 Task: In the  document slideshow. Add the mentioned hyperlink after first sentence in main content 'in.linkedin.com' Insert the picture of  'Dance Stage' with name   Dance Stage.png  Change shape height to 3
Action: Mouse moved to (557, 129)
Screenshot: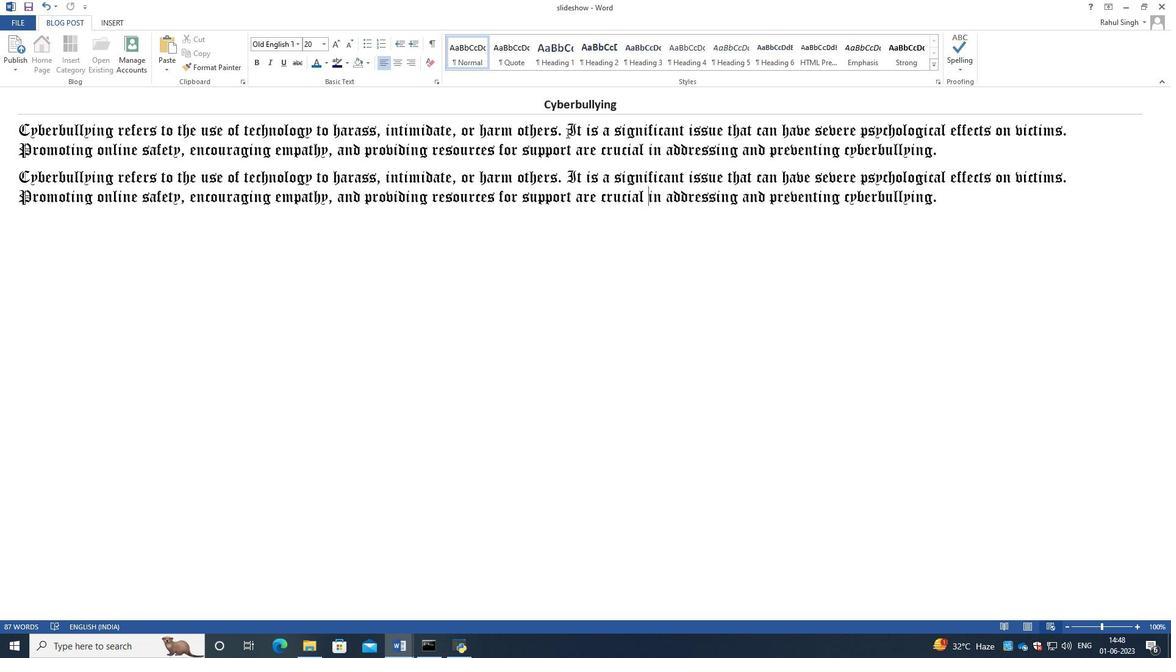 
Action: Mouse pressed left at (557, 129)
Screenshot: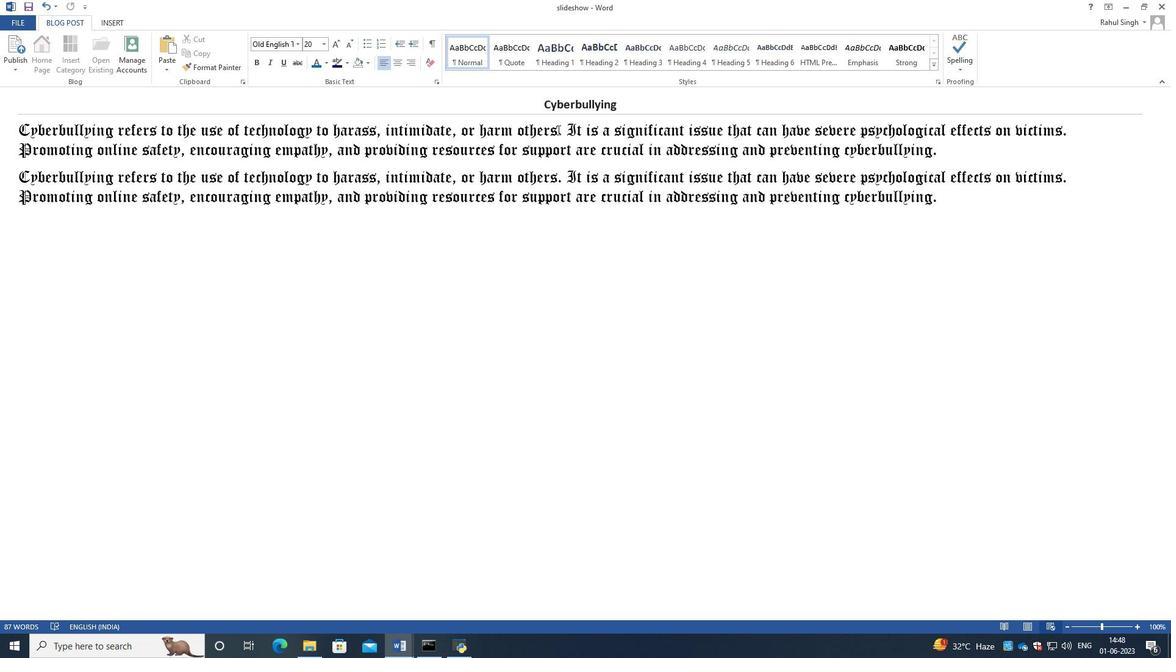 
Action: Mouse moved to (560, 131)
Screenshot: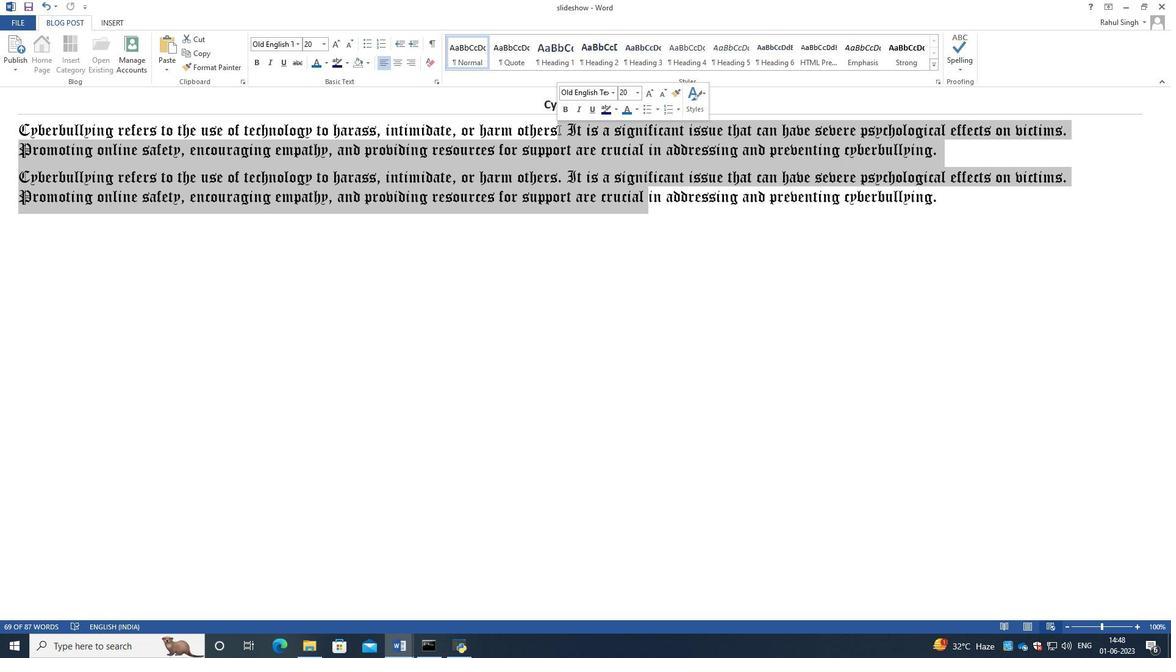 
Action: Mouse pressed left at (560, 131)
Screenshot: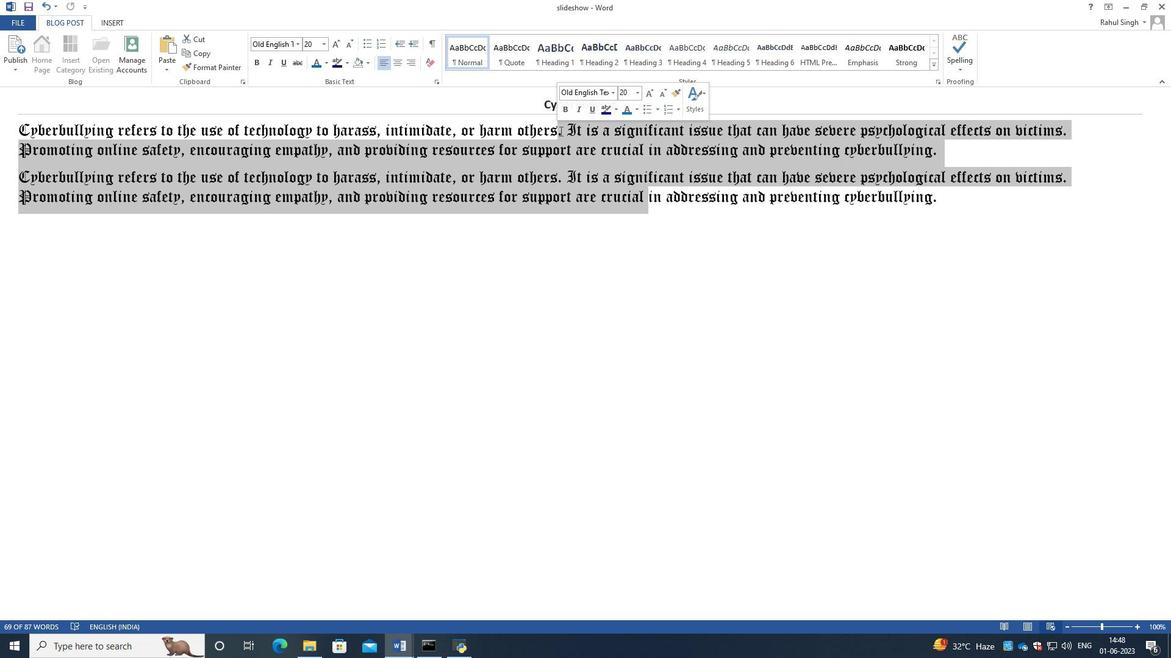 
Action: Mouse moved to (569, 243)
Screenshot: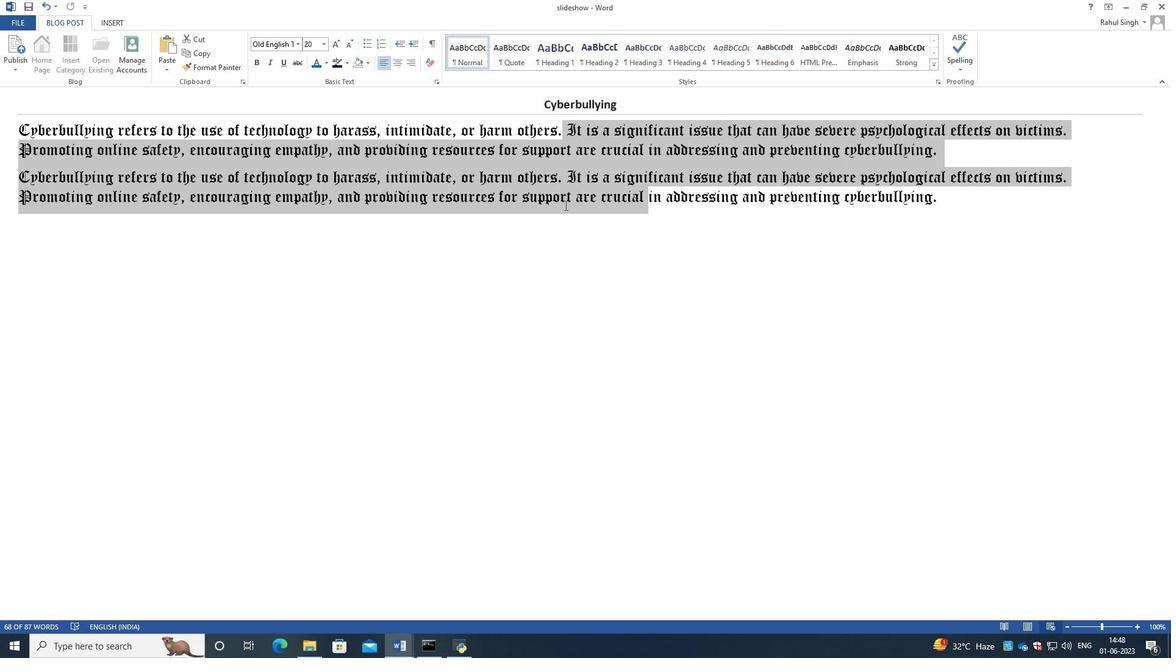 
Action: Mouse pressed left at (569, 243)
Screenshot: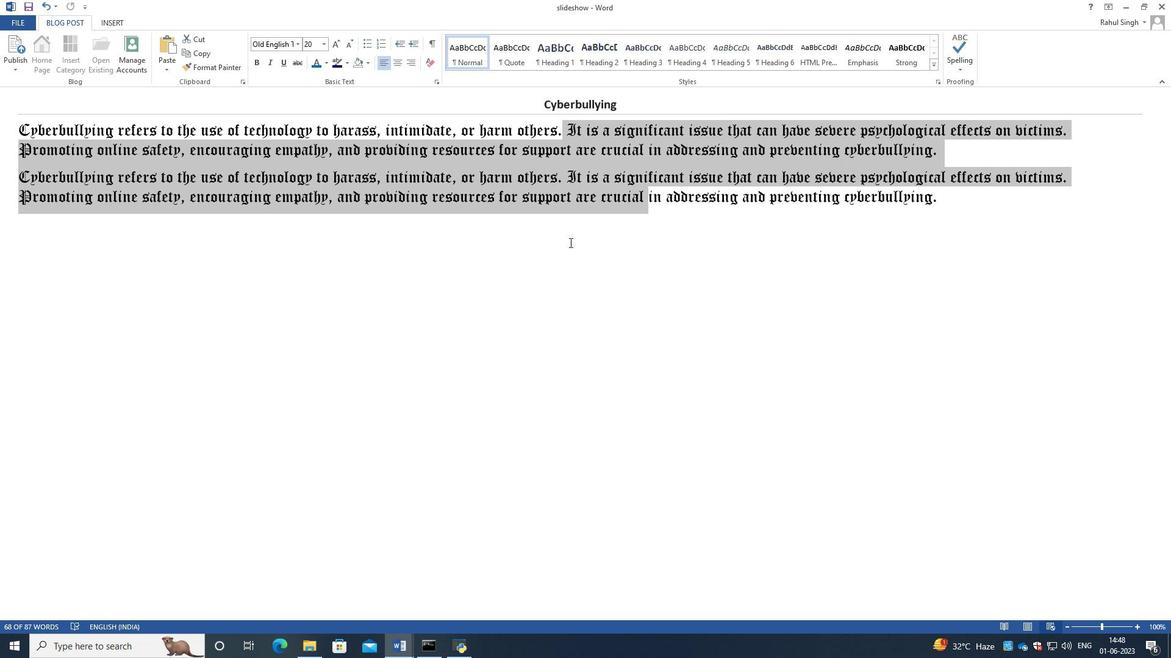 
Action: Mouse moved to (556, 128)
Screenshot: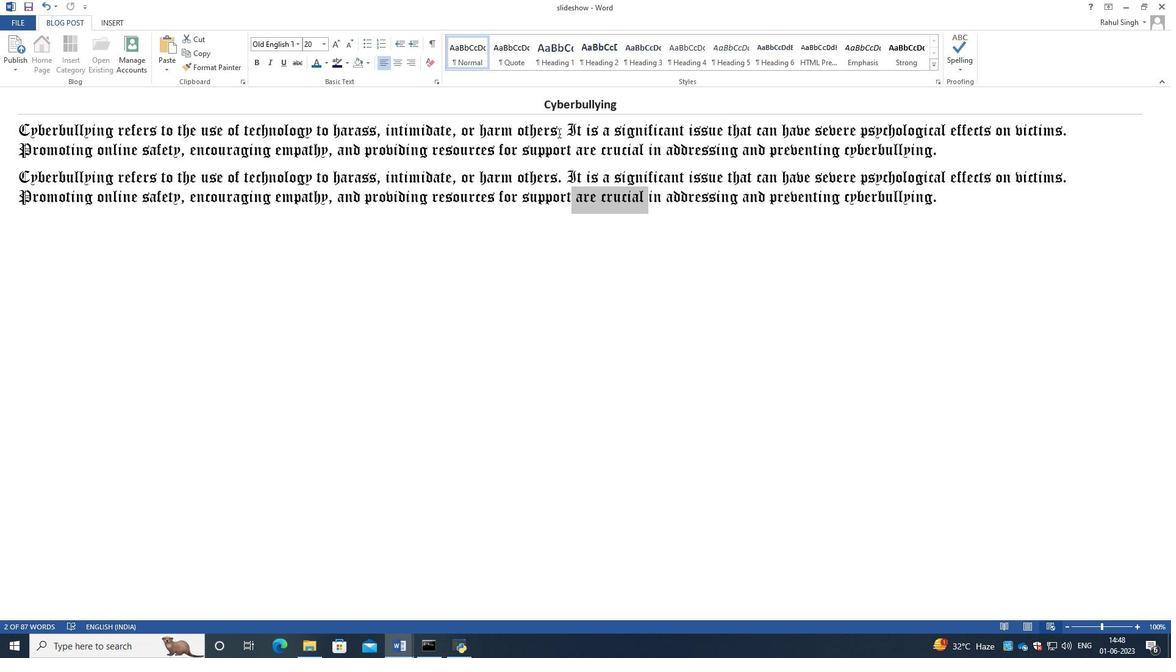 
Action: Mouse pressed left at (556, 128)
Screenshot: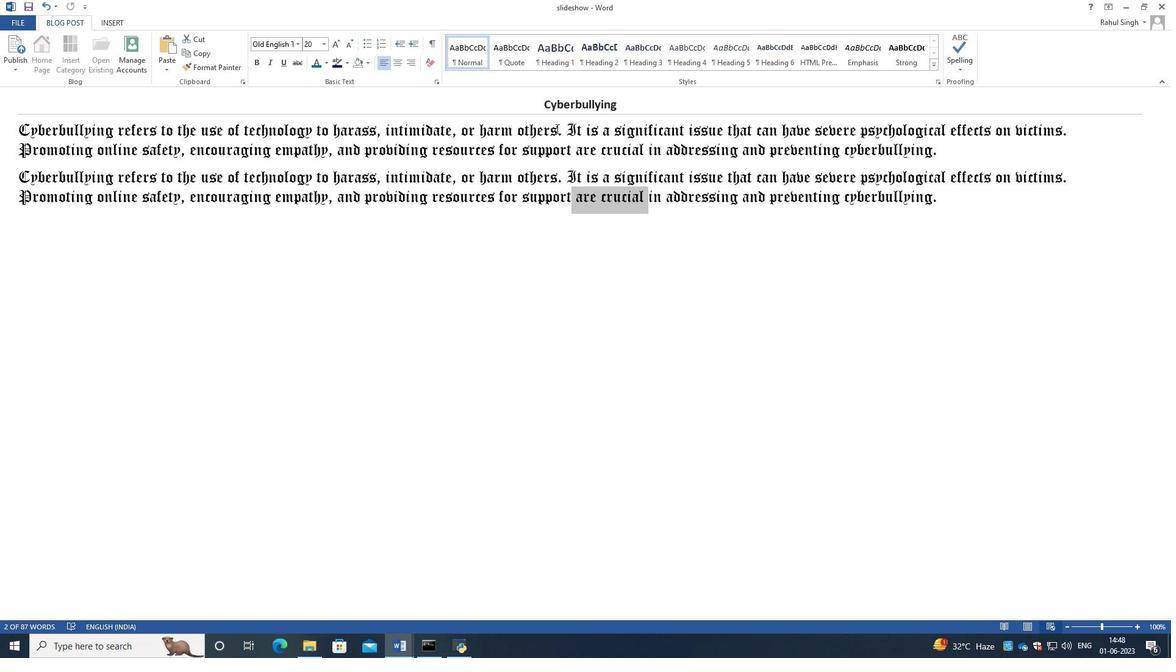 
Action: Mouse moved to (560, 129)
Screenshot: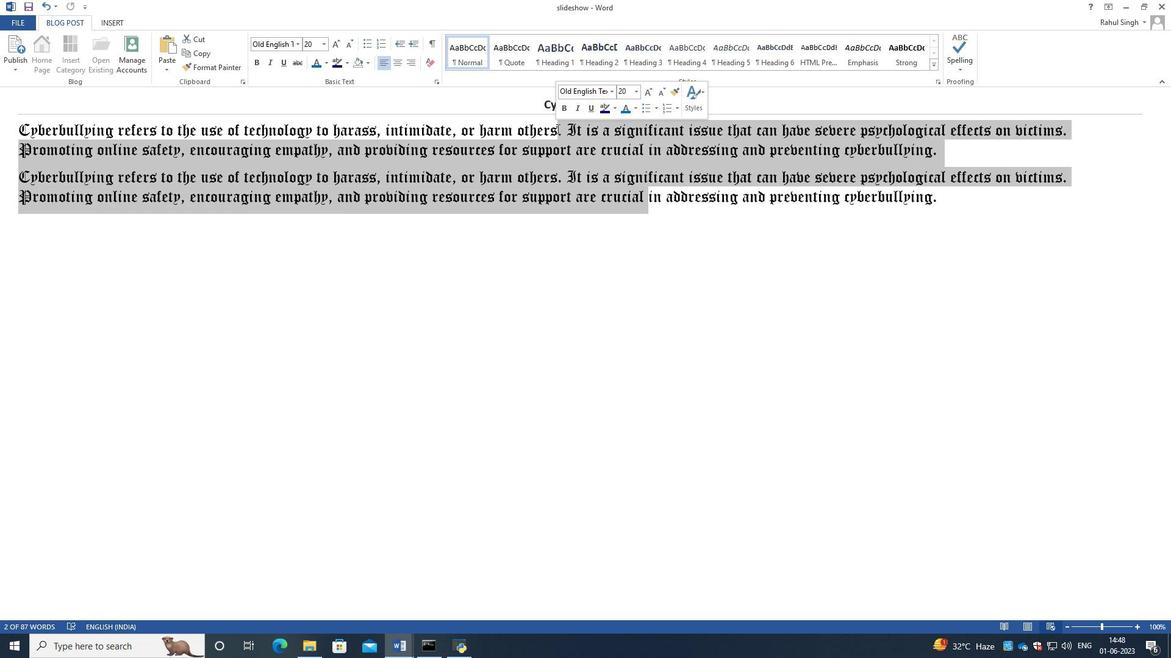 
Action: Mouse pressed left at (560, 129)
Screenshot: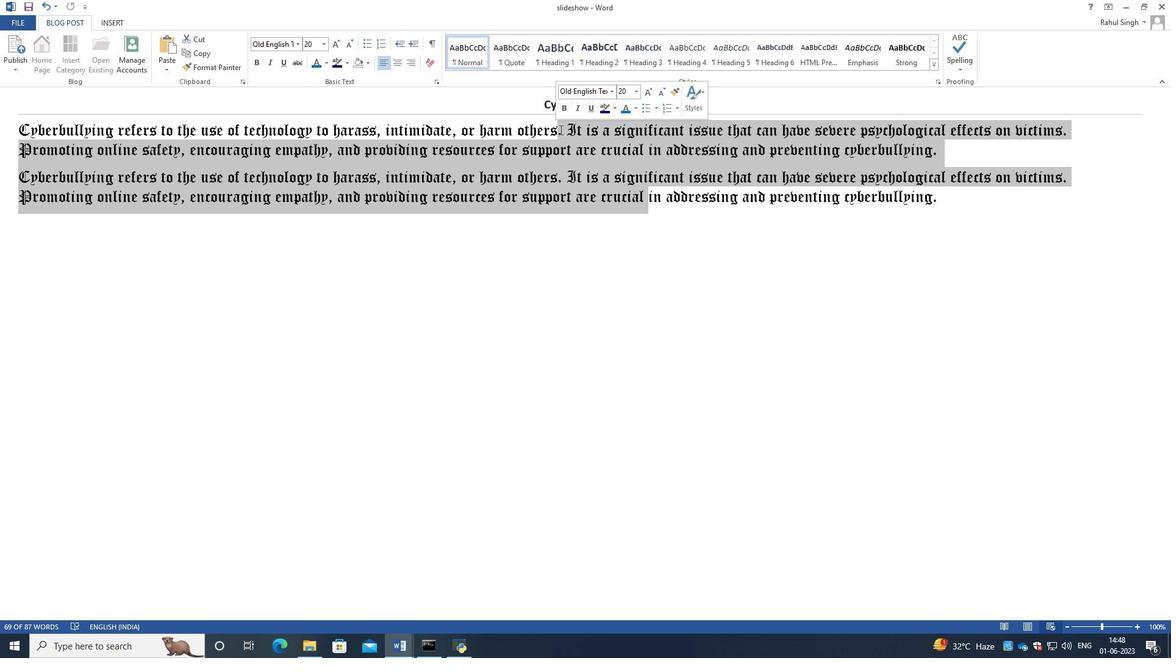 
Action: Mouse moved to (560, 130)
Screenshot: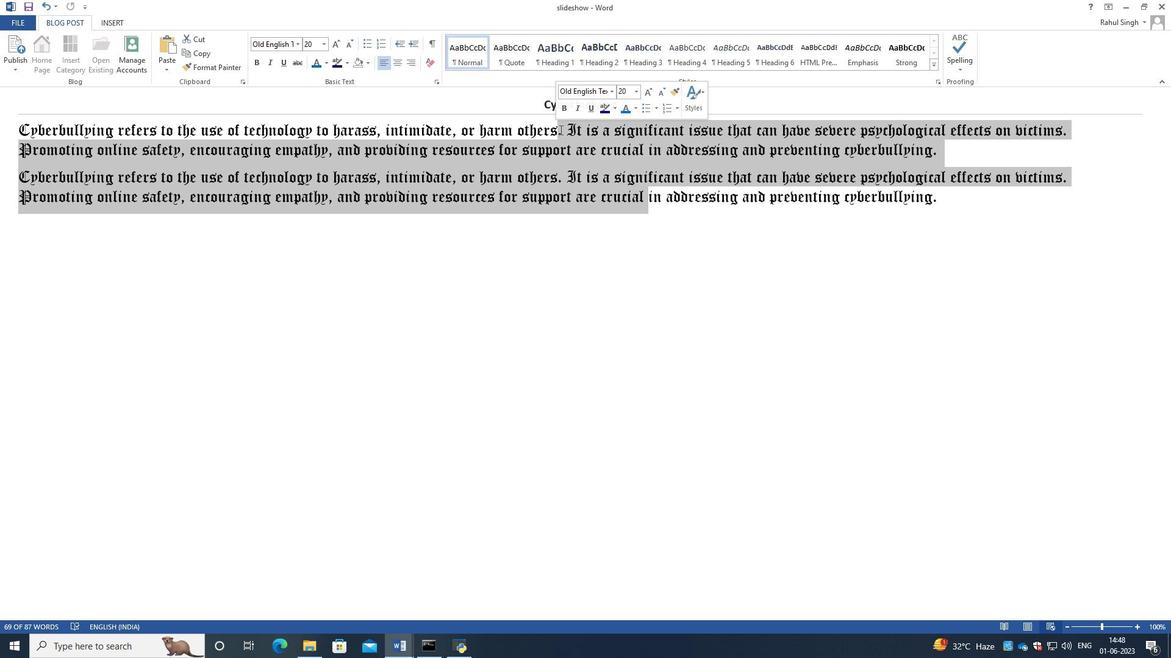 
Action: Mouse pressed left at (560, 130)
Screenshot: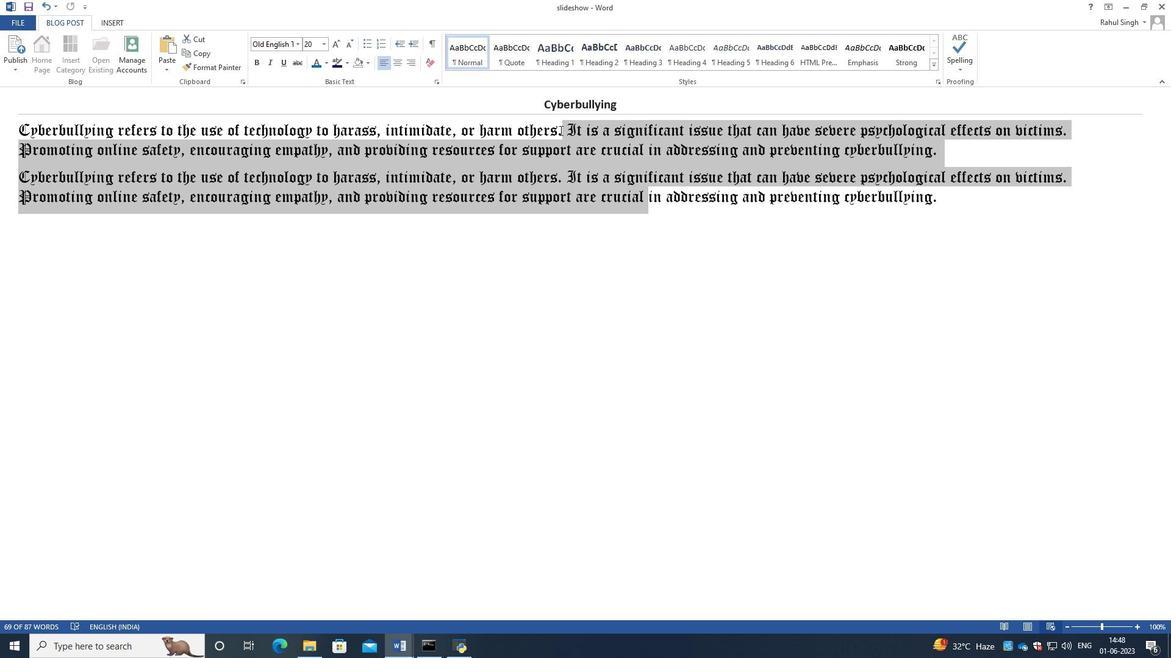 
Action: Key pressed <Key.space>
Screenshot: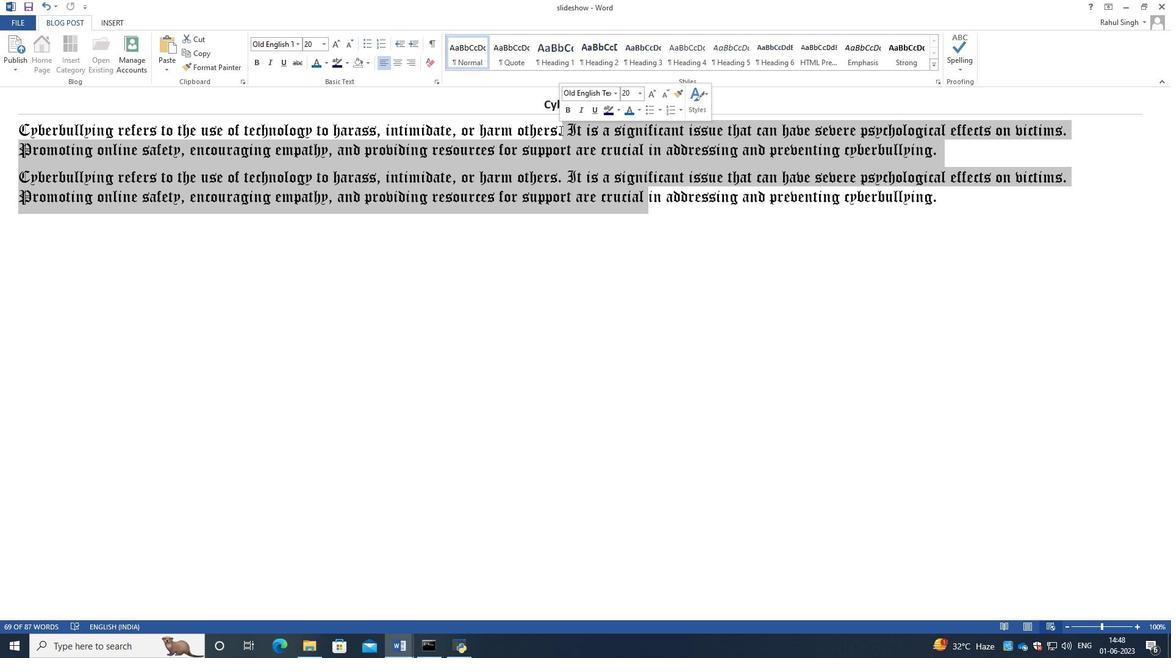 
Action: Mouse moved to (572, 126)
Screenshot: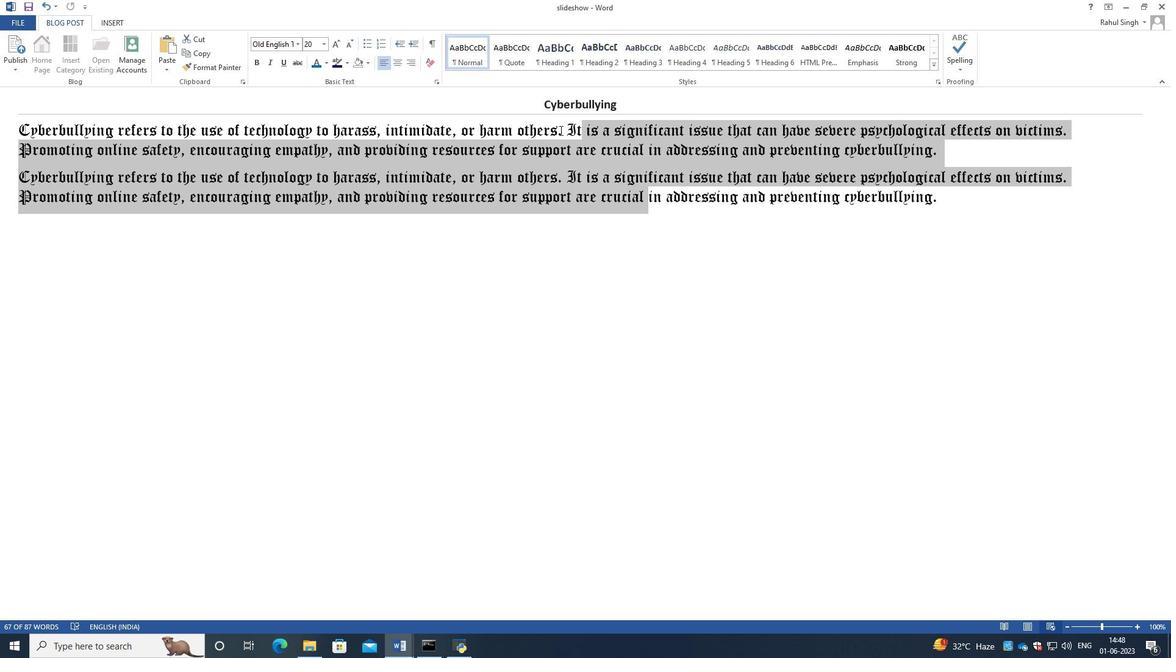 
Action: Mouse pressed left at (572, 126)
Screenshot: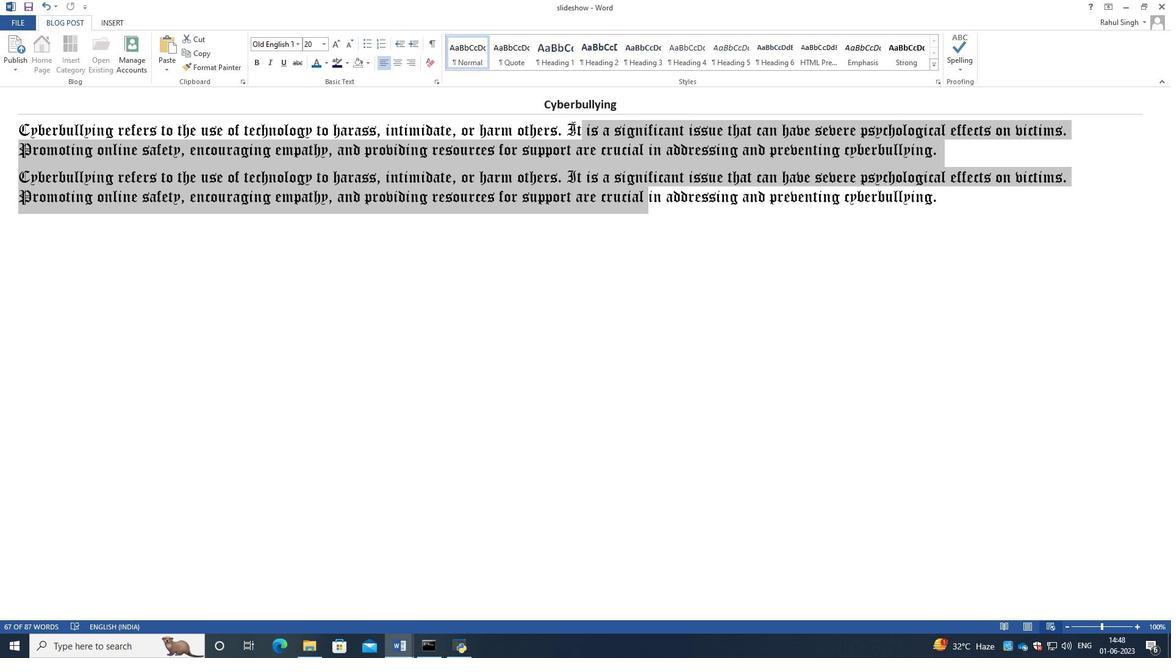 
Action: Mouse moved to (569, 129)
Screenshot: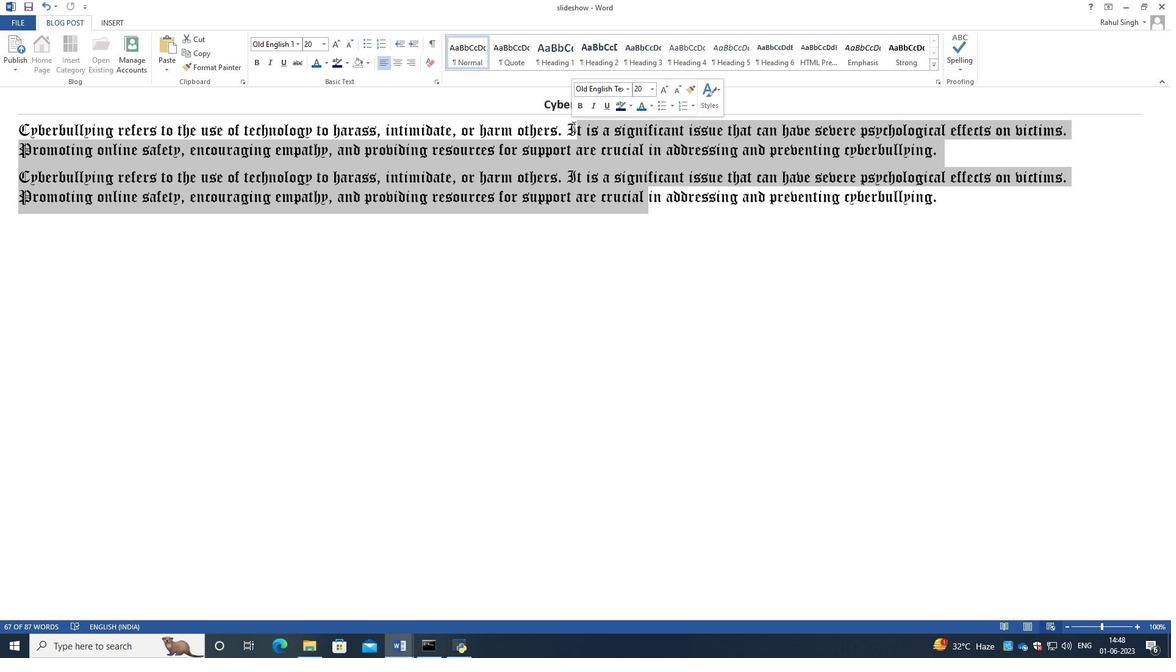 
Action: Mouse pressed left at (569, 129)
Screenshot: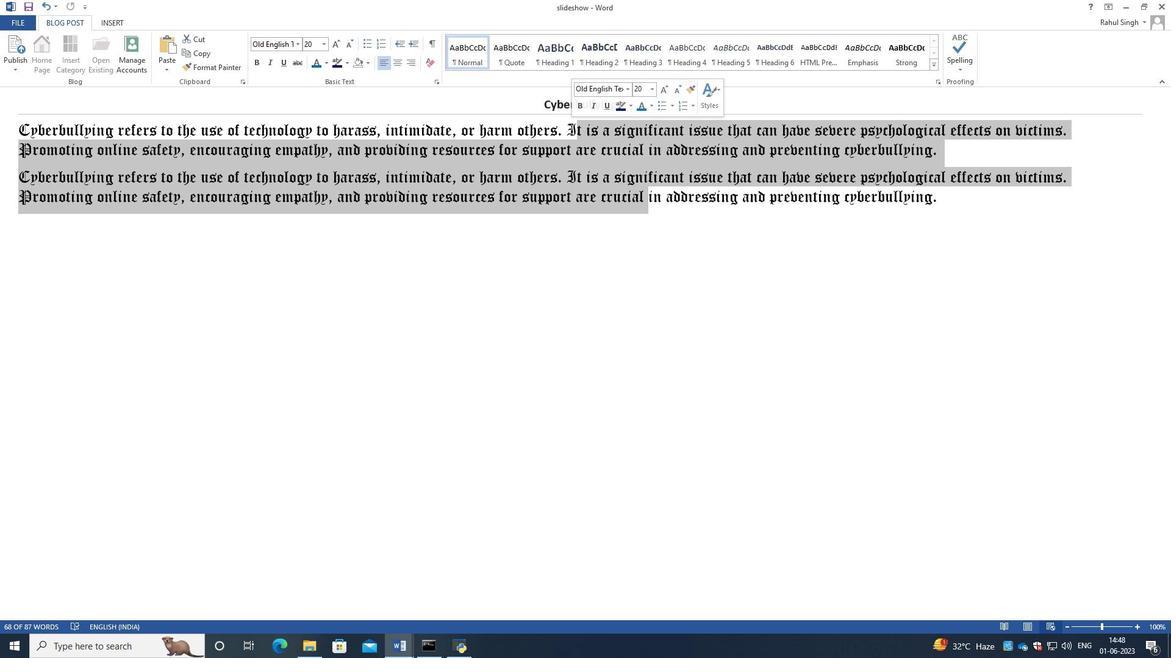 
Action: Mouse moved to (572, 273)
Screenshot: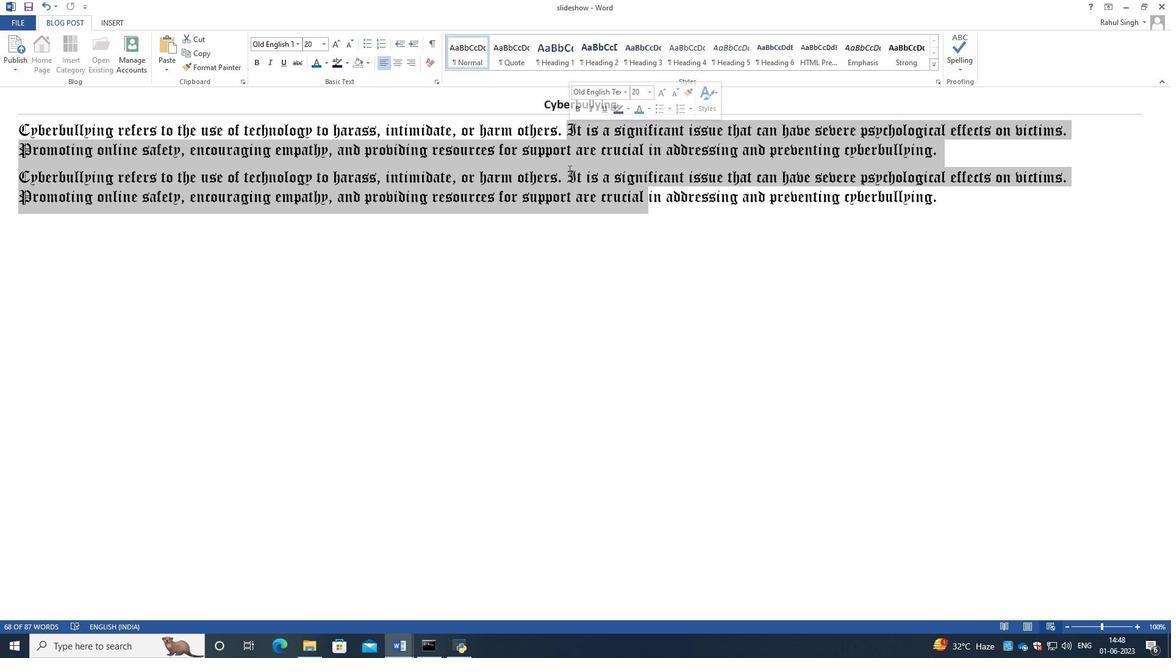 
Action: Mouse pressed left at (572, 273)
Screenshot: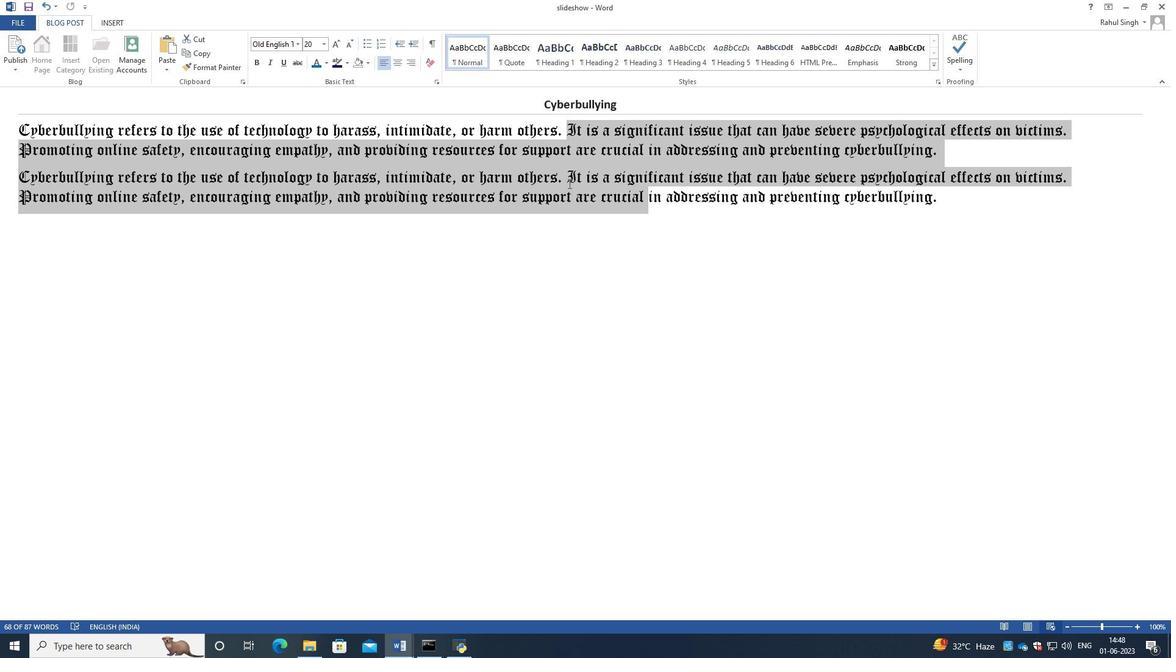 
Action: Mouse moved to (574, 273)
Screenshot: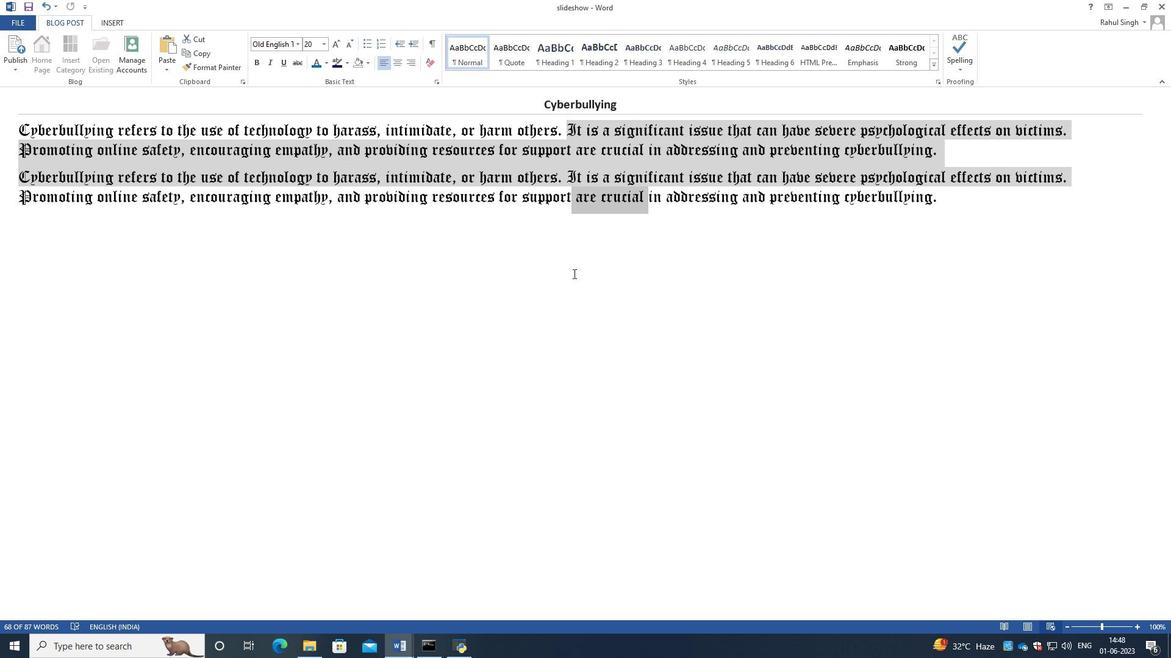 
Action: Mouse pressed left at (574, 273)
Screenshot: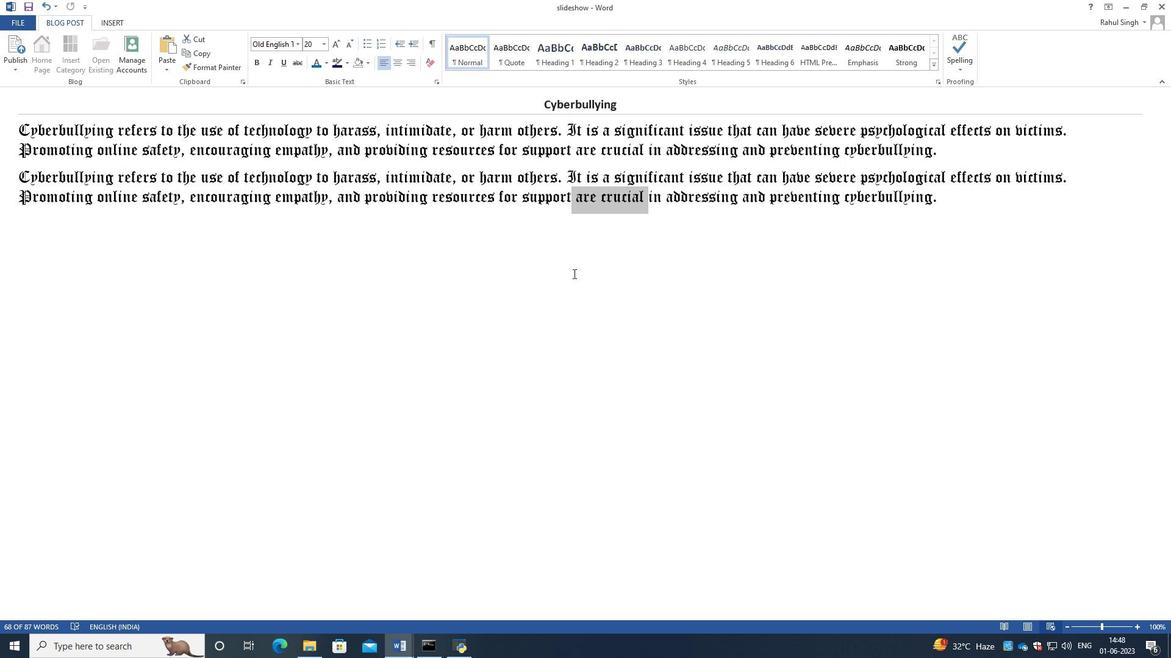 
Action: Mouse moved to (626, 280)
Screenshot: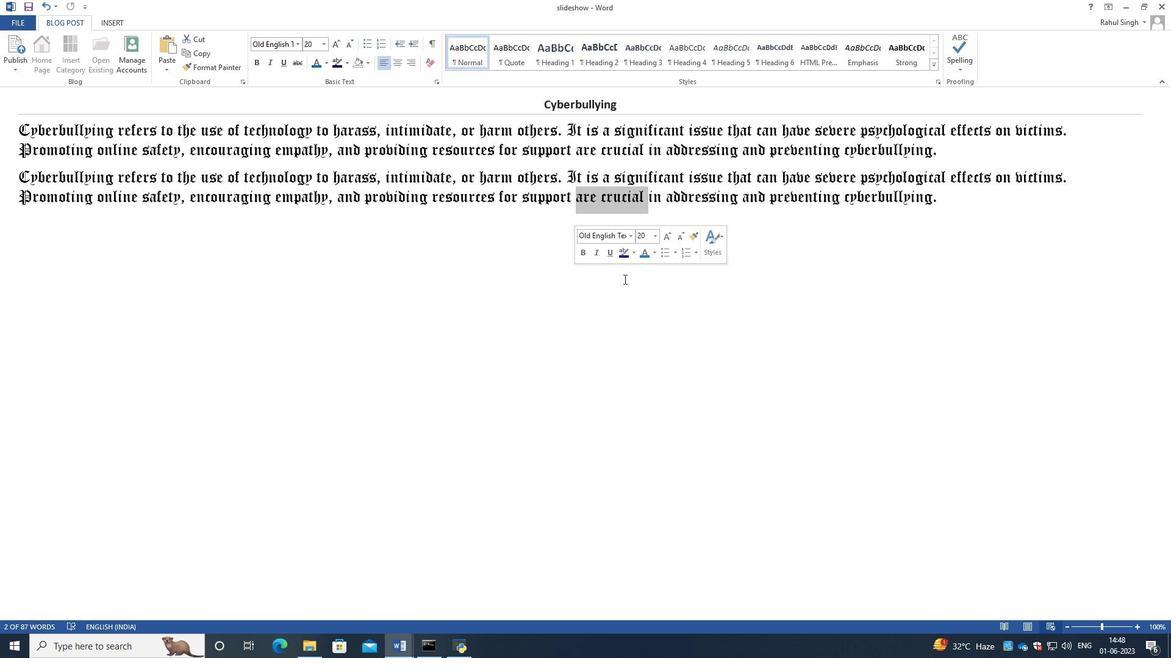 
Action: Mouse pressed right at (626, 280)
Screenshot: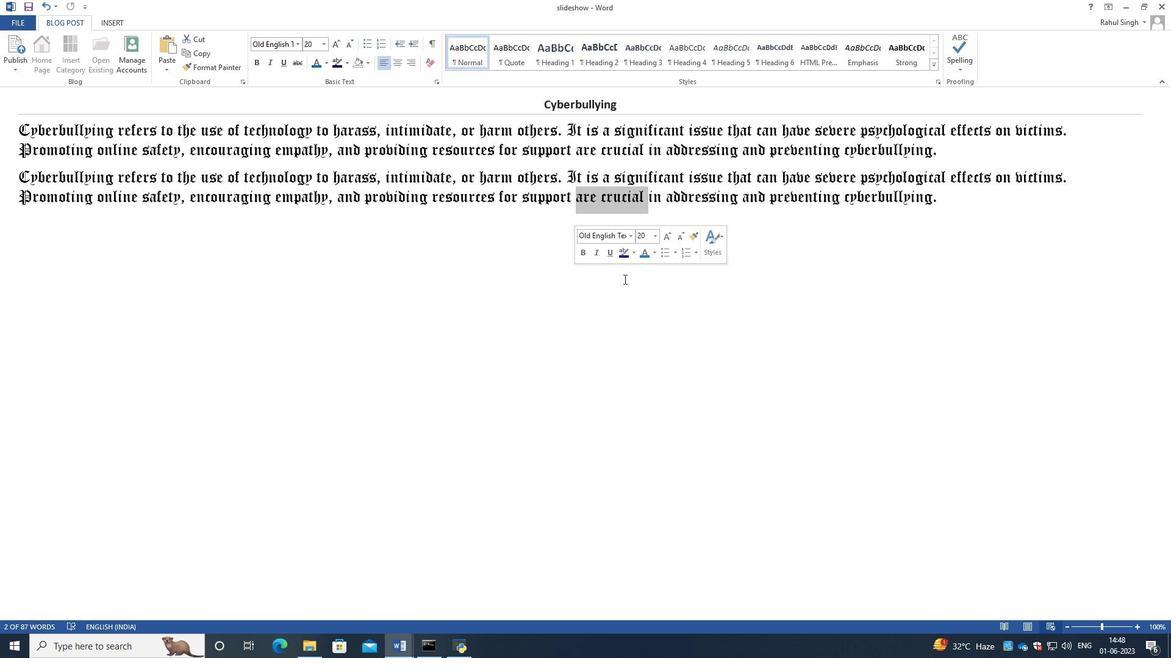 
Action: Mouse moved to (857, 296)
Screenshot: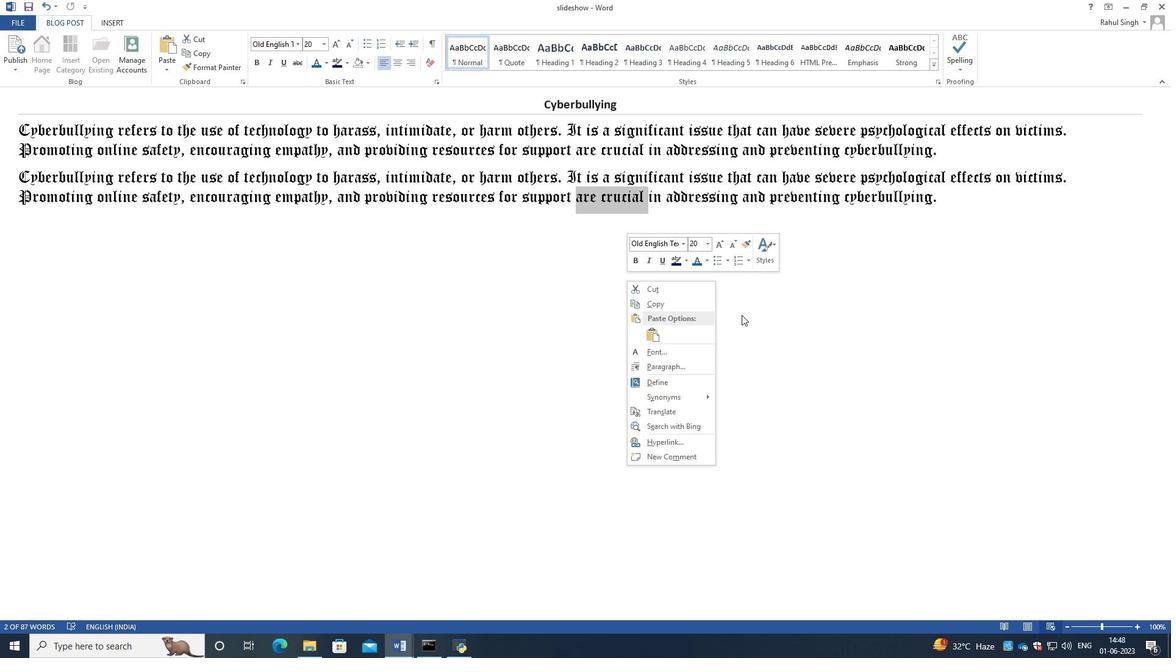 
Action: Mouse pressed left at (857, 296)
Screenshot: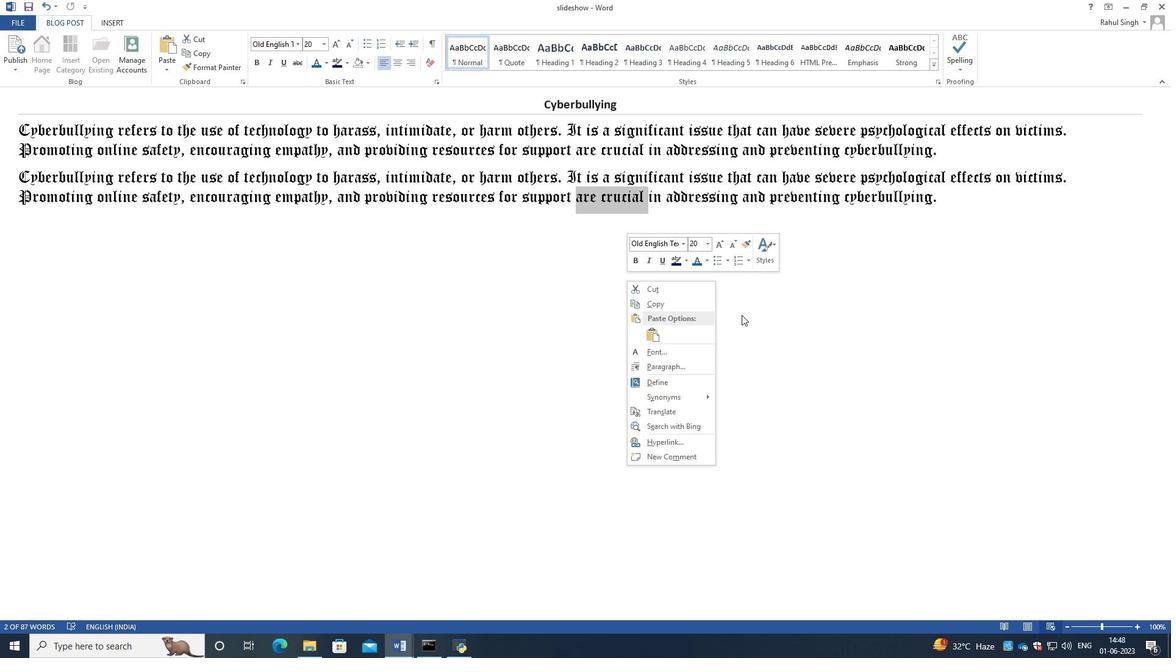 
Action: Mouse pressed left at (857, 296)
Screenshot: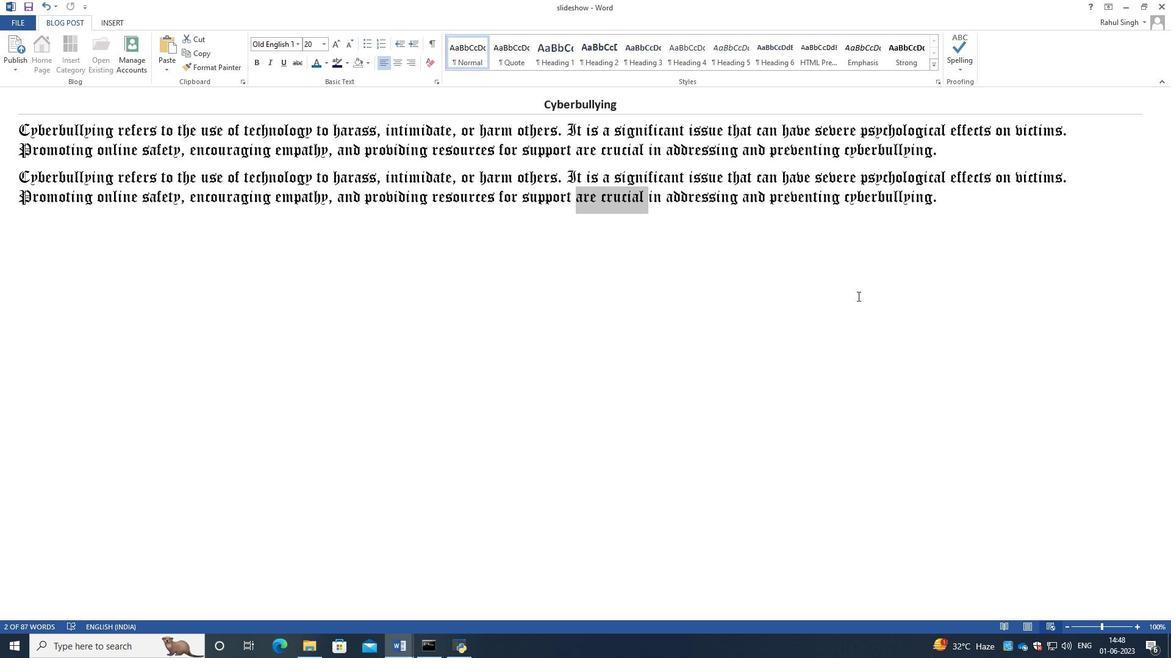 
Action: Mouse moved to (982, 206)
Screenshot: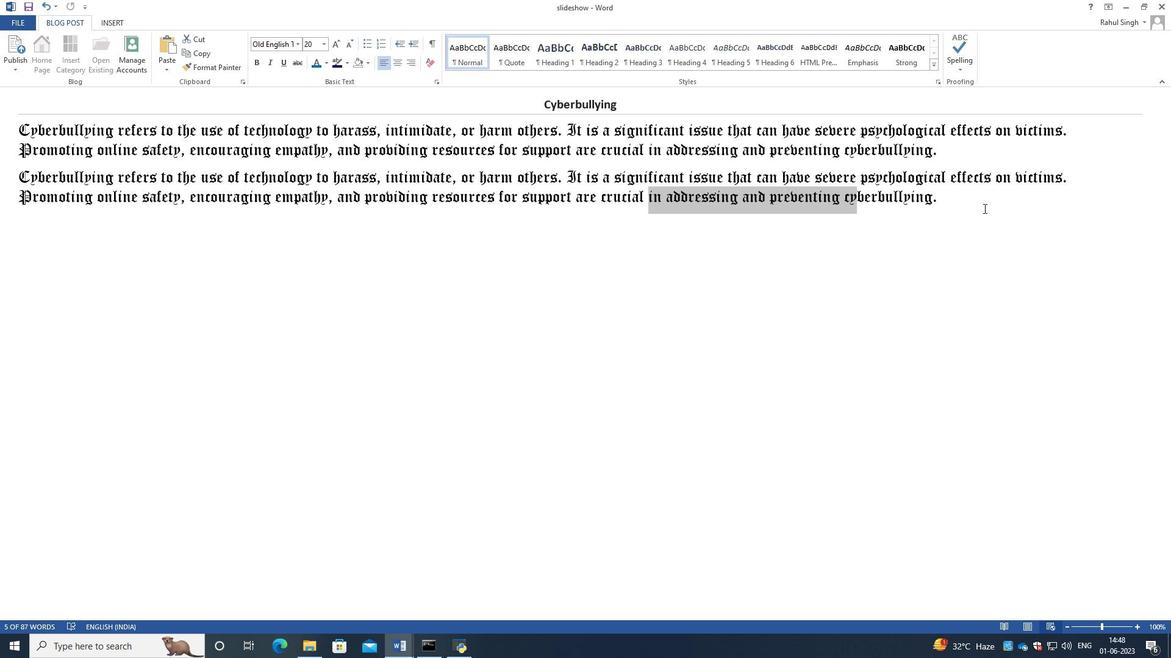 
Action: Mouse pressed left at (982, 206)
Screenshot: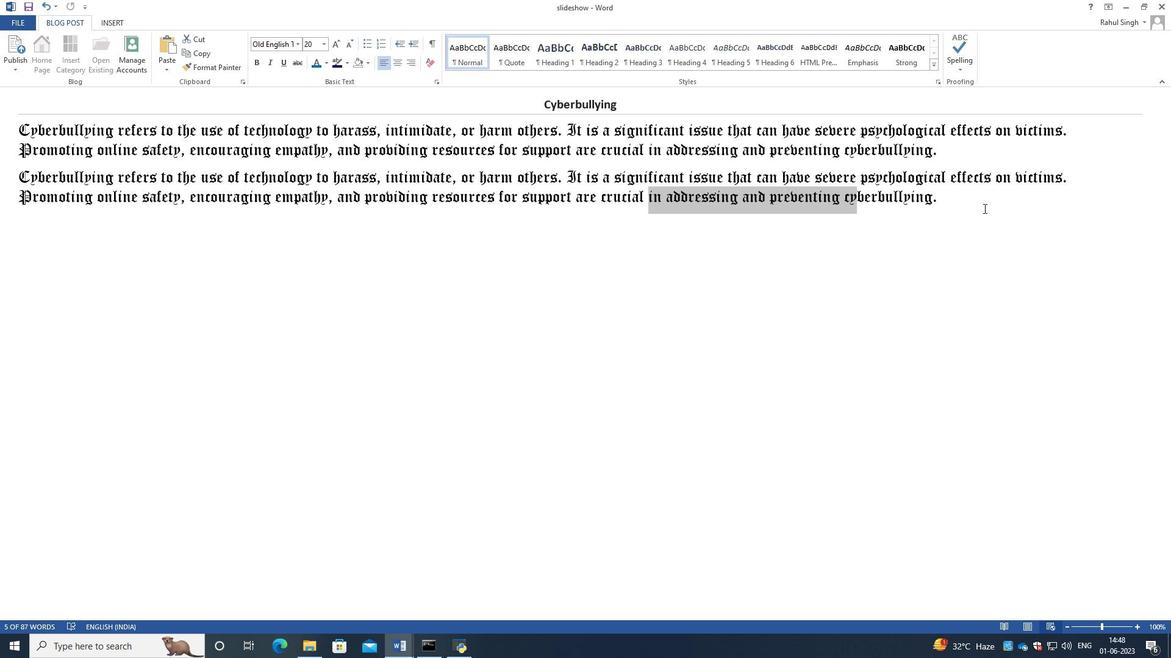 
Action: Mouse moved to (954, 205)
Screenshot: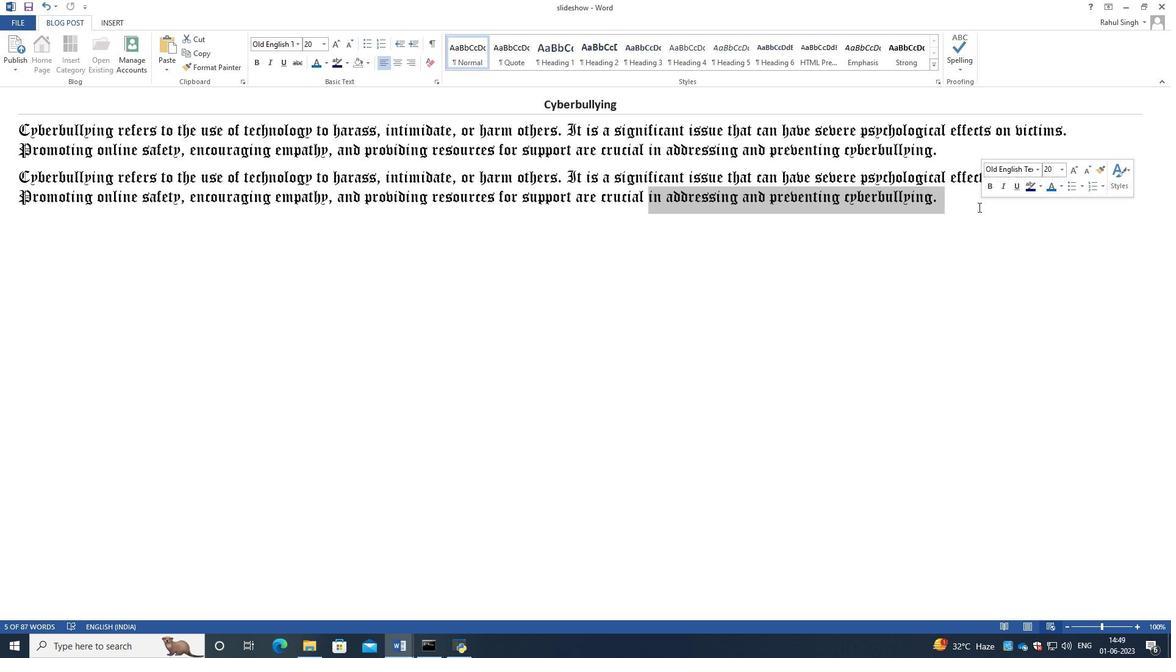 
Action: Mouse pressed left at (954, 205)
Screenshot: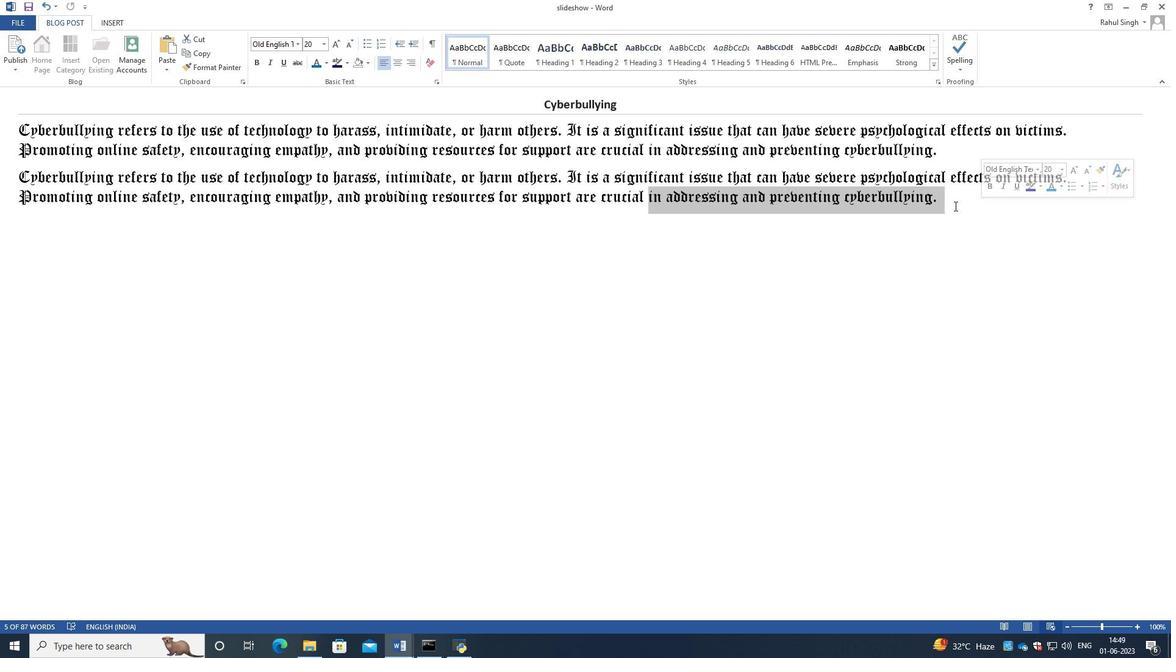 
Action: Mouse moved to (951, 198)
Screenshot: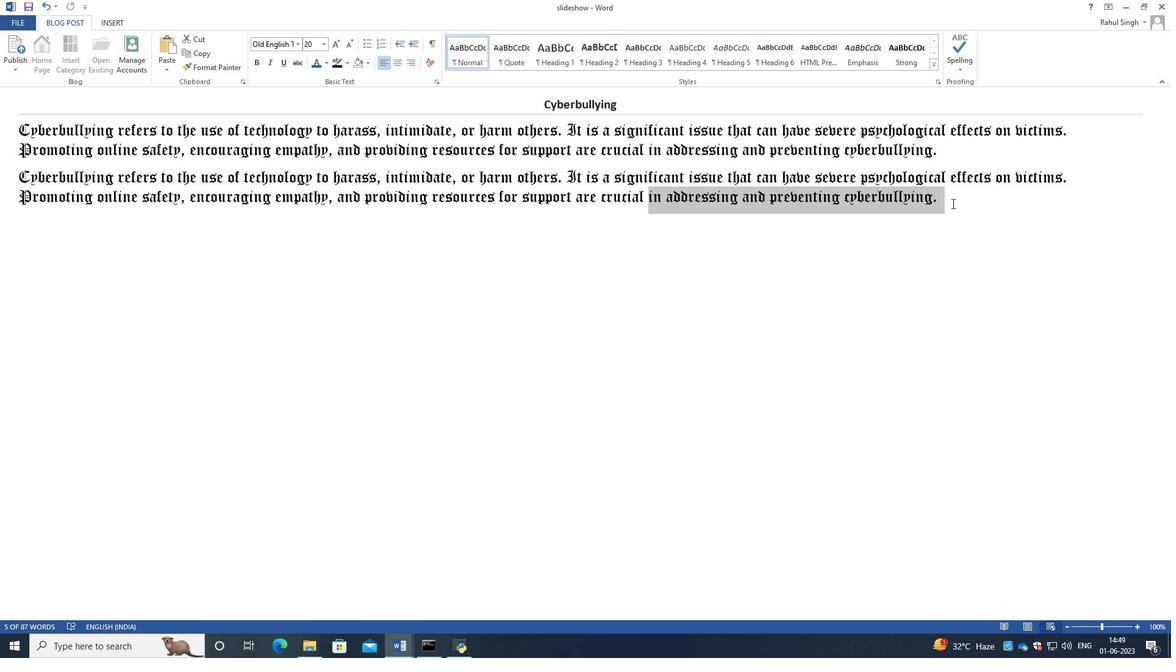 
Action: Mouse pressed left at (951, 198)
Screenshot: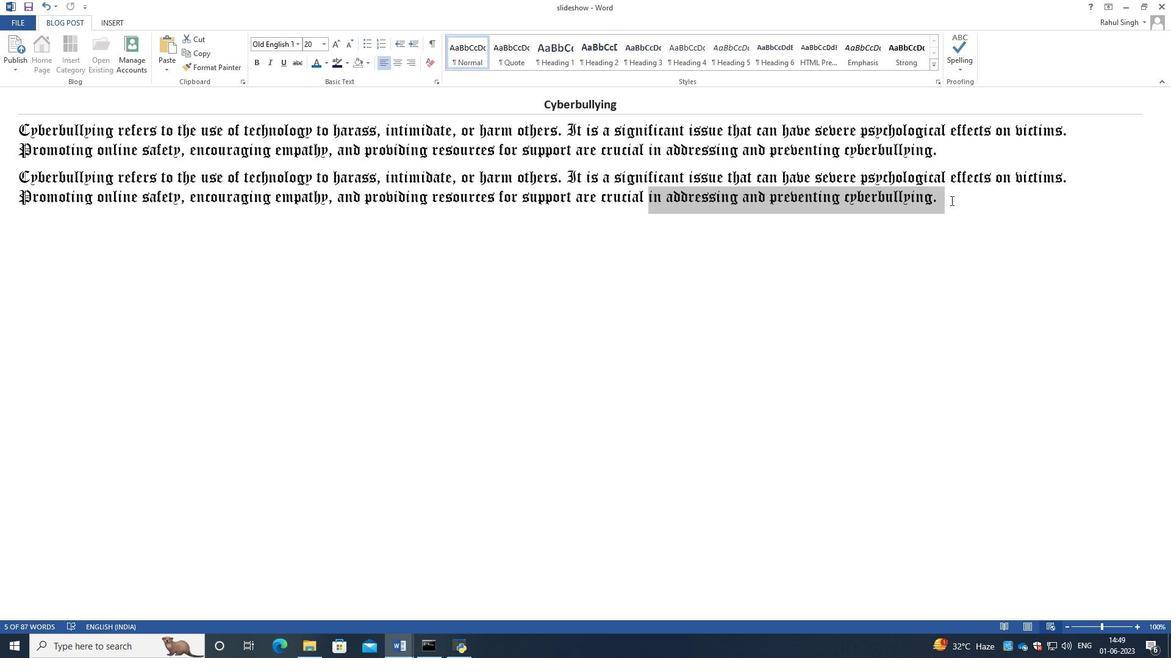 
Action: Mouse moved to (179, 292)
Screenshot: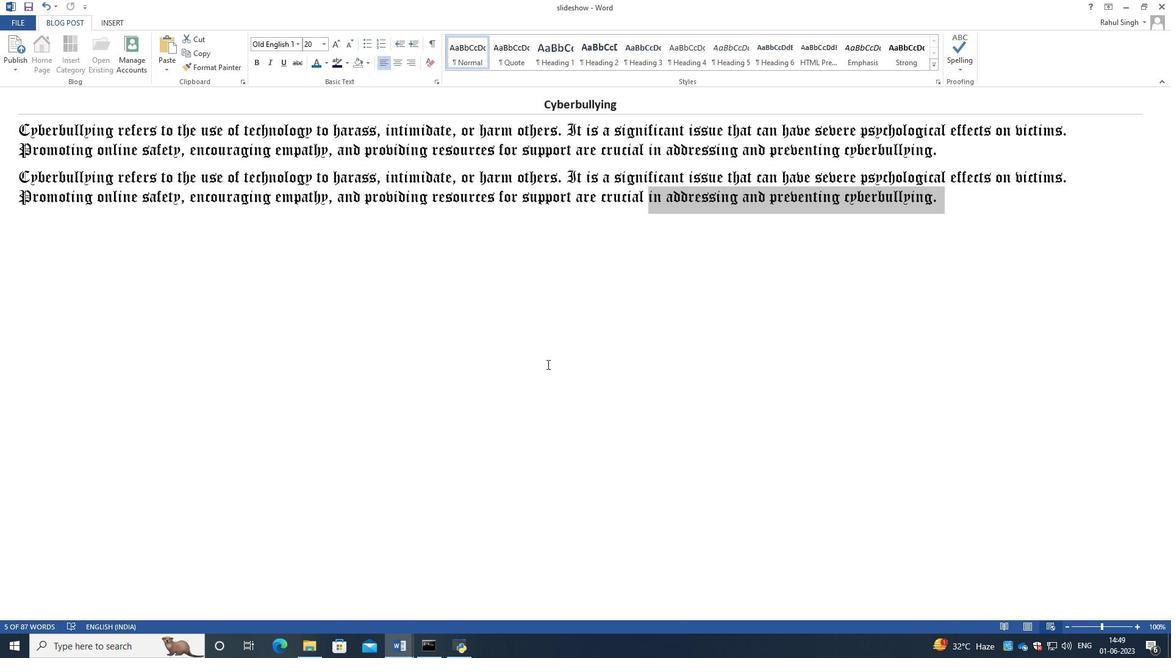 
Action: Mouse pressed left at (179, 292)
Screenshot: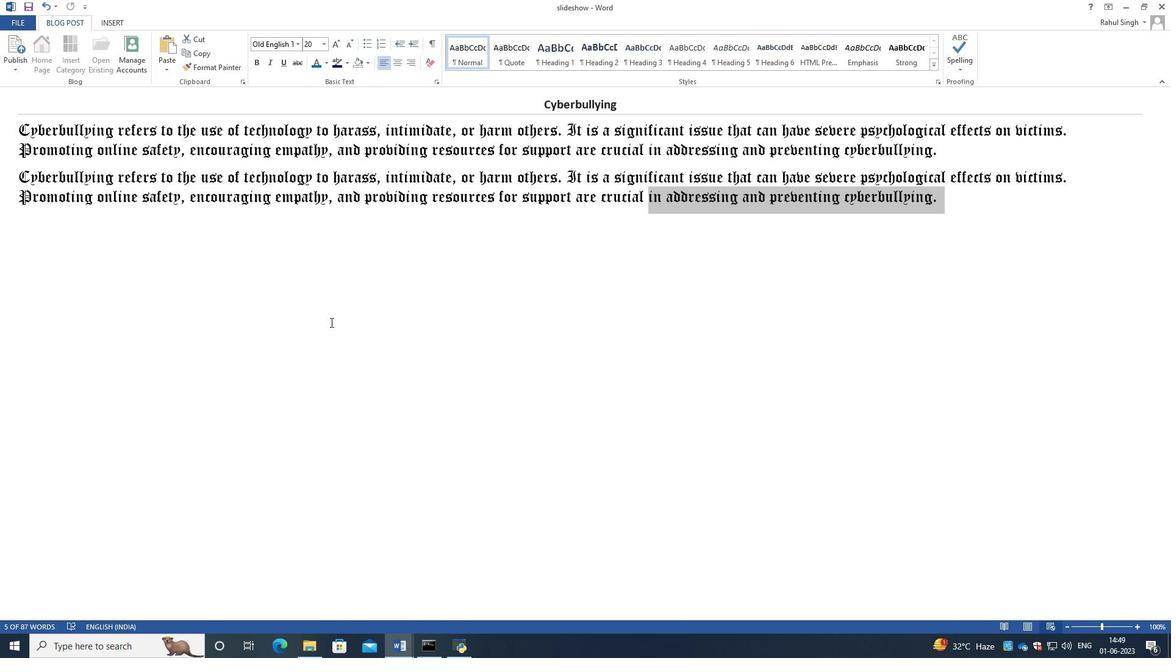 
Action: Mouse moved to (0, 324)
Screenshot: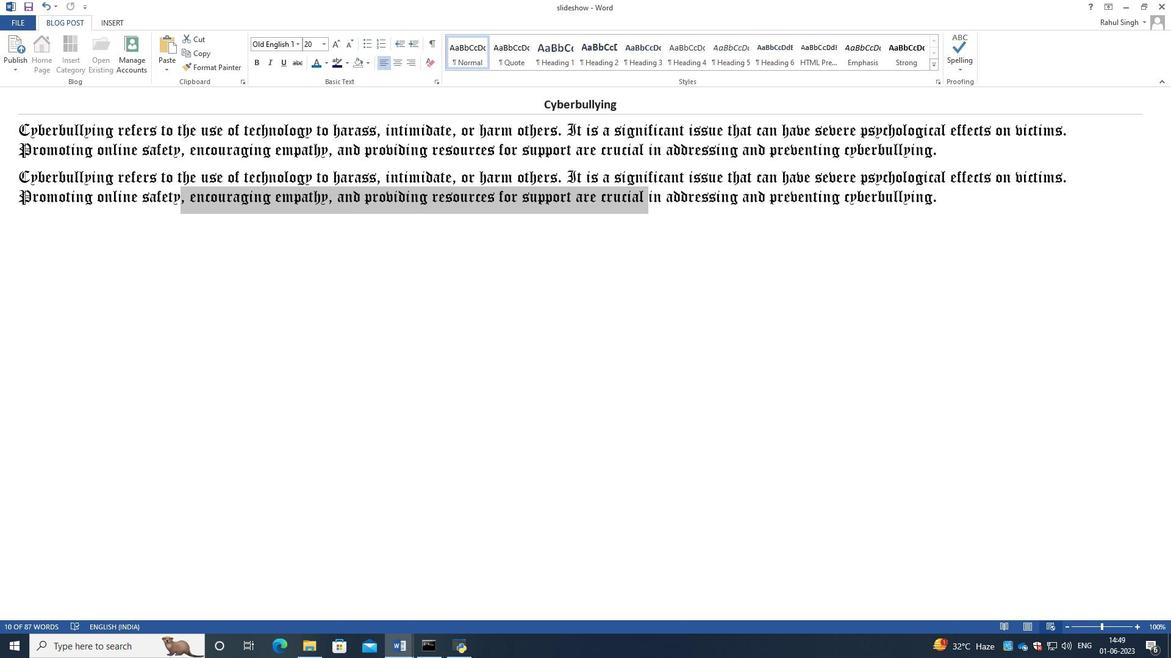 
Action: Mouse pressed left at (0, 324)
Screenshot: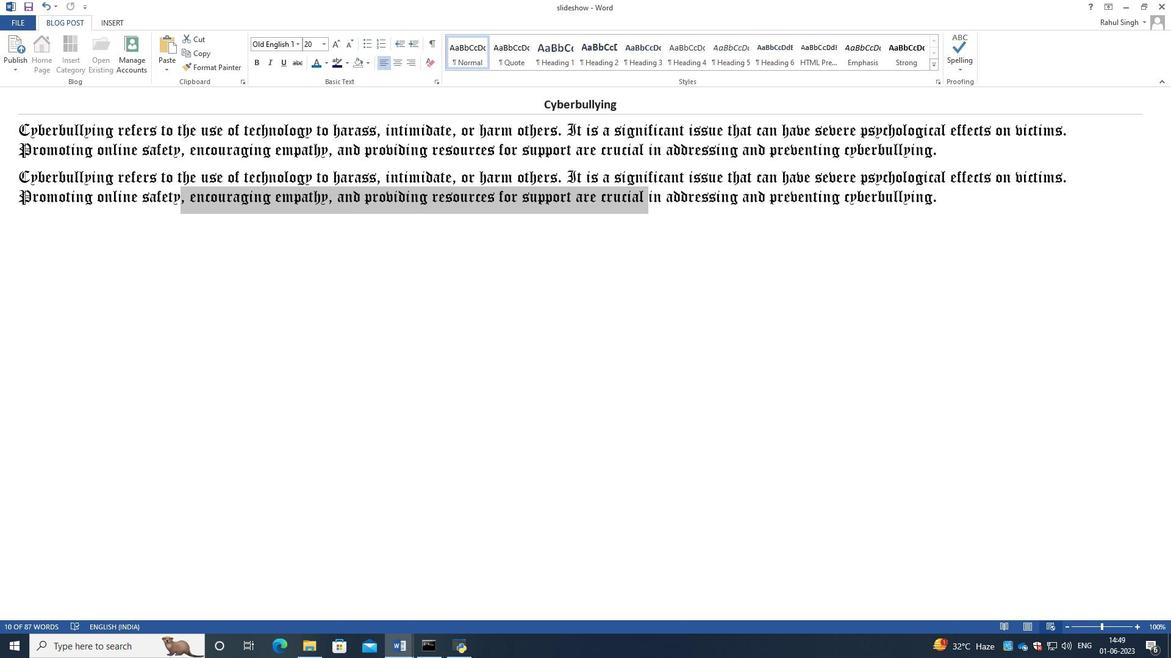 
Action: Mouse moved to (962, 197)
Screenshot: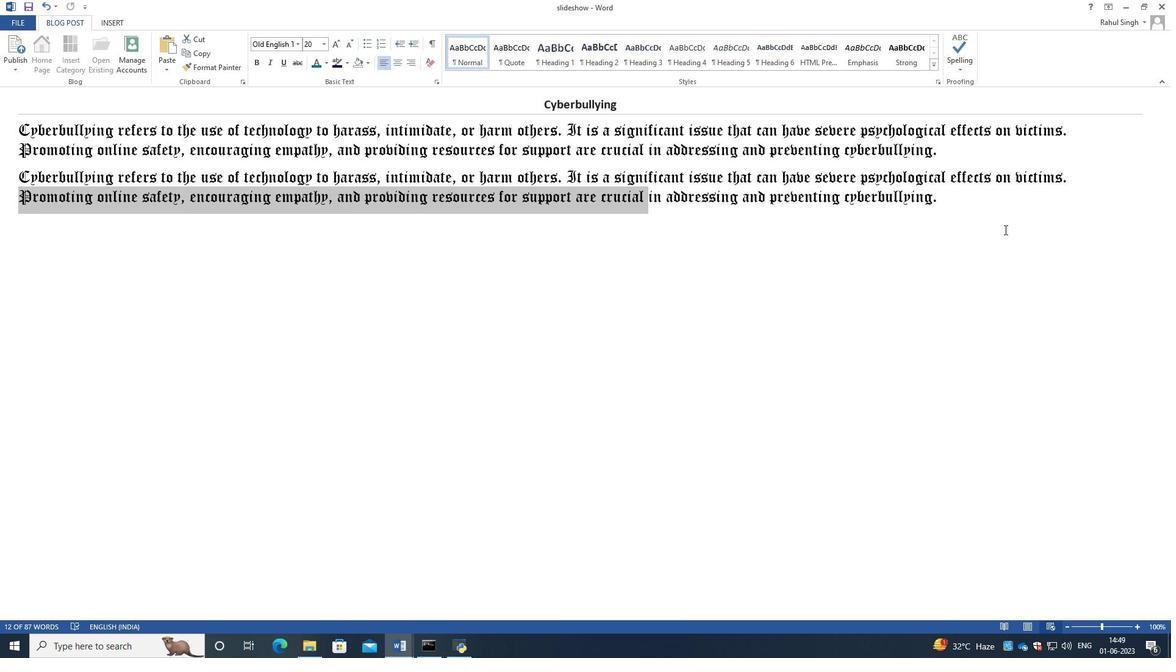 
Action: Mouse pressed left at (962, 197)
Screenshot: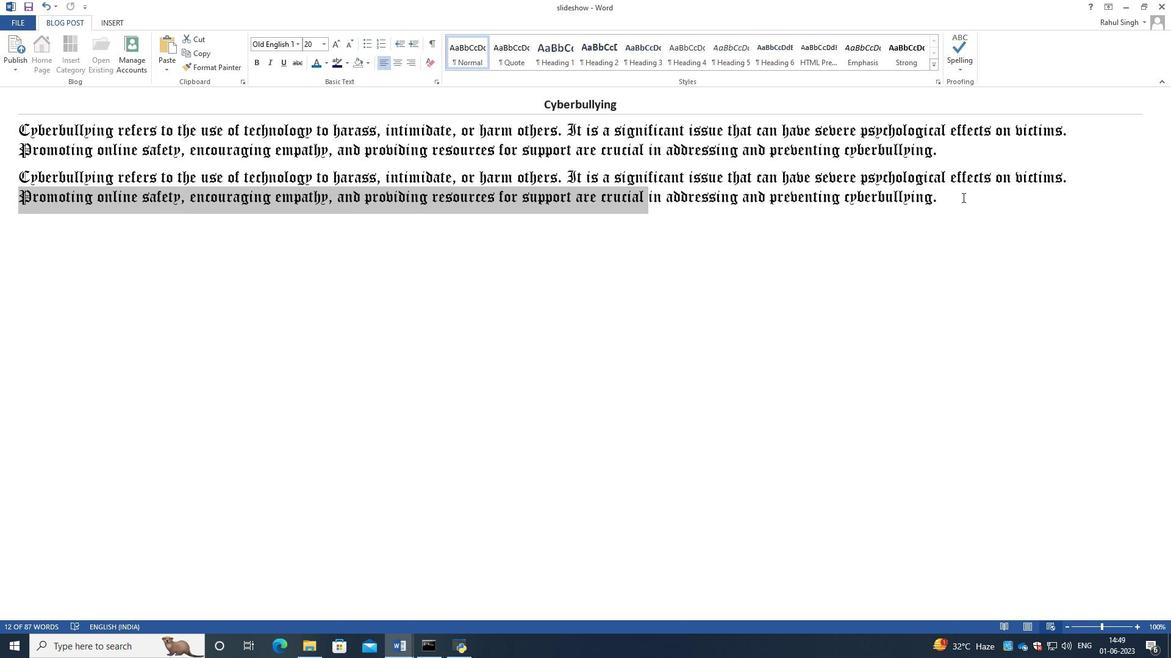 
Action: Key pressed <Key.enter><Key.enter><Key.enter><Key.enter>
Screenshot: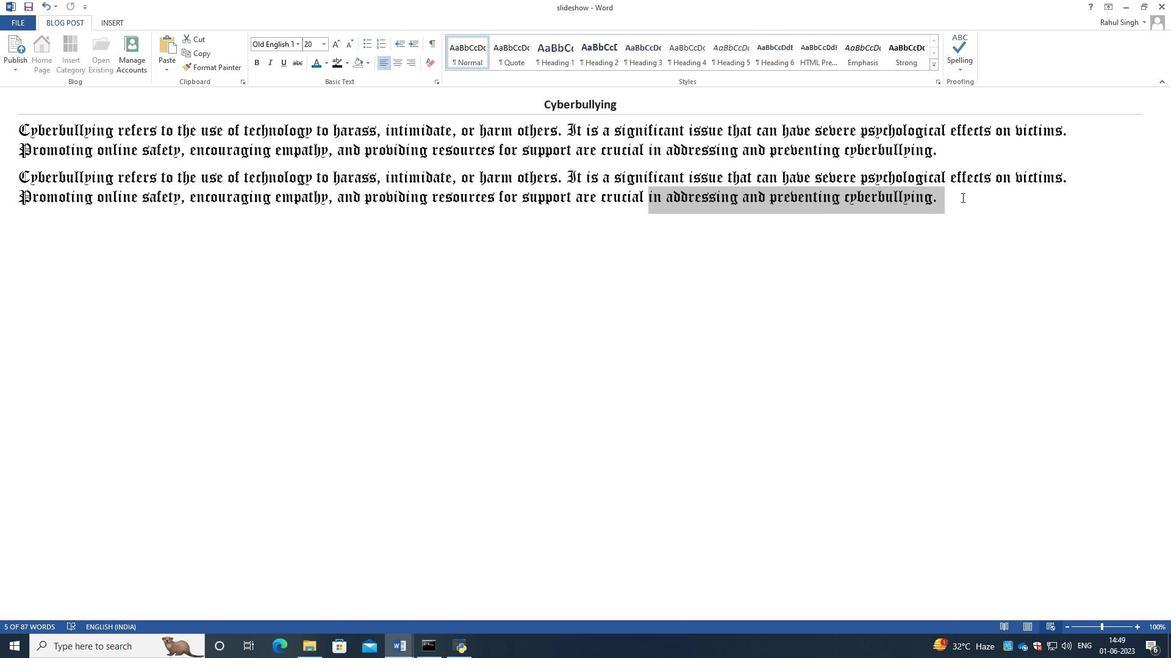 
Action: Mouse moved to (961, 201)
Screenshot: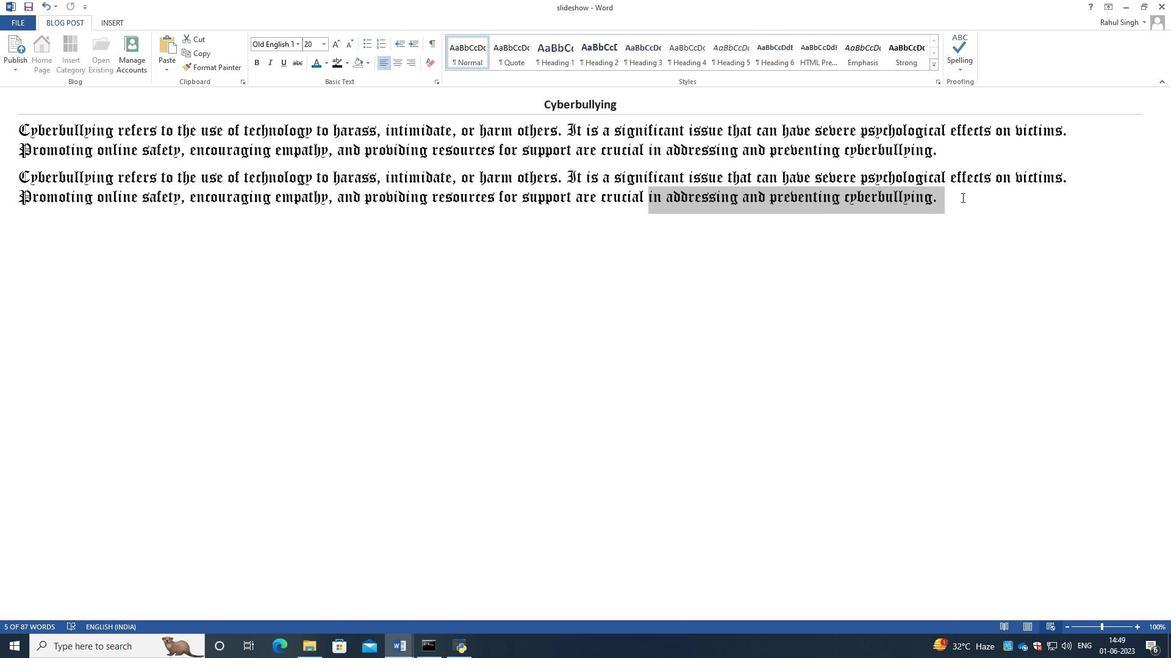 
Action: Mouse pressed left at (961, 201)
Screenshot: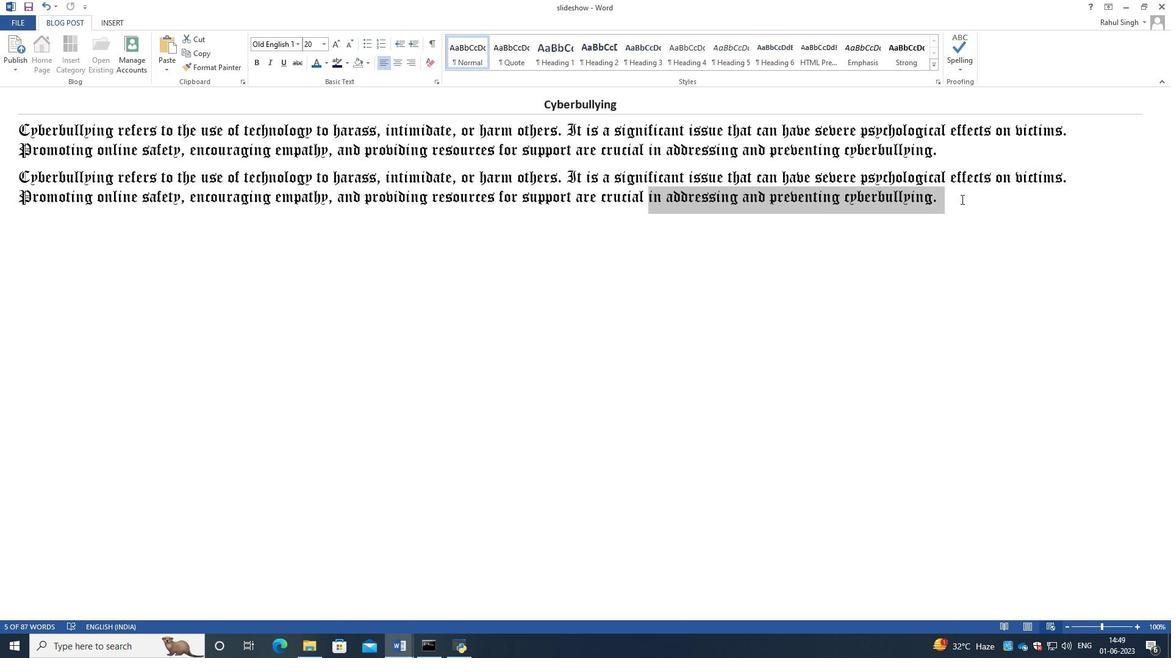 
Action: Key pressed <Key.enter>
Screenshot: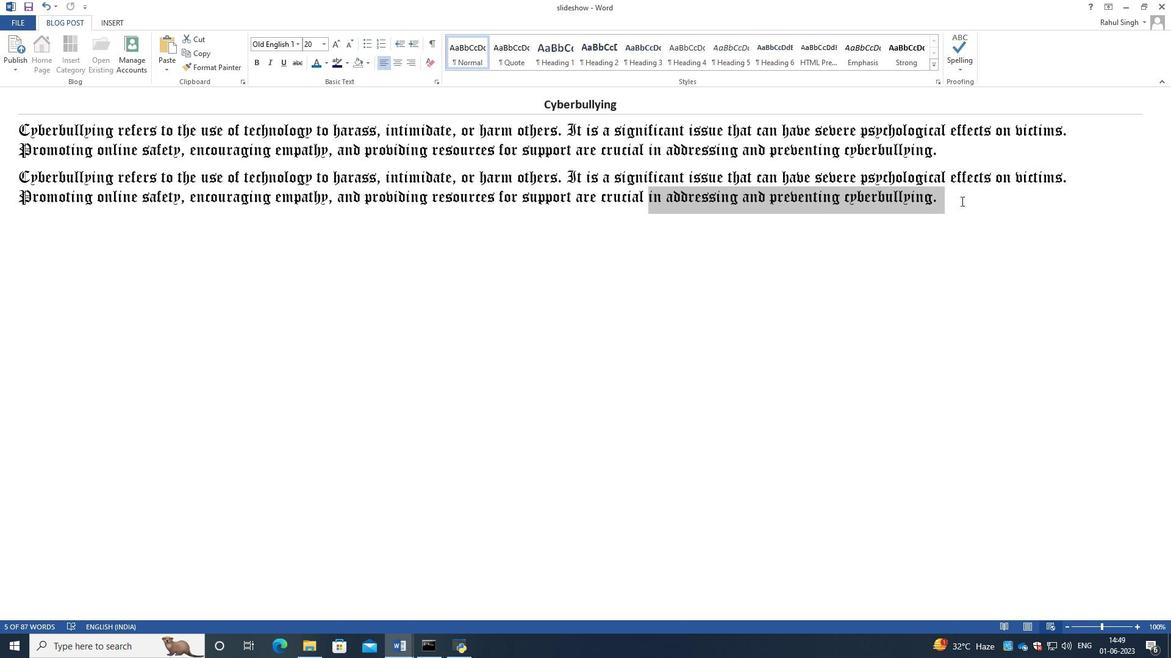 
Action: Mouse pressed left at (961, 201)
Screenshot: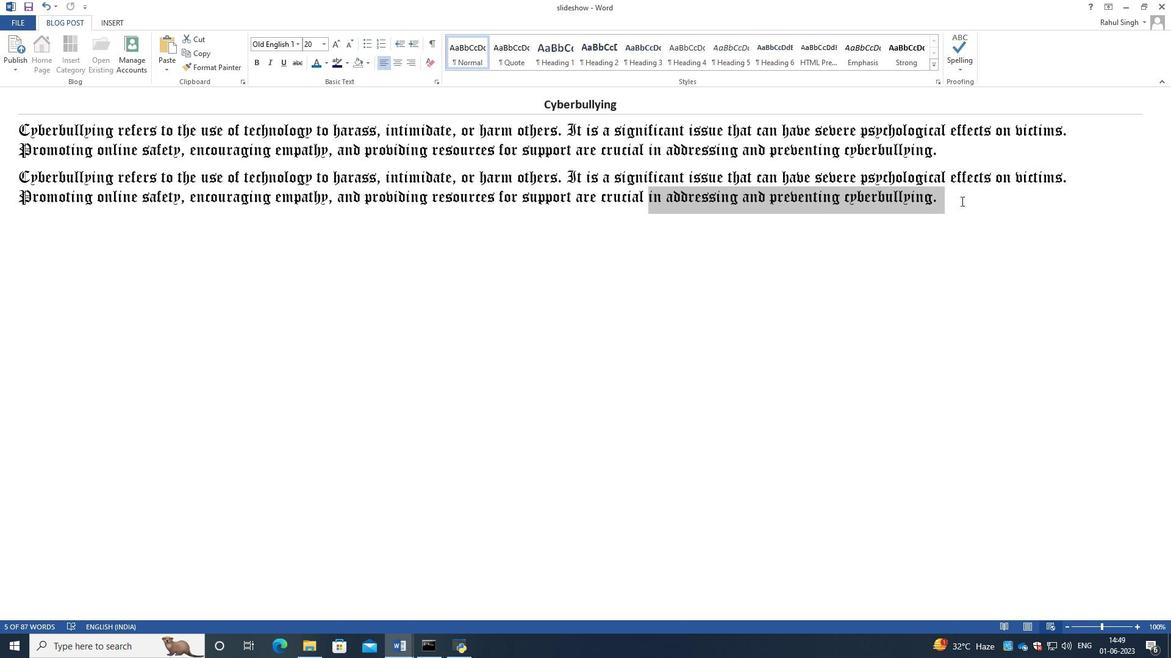 
Action: Mouse moved to (965, 199)
Screenshot: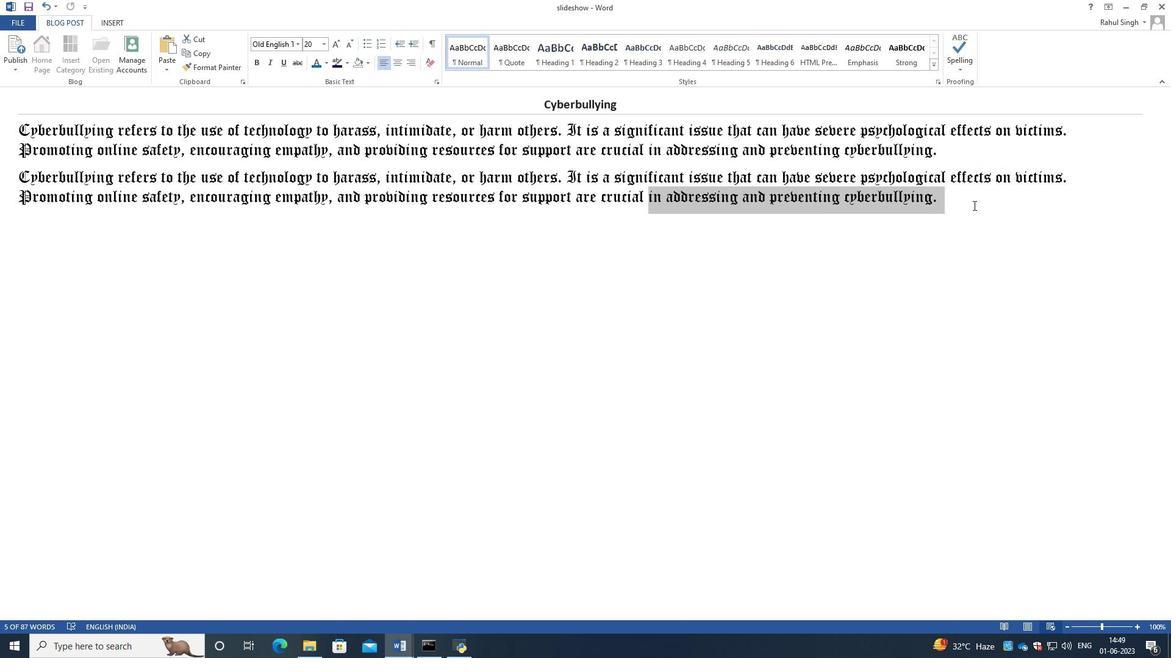 
Action: Mouse pressed left at (965, 199)
Screenshot: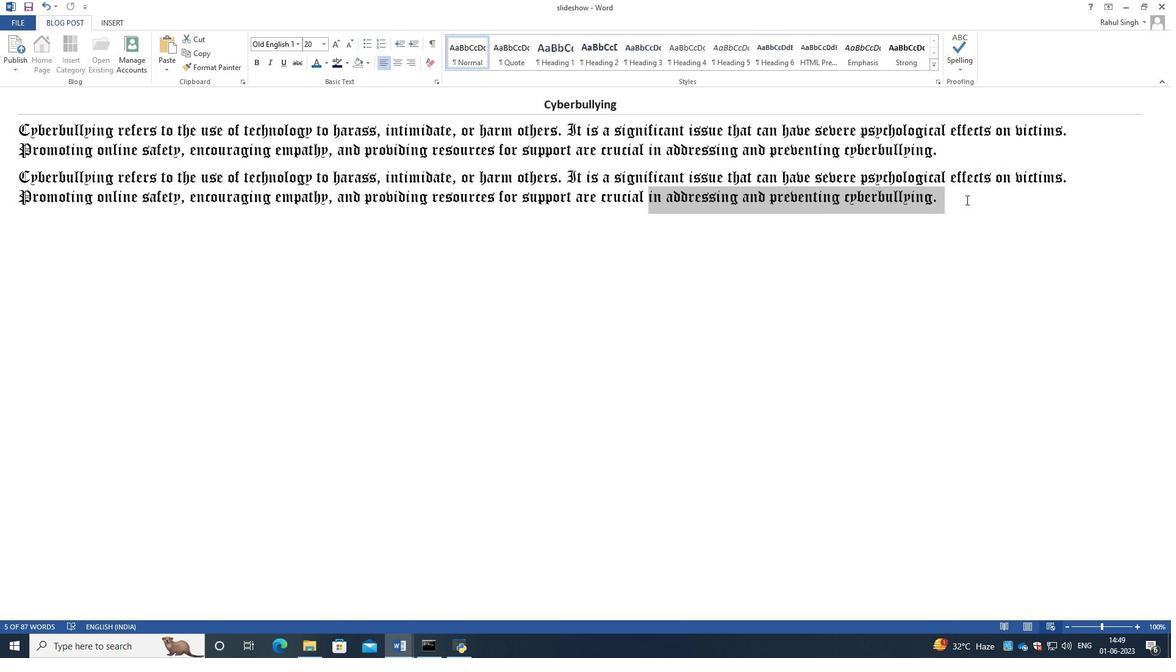 
Action: Mouse moved to (1037, 164)
Screenshot: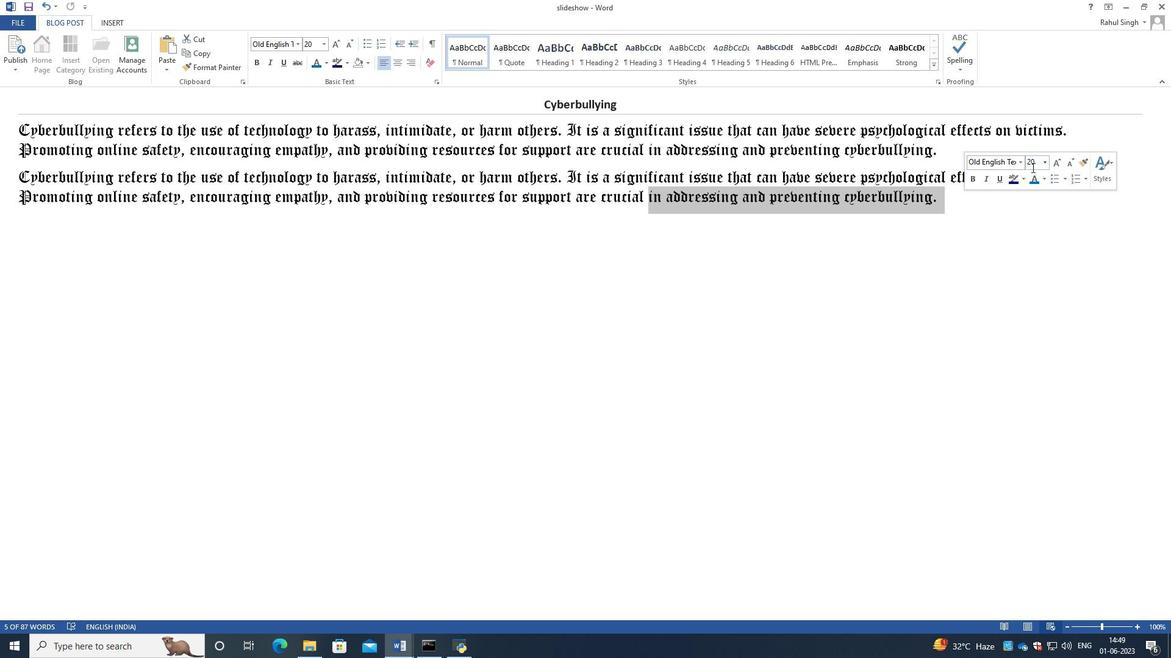 
Action: Mouse pressed left at (1037, 164)
Screenshot: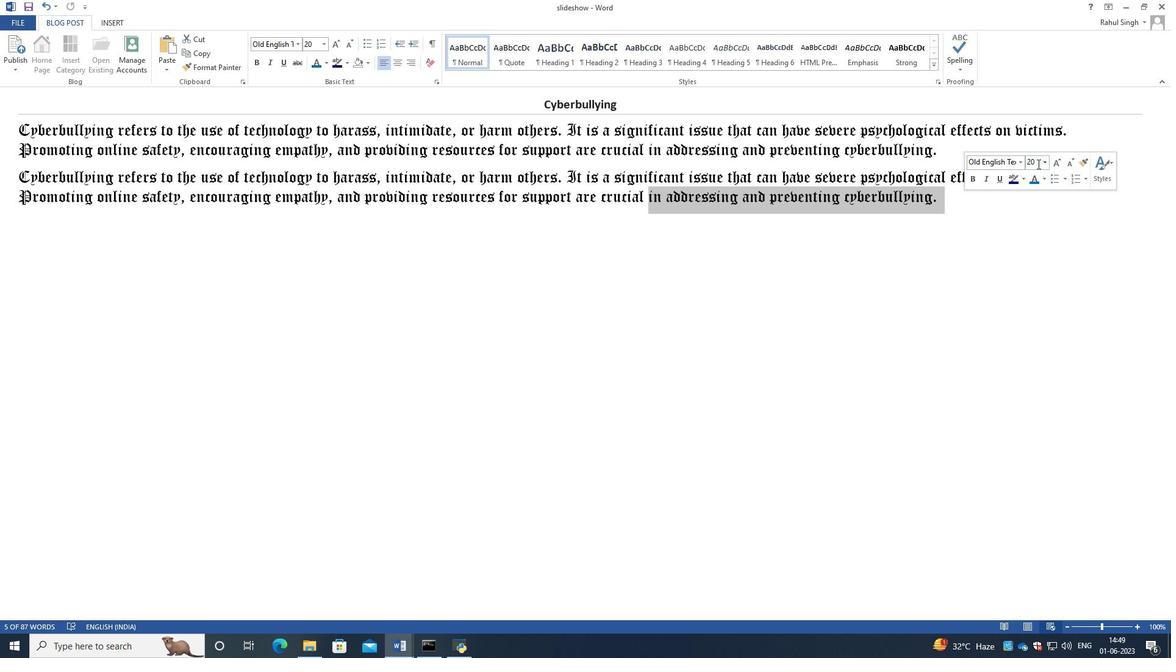 
Action: Mouse moved to (1043, 162)
Screenshot: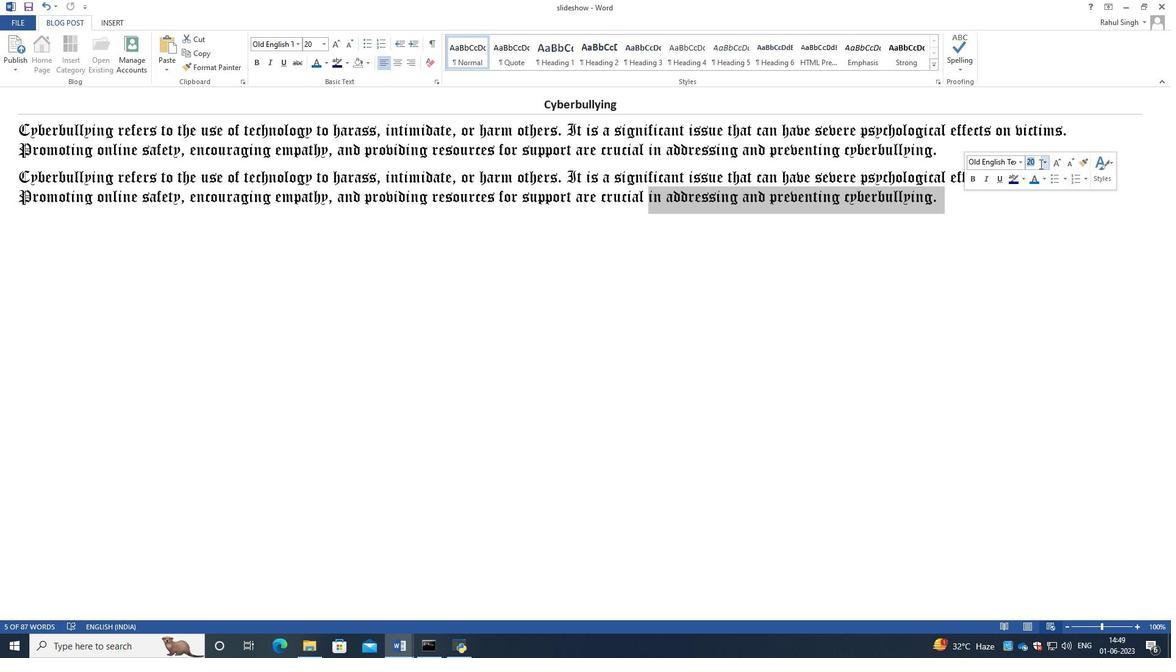 
Action: Mouse pressed left at (1043, 162)
Screenshot: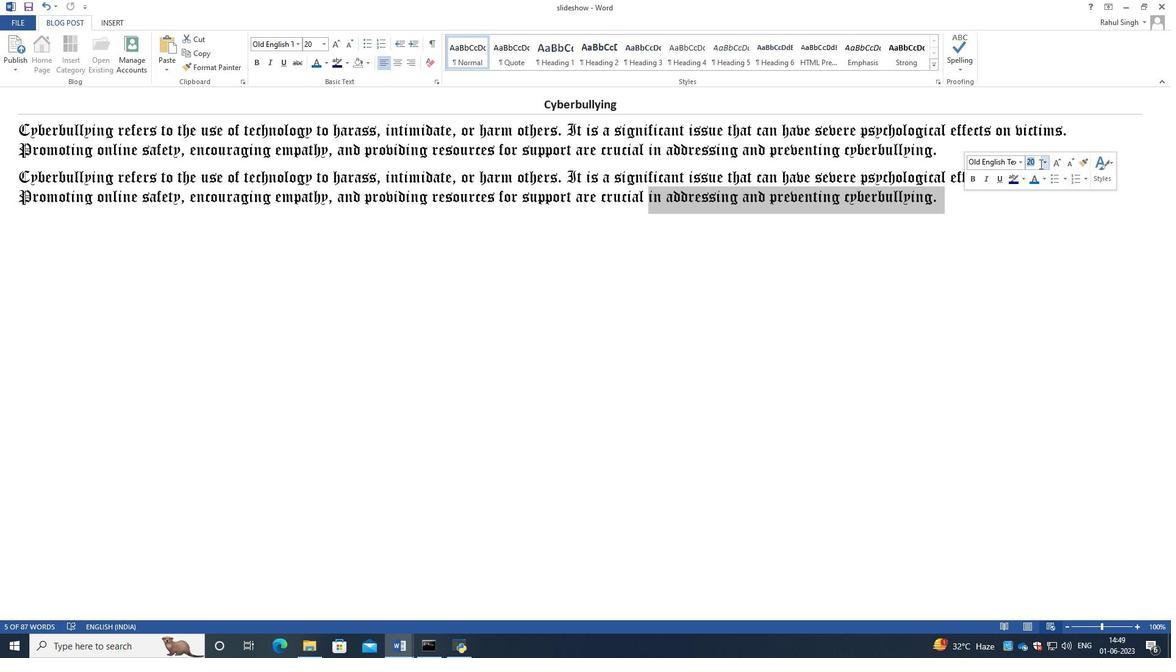 
Action: Mouse moved to (1034, 270)
Screenshot: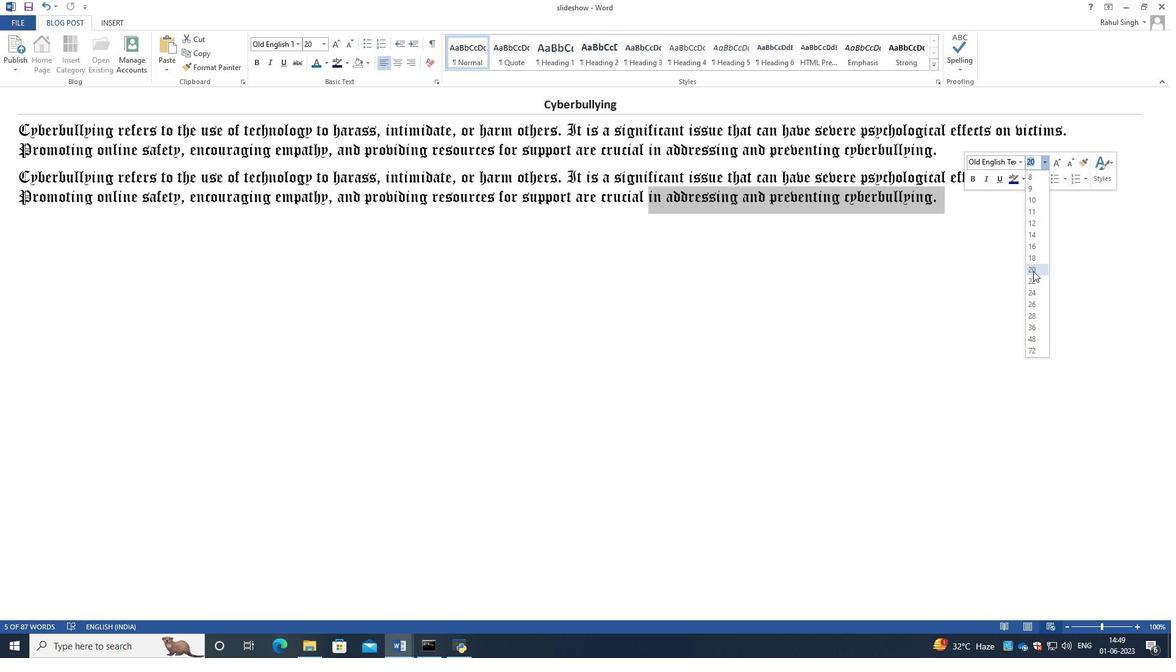 
Action: Mouse pressed left at (1034, 270)
Screenshot: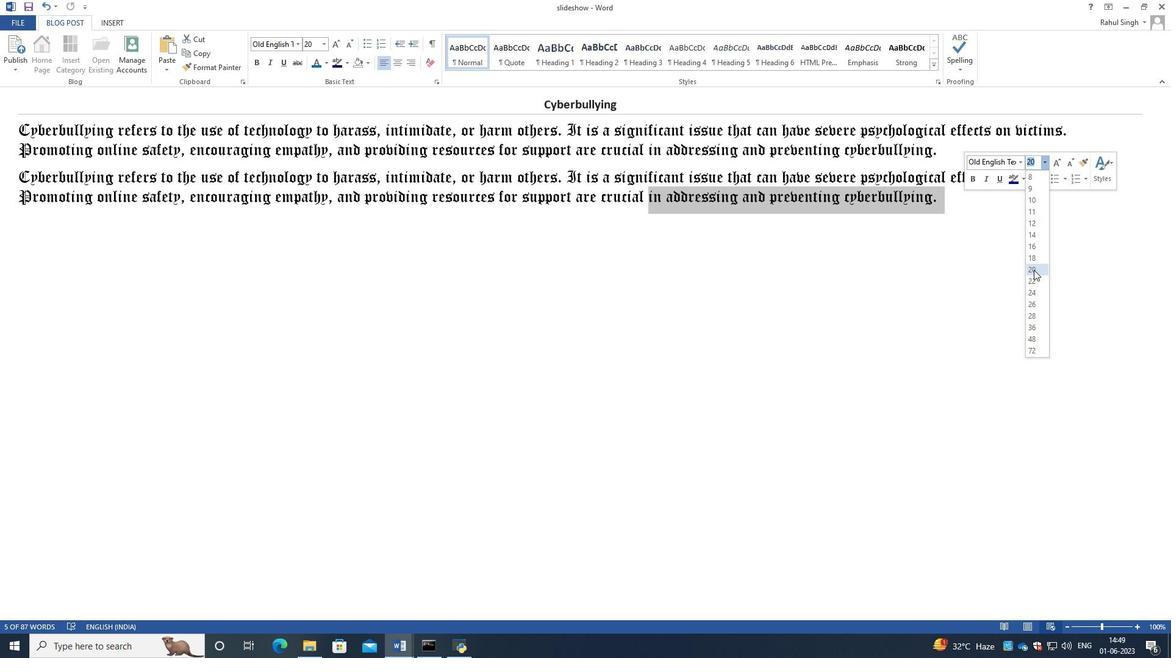 
Action: Mouse moved to (956, 269)
Screenshot: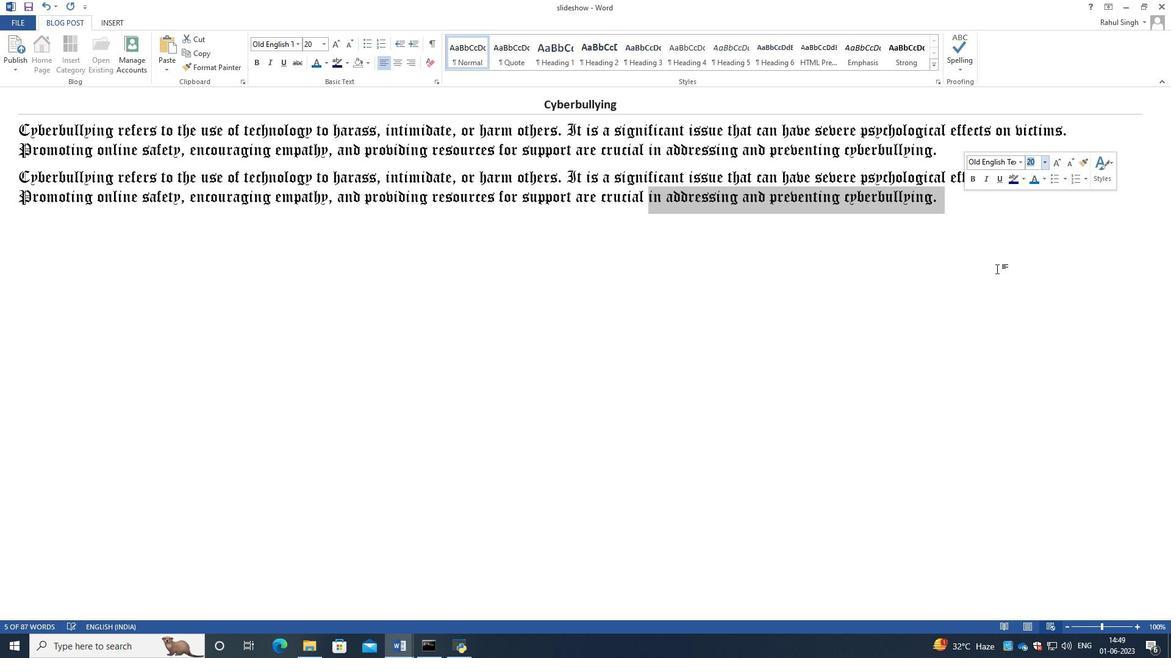
Action: Mouse pressed left at (956, 269)
Screenshot: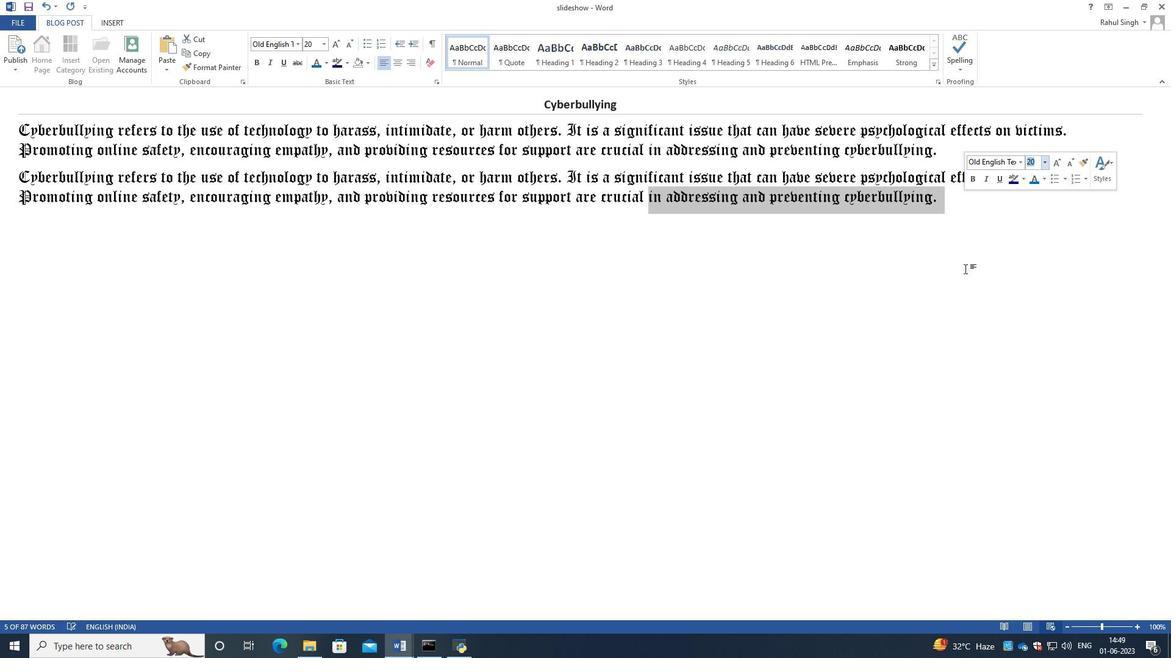 
Action: Mouse moved to (563, 127)
Screenshot: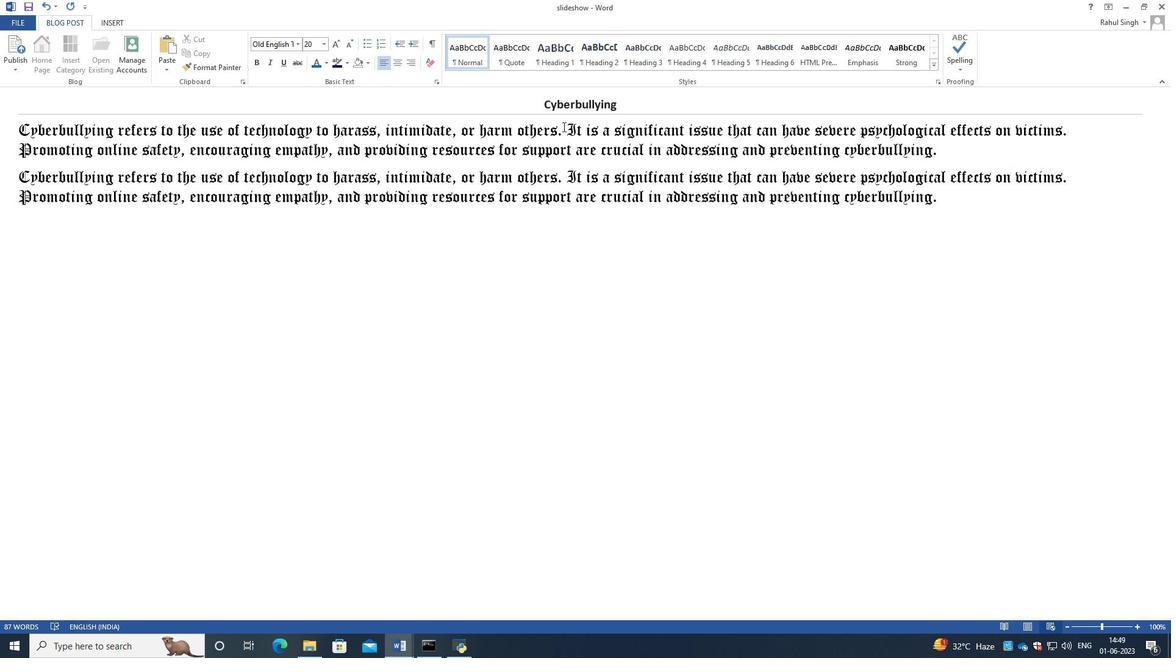 
Action: Mouse pressed left at (563, 127)
Screenshot: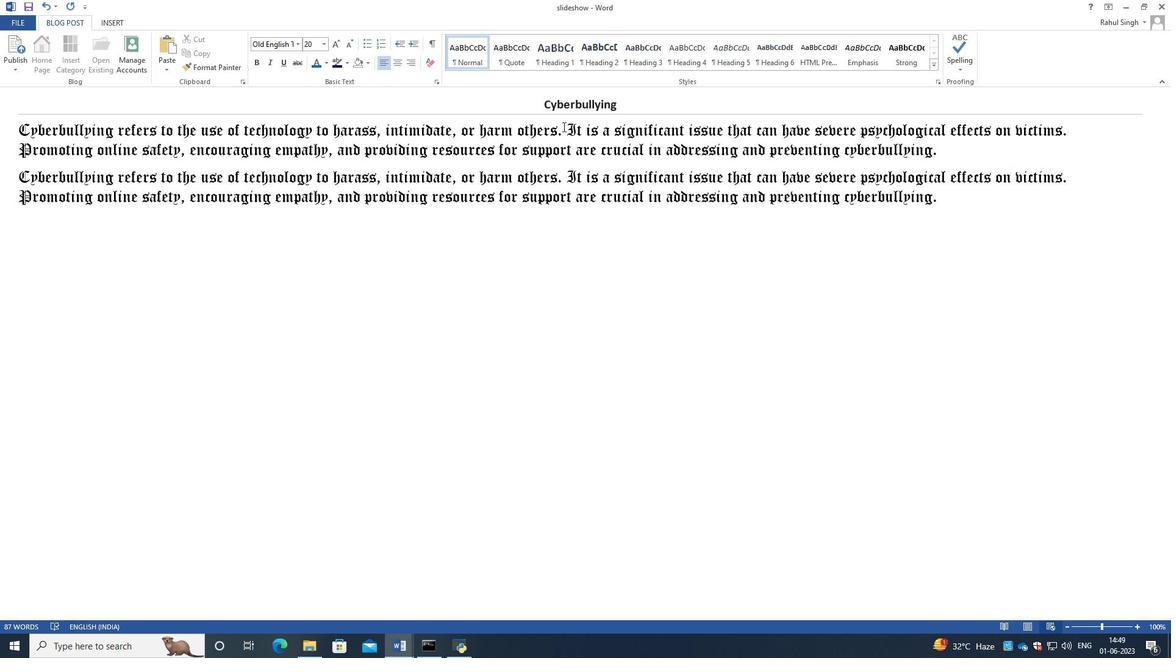 
Action: Mouse moved to (575, 156)
Screenshot: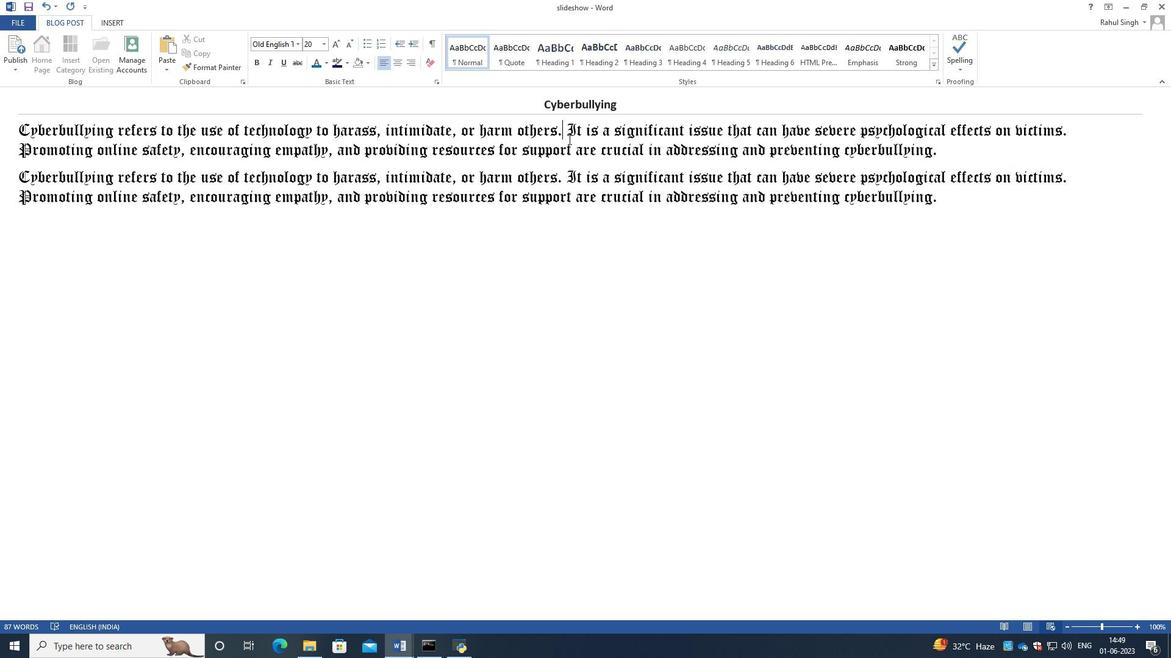 
Action: Key pressed <Key.space>
Screenshot: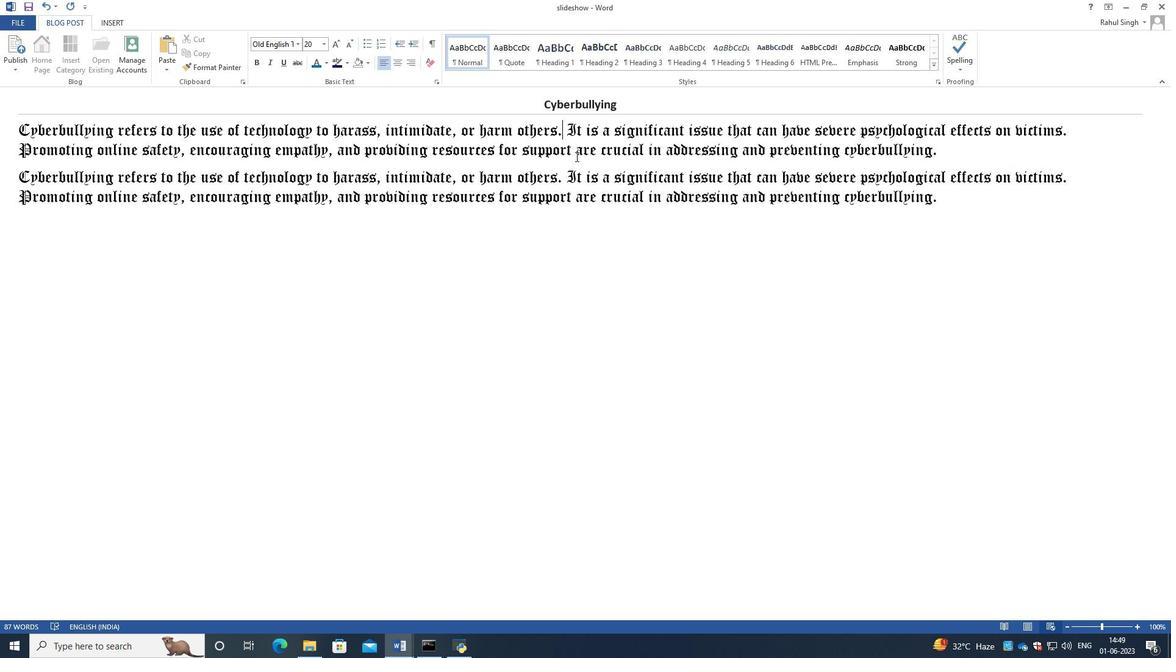 
Action: Mouse moved to (106, 20)
Screenshot: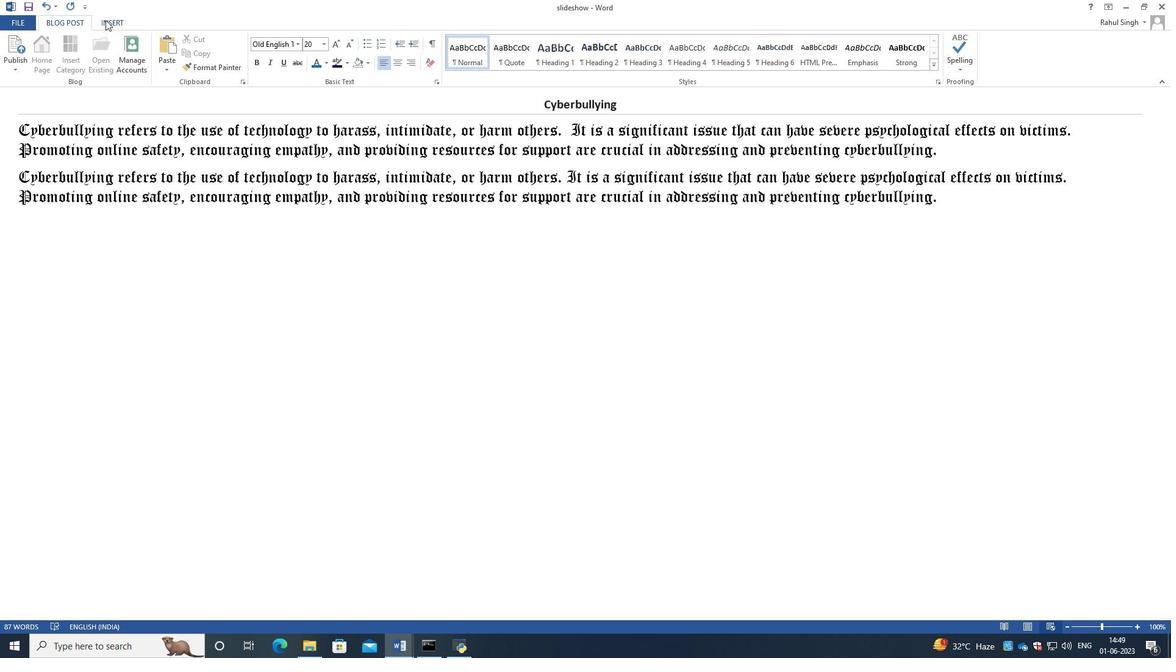 
Action: Mouse pressed left at (106, 20)
Screenshot: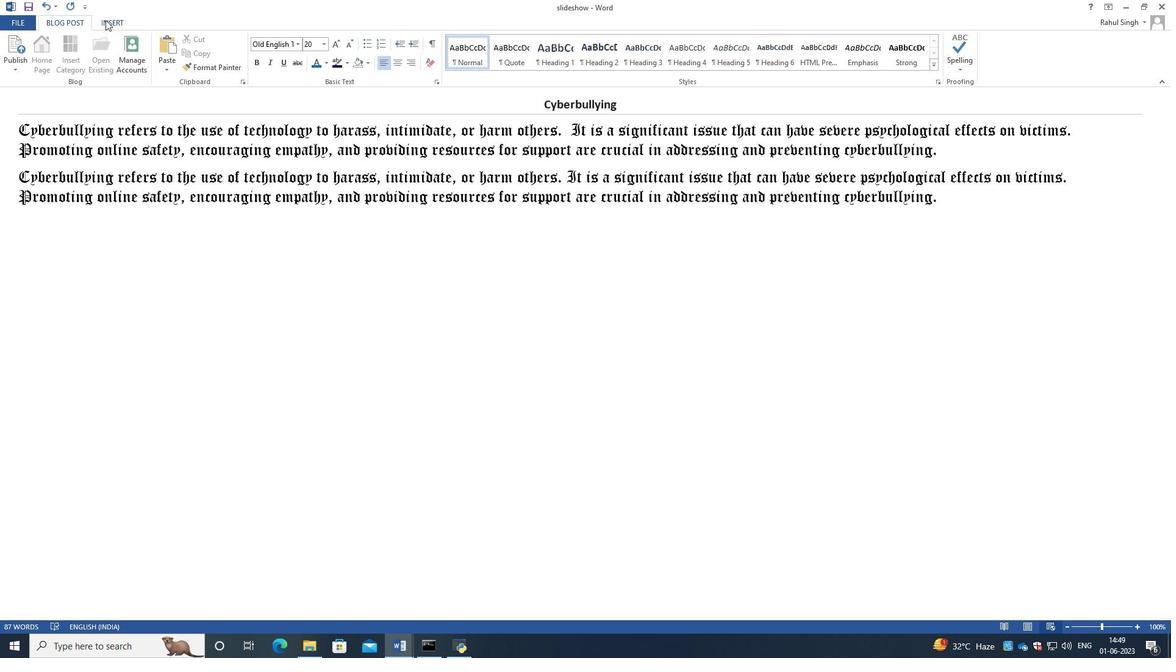 
Action: Mouse moved to (221, 50)
Screenshot: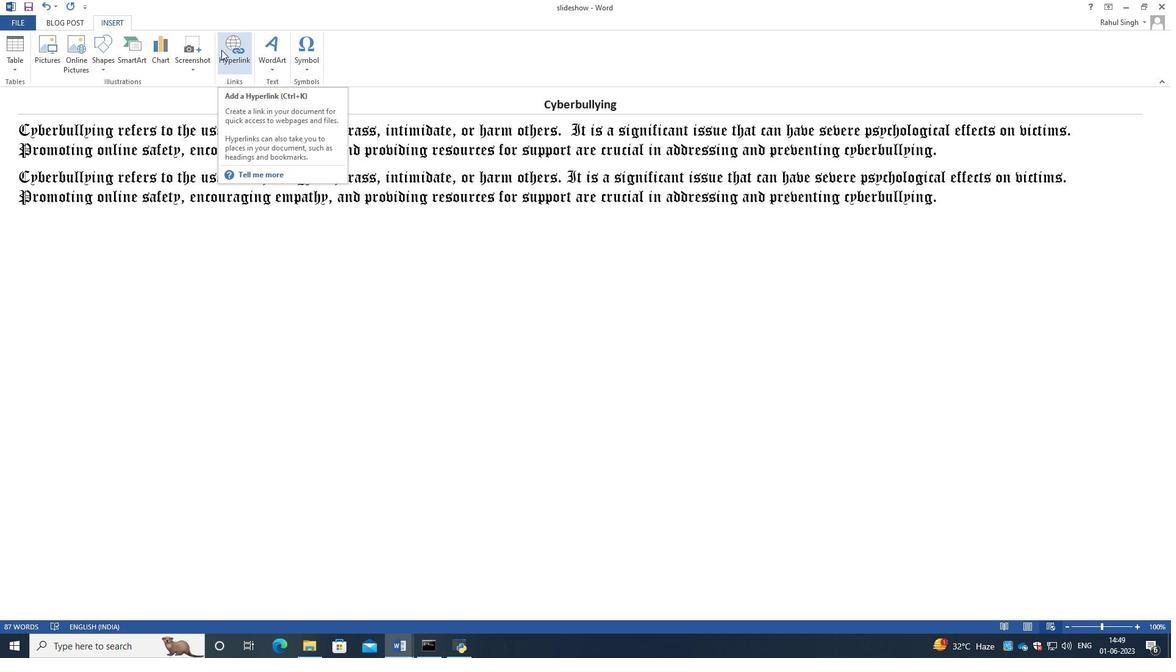 
Action: Mouse pressed left at (221, 50)
Screenshot: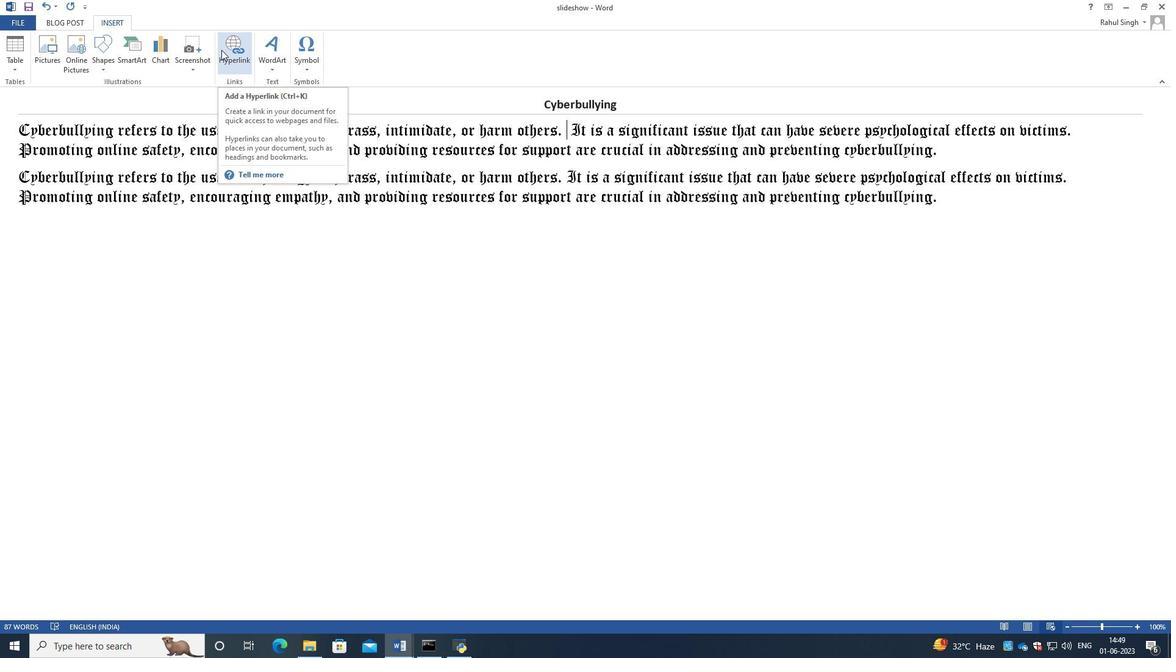 
Action: Mouse moved to (525, 370)
Screenshot: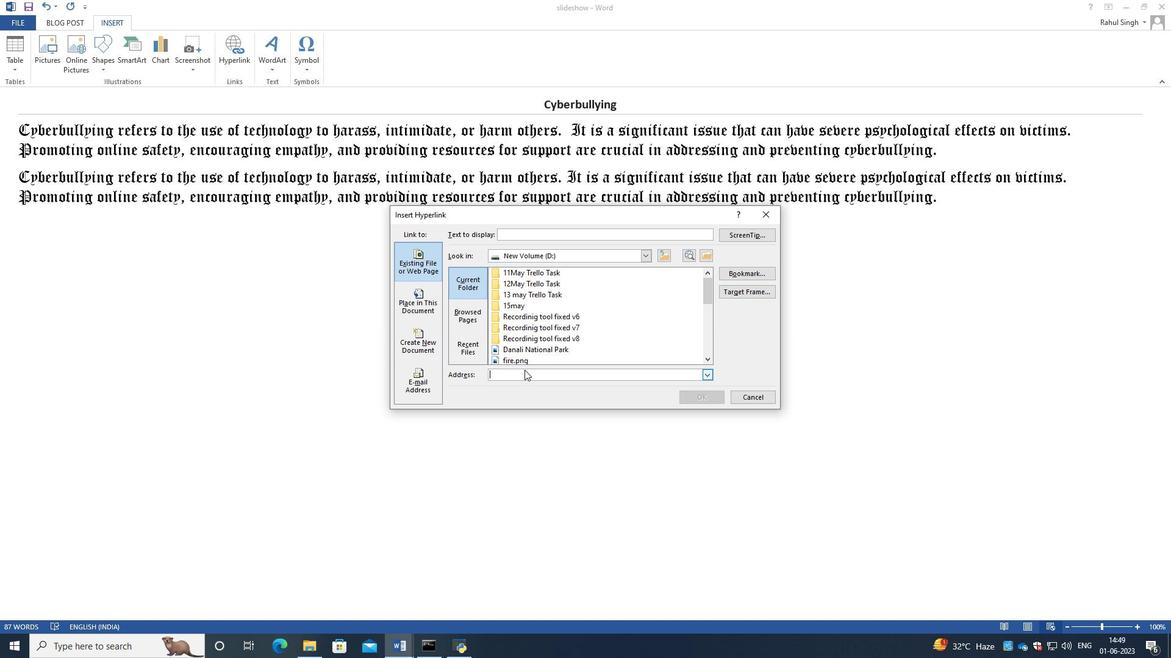 
Action: Key pressed in.linkedin.com
Screenshot: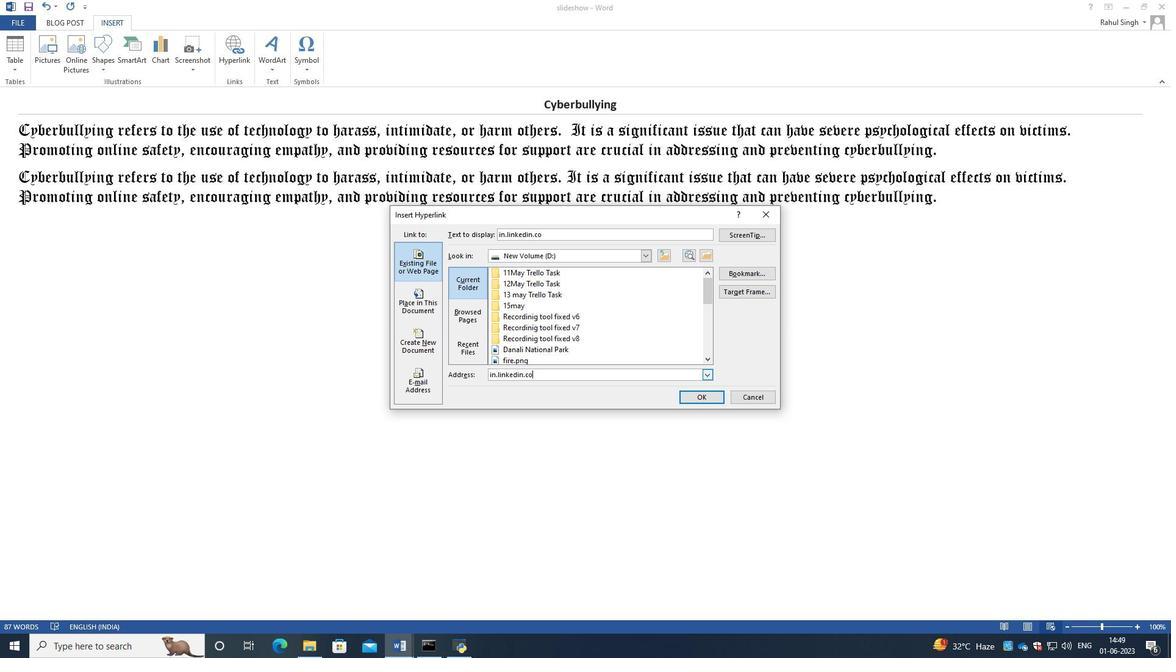 
Action: Mouse moved to (706, 397)
Screenshot: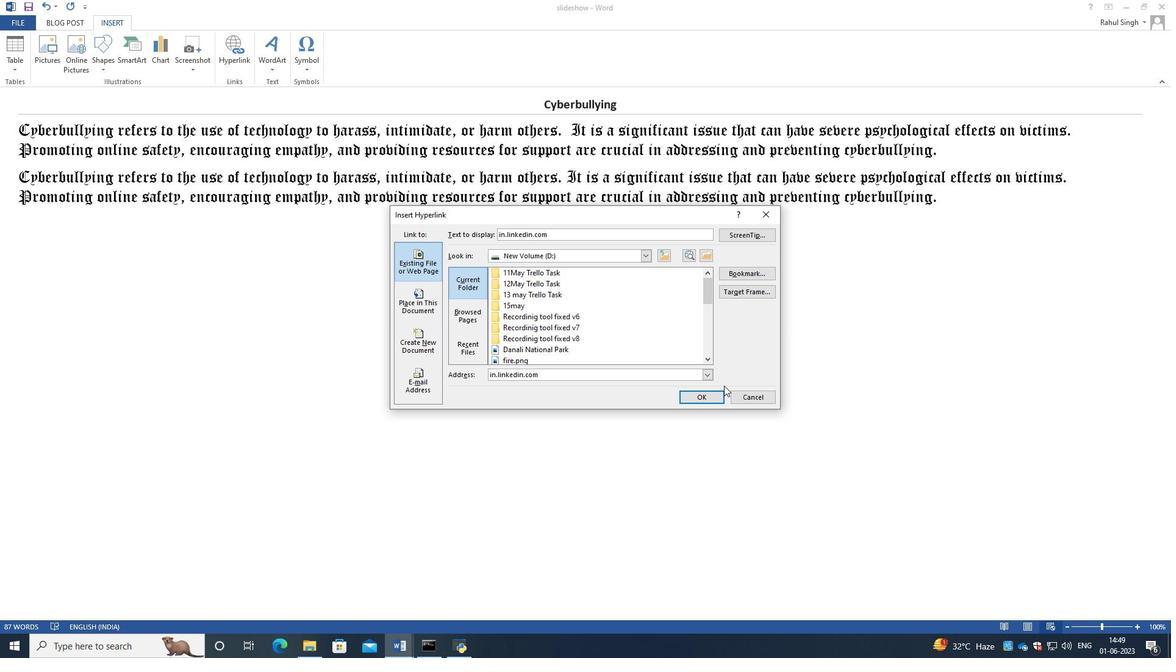
Action: Mouse pressed left at (706, 397)
Screenshot: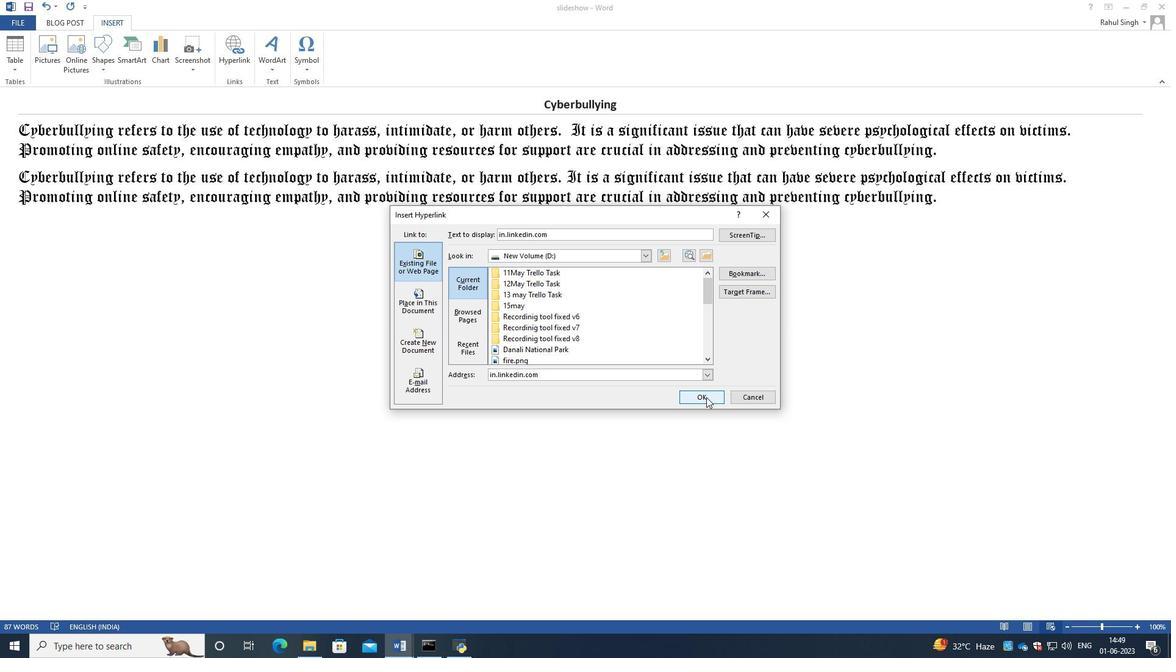 
Action: Mouse moved to (64, 48)
Screenshot: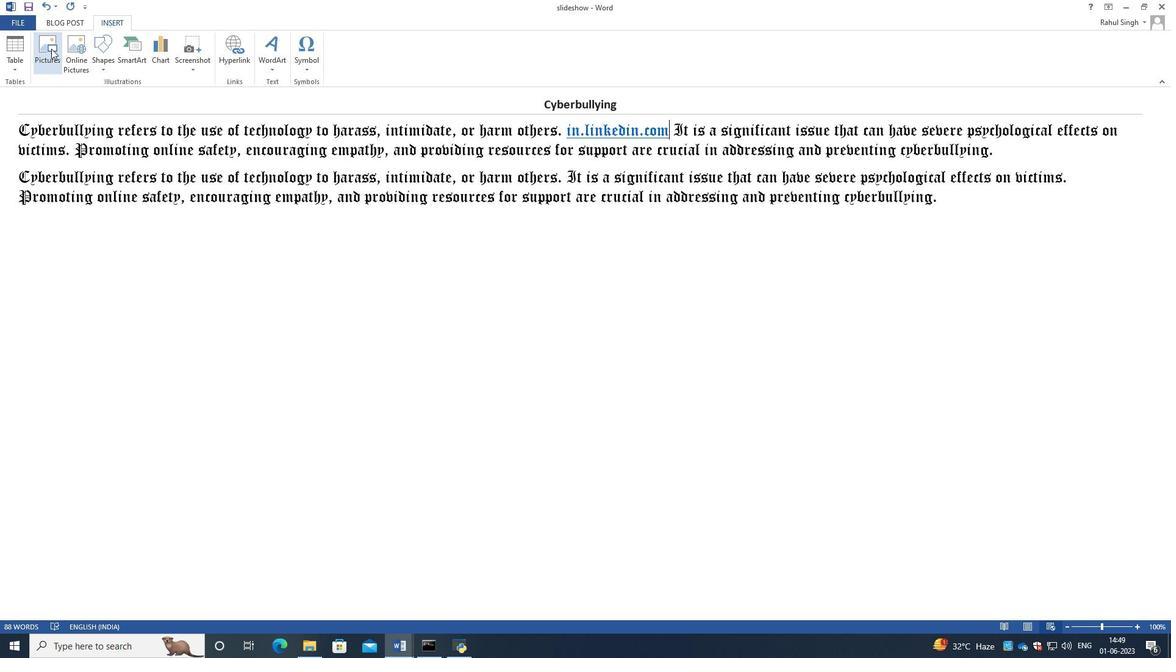 
Action: Mouse pressed left at (64, 48)
Screenshot: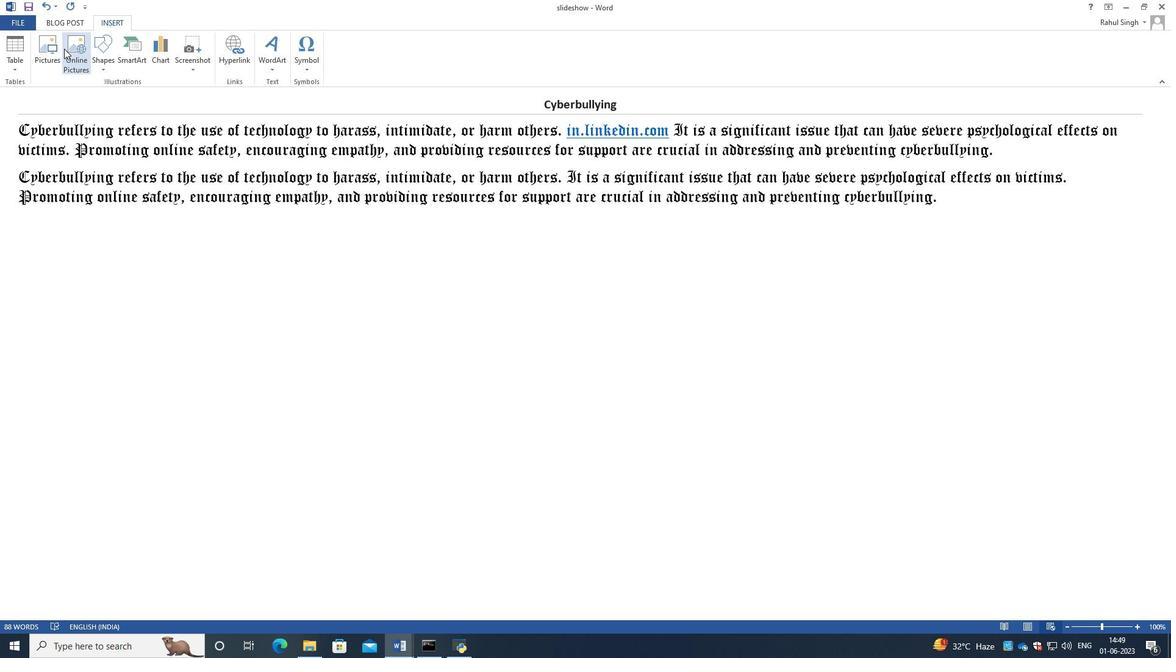 
Action: Mouse moved to (692, 256)
Screenshot: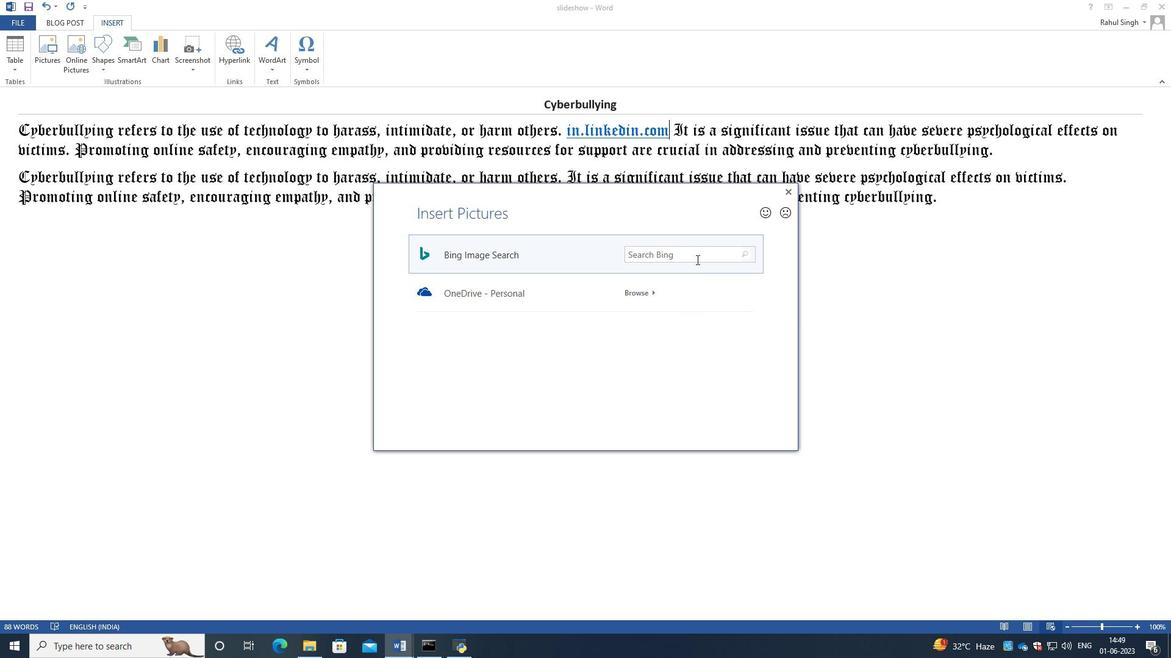 
Action: Mouse pressed left at (692, 256)
Screenshot: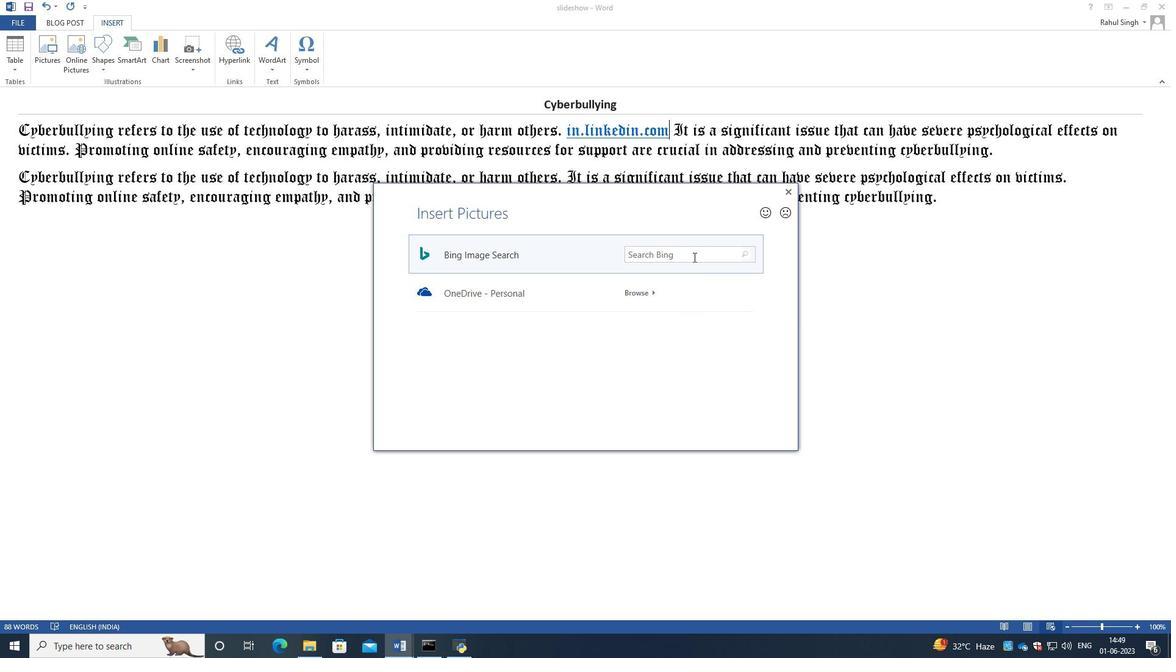 
Action: Key pressed dance<Key.space>stage<Key.enter>
Screenshot: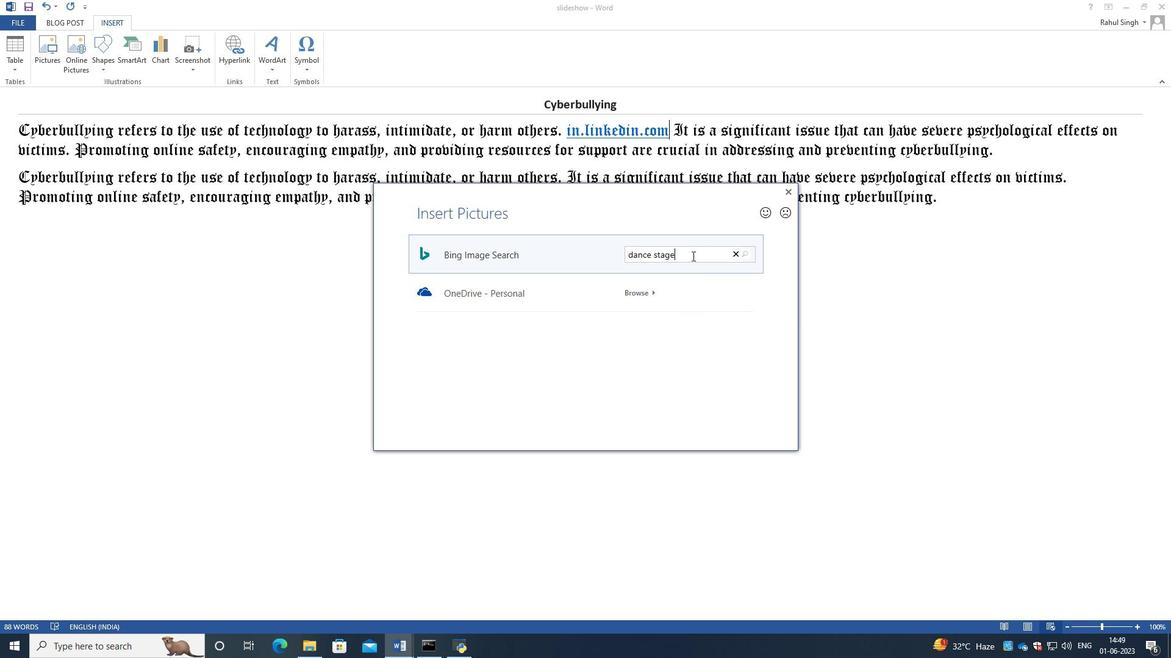 
Action: Mouse moved to (405, 239)
Screenshot: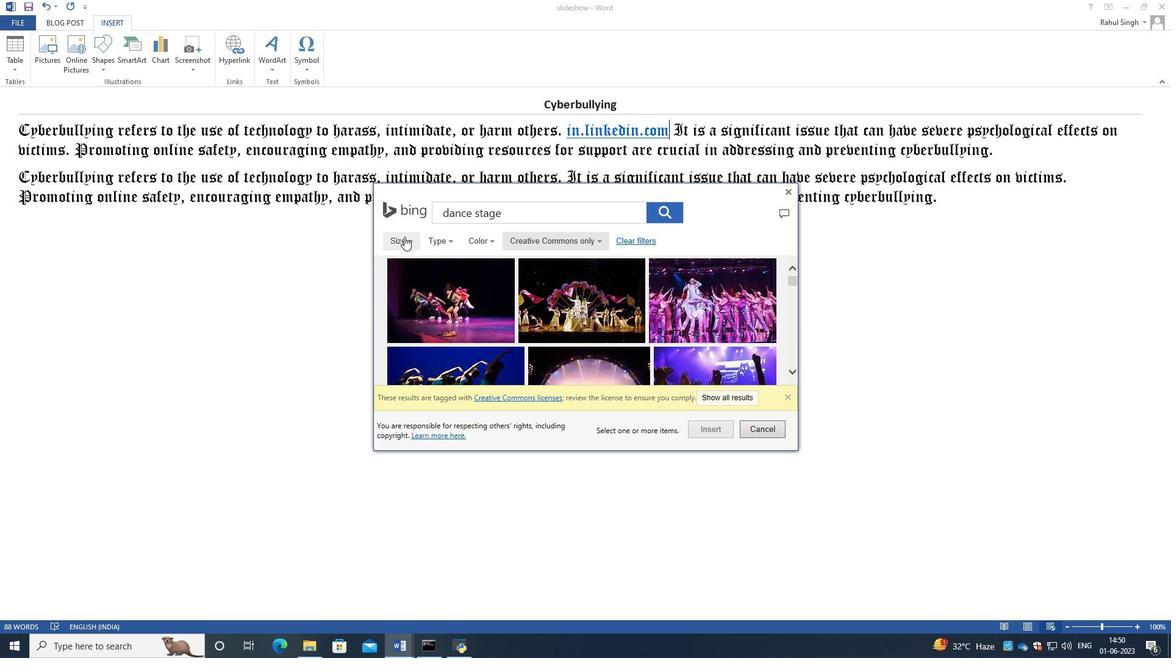 
Action: Mouse pressed left at (405, 239)
Screenshot: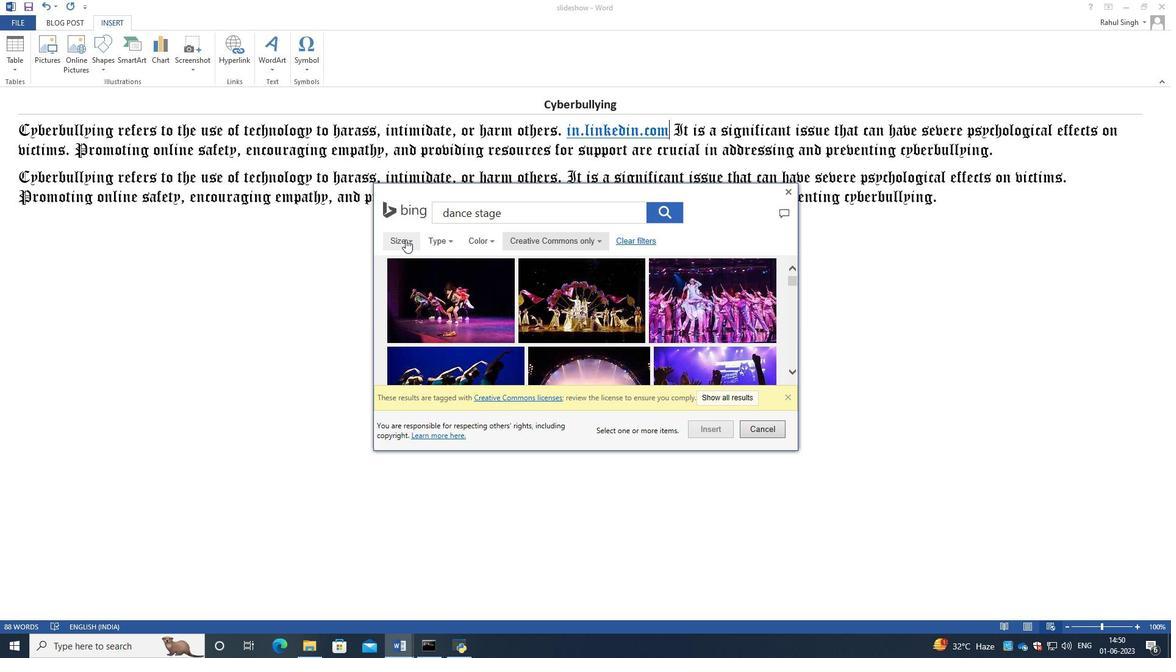 
Action: Mouse moved to (406, 253)
Screenshot: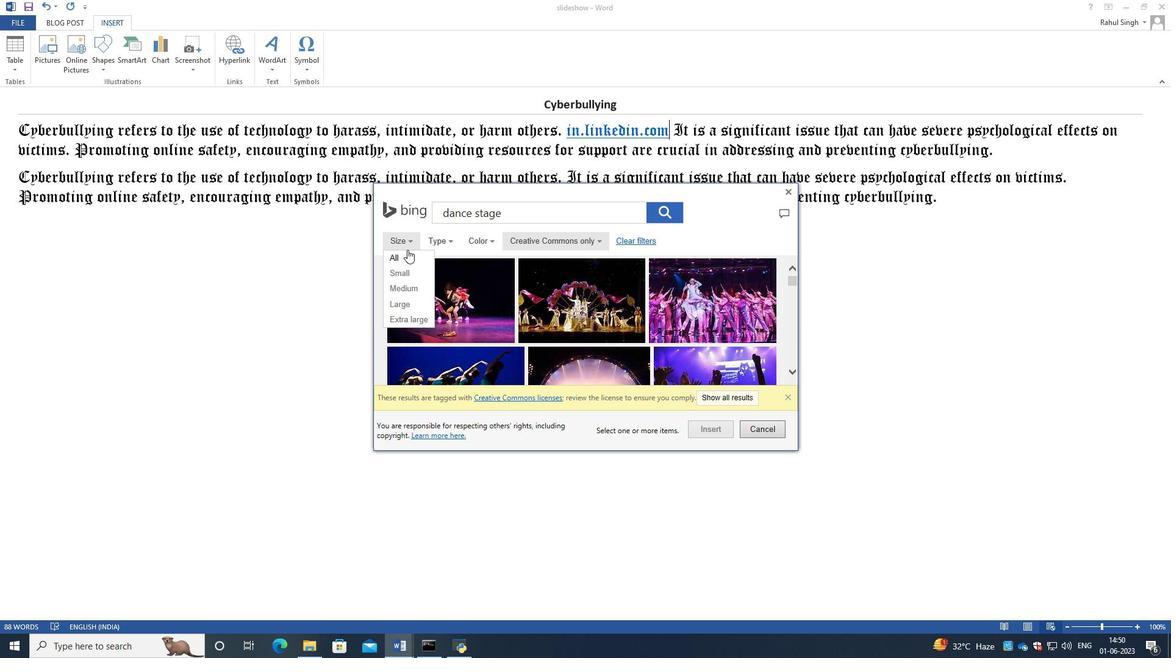 
Action: Mouse pressed left at (406, 253)
Screenshot: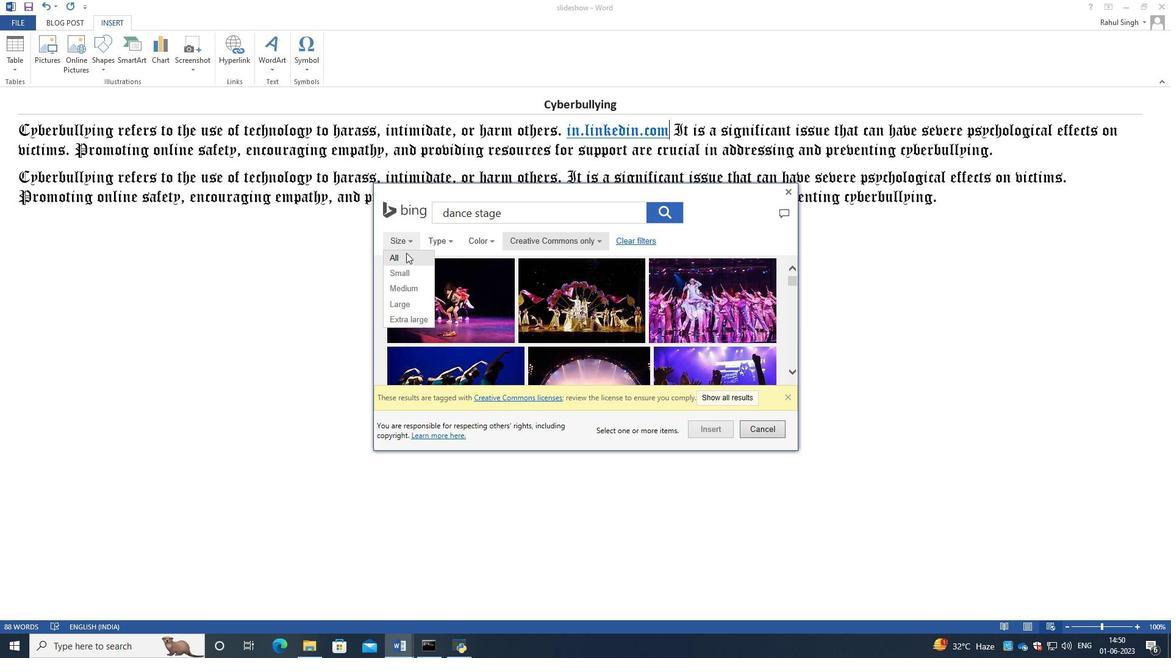 
Action: Mouse moved to (446, 241)
Screenshot: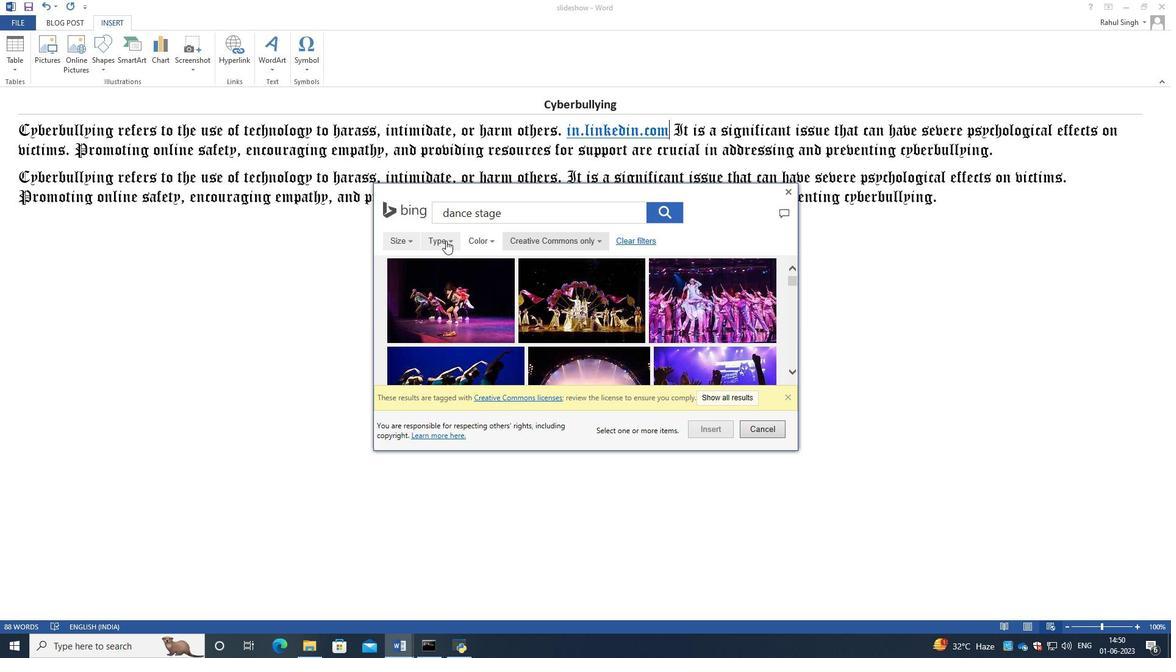 
Action: Mouse pressed left at (446, 241)
Screenshot: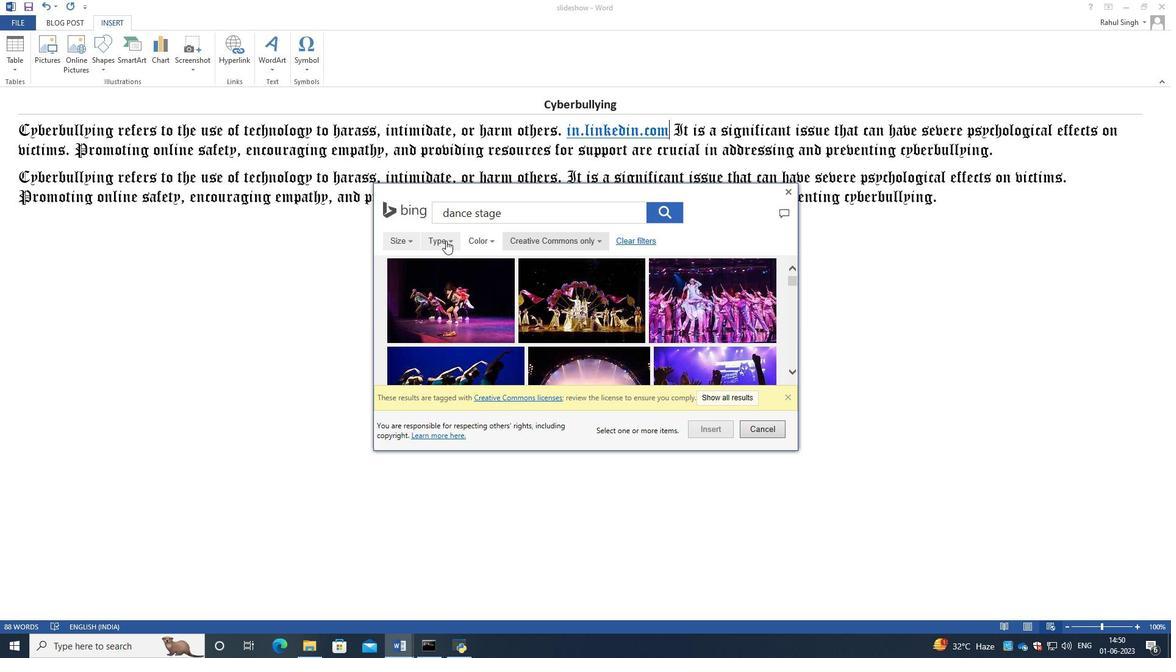 
Action: Mouse moved to (482, 242)
Screenshot: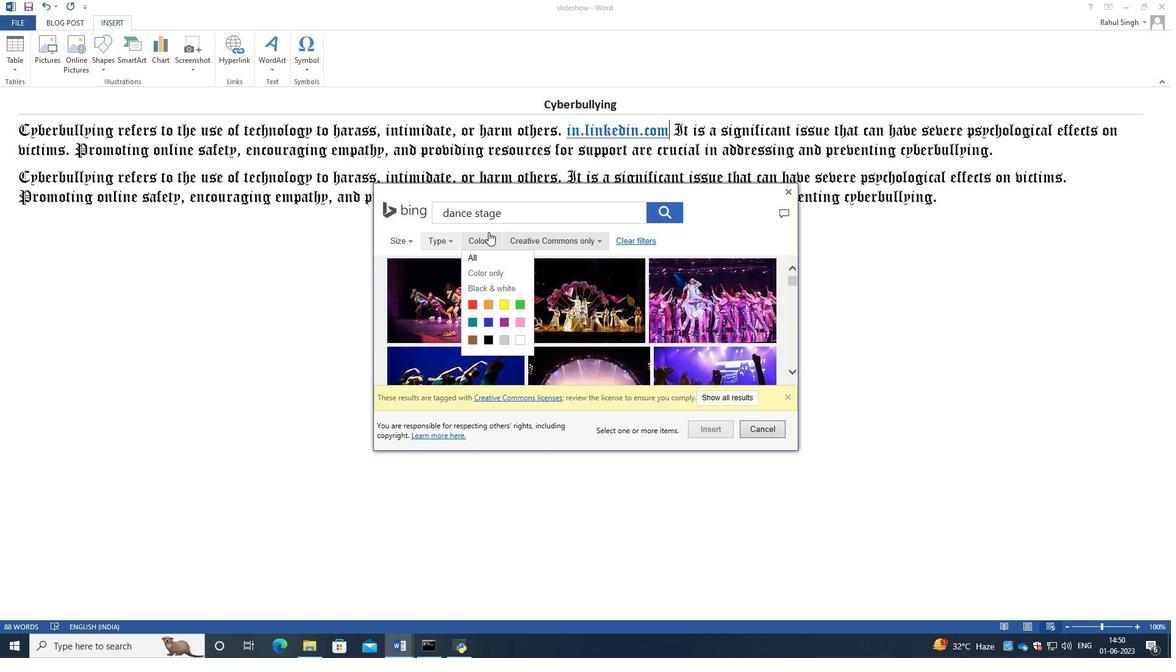 
Action: Mouse pressed left at (482, 242)
Screenshot: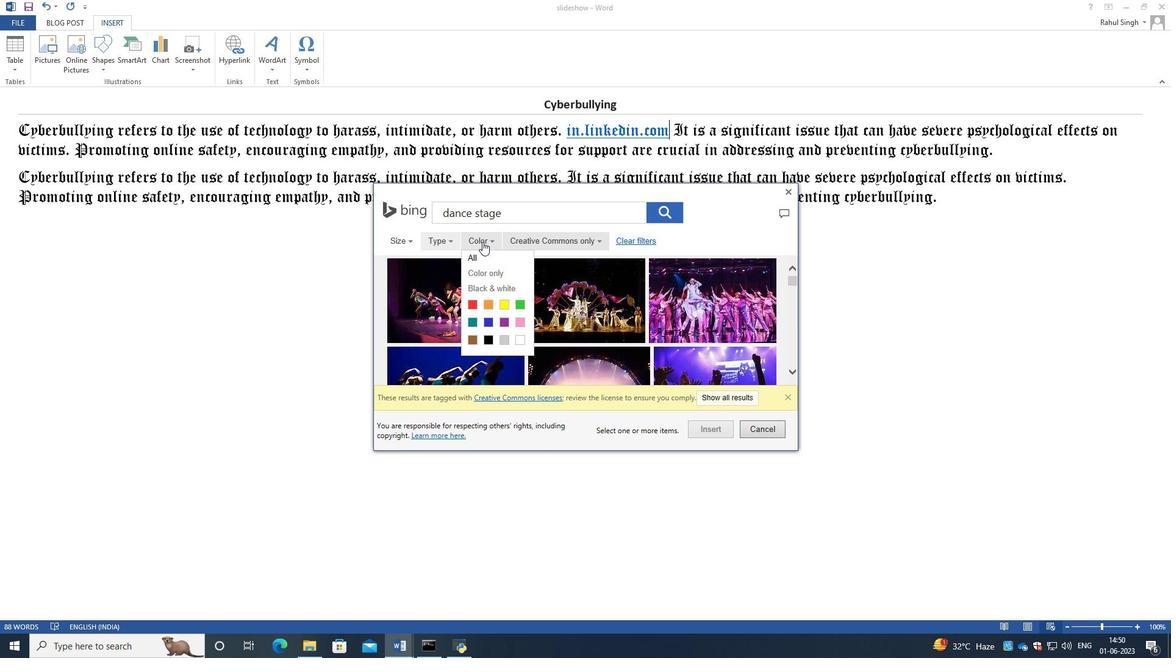 
Action: Mouse moved to (566, 242)
Screenshot: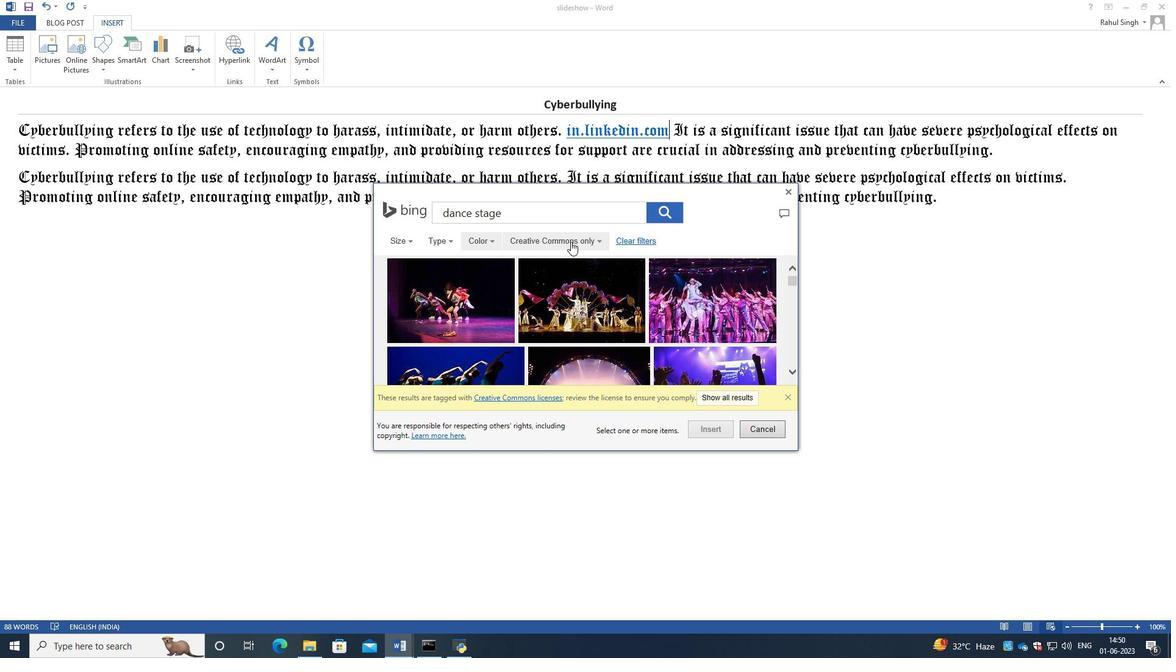 
Action: Mouse pressed left at (566, 242)
Screenshot: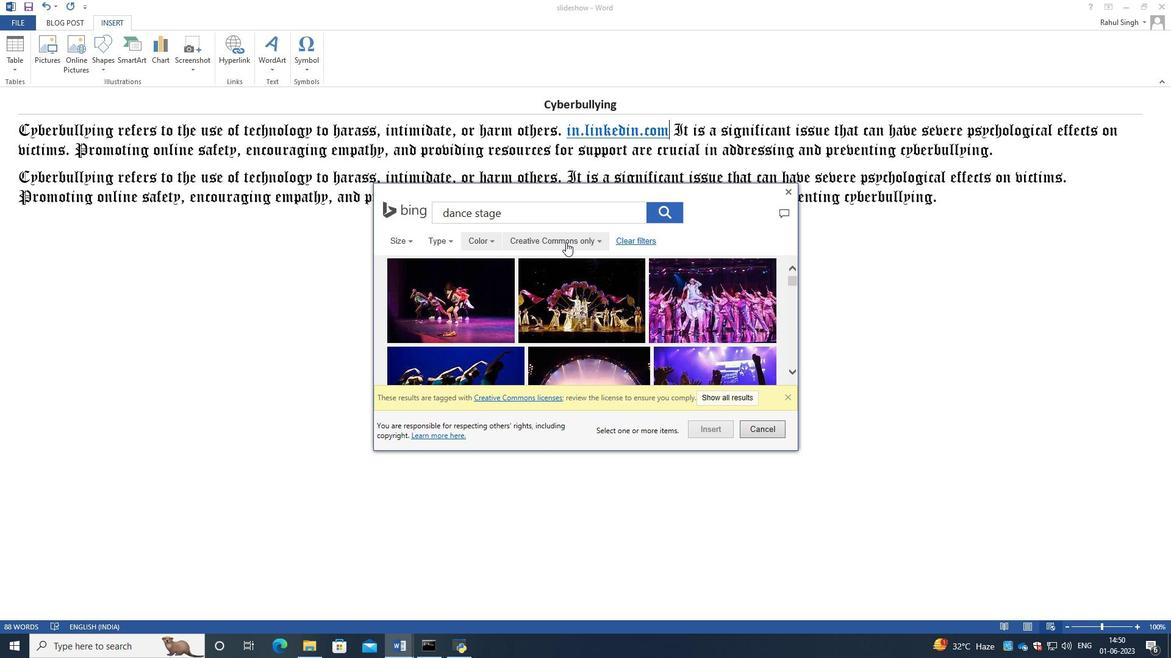 
Action: Mouse pressed left at (566, 242)
Screenshot: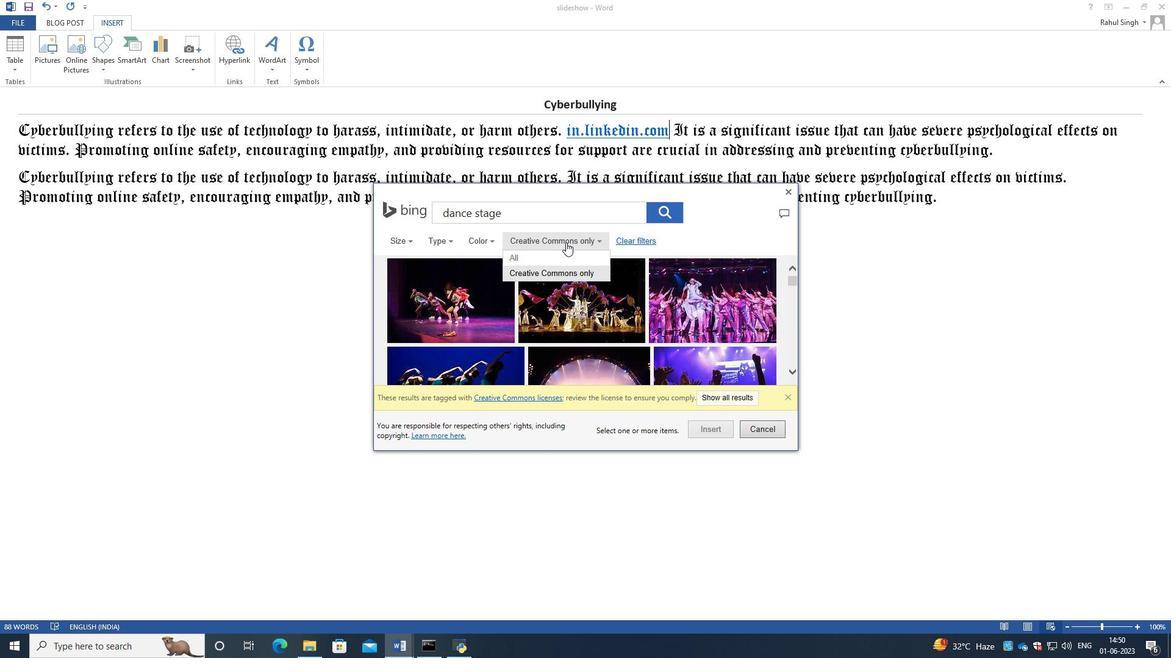 
Action: Mouse moved to (538, 305)
Screenshot: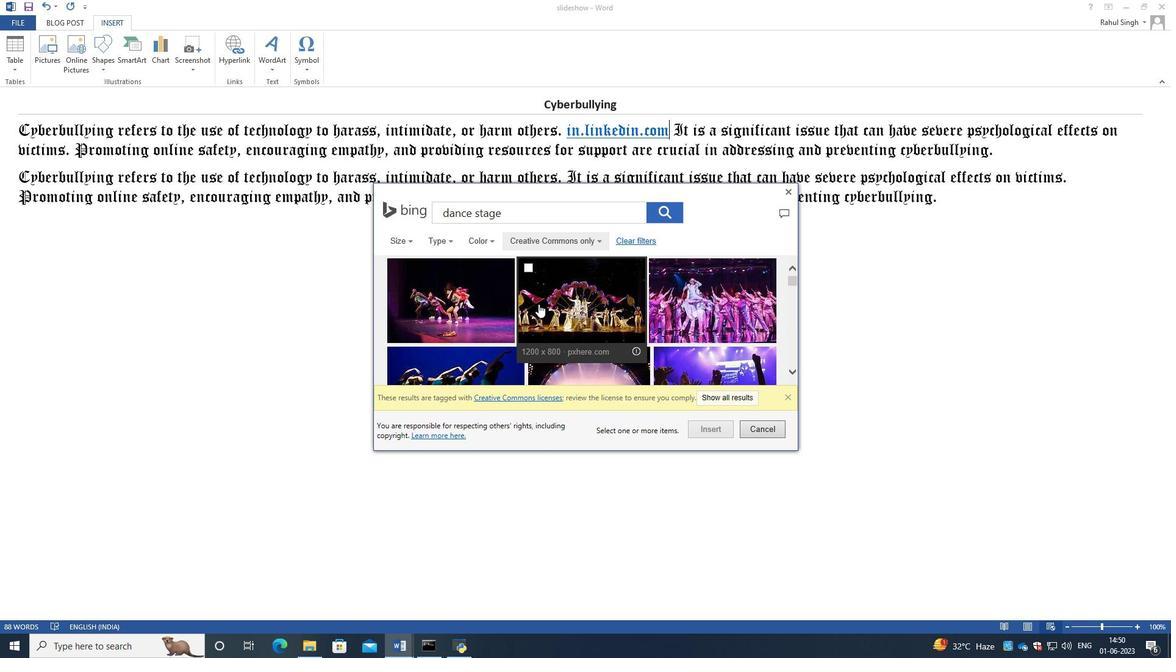 
Action: Mouse scrolled (538, 304) with delta (0, 0)
Screenshot: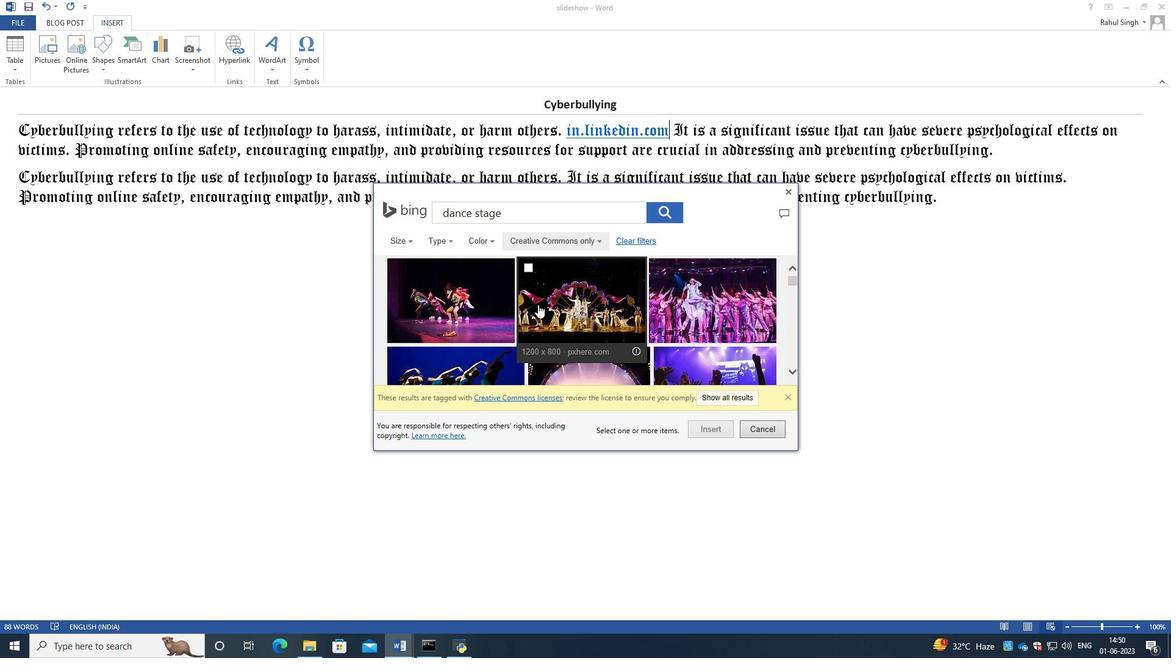 
Action: Mouse scrolled (538, 304) with delta (0, 0)
Screenshot: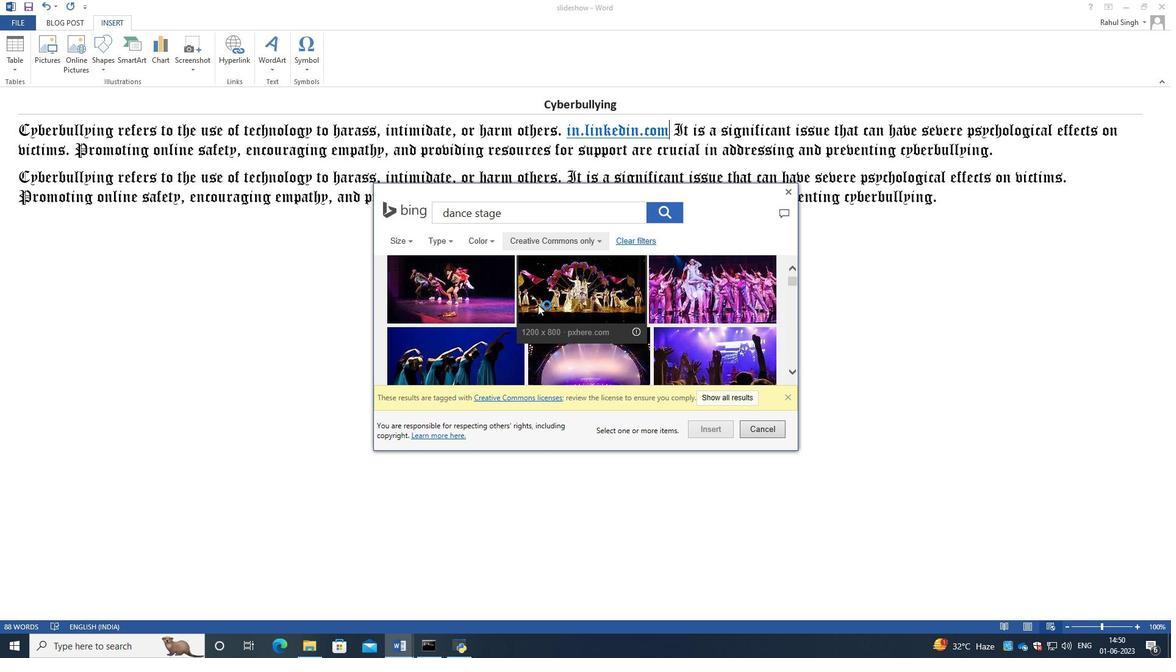 
Action: Mouse scrolled (538, 304) with delta (0, 0)
Screenshot: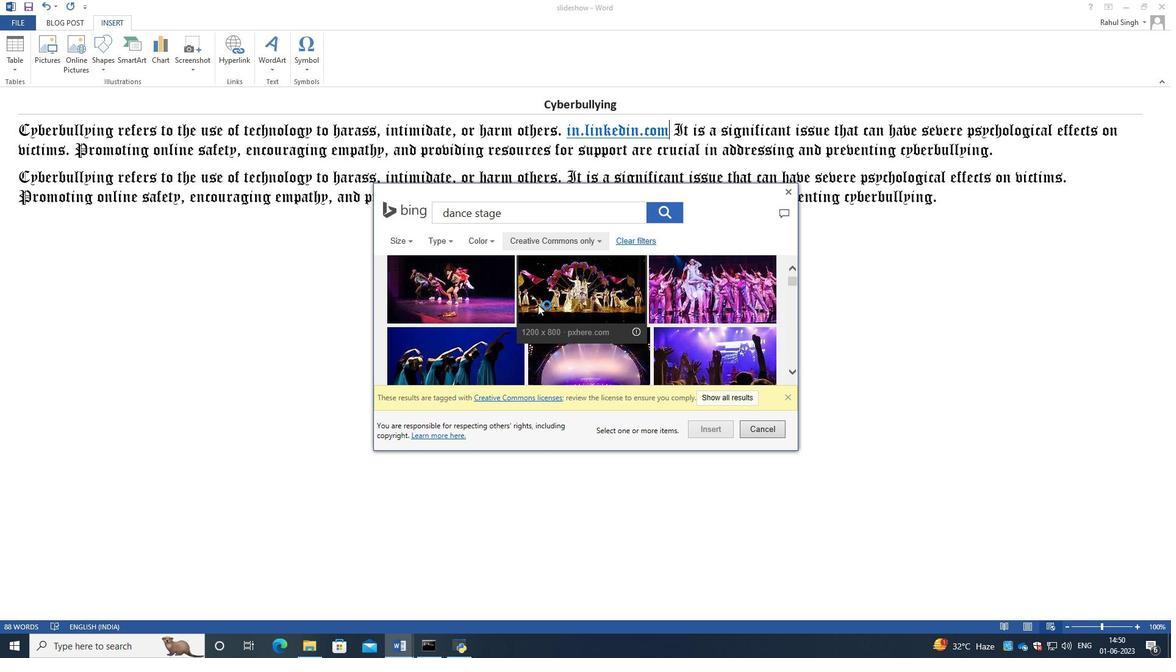 
Action: Mouse scrolled (538, 304) with delta (0, 0)
Screenshot: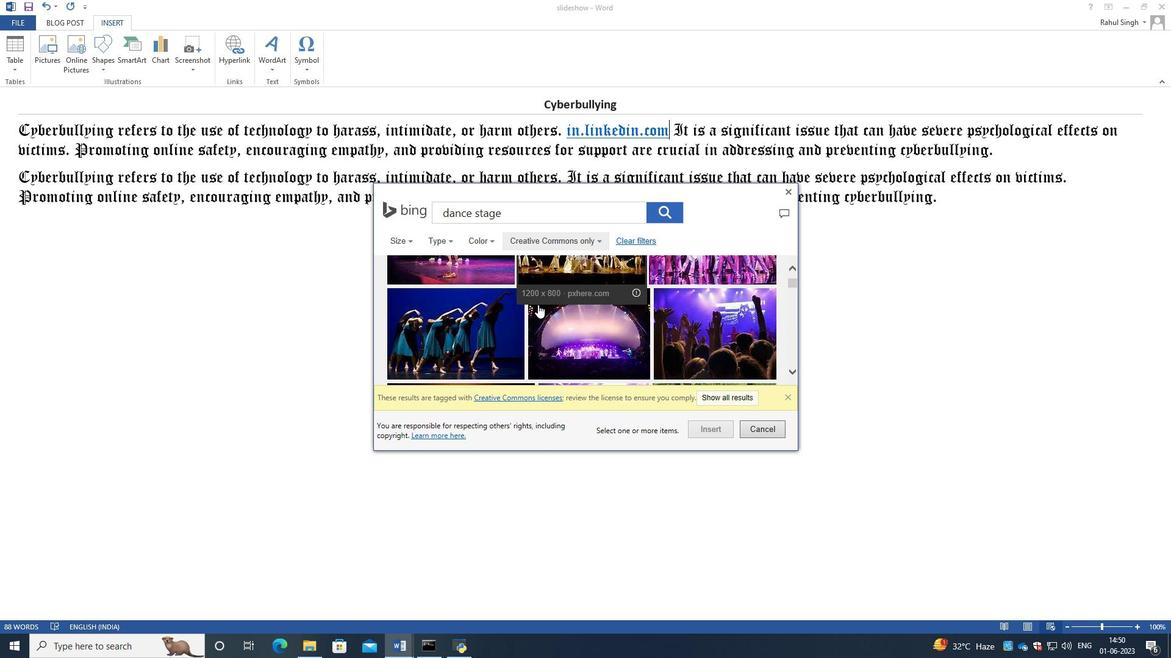 
Action: Mouse scrolled (538, 304) with delta (0, 0)
Screenshot: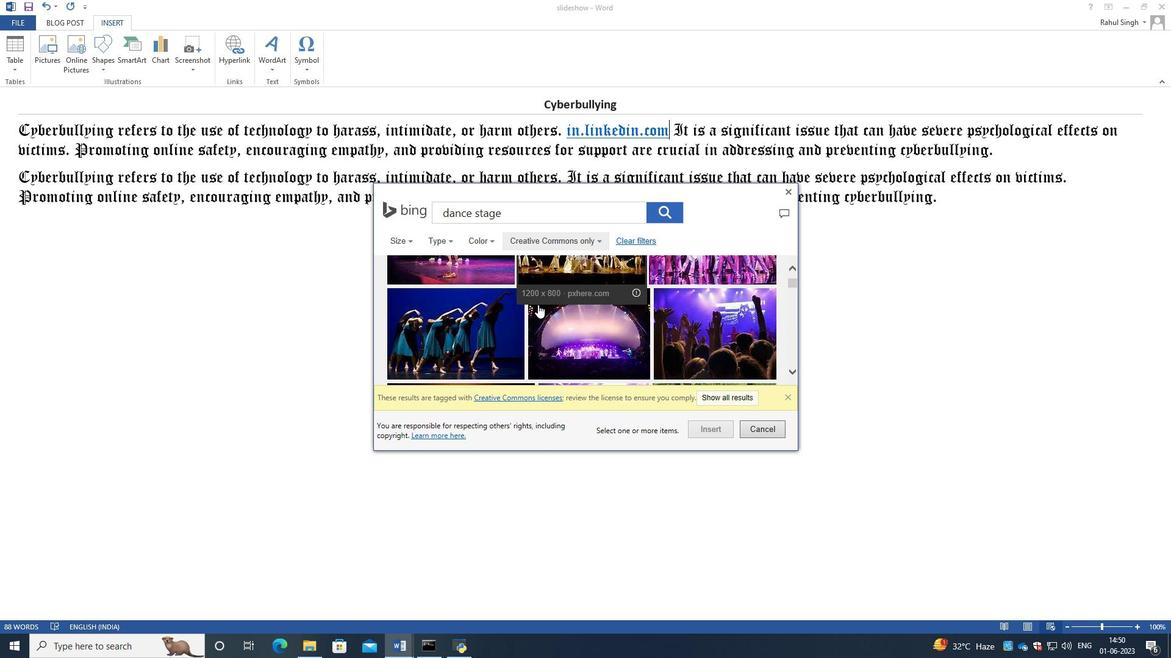 
Action: Mouse scrolled (538, 304) with delta (0, 0)
Screenshot: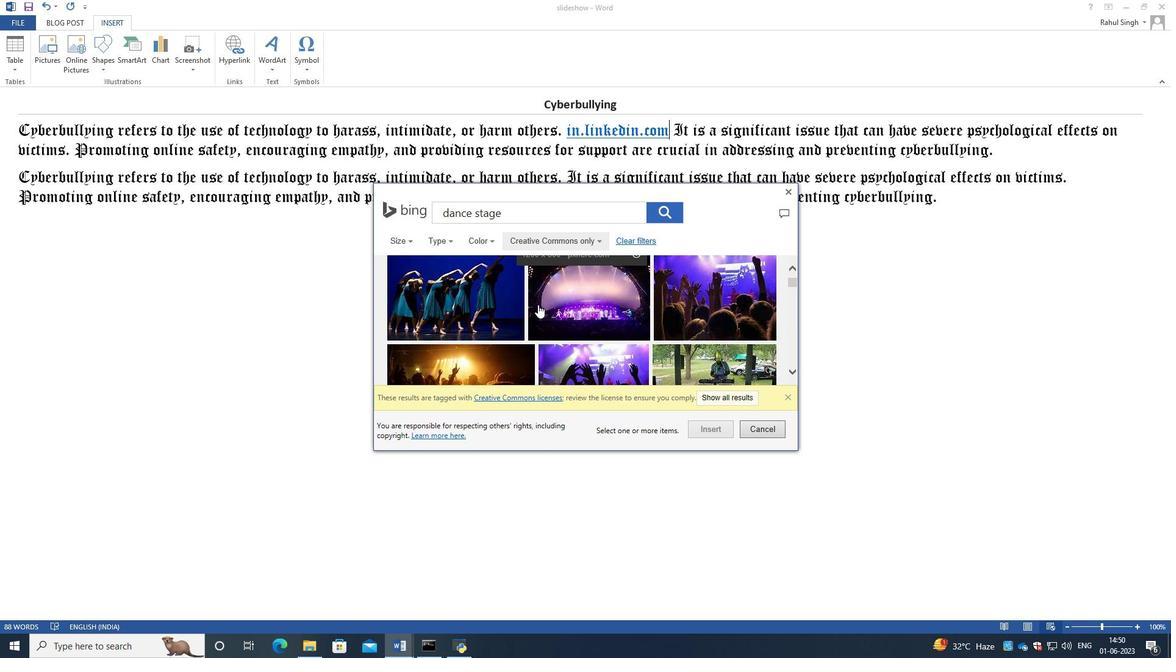 
Action: Mouse scrolled (538, 304) with delta (0, 0)
Screenshot: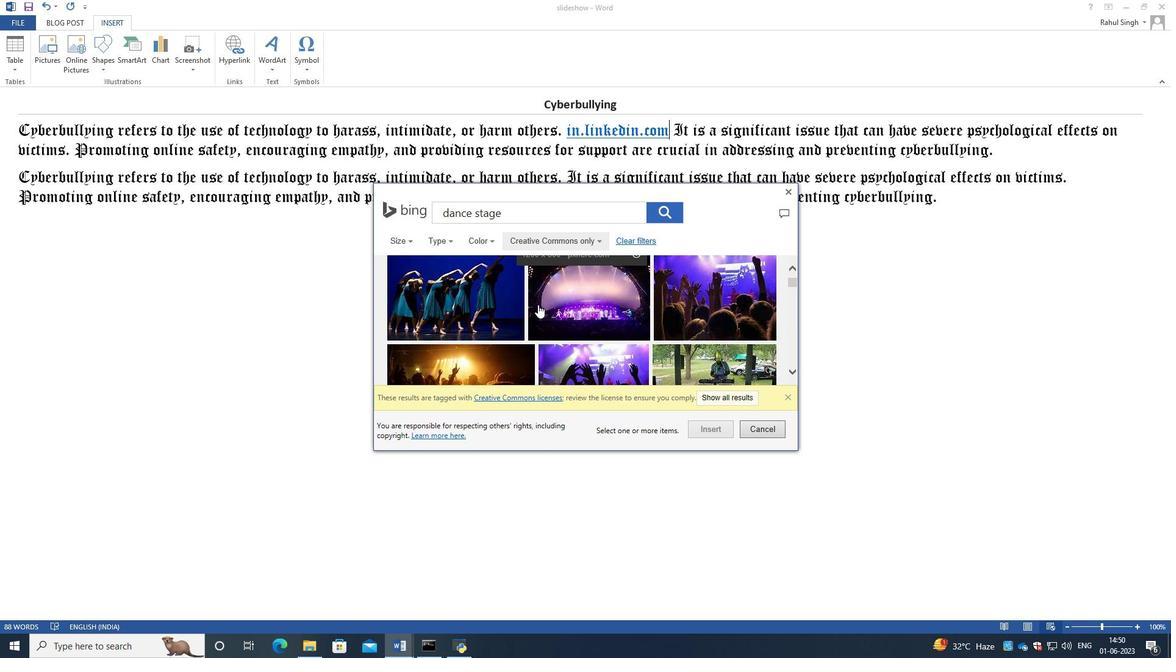 
Action: Mouse scrolled (538, 305) with delta (0, 0)
Screenshot: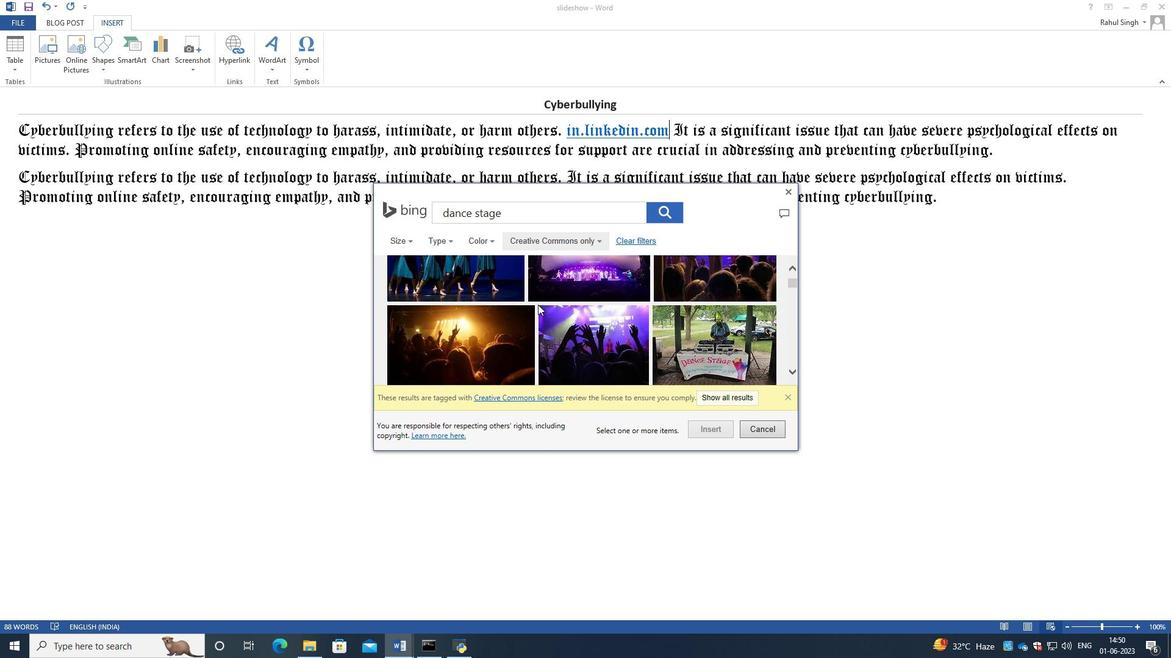 
Action: Mouse scrolled (538, 305) with delta (0, 0)
Screenshot: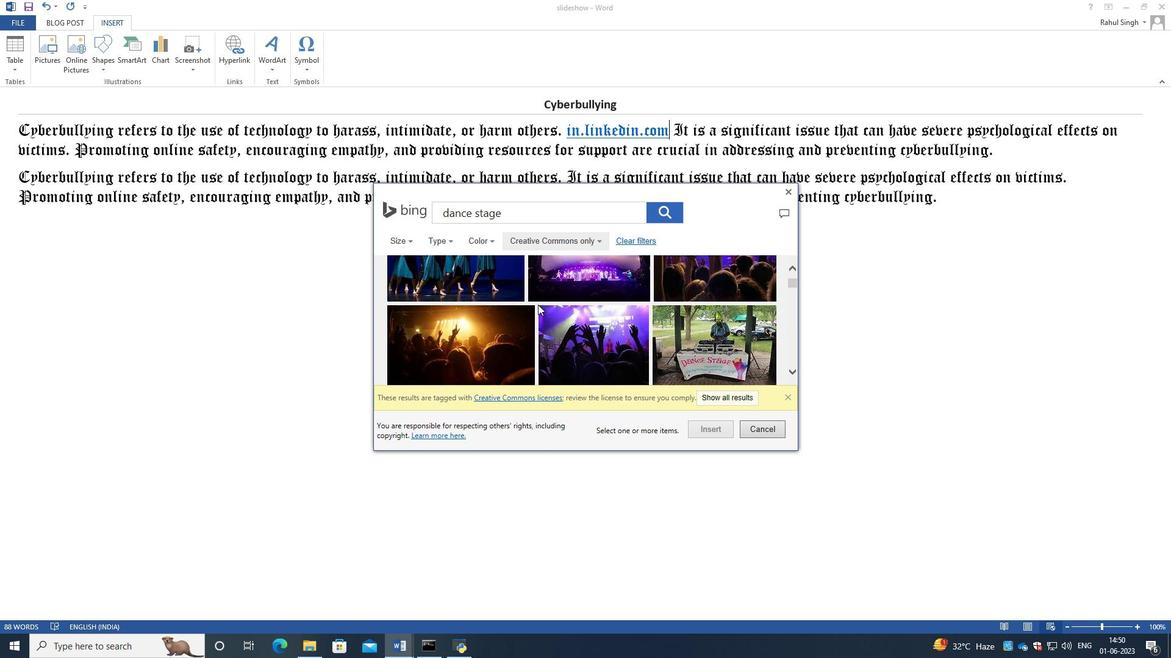 
Action: Mouse moved to (538, 305)
Screenshot: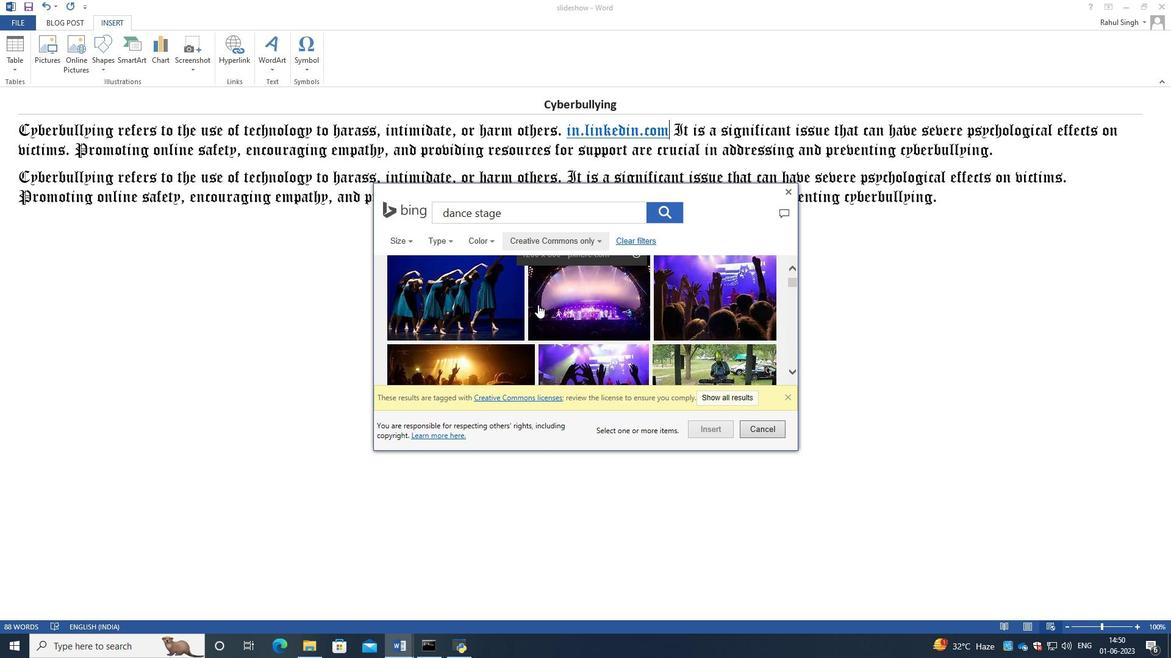 
Action: Mouse scrolled (538, 304) with delta (0, 0)
Screenshot: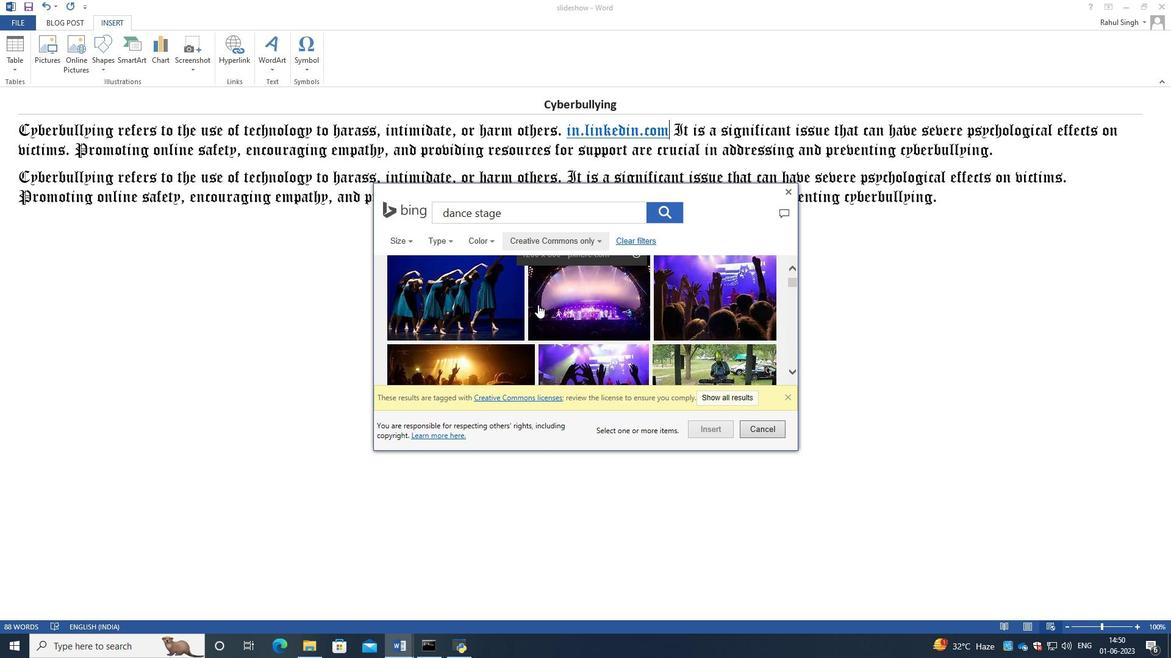
Action: Mouse moved to (539, 305)
Screenshot: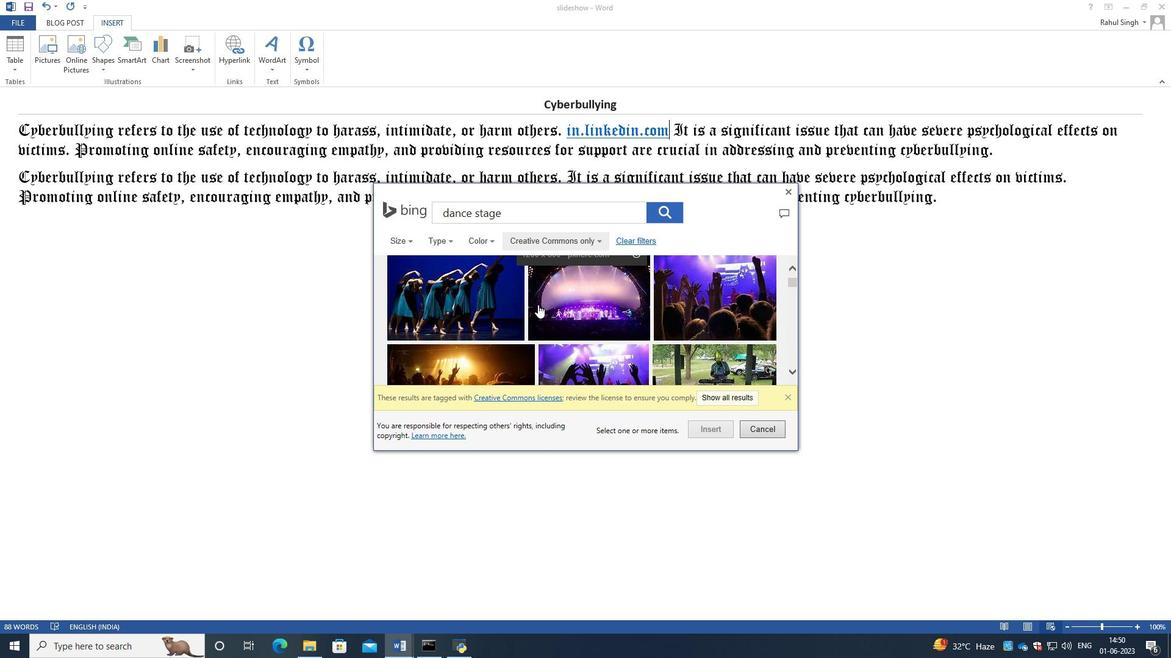 
Action: Mouse scrolled (539, 305) with delta (0, 0)
Screenshot: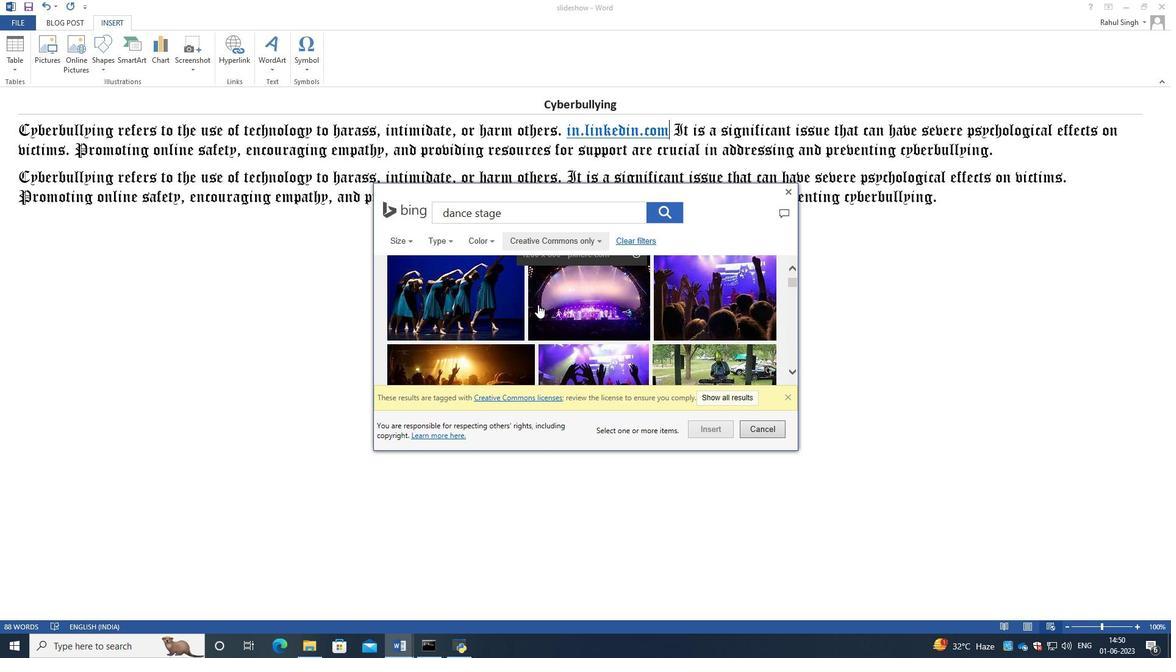 
Action: Mouse moved to (539, 305)
Screenshot: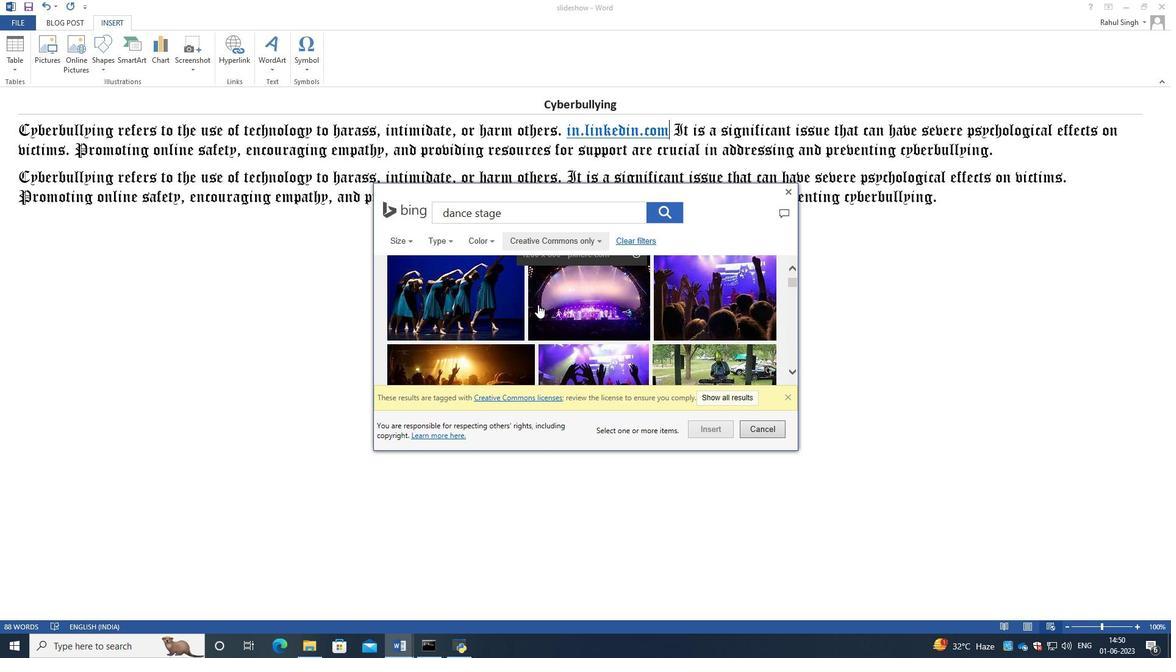 
Action: Mouse scrolled (539, 305) with delta (0, 0)
Screenshot: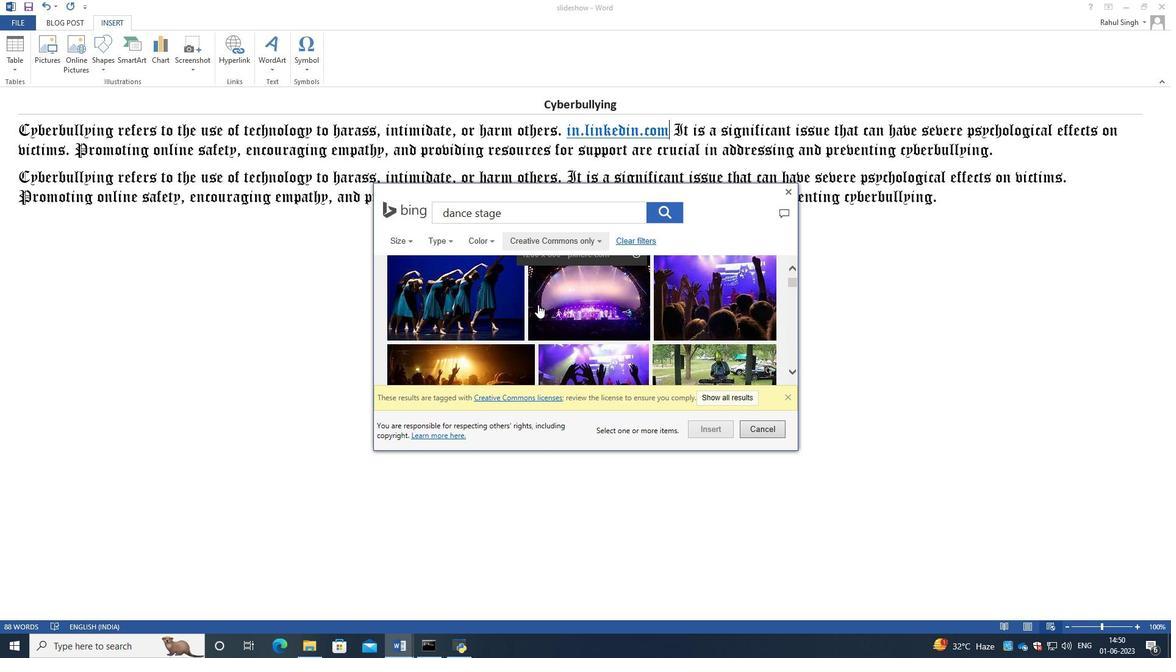 
Action: Mouse scrolled (539, 305) with delta (0, 0)
Screenshot: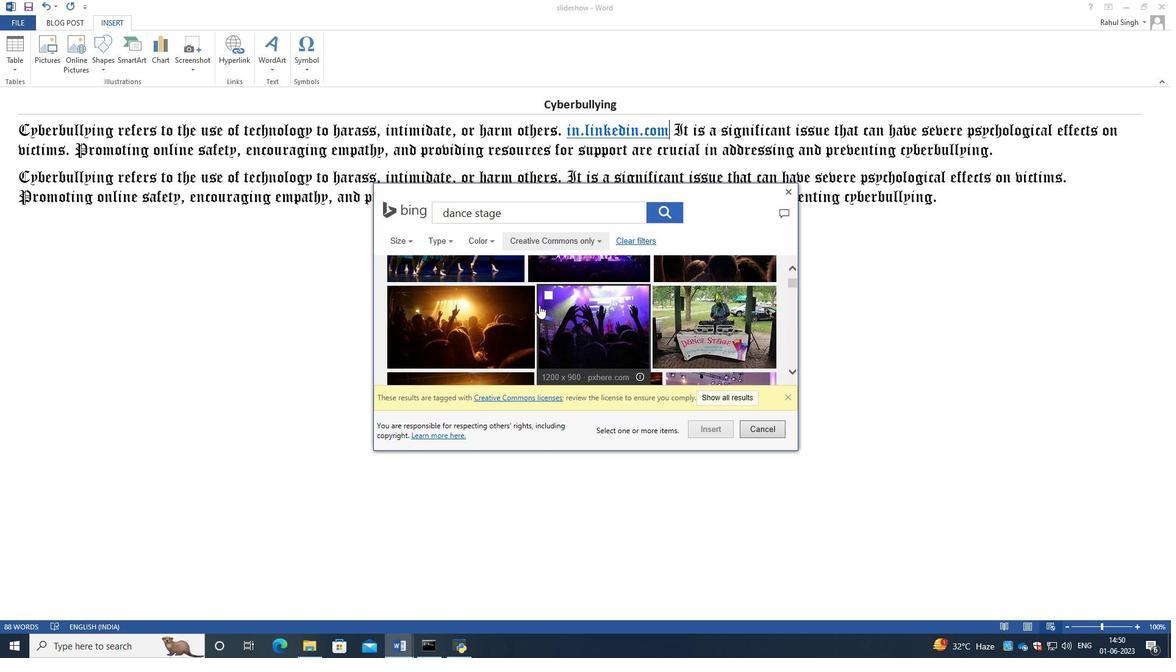 
Action: Mouse scrolled (539, 305) with delta (0, 0)
Screenshot: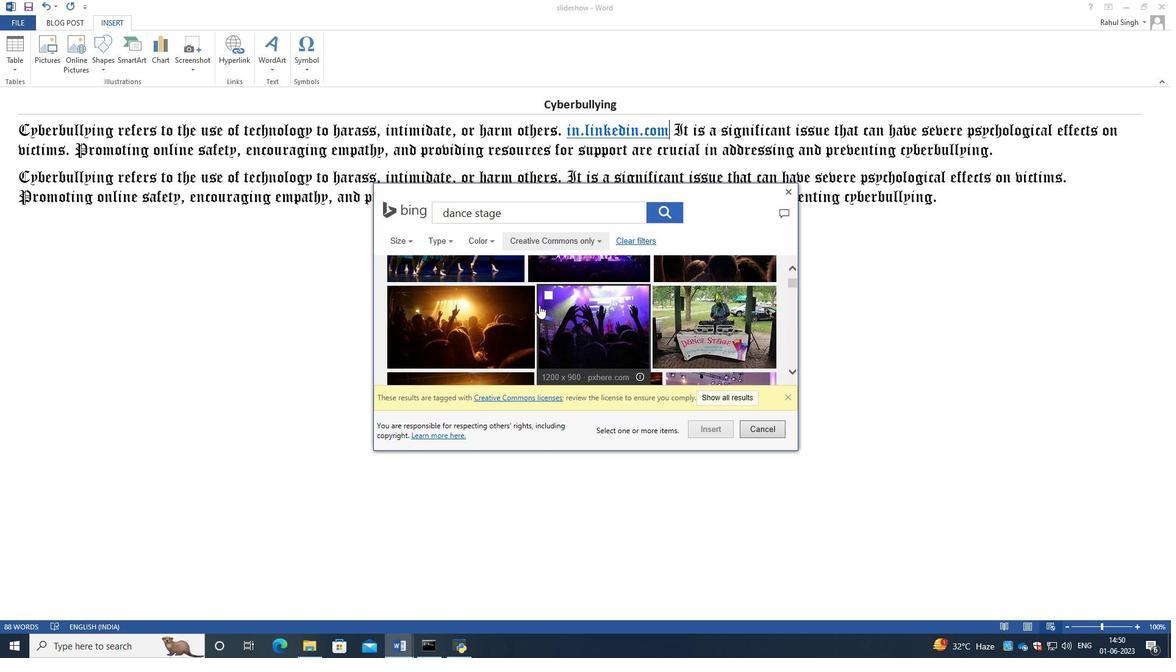 
Action: Mouse scrolled (539, 305) with delta (0, 0)
Screenshot: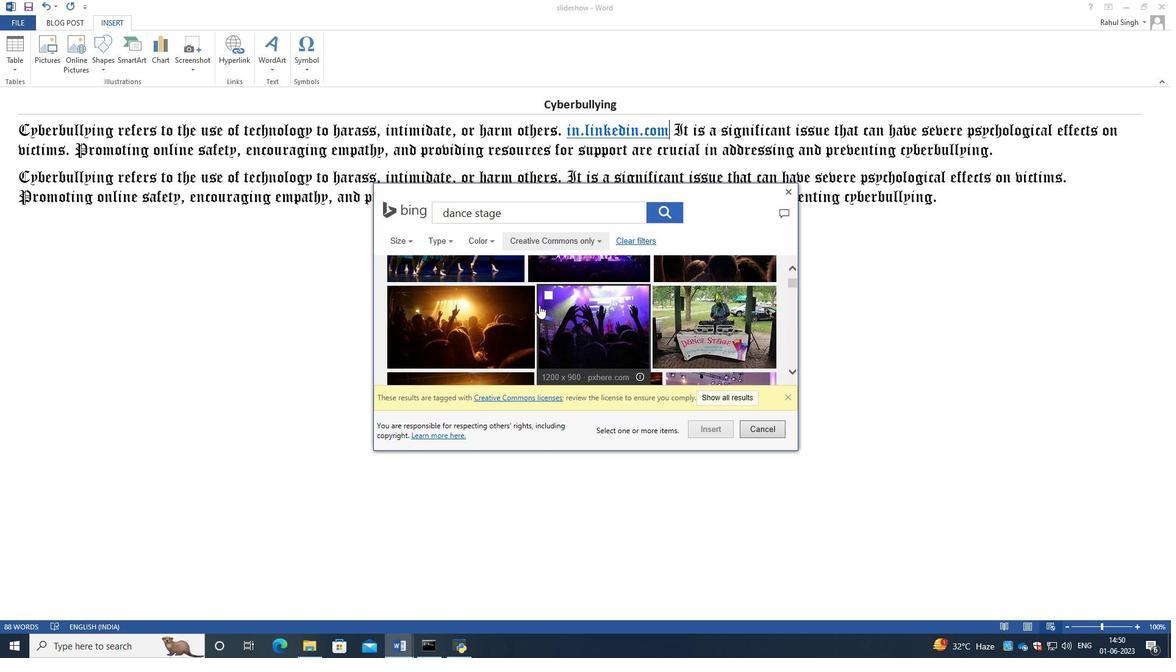 
Action: Mouse scrolled (539, 305) with delta (0, 0)
Screenshot: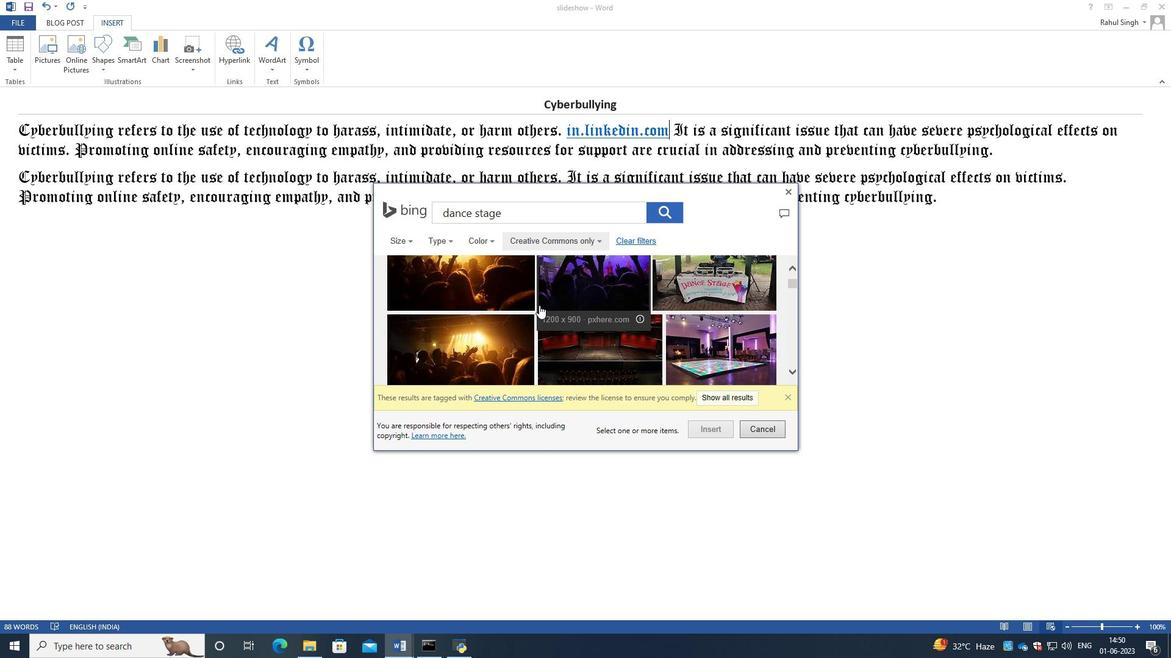 
Action: Mouse moved to (730, 331)
Screenshot: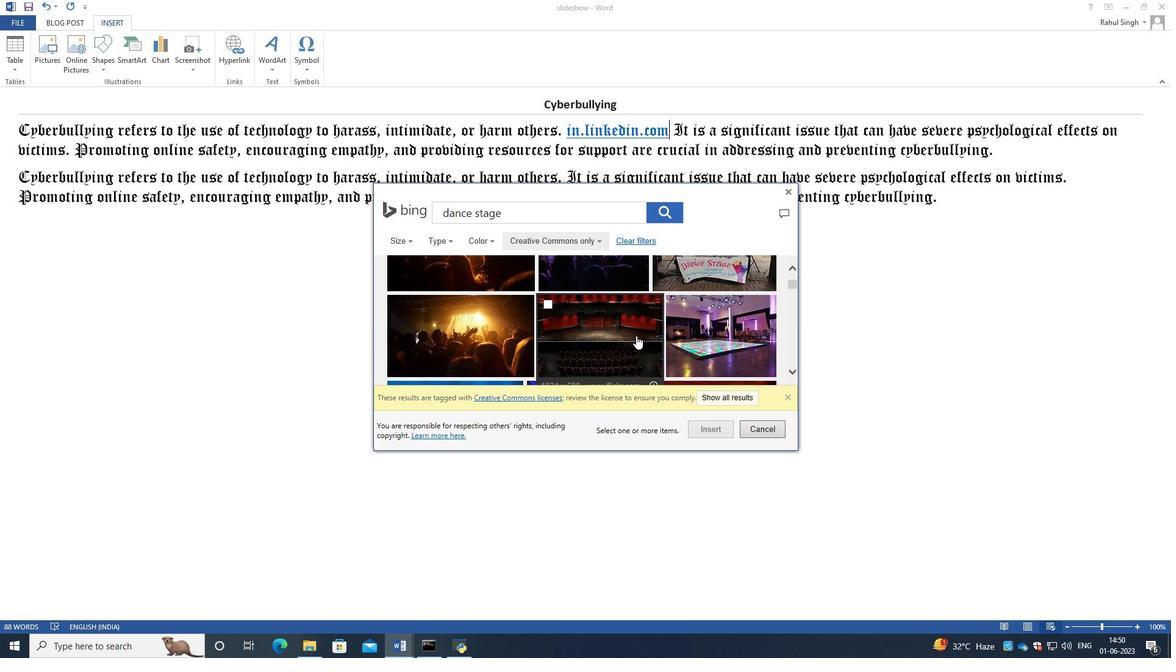 
Action: Mouse pressed left at (730, 331)
Screenshot: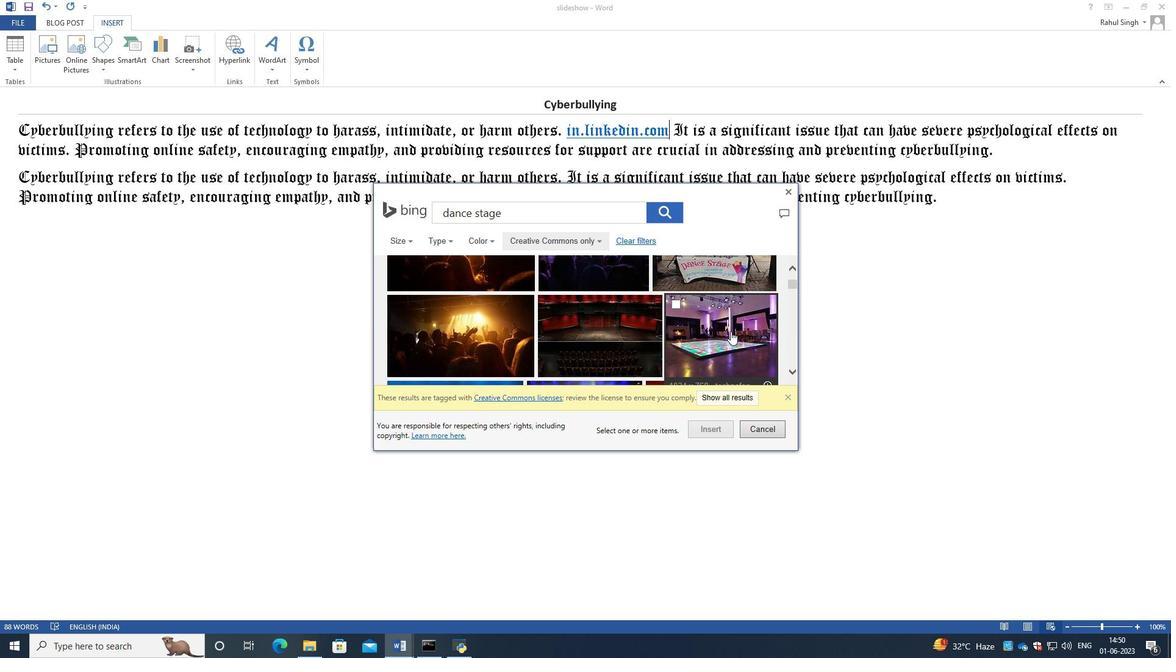 
Action: Mouse moved to (709, 430)
Screenshot: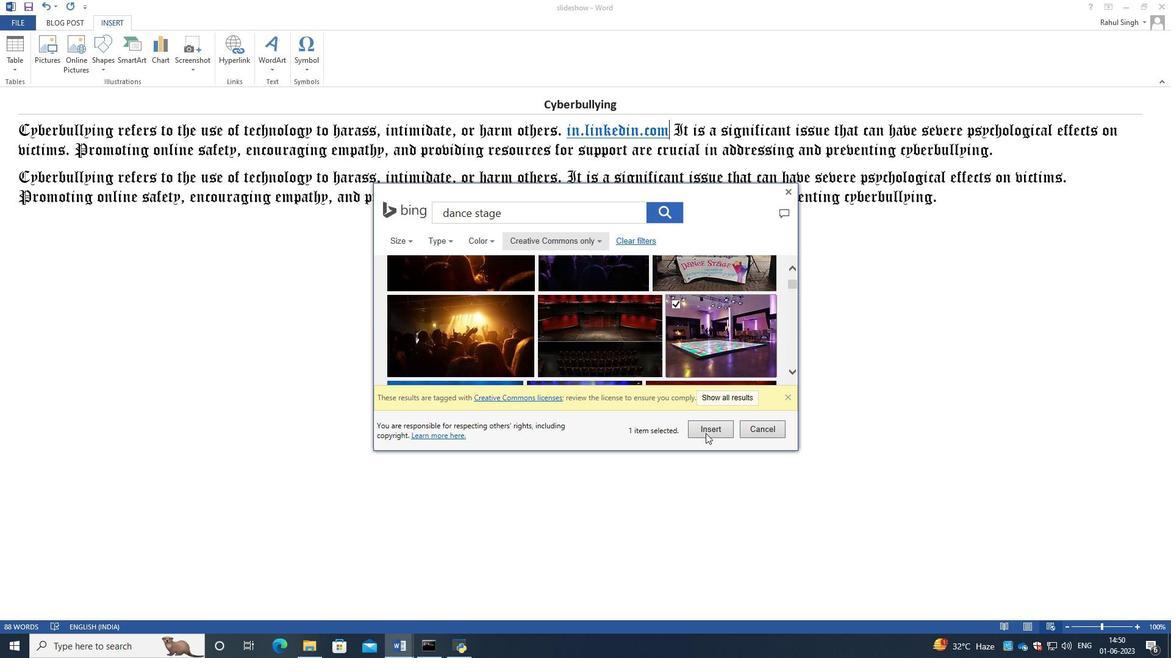 
Action: Mouse pressed left at (709, 430)
Screenshot: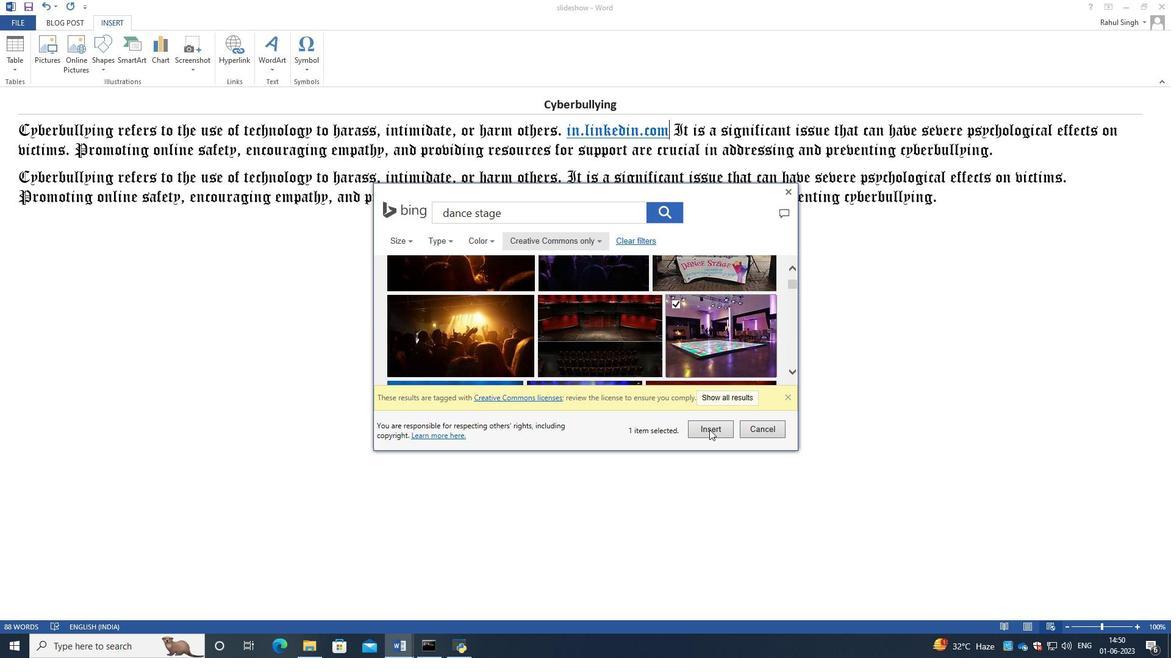 
Action: Mouse moved to (630, 306)
Screenshot: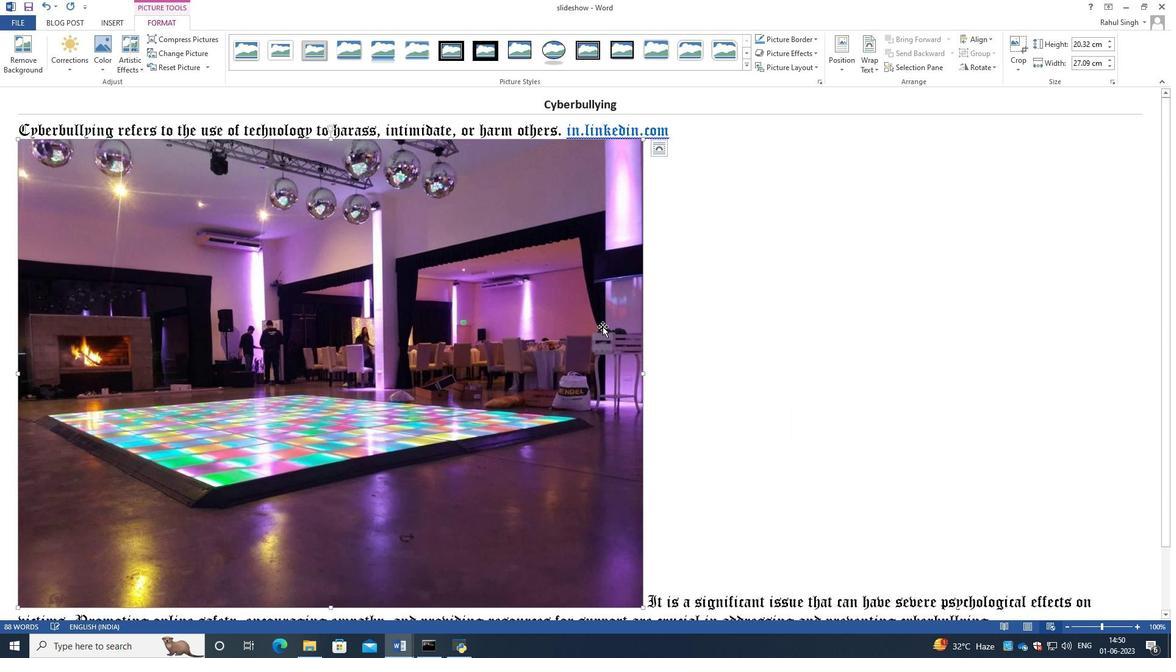 
Action: Mouse scrolled (630, 305) with delta (0, 0)
Screenshot: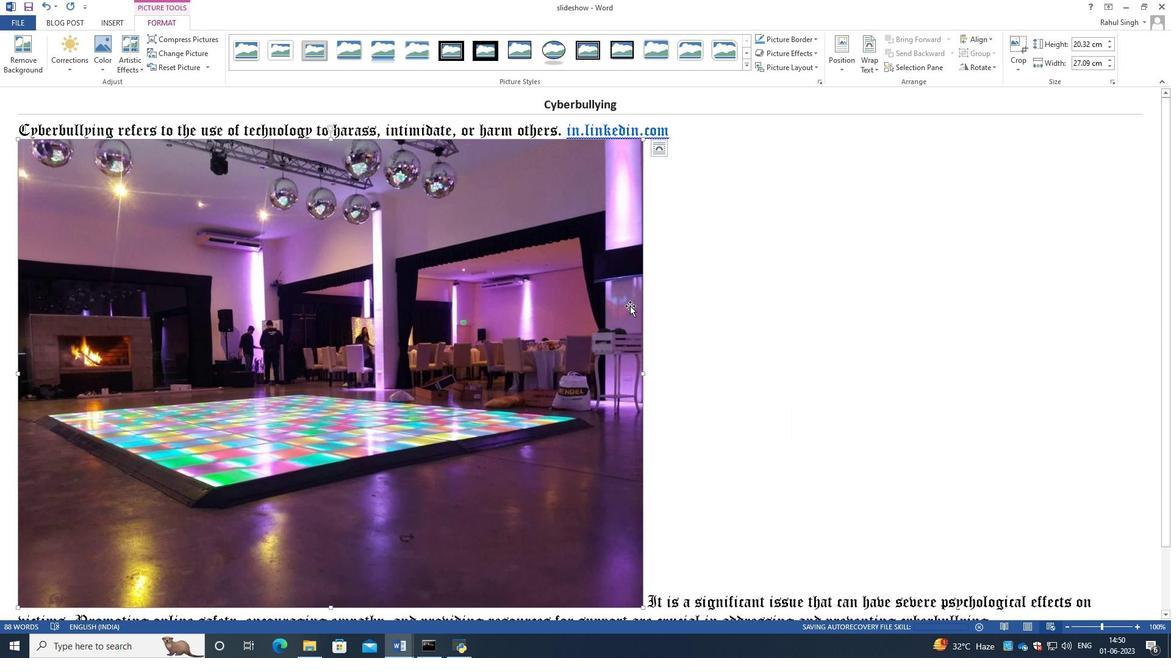
Action: Mouse moved to (1099, 42)
Screenshot: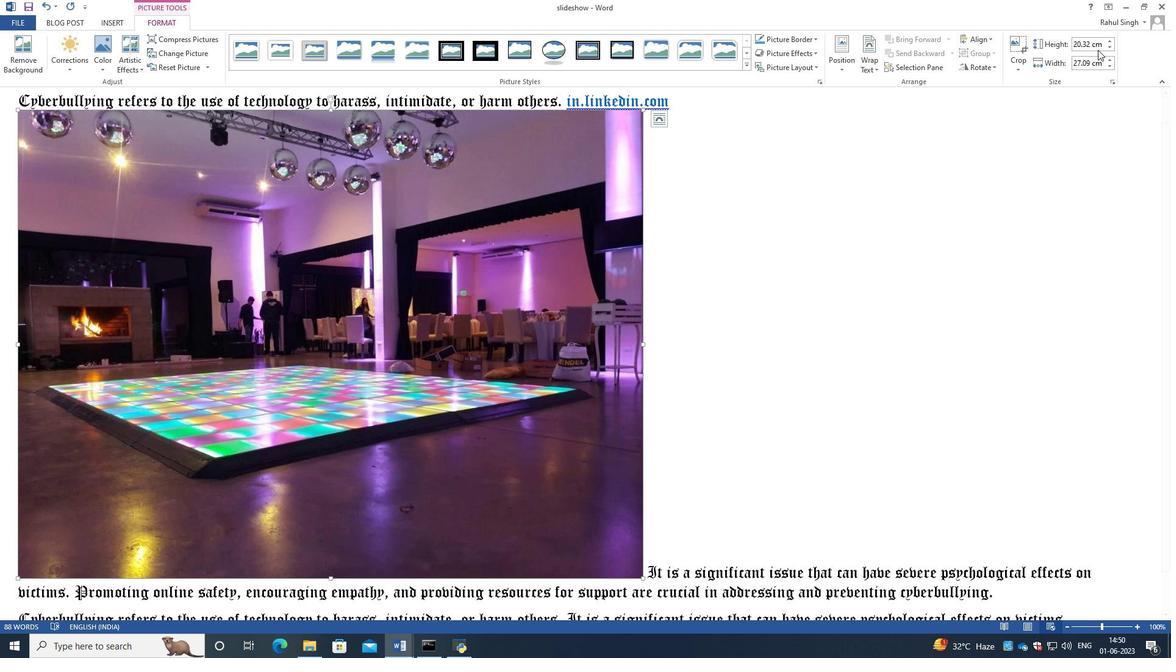 
Action: Mouse pressed left at (1099, 42)
Screenshot: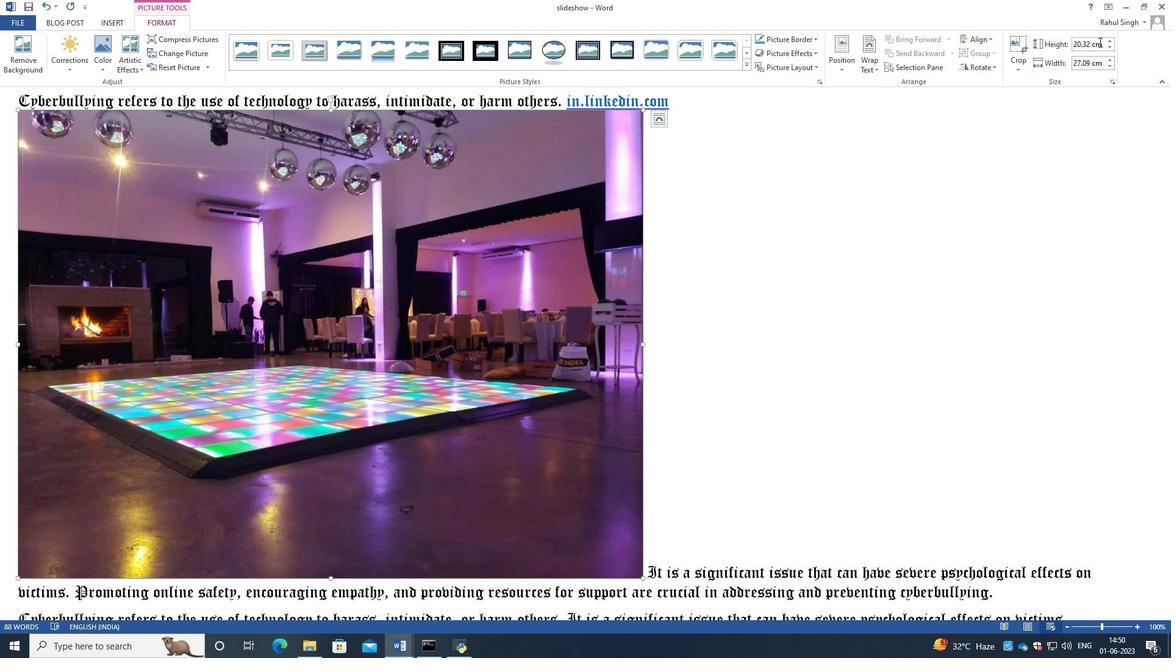 
Action: Mouse moved to (1089, 40)
Screenshot: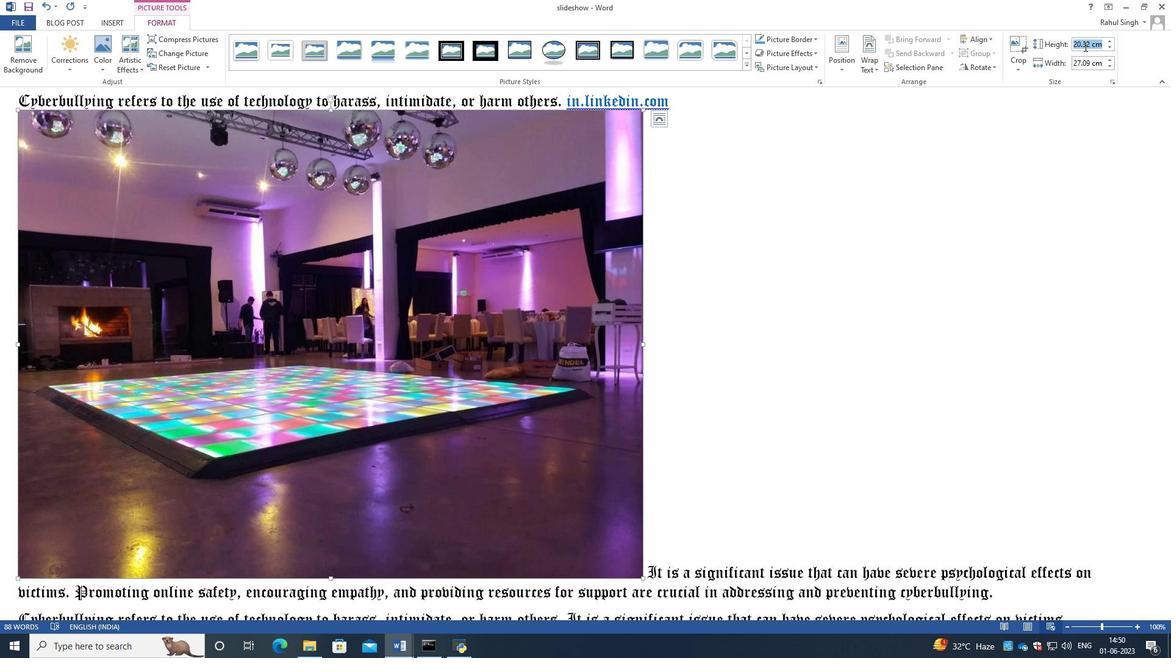 
Action: Mouse pressed left at (1089, 40)
Screenshot: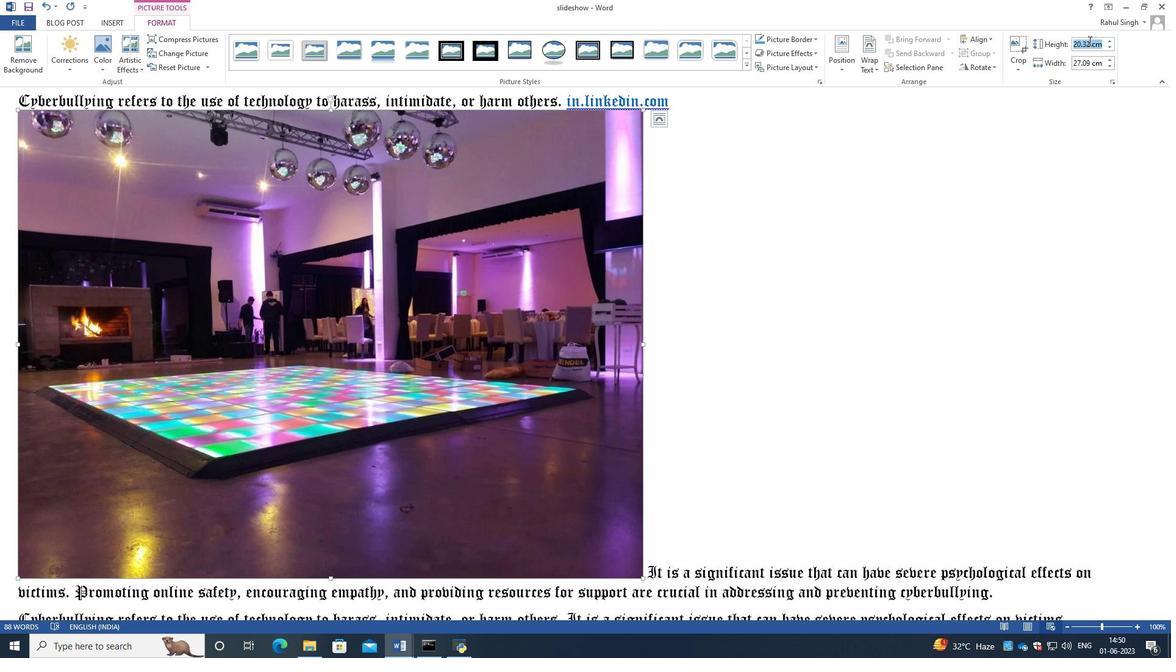 
Action: Mouse moved to (1092, 51)
Screenshot: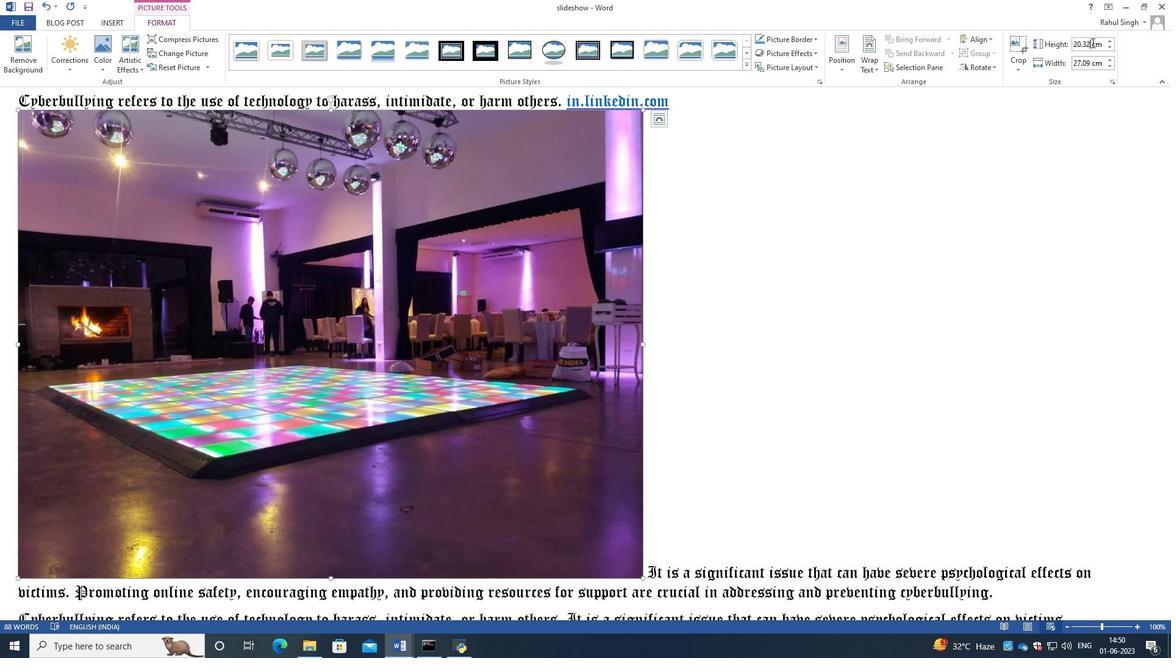 
Action: Key pressed <Key.backspace><Key.backspace><Key.backspace><Key.backspace><Key.backspace>
Screenshot: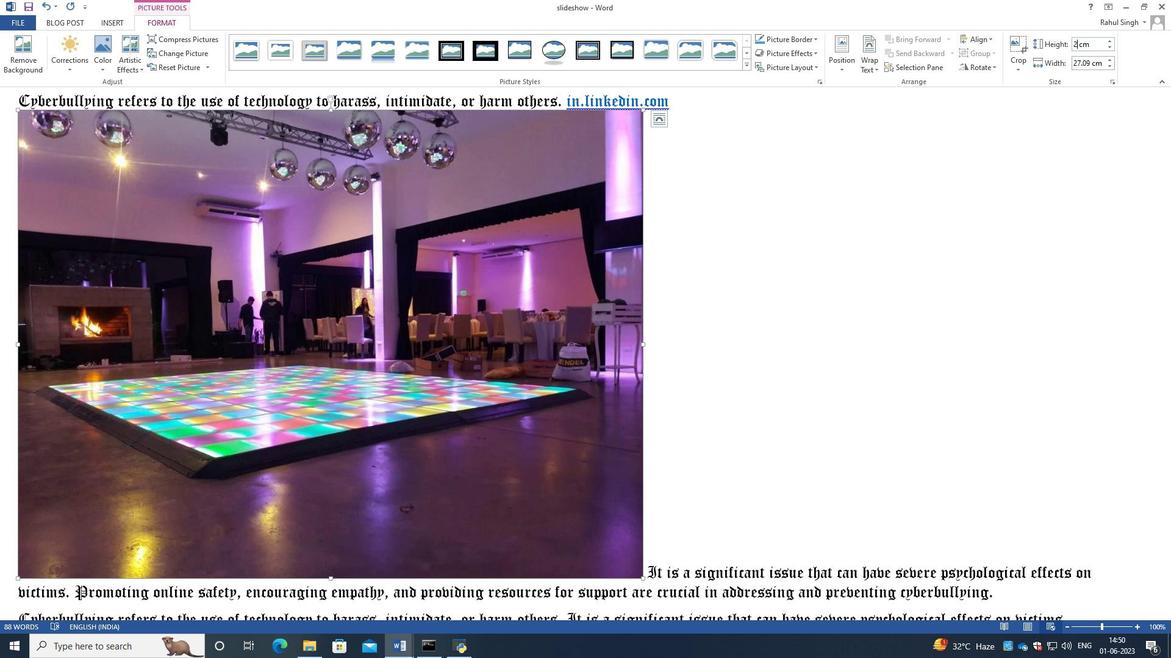 
Action: Mouse moved to (1092, 52)
Screenshot: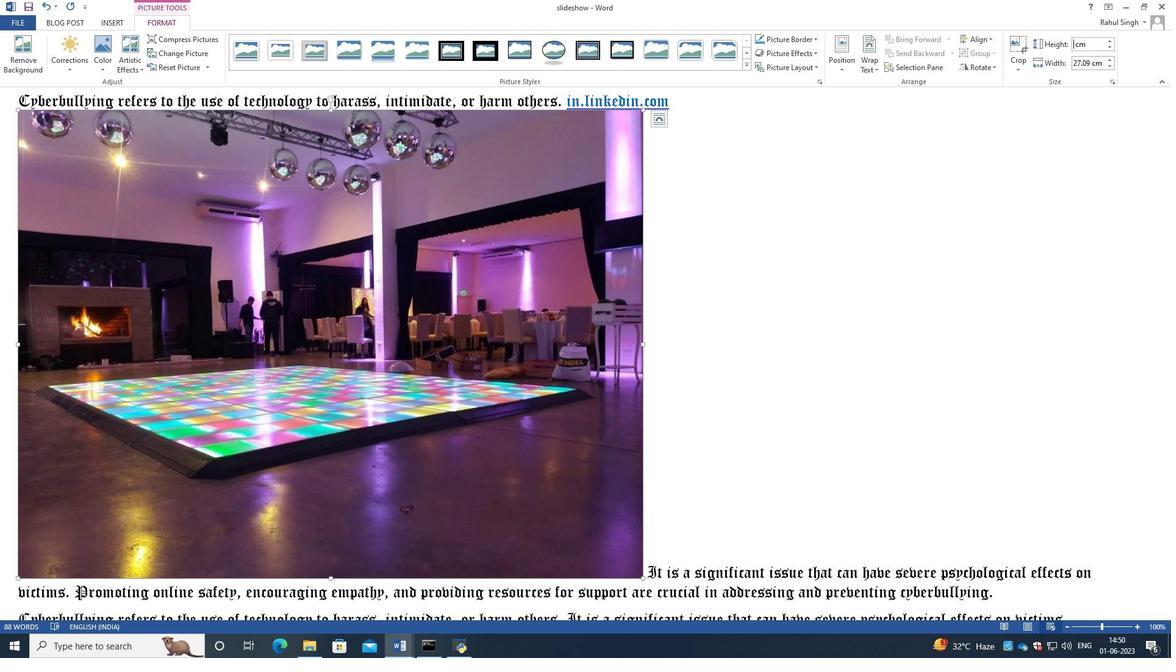 
Action: Key pressed 3<Key.enter>
Screenshot: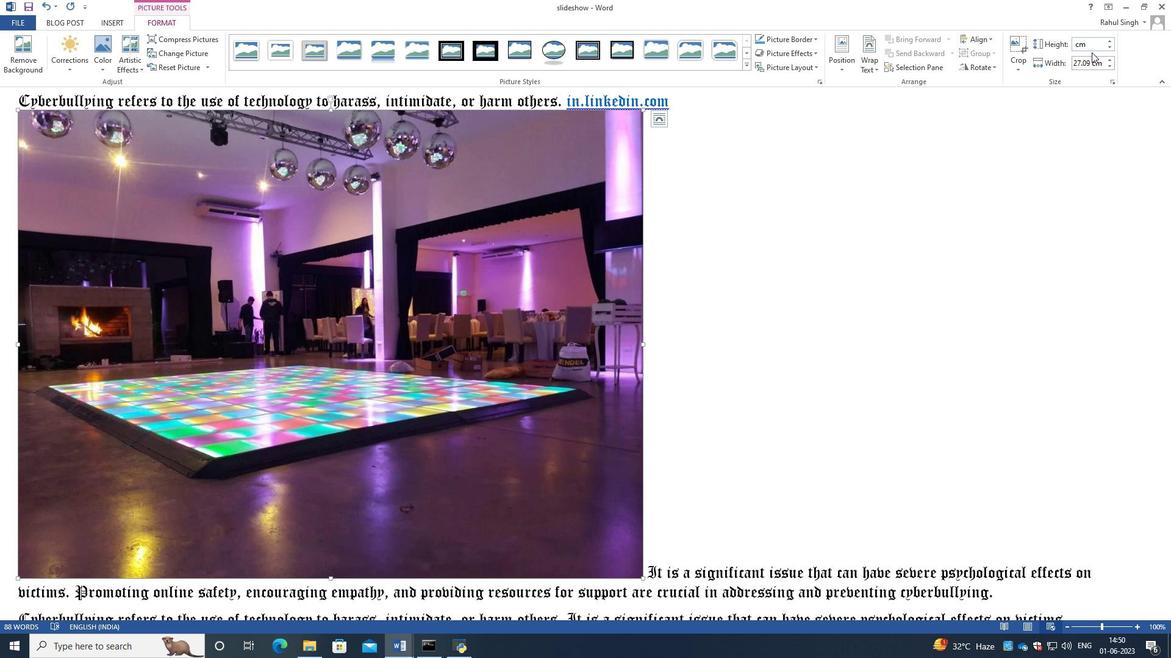 
Action: Mouse moved to (848, 265)
Screenshot: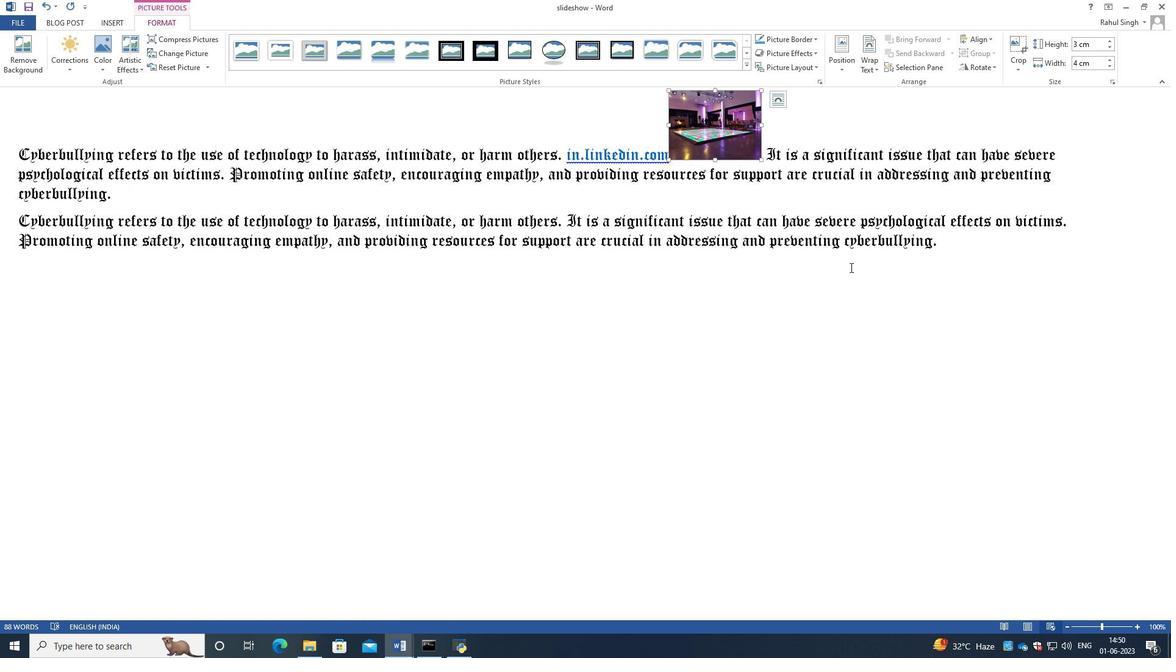 
Action: Mouse scrolled (848, 266) with delta (0, 0)
Screenshot: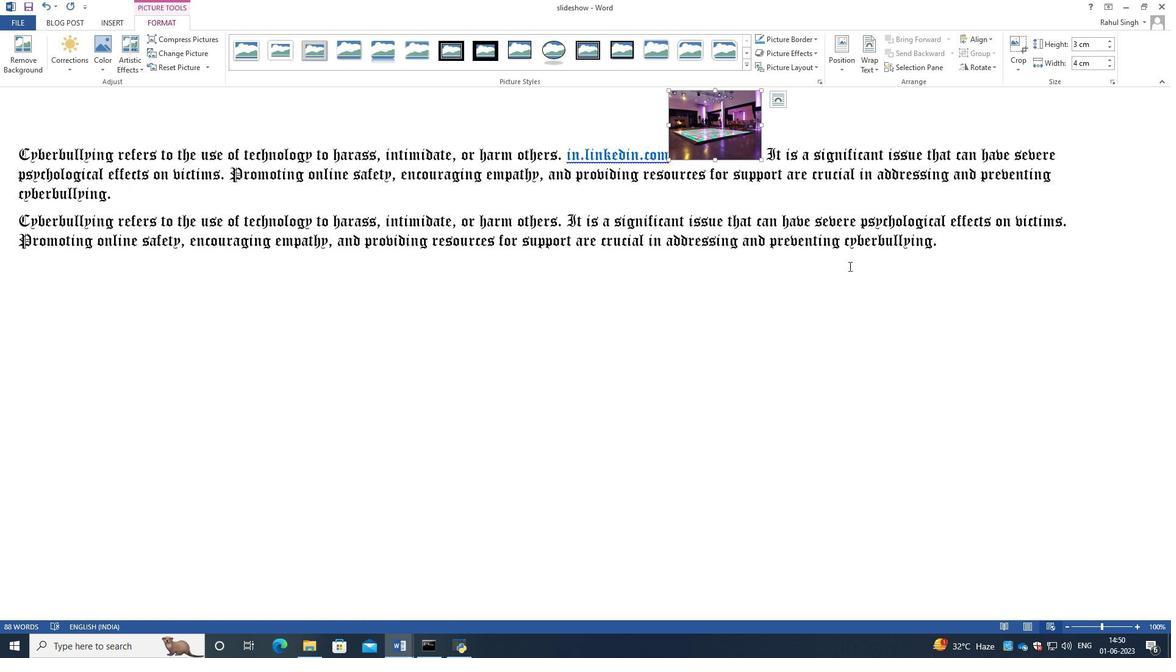 
Action: Mouse scrolled (848, 266) with delta (0, 0)
Screenshot: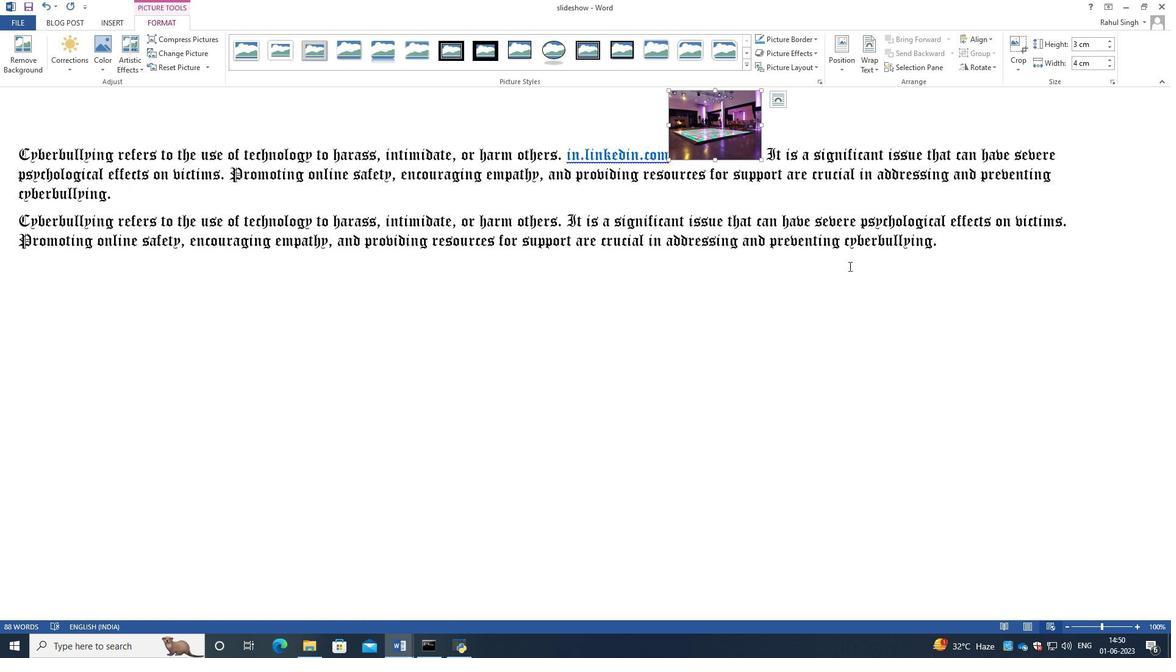 
Action: Mouse scrolled (848, 266) with delta (0, 0)
Screenshot: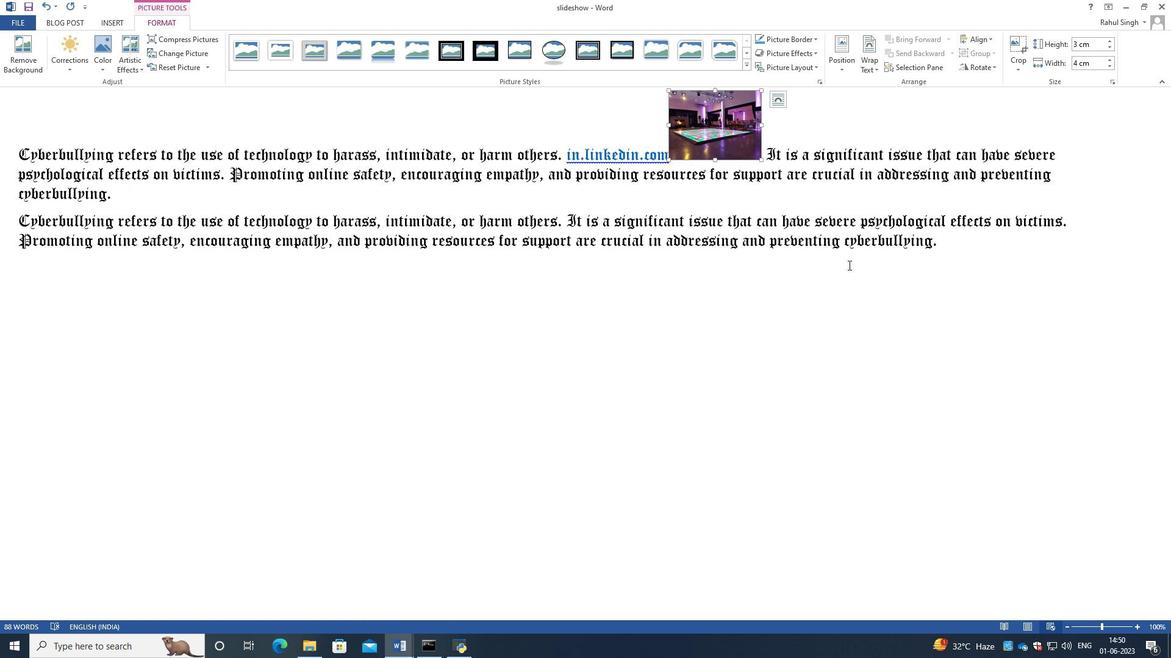 
Action: Mouse moved to (641, 383)
Screenshot: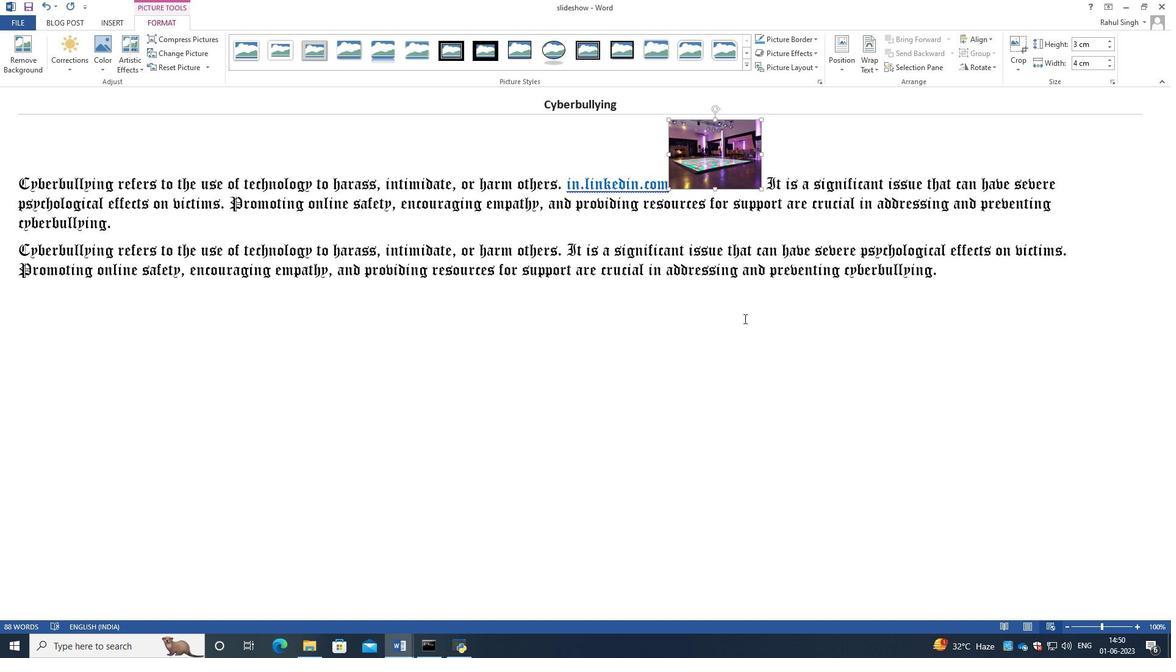 
Action: Key pressed <Key.enter>
Screenshot: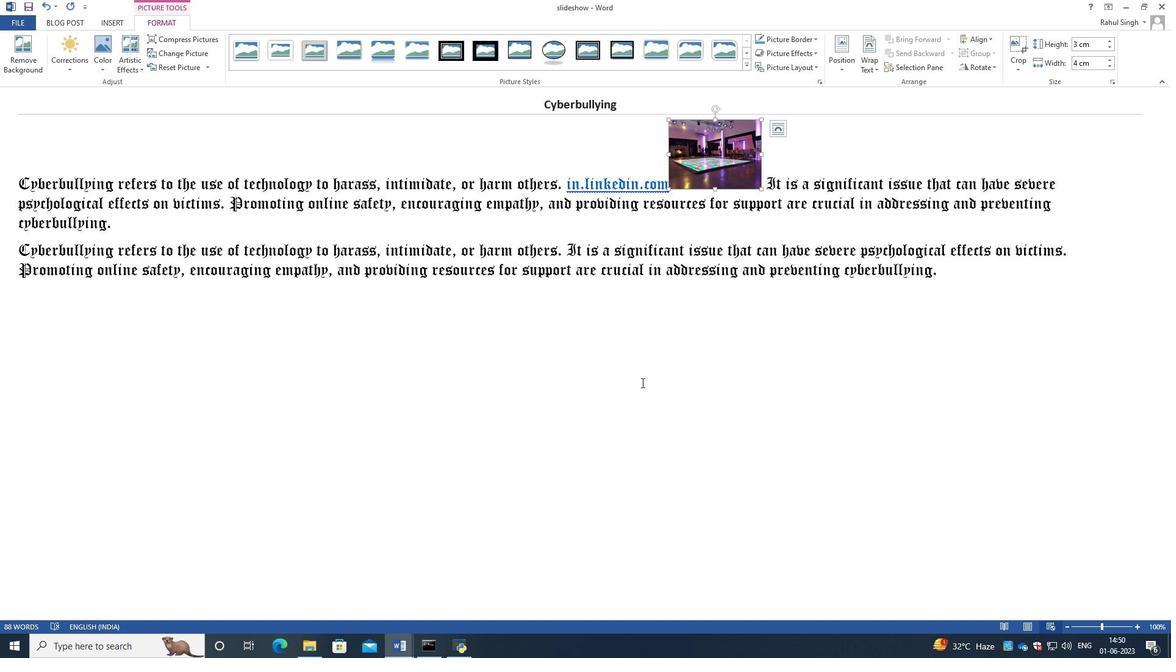 
Action: Mouse moved to (591, 284)
Screenshot: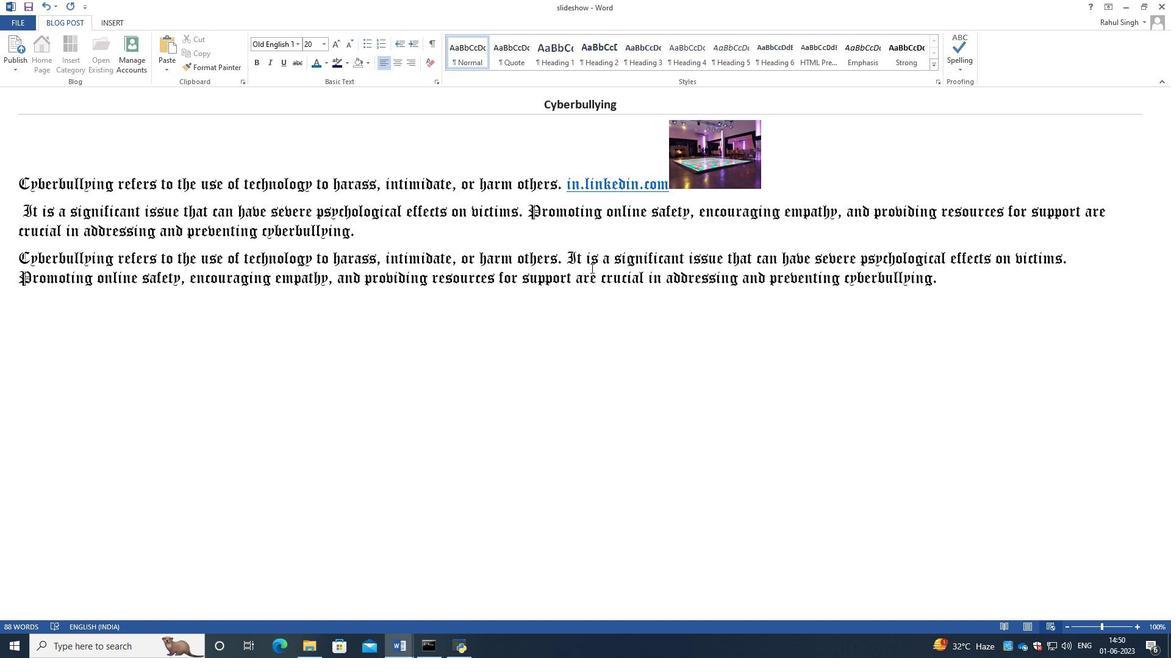 
Action: Mouse scrolled (591, 284) with delta (0, 0)
Screenshot: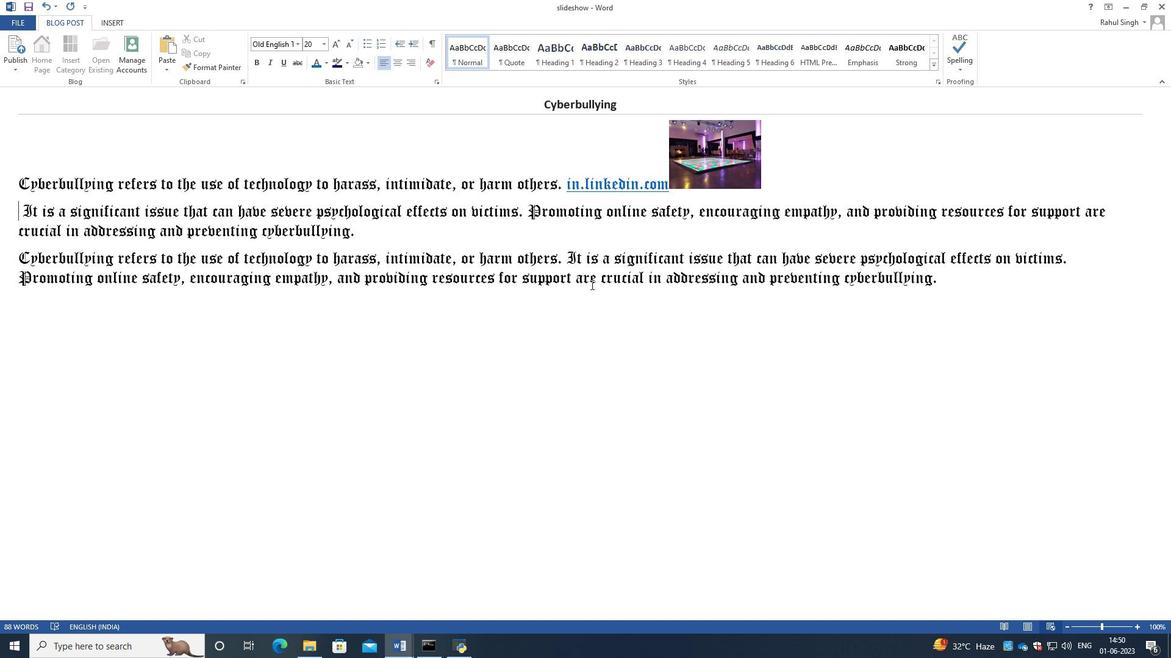 
Action: Mouse moved to (775, 158)
Screenshot: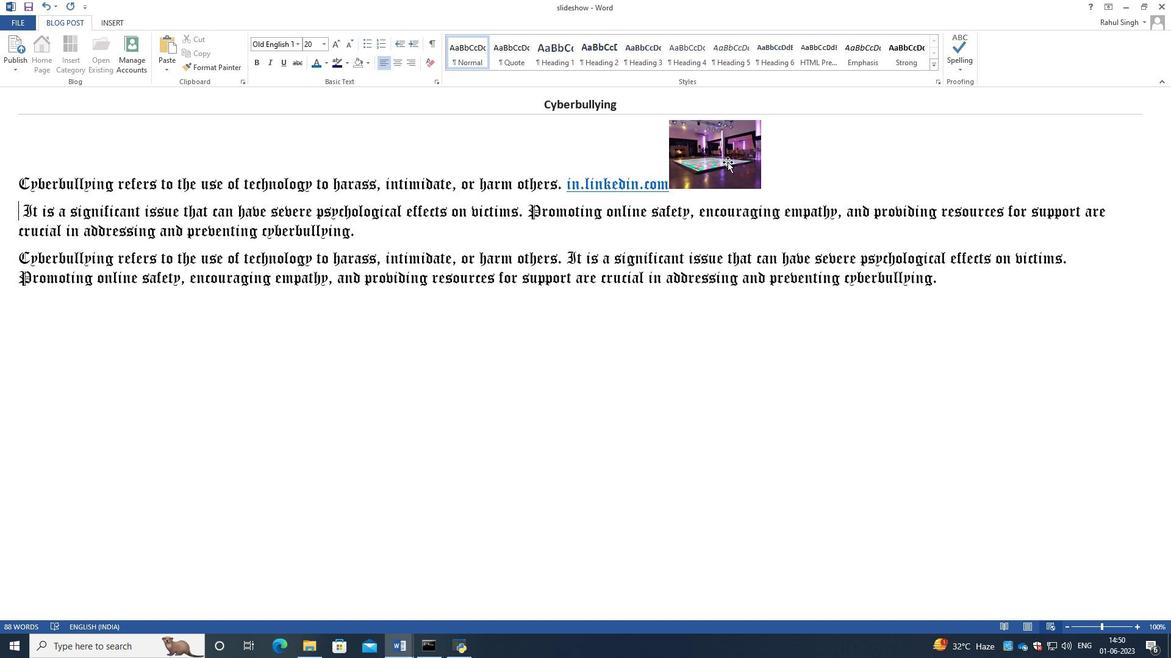 
Action: Mouse pressed left at (775, 158)
Screenshot: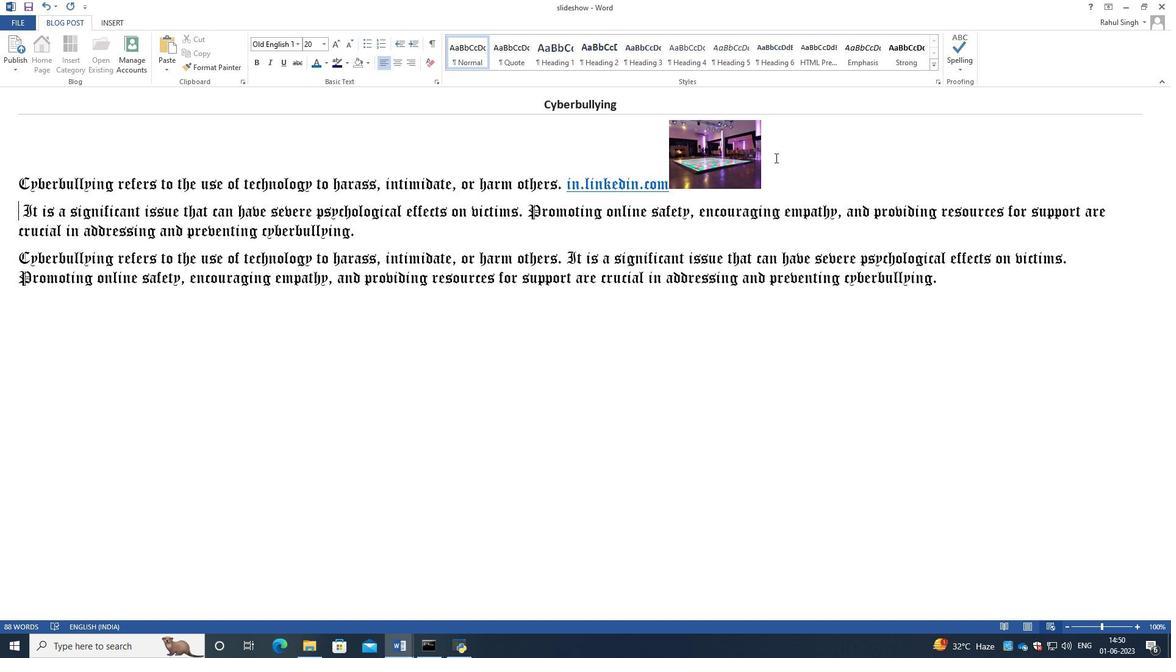 
Action: Mouse moved to (40, 0)
Screenshot: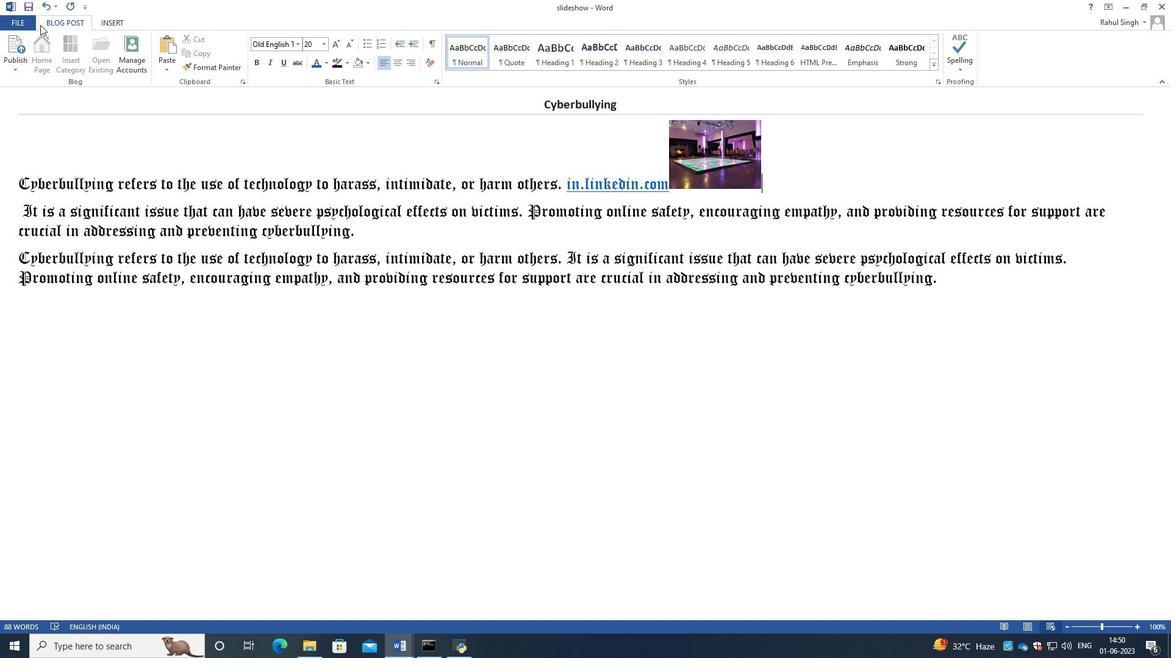 
Action: Mouse pressed left at (40, 0)
Screenshot: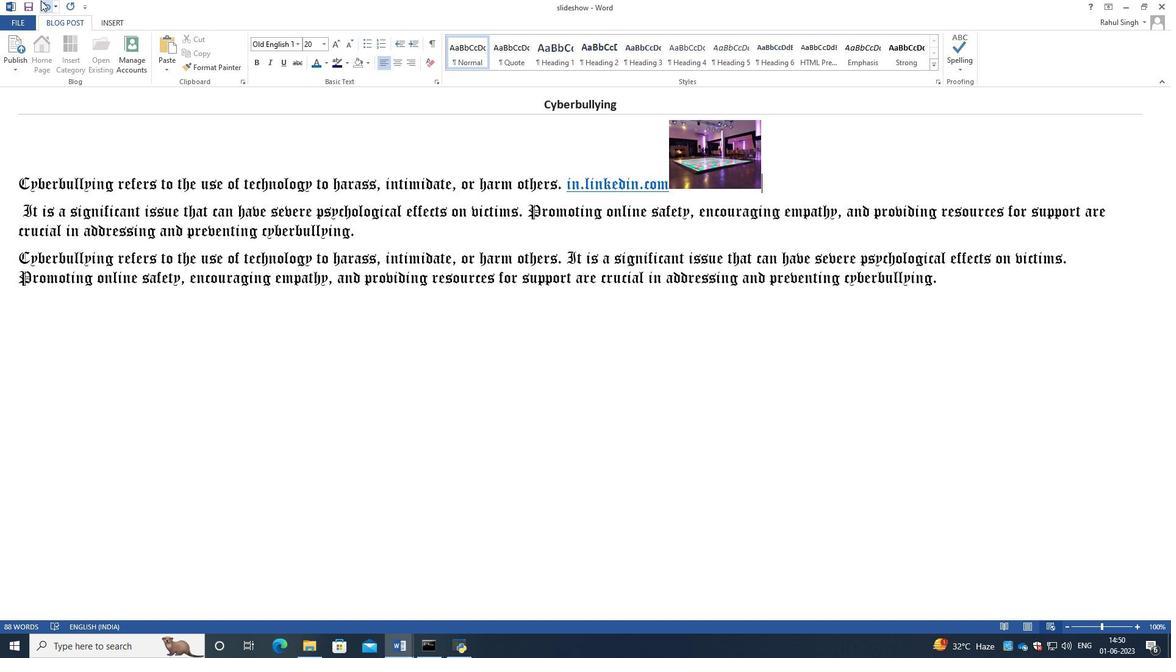 
Action: Mouse moved to (39, 4)
Screenshot: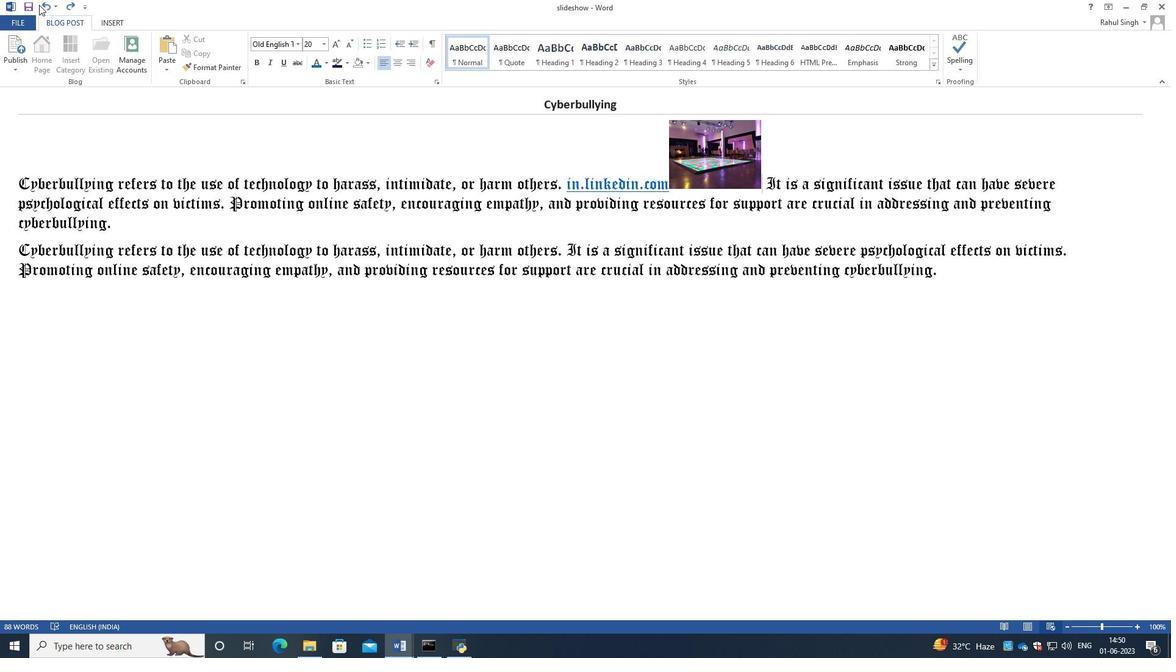 
Action: Mouse pressed left at (39, 4)
Screenshot: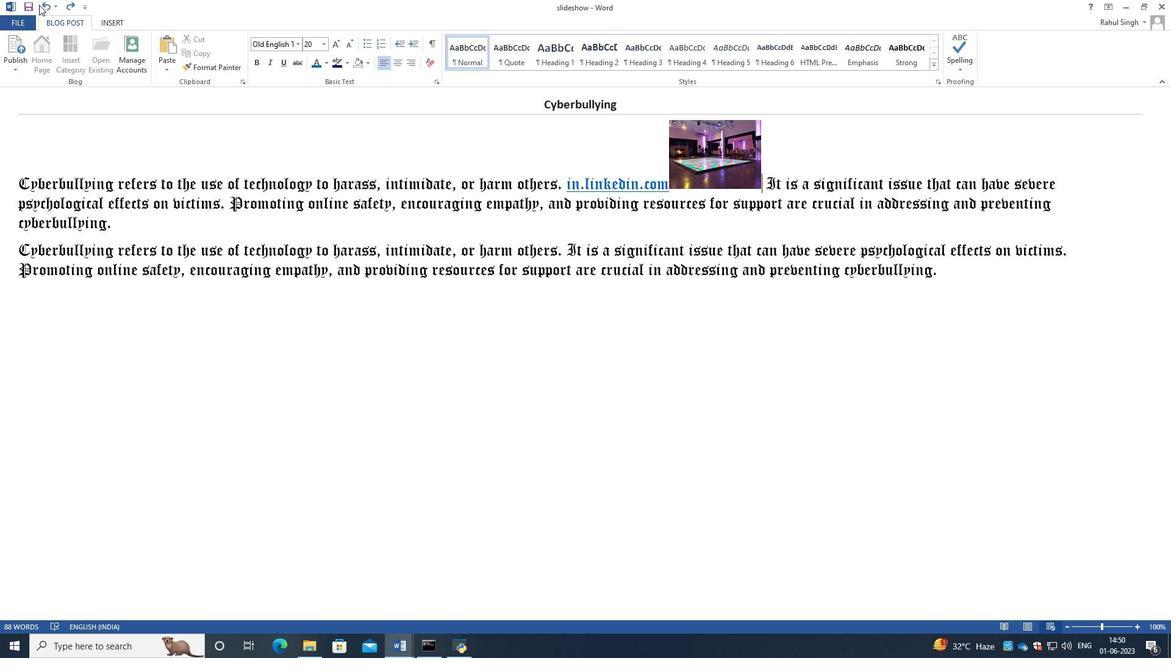 
Action: Mouse moved to (45, 3)
Screenshot: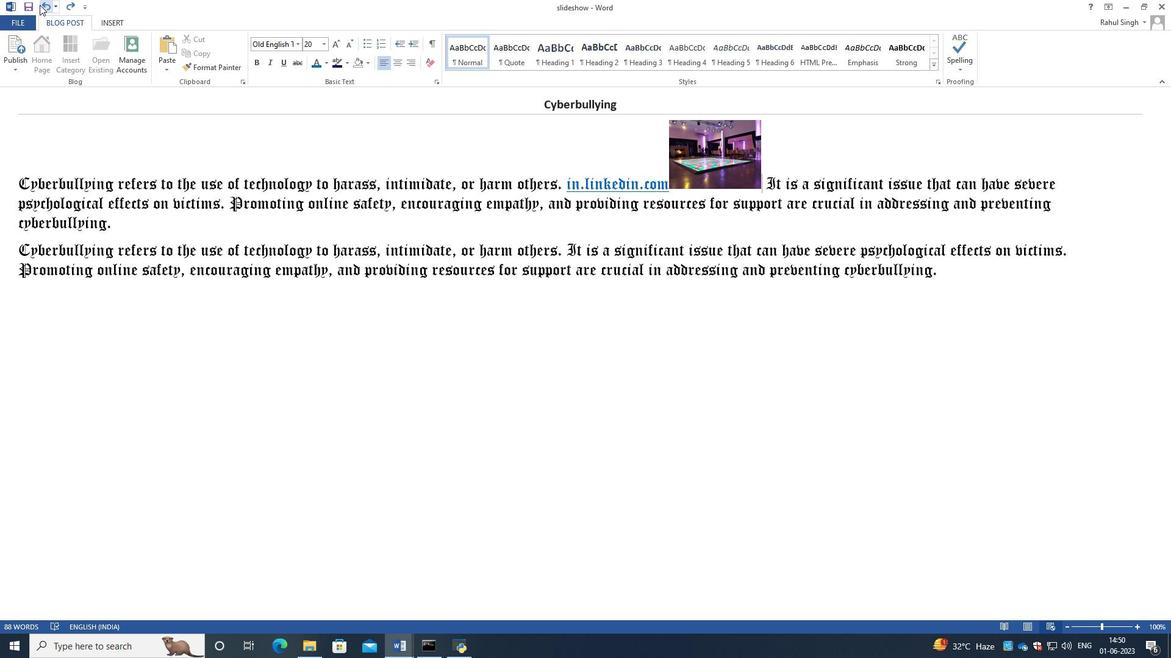 
Action: Mouse pressed left at (45, 3)
Screenshot: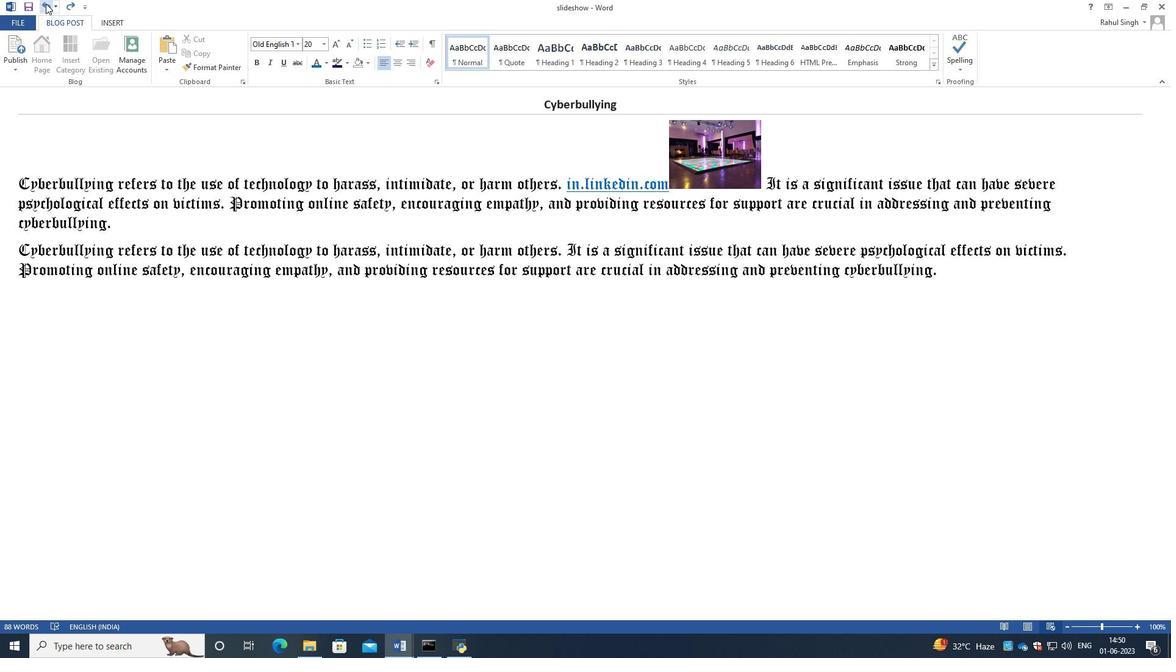 
Action: Mouse moved to (472, 234)
Screenshot: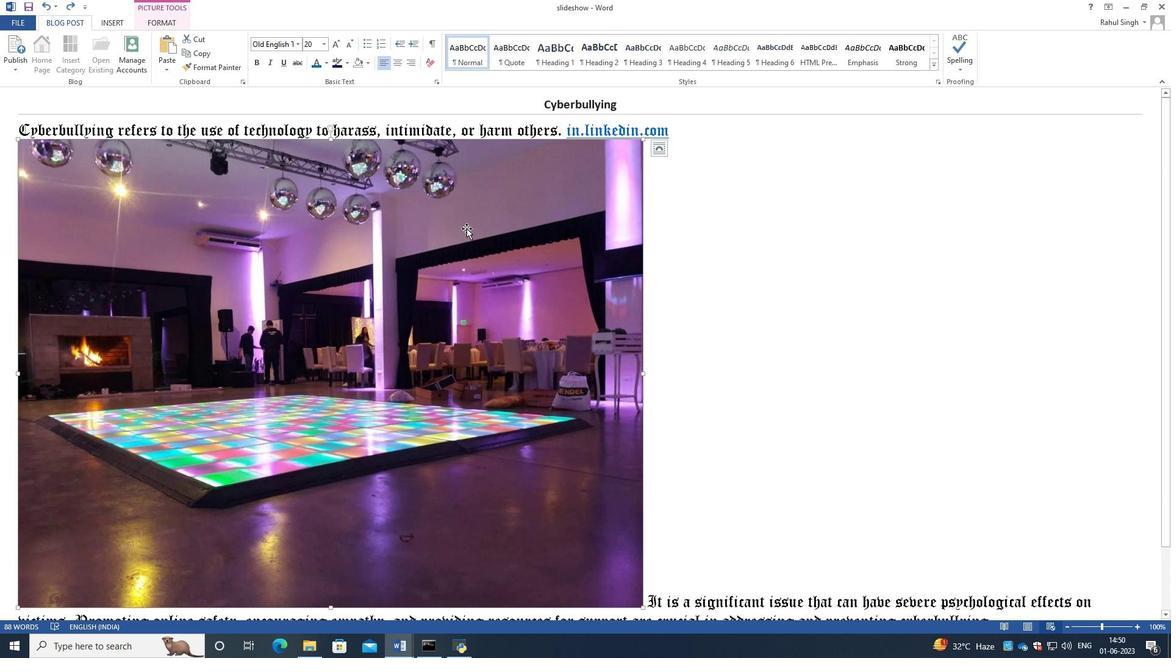 
Action: Mouse scrolled (472, 234) with delta (0, 0)
Screenshot: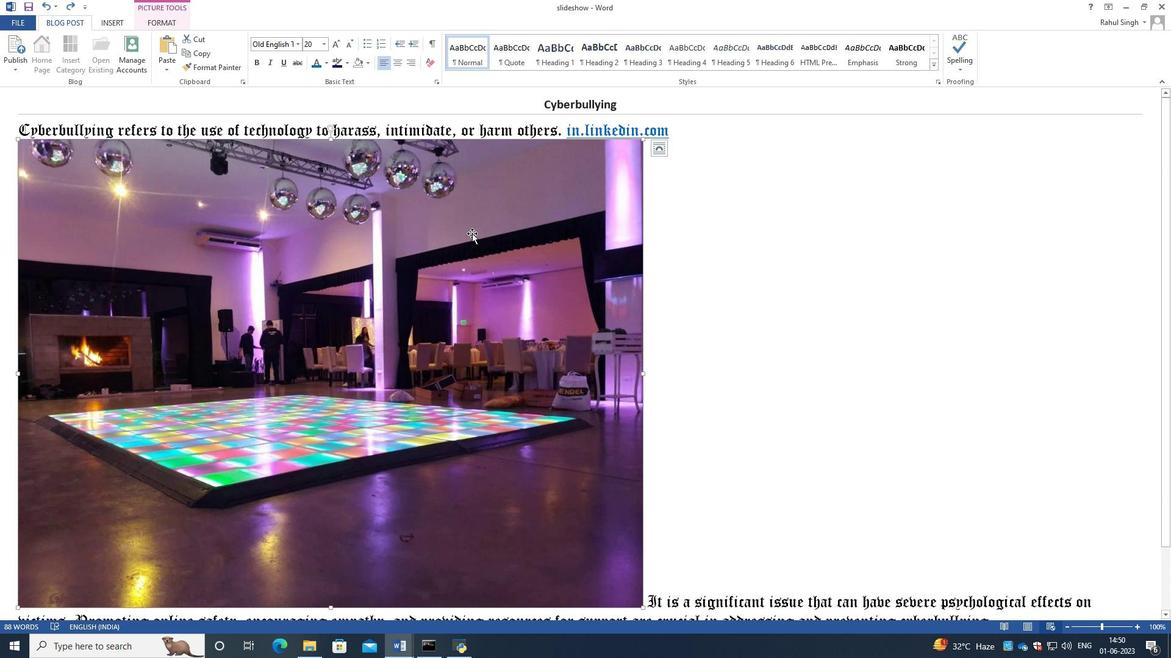 
Action: Mouse moved to (474, 236)
Screenshot: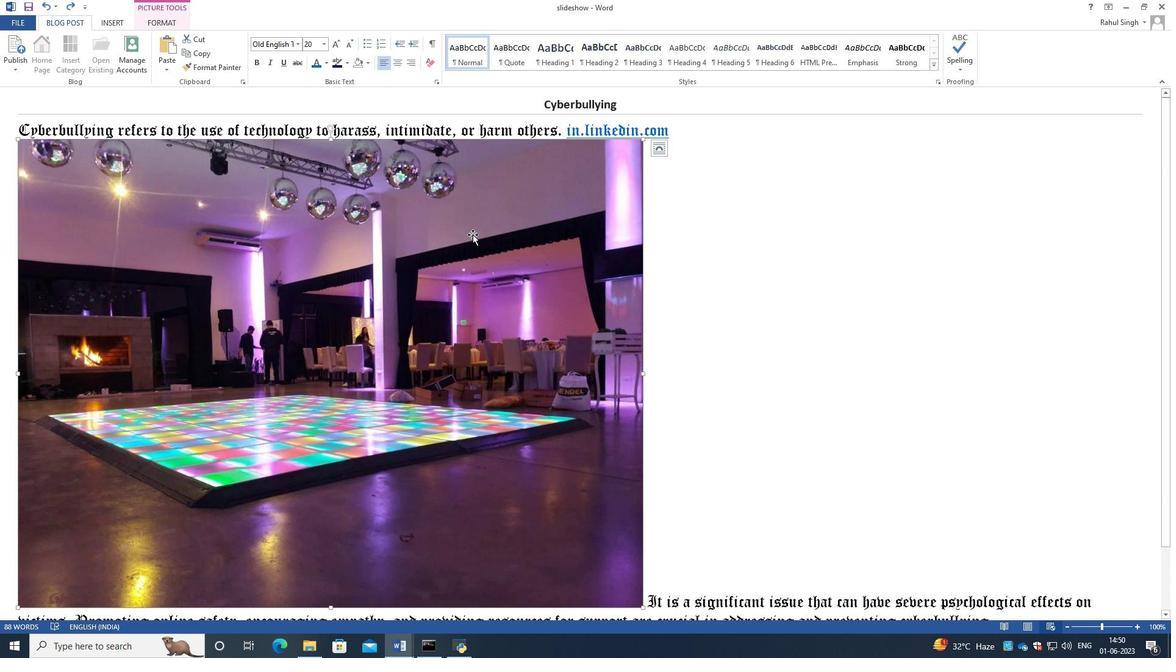 
Action: Mouse scrolled (474, 235) with delta (0, 0)
Screenshot: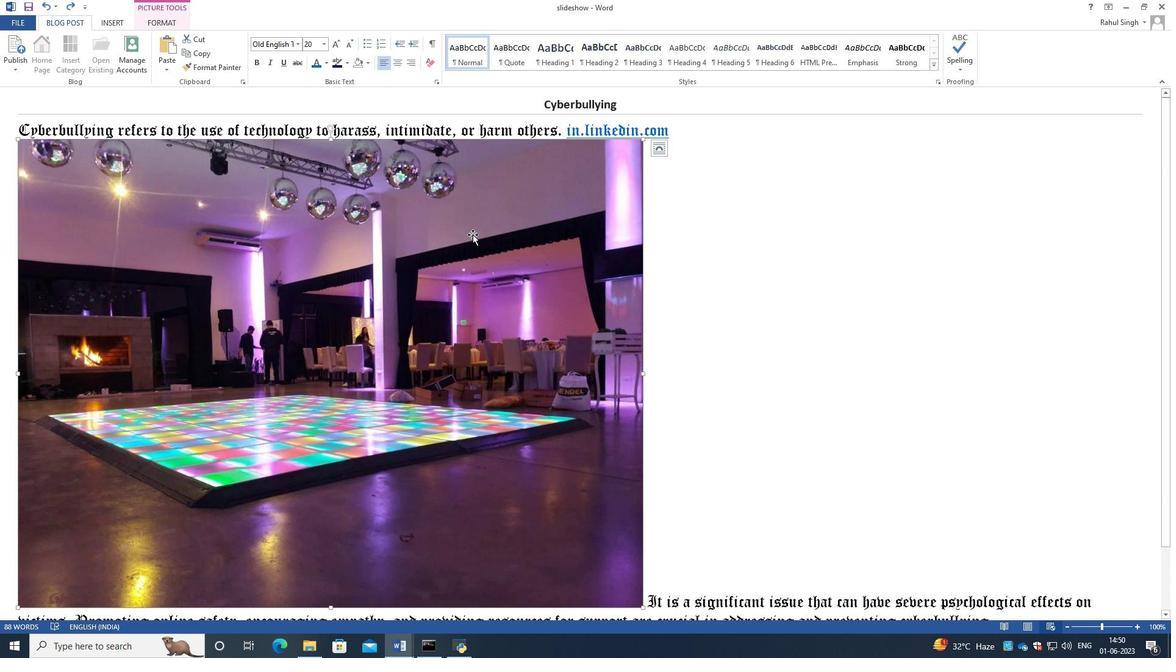 
Action: Mouse scrolled (474, 235) with delta (0, 0)
Screenshot: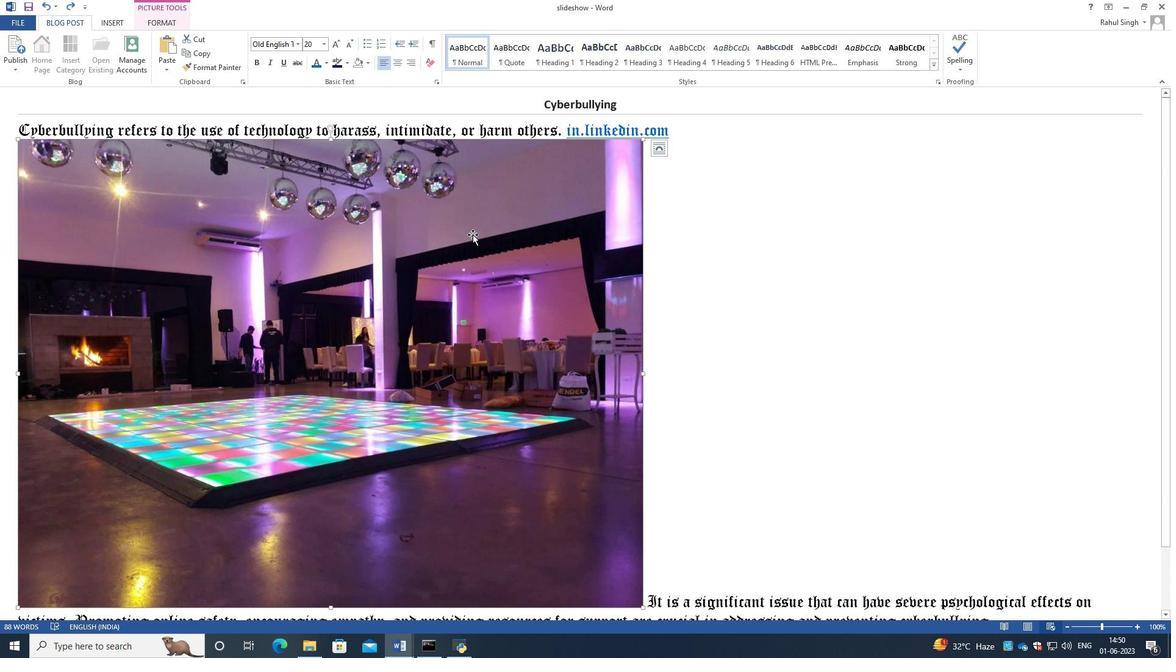 
Action: Mouse moved to (54, 3)
Screenshot: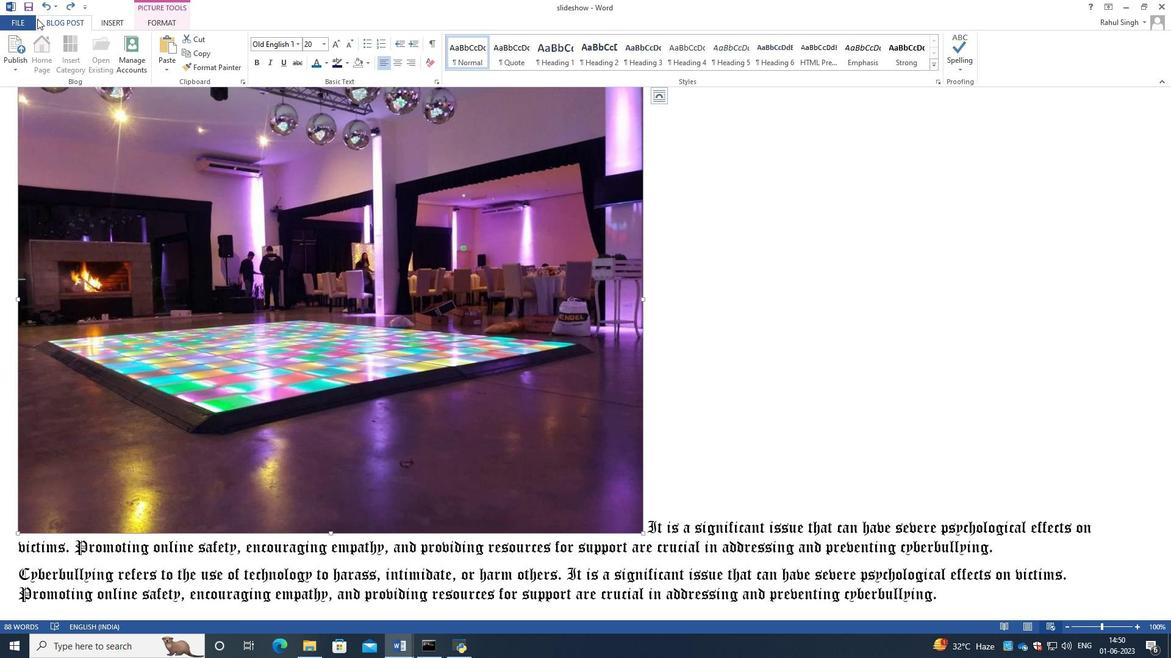 
Action: Mouse pressed left at (54, 3)
Screenshot: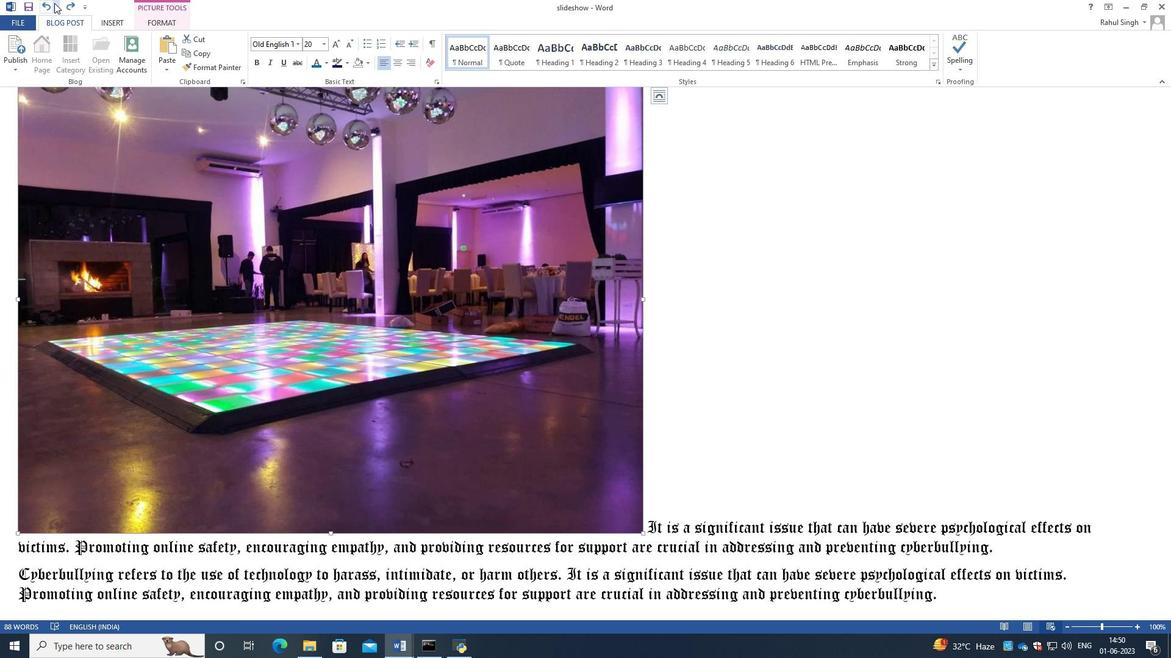 
Action: Mouse moved to (317, 7)
Screenshot: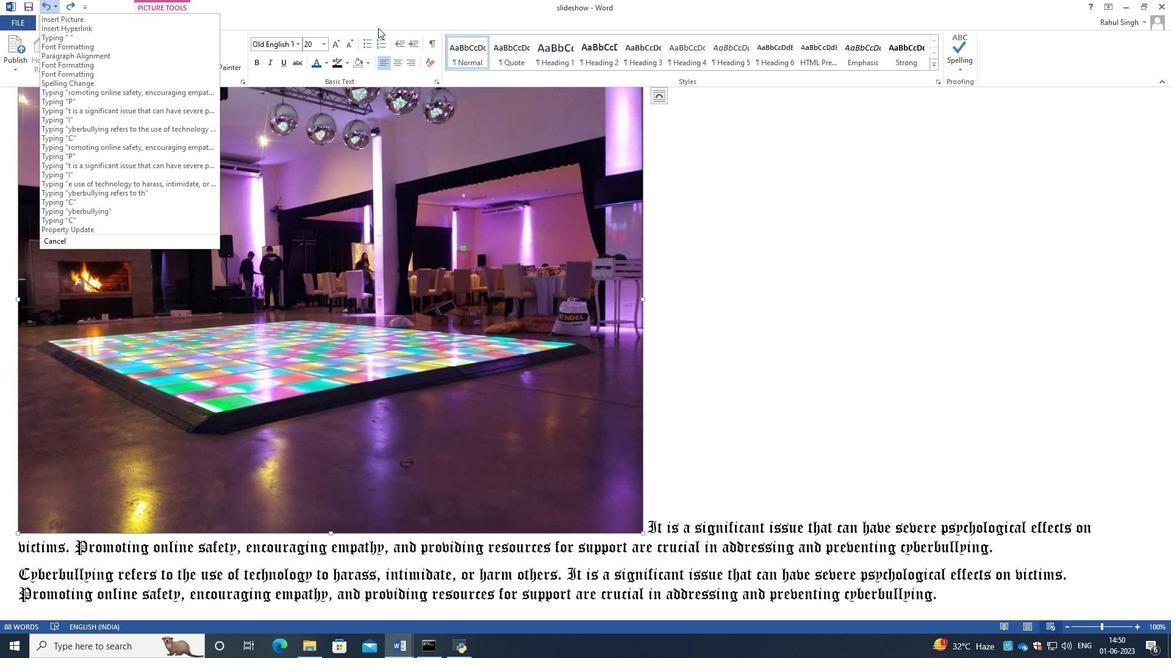 
Action: Mouse pressed left at (317, 7)
Screenshot: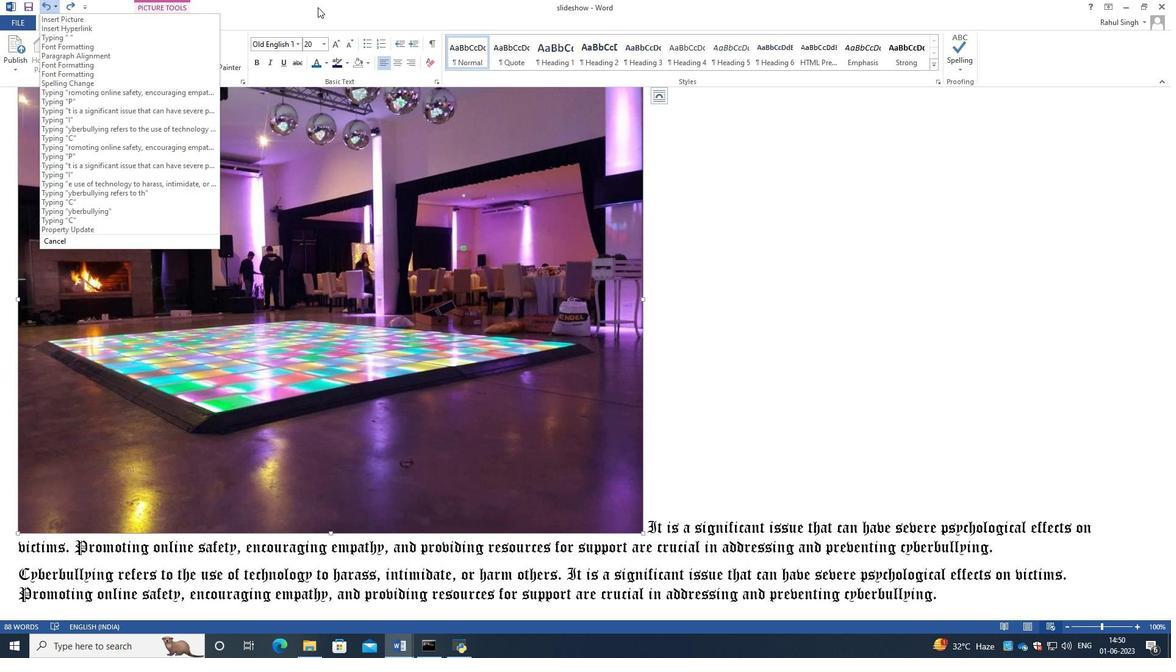 
Action: Mouse moved to (39, 3)
Screenshot: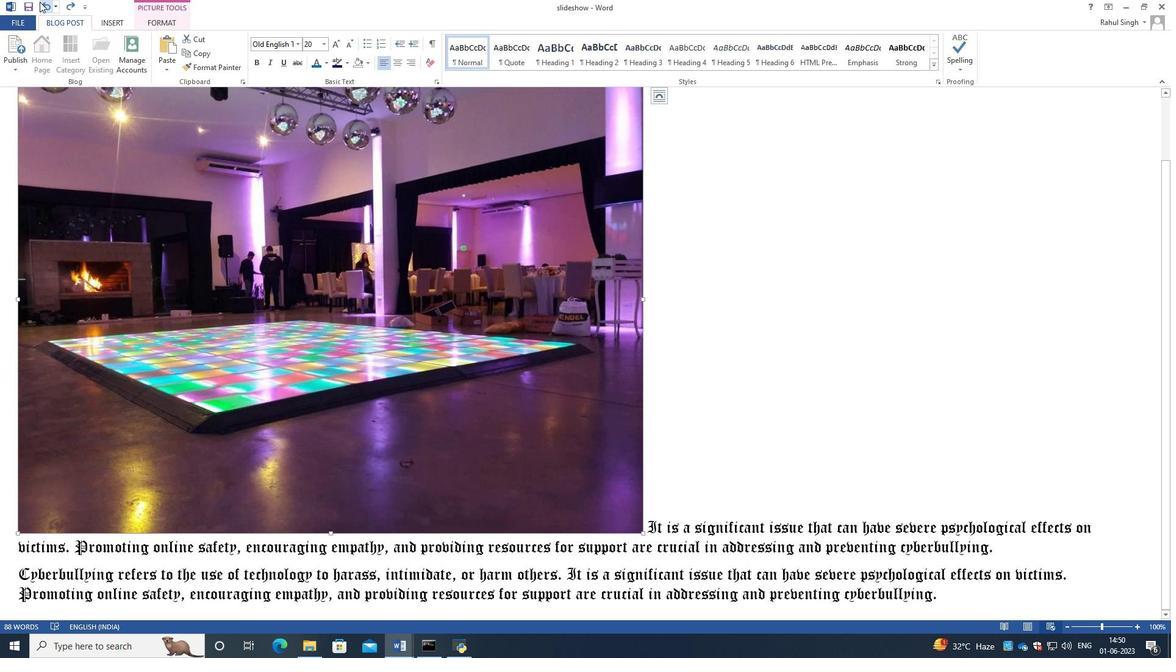 
Action: Mouse pressed left at (39, 3)
Screenshot: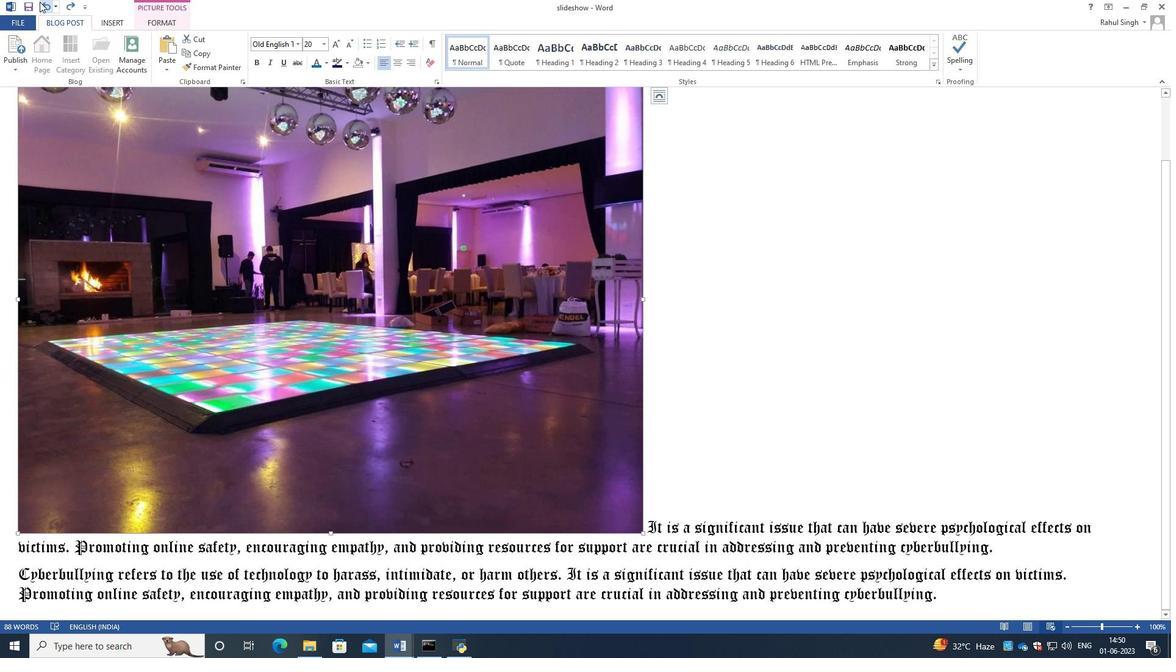 
Action: Mouse moved to (973, 200)
Screenshot: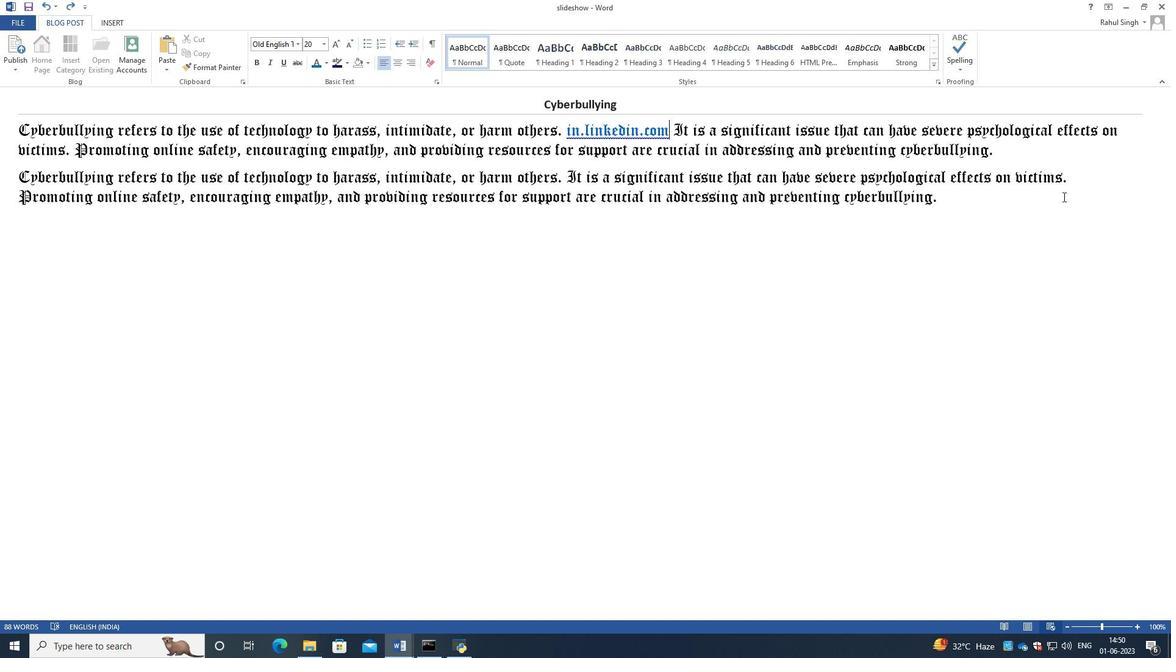 
Action: Mouse pressed left at (973, 200)
Screenshot: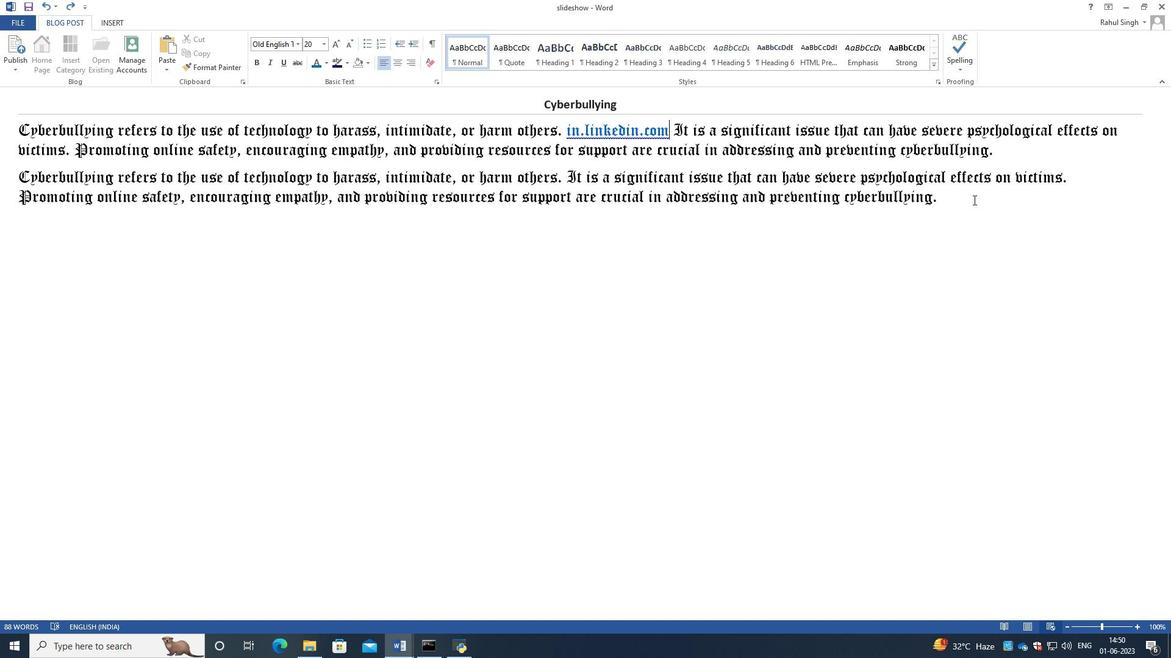 
Action: Key pressed <Key.enter><Key.enter>
Screenshot: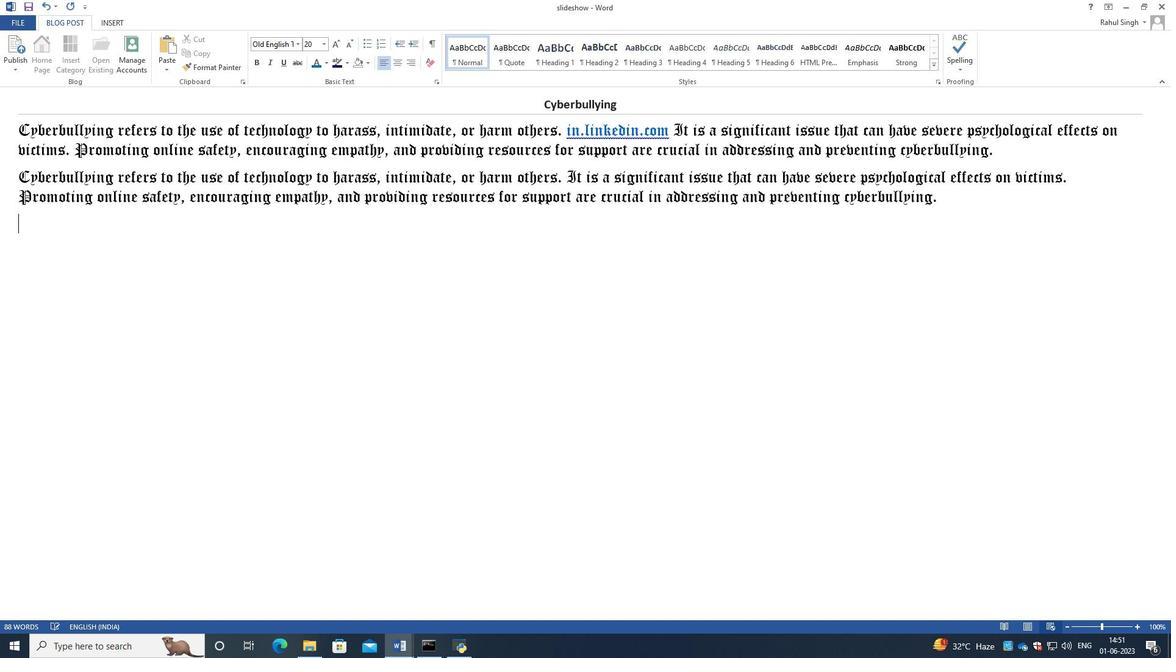 
Action: Mouse moved to (215, 250)
Screenshot: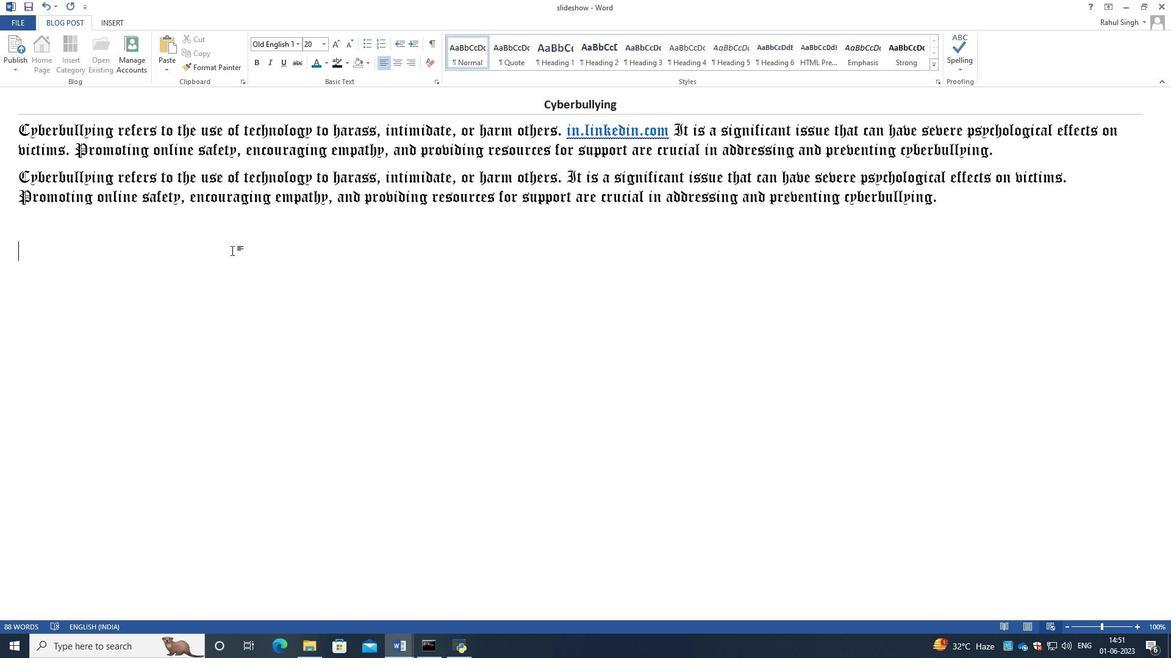 
Action: Key pressed <Key.space>
Screenshot: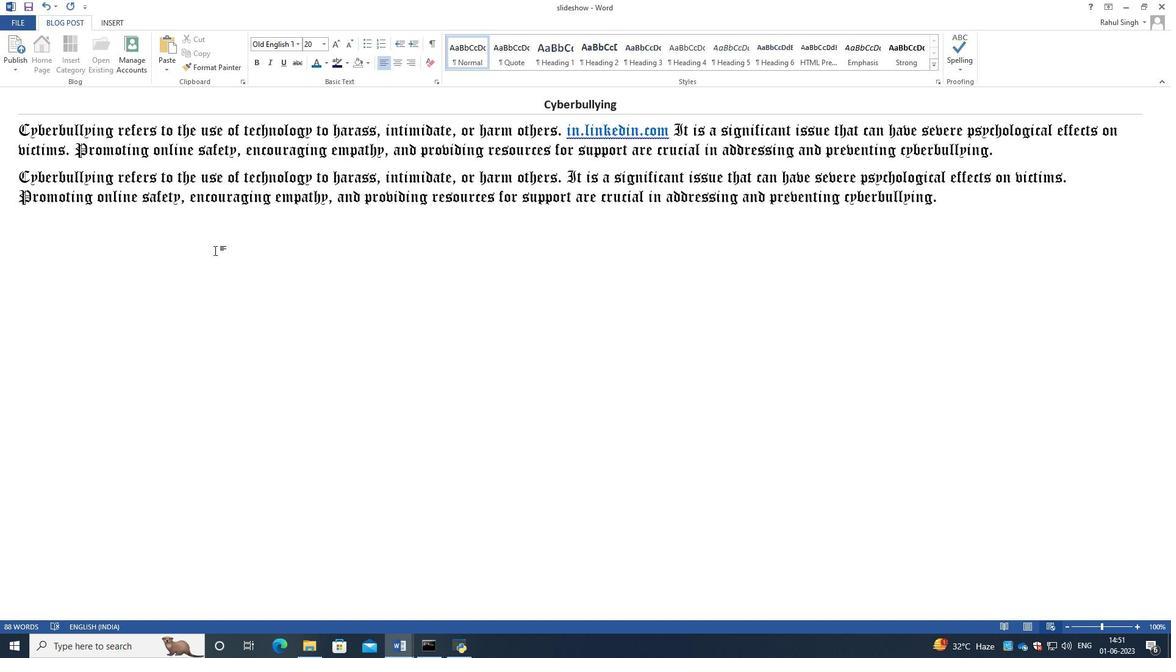 
Action: Mouse moved to (215, 250)
Screenshot: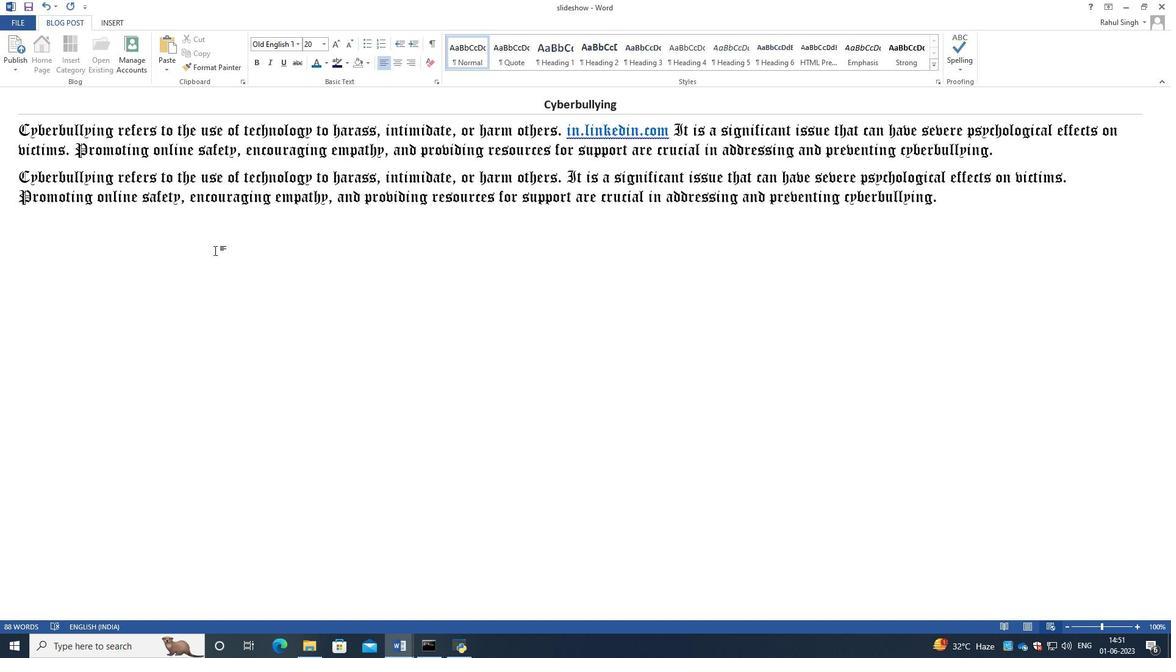 
Action: Key pressed <Key.space><Key.space><Key.space><Key.space><Key.space><Key.space><Key.space><Key.space><Key.space><Key.space><Key.space><Key.space><Key.space><Key.space><Key.space><Key.space><Key.space><Key.space><Key.space><Key.space><Key.space><Key.space><Key.space><Key.space><Key.space><Key.space><Key.space><Key.space><Key.space><Key.space><Key.space><Key.space><Key.space><Key.space><Key.space><Key.space><Key.space><Key.space><Key.space>
Screenshot: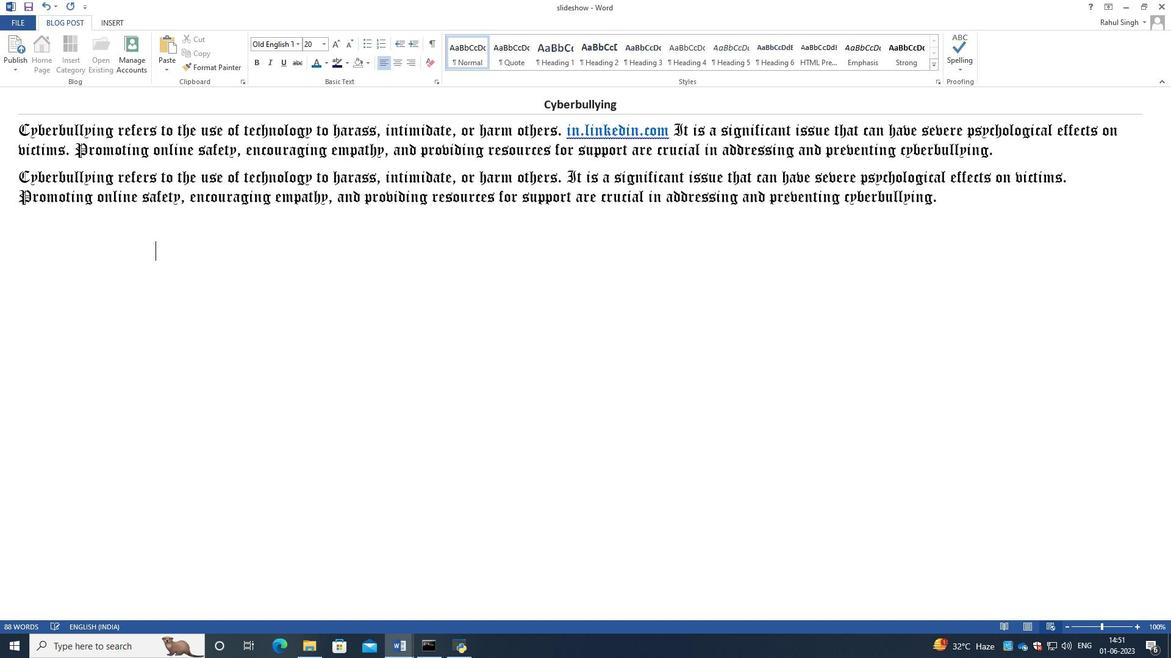 
Action: Mouse moved to (226, 247)
Screenshot: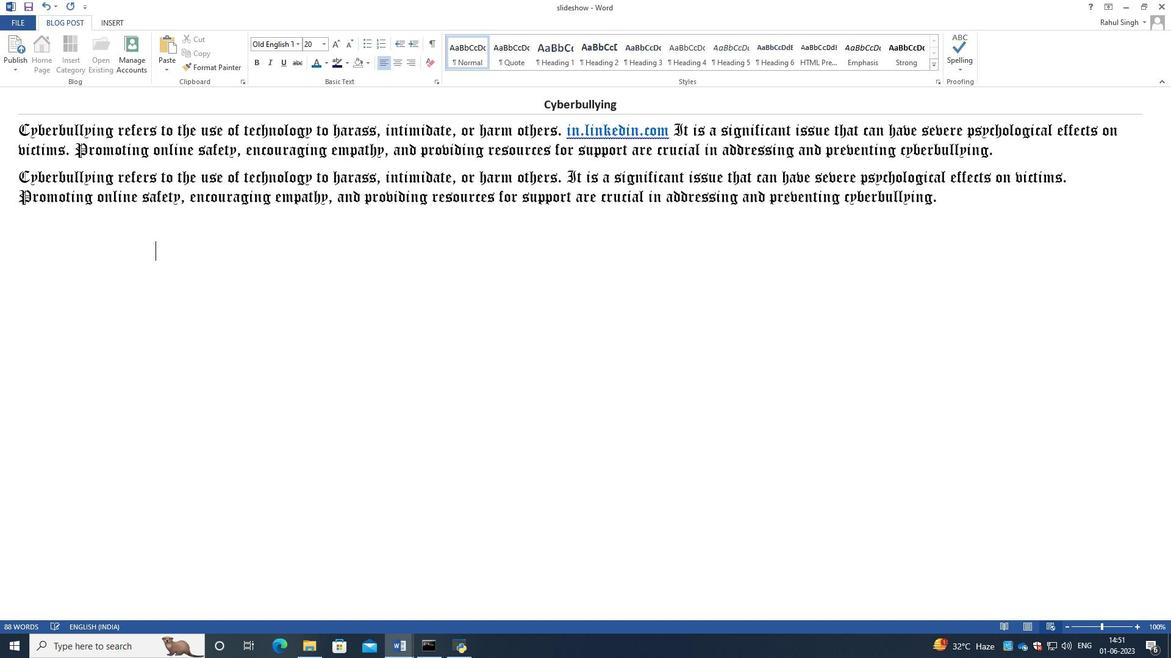 
Action: Key pressed <Key.space>
Screenshot: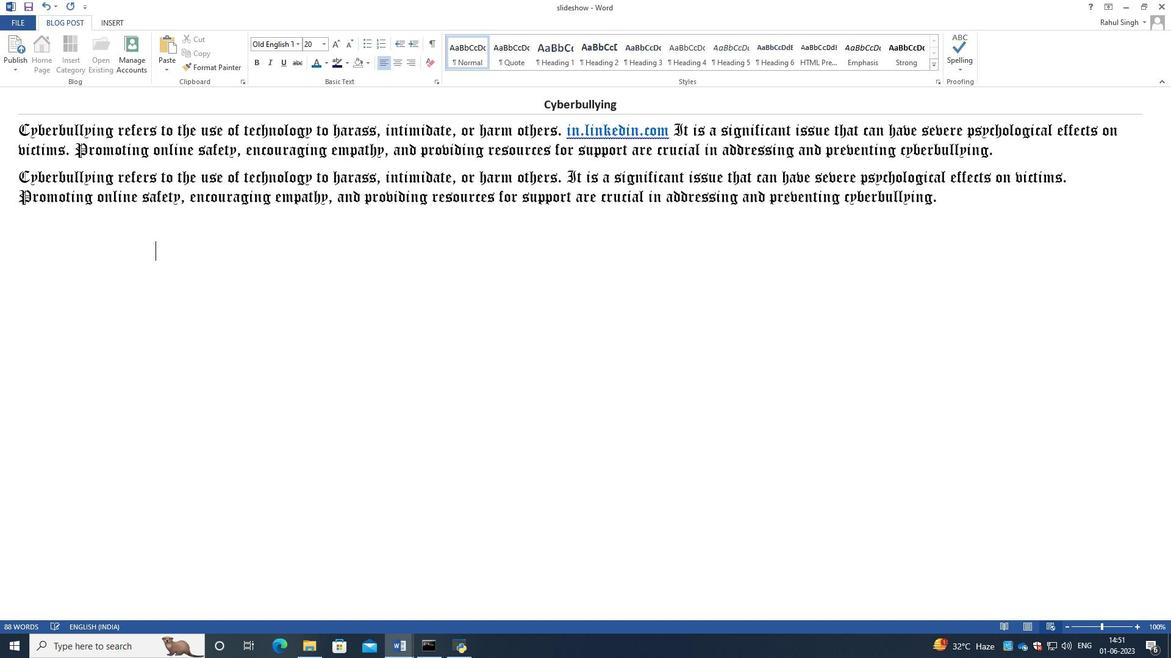 
Action: Mouse moved to (275, 236)
Screenshot: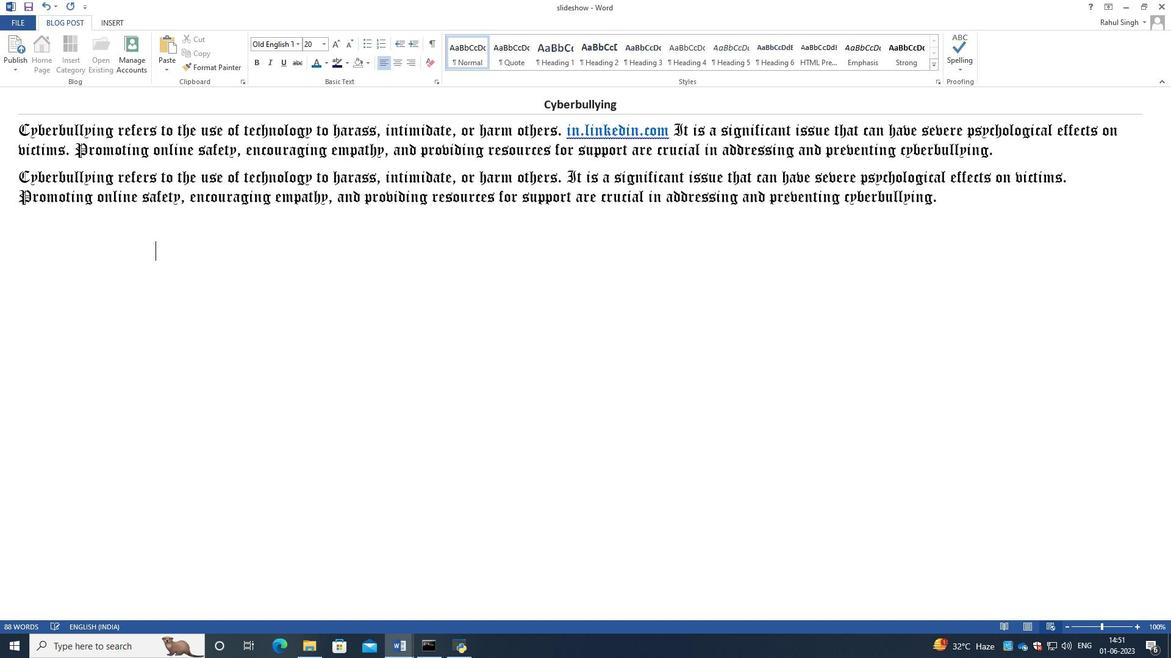 
Action: Key pressed <Key.space>
Screenshot: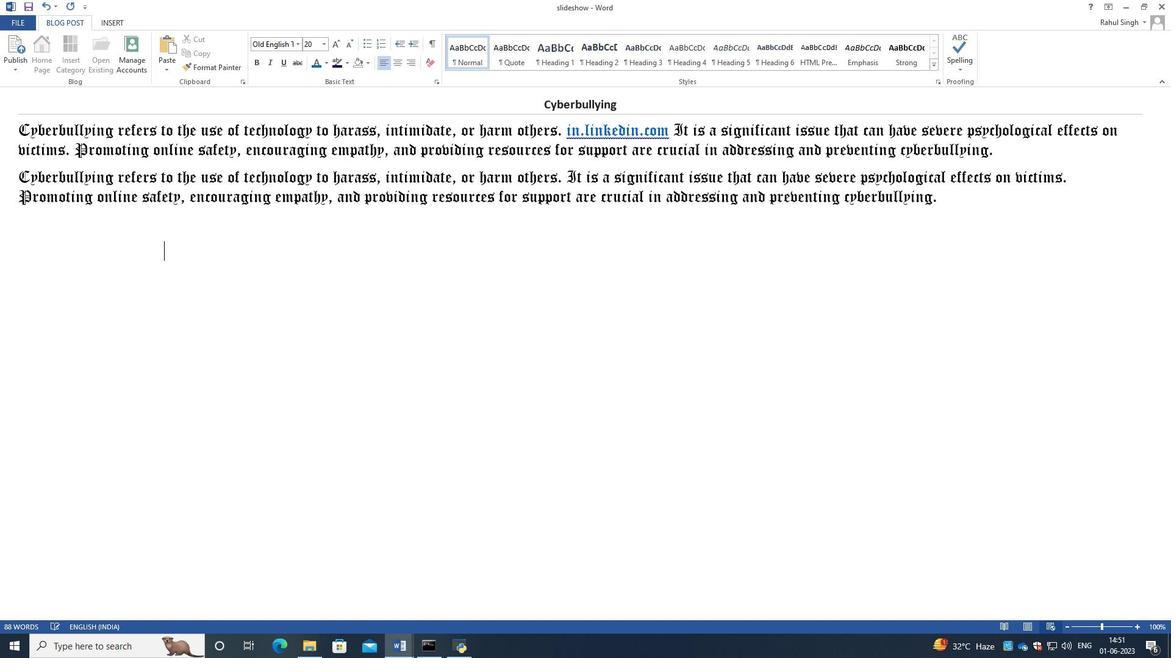 
Action: Mouse moved to (333, 227)
Screenshot: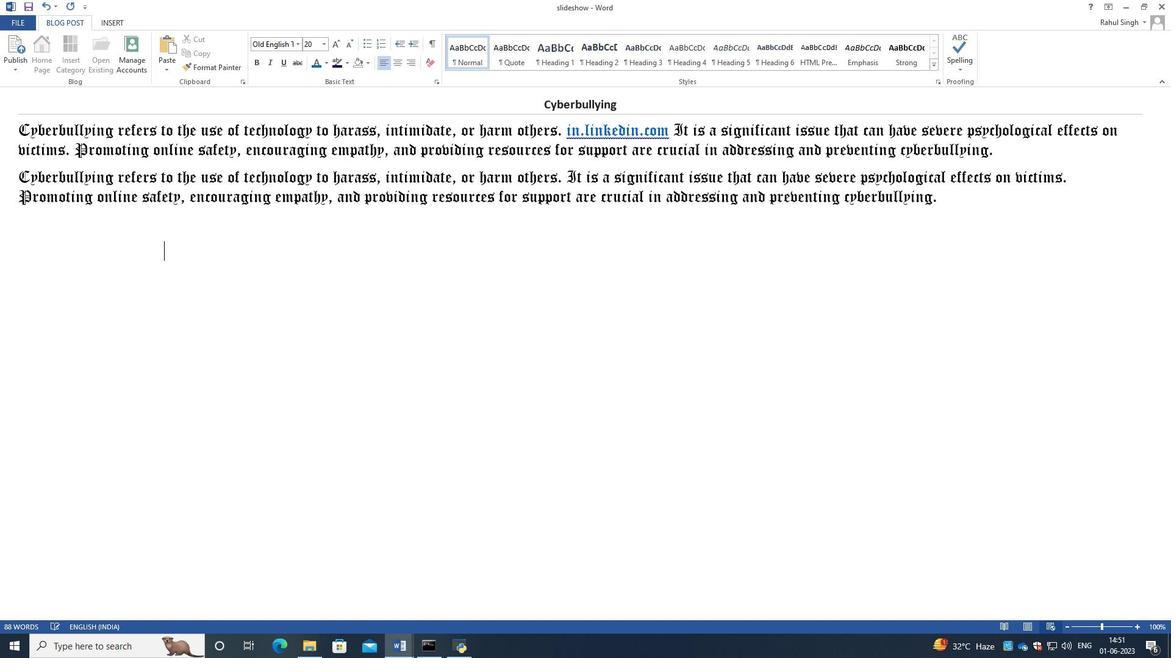 
Action: Key pressed <Key.space>
Screenshot: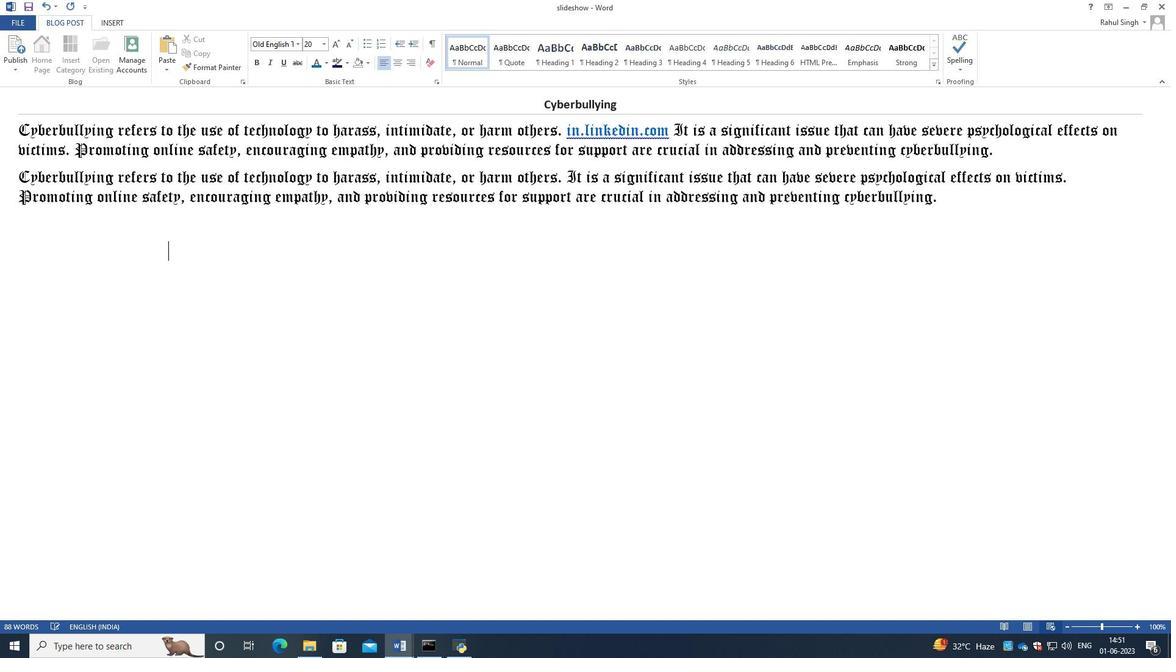 
Action: Mouse moved to (388, 219)
Screenshot: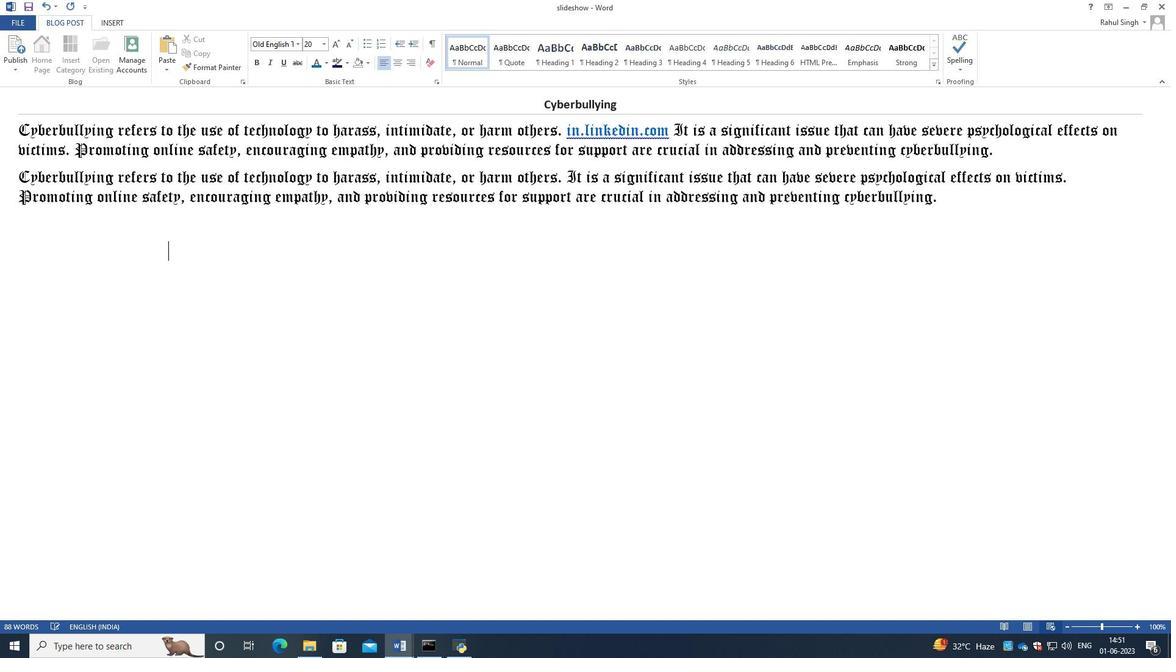 
Action: Key pressed <Key.space>
Screenshot: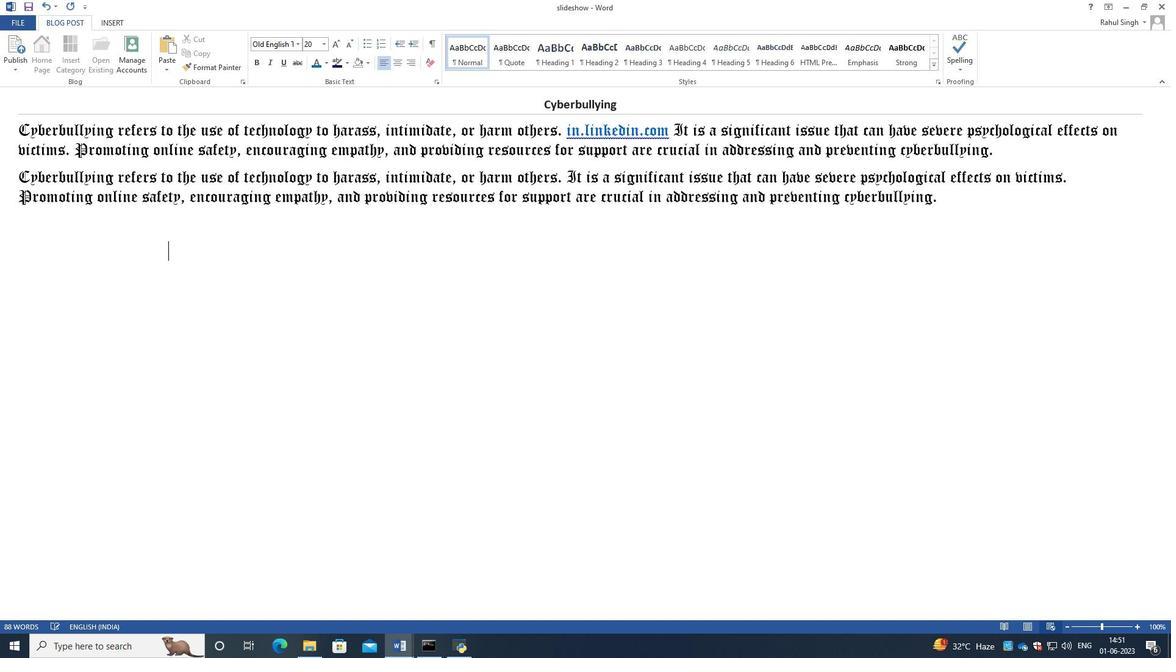 
Action: Mouse moved to (420, 212)
Screenshot: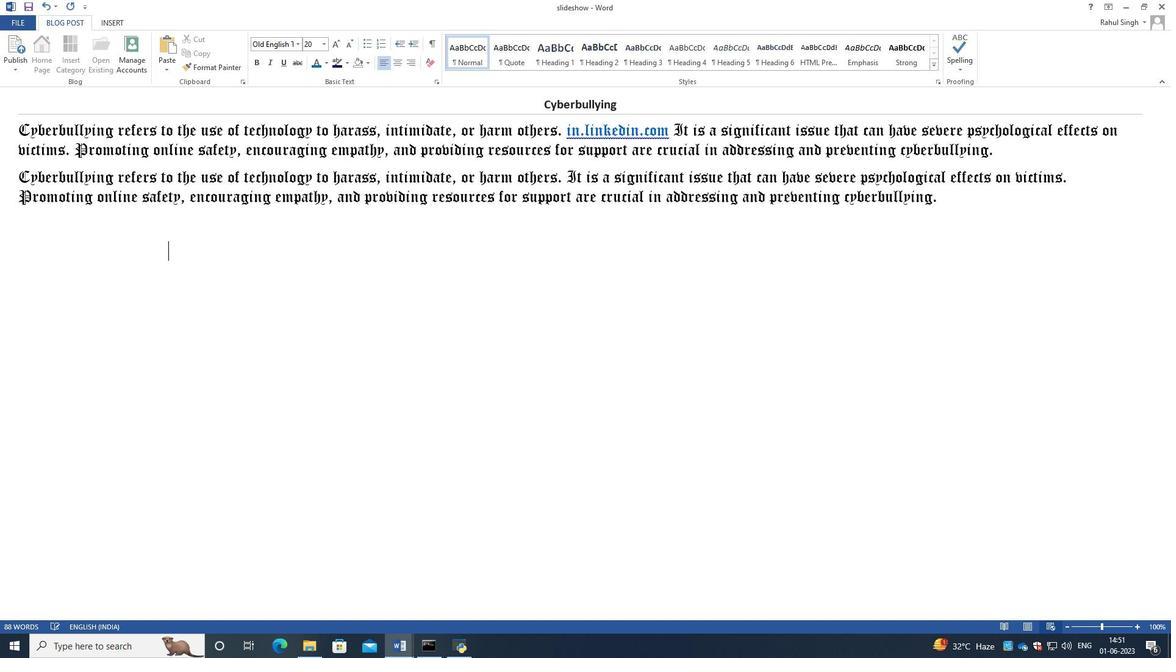 
Action: Key pressed <Key.space>
Screenshot: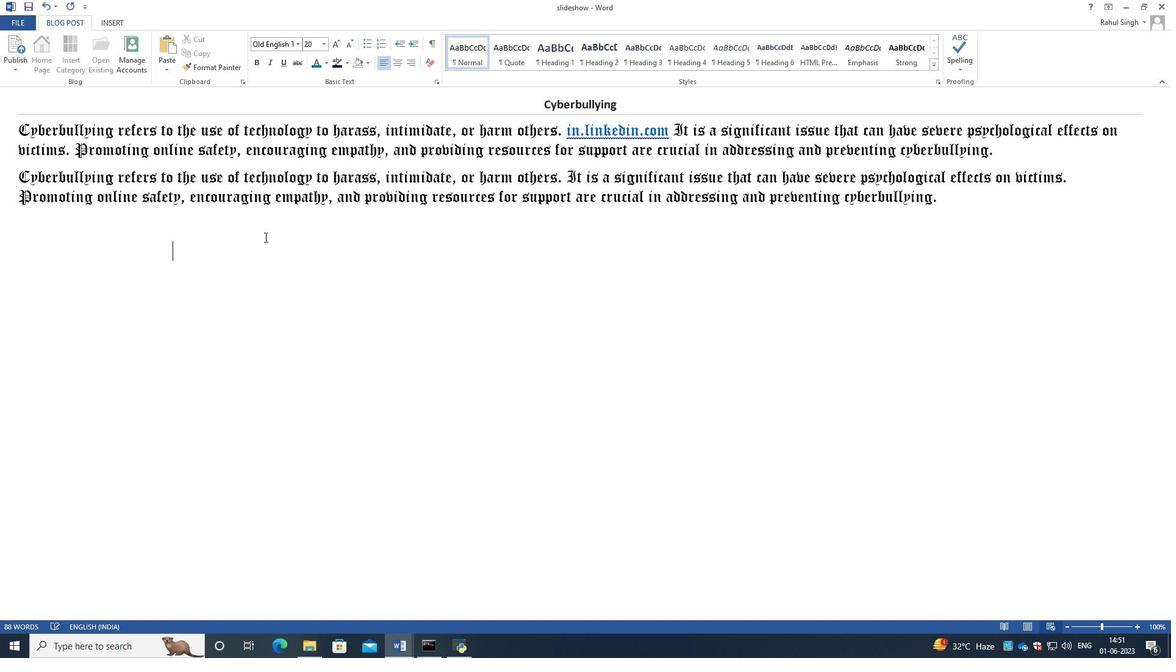 
Action: Mouse moved to (436, 206)
Screenshot: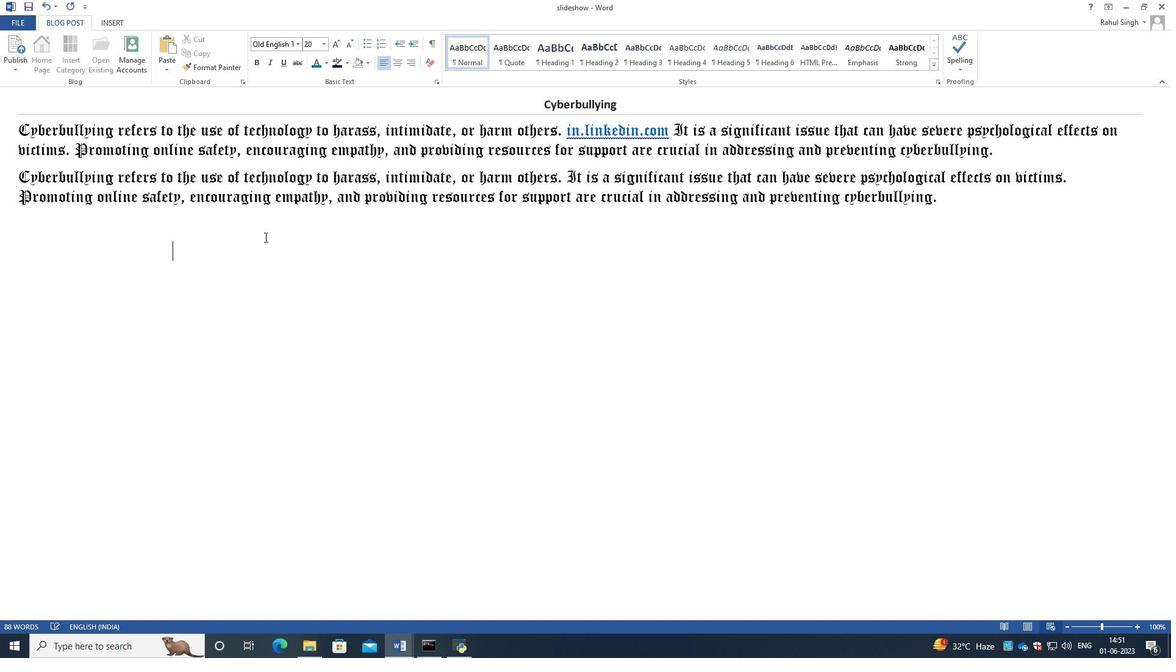 
Action: Key pressed <Key.space>
Screenshot: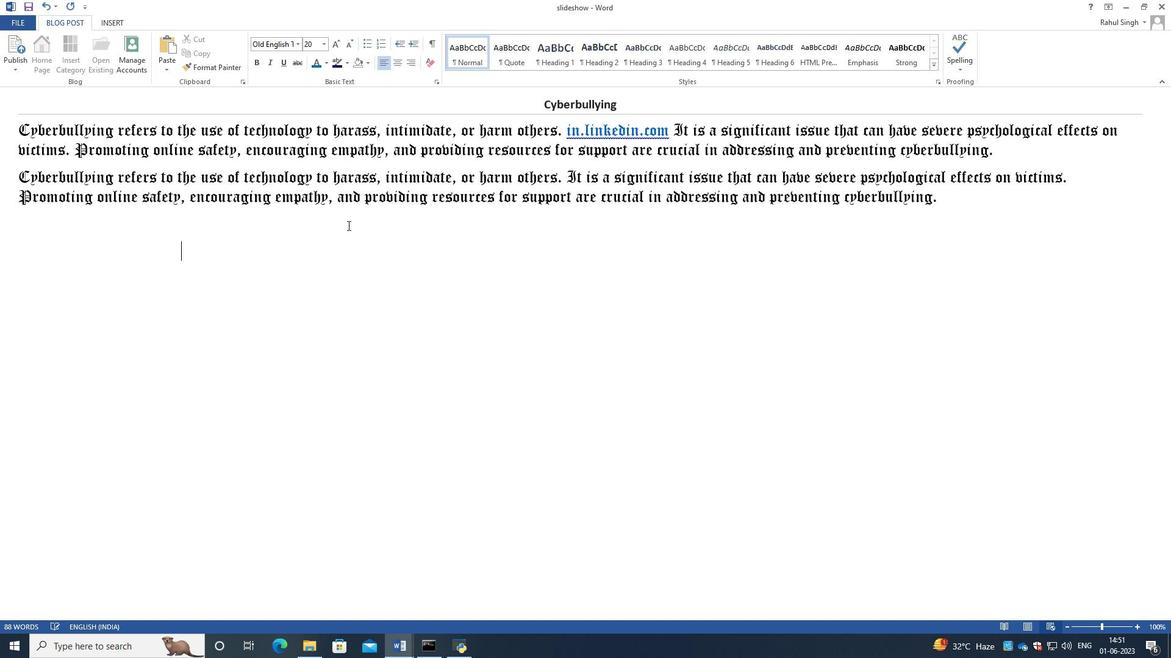 
Action: Mouse moved to (439, 205)
Screenshot: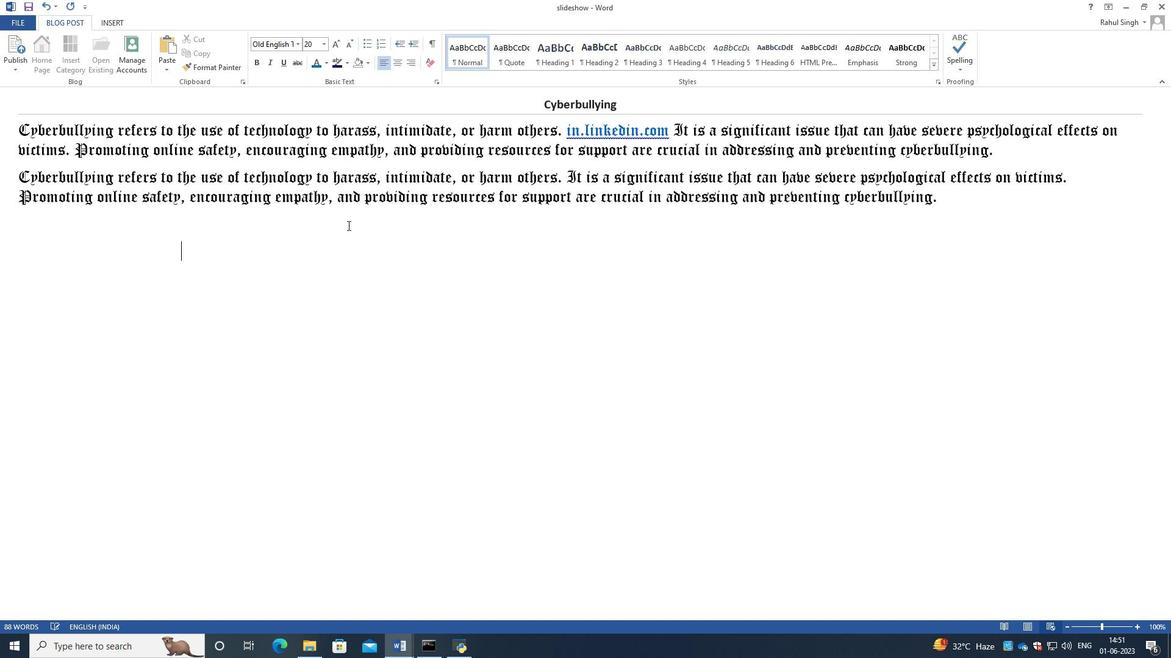 
Action: Key pressed <Key.space><Key.space><Key.space><Key.space><Key.space><Key.space><Key.space>
Screenshot: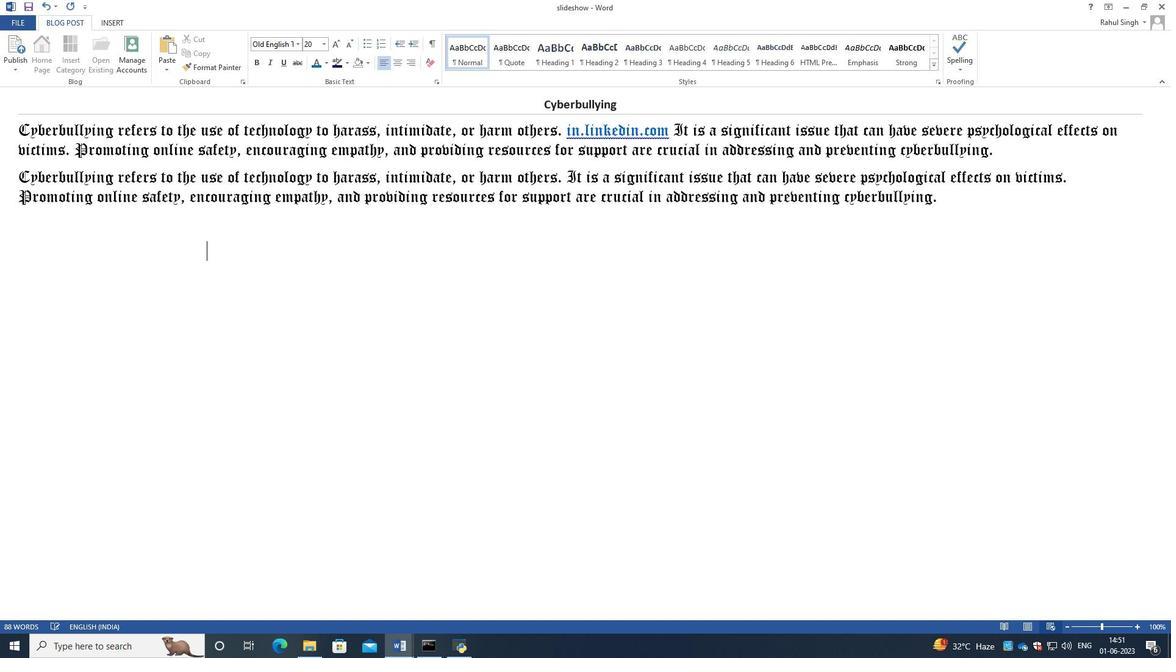 
Action: Mouse moved to (439, 205)
Screenshot: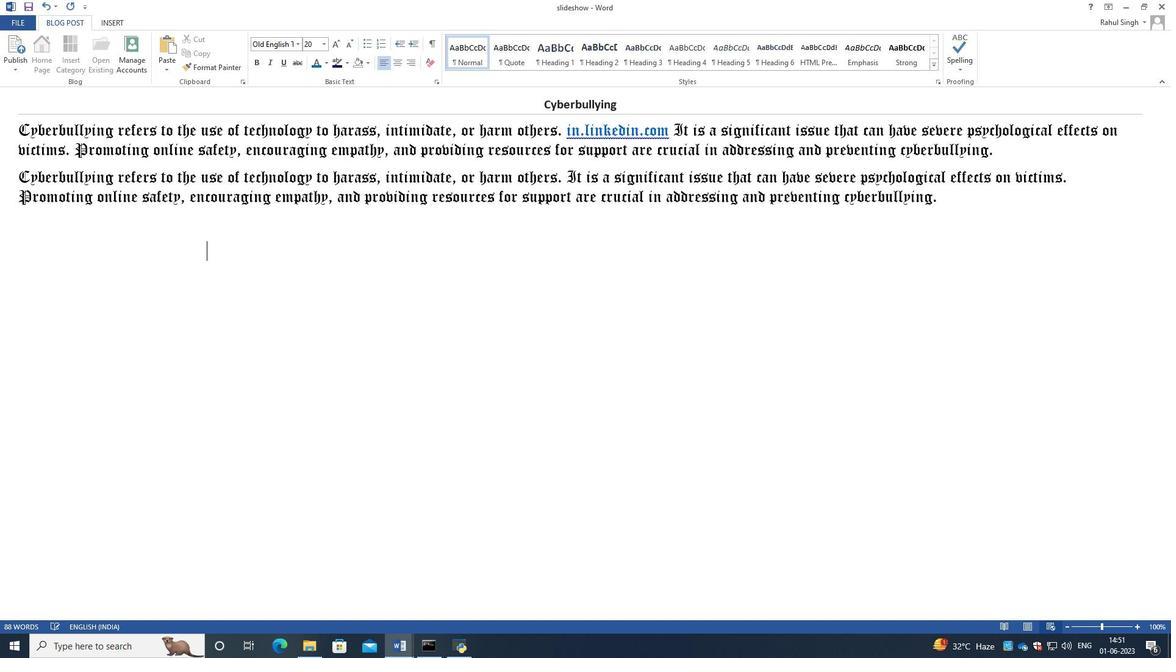 
Action: Key pressed <Key.space>
Screenshot: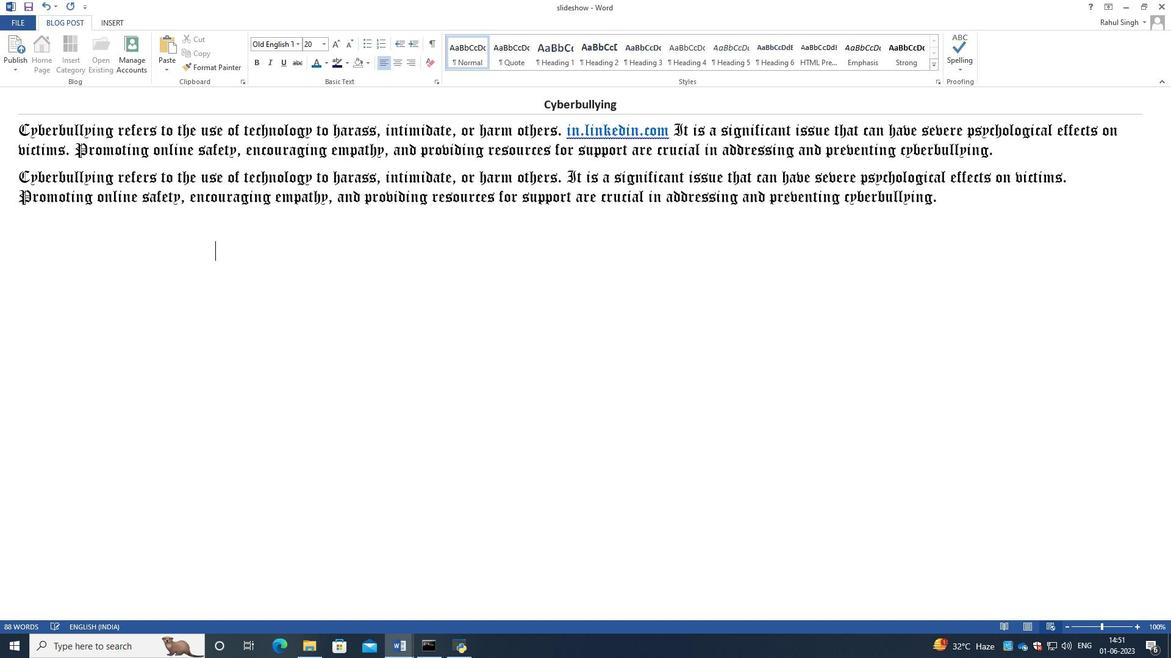 
Action: Mouse moved to (439, 206)
Screenshot: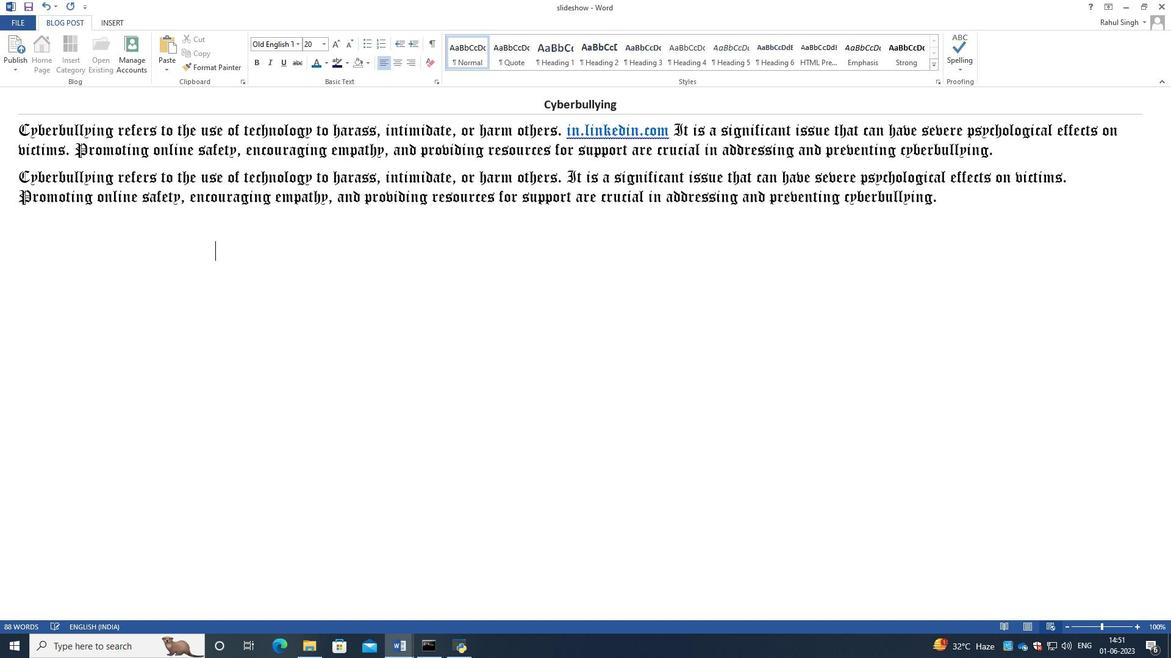 
Action: Key pressed <Key.space>
Screenshot: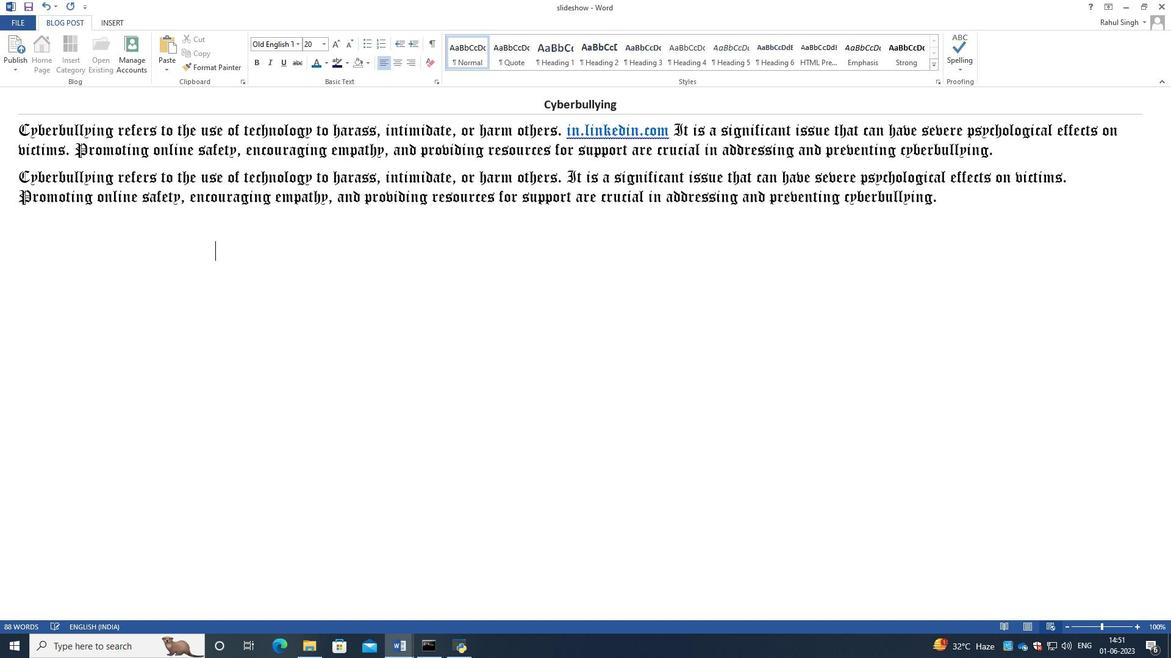 
Action: Mouse moved to (439, 207)
Screenshot: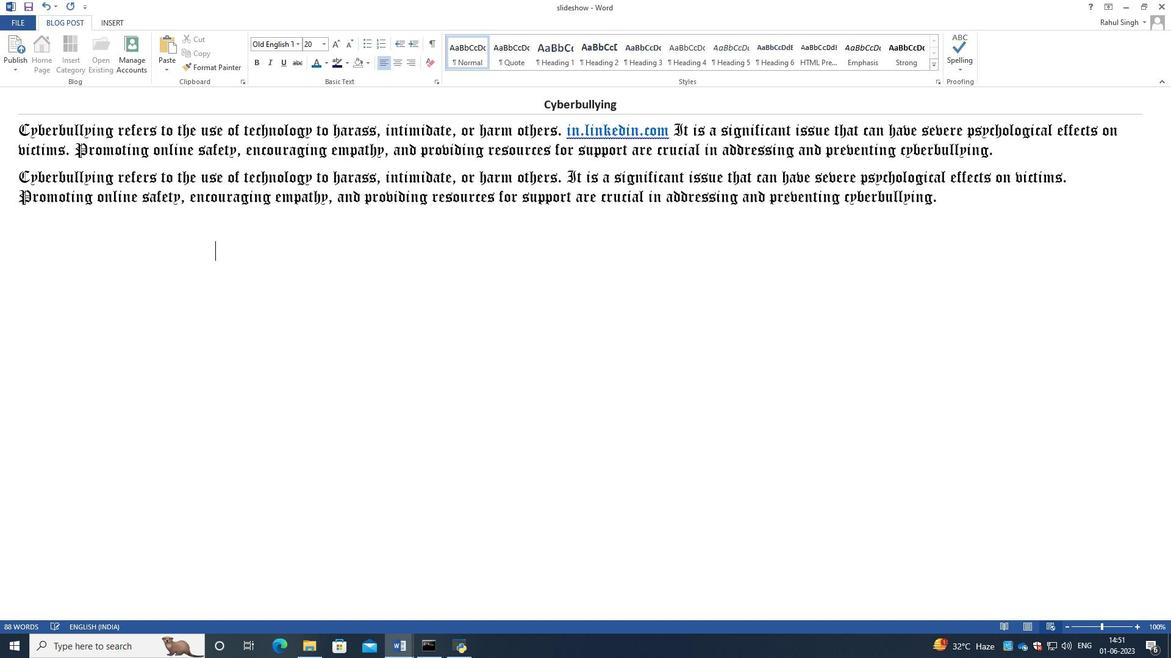 
Action: Key pressed <Key.space><Key.space><Key.space>
Screenshot: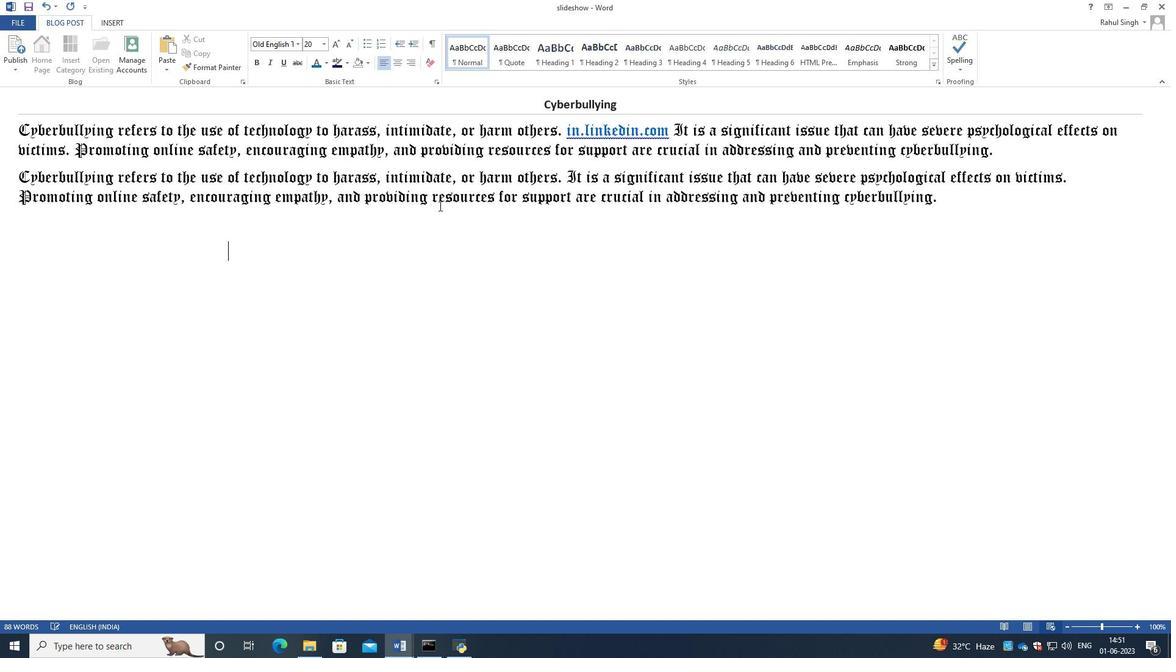 
Action: Mouse moved to (439, 208)
Screenshot: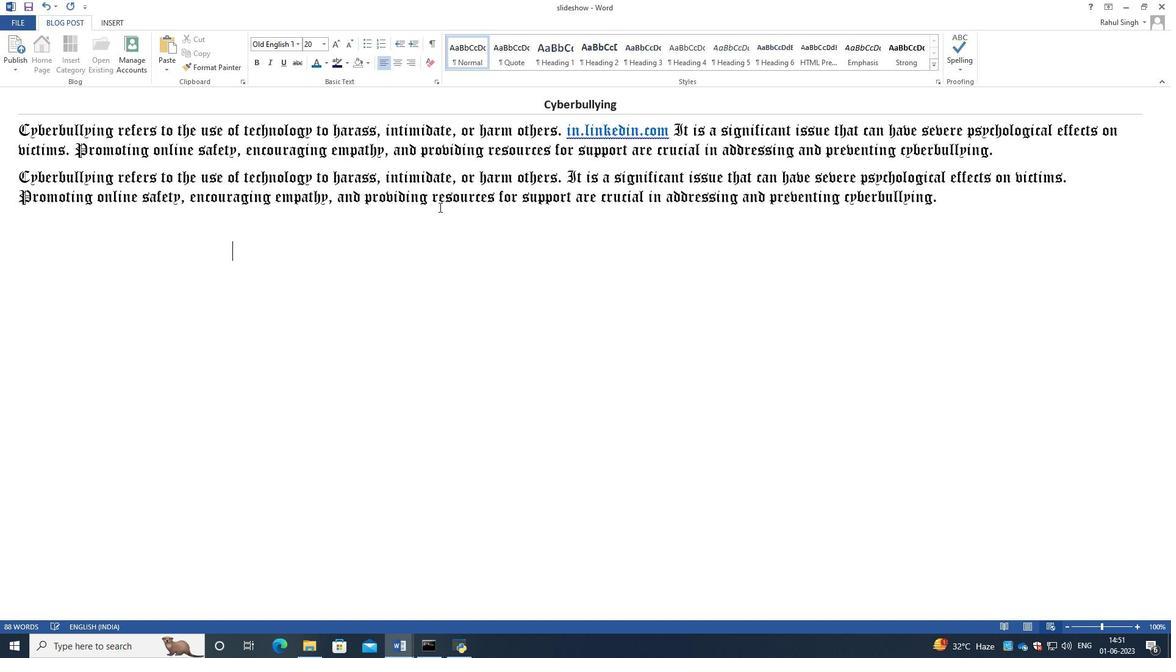 
Action: Key pressed <Key.space>
Screenshot: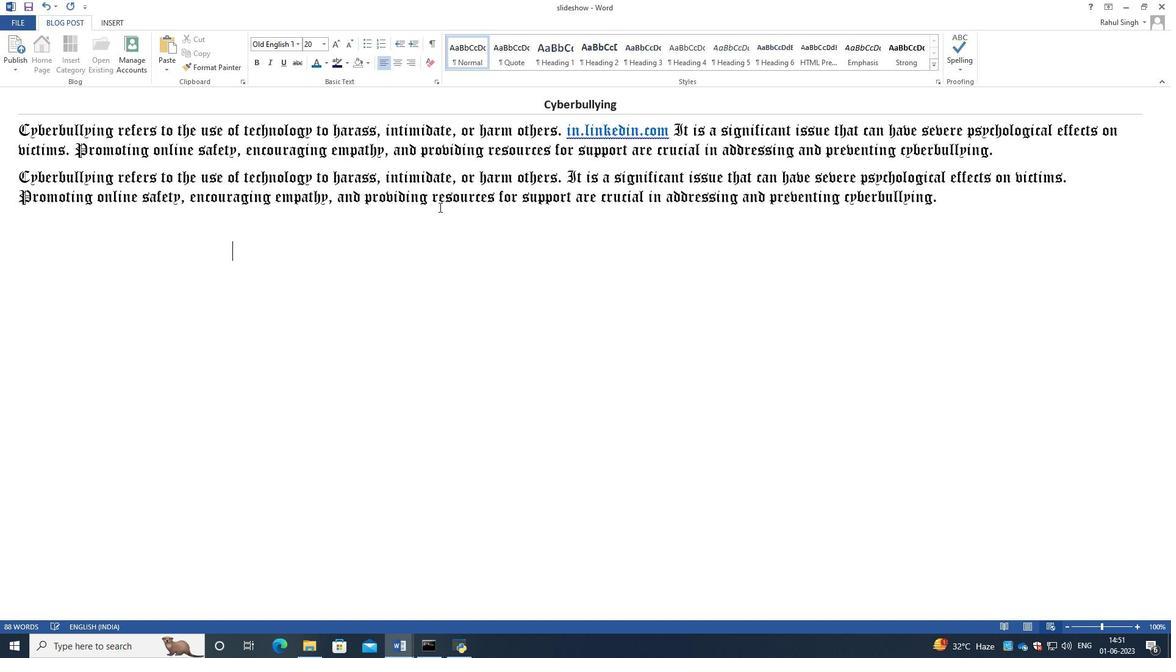 
Action: Mouse moved to (439, 212)
Screenshot: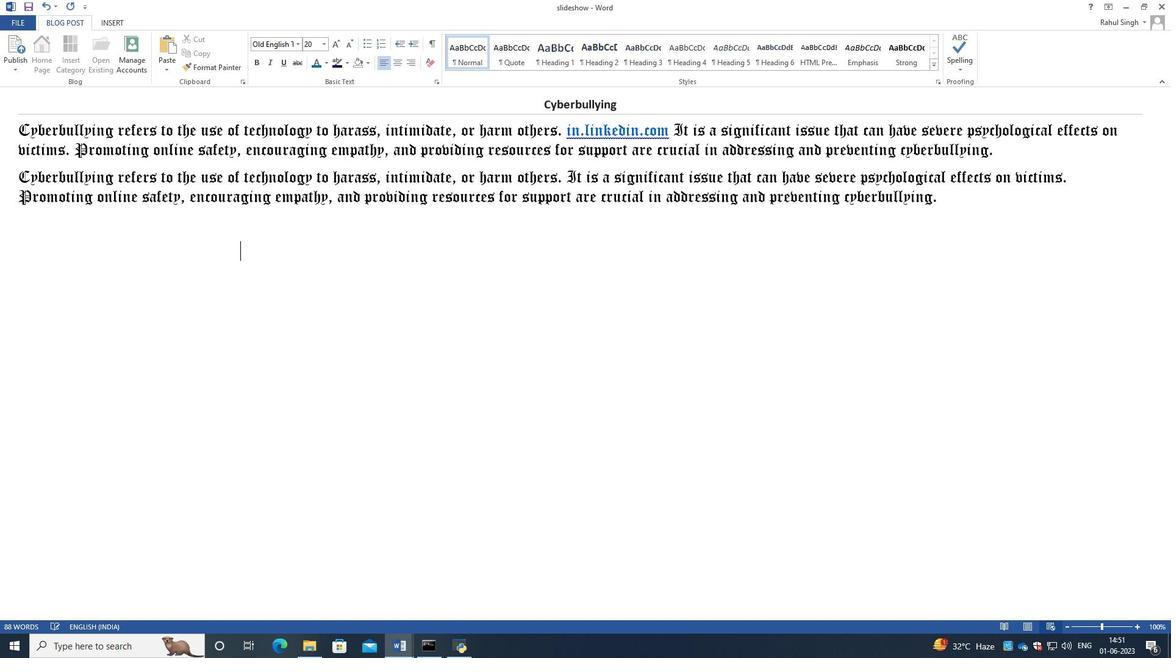 
Action: Key pressed <Key.space>
Screenshot: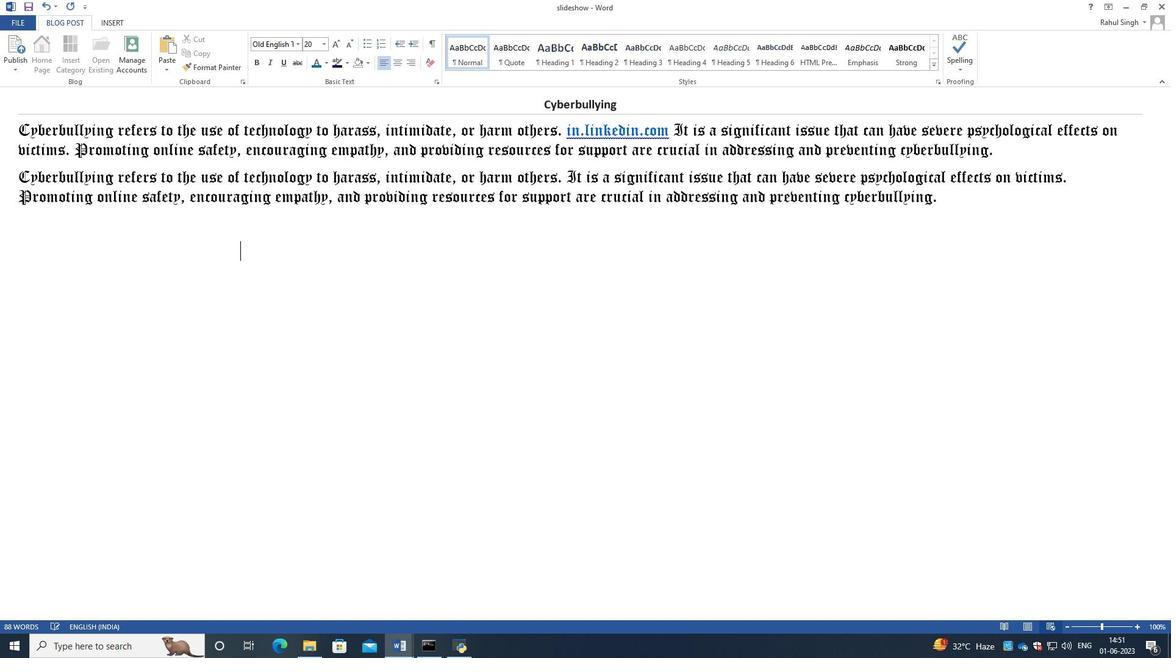 
Action: Mouse moved to (439, 214)
Screenshot: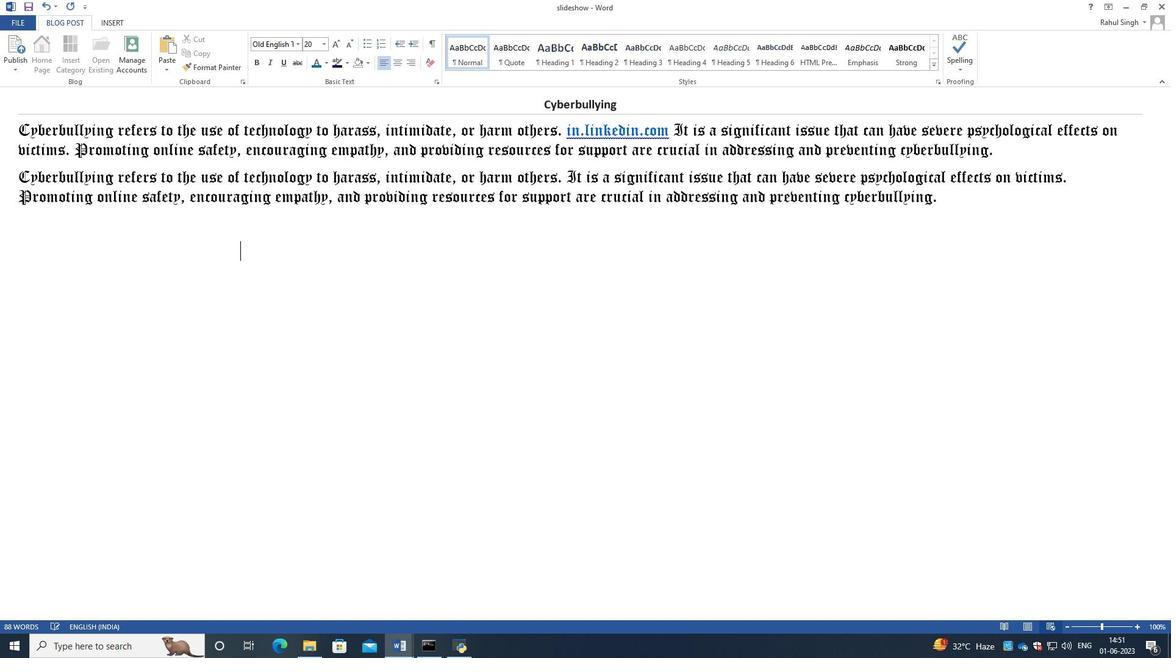 
Action: Key pressed <Key.space>
Screenshot: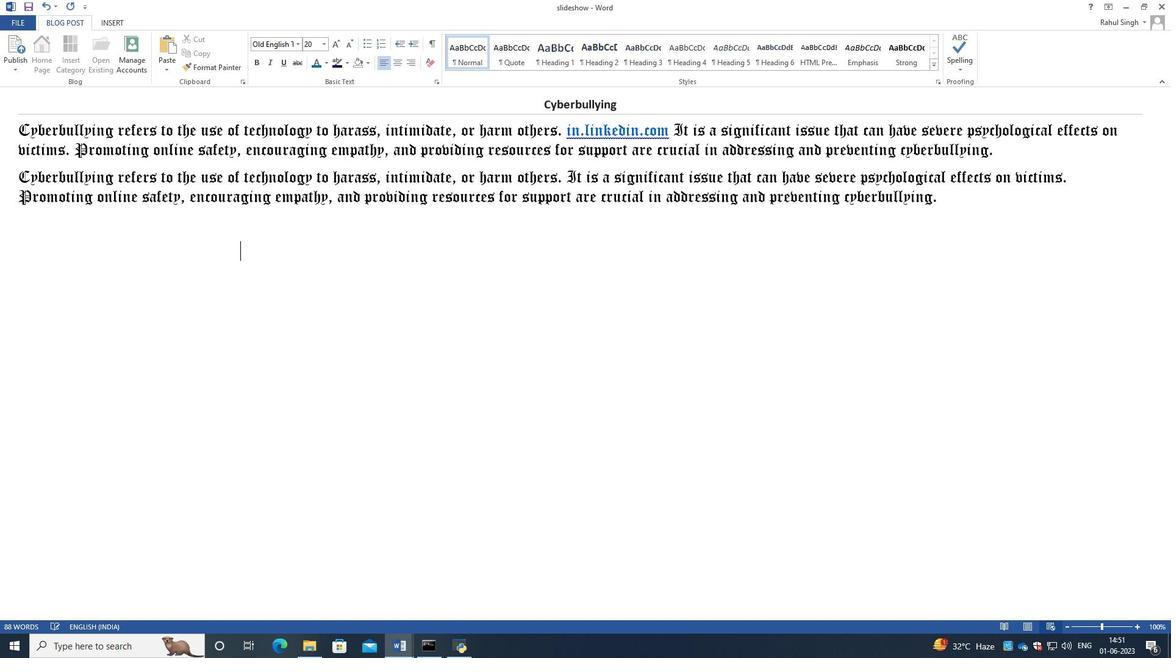 
Action: Mouse moved to (439, 215)
Screenshot: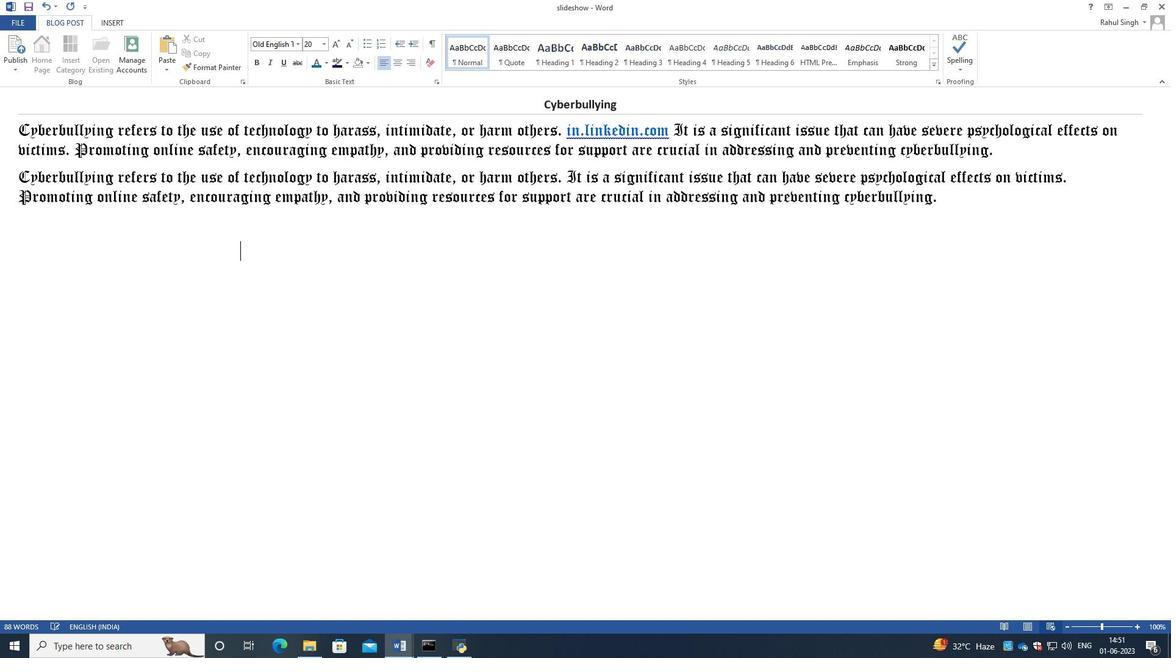 
Action: Key pressed <Key.space>
Screenshot: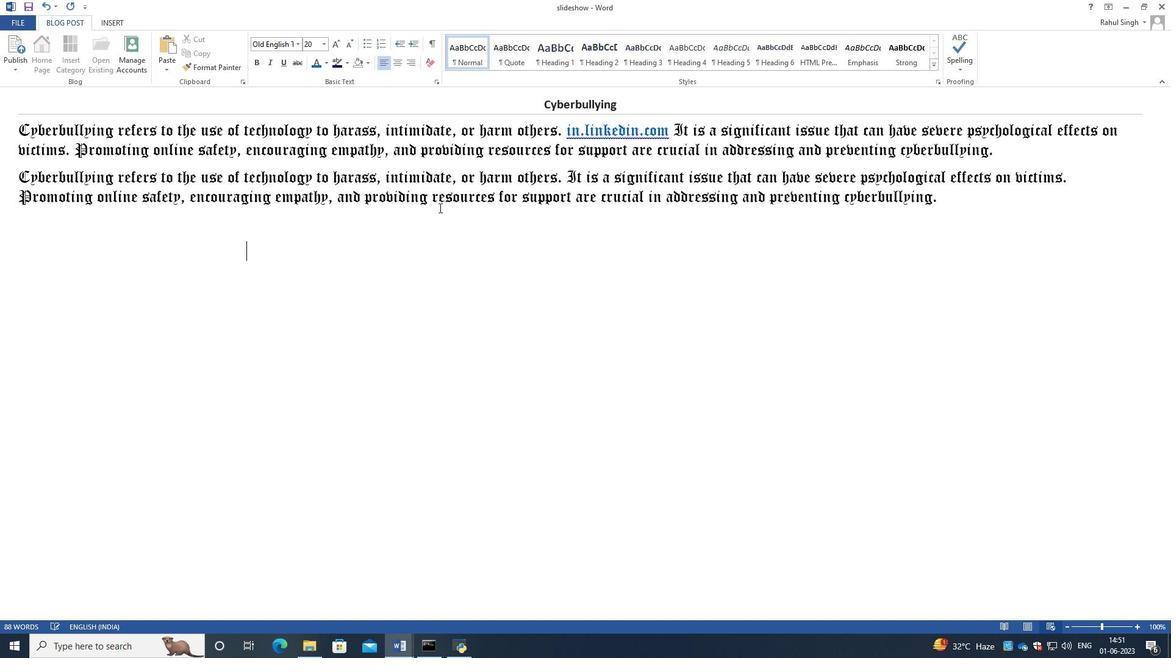 
Action: Mouse moved to (438, 220)
Screenshot: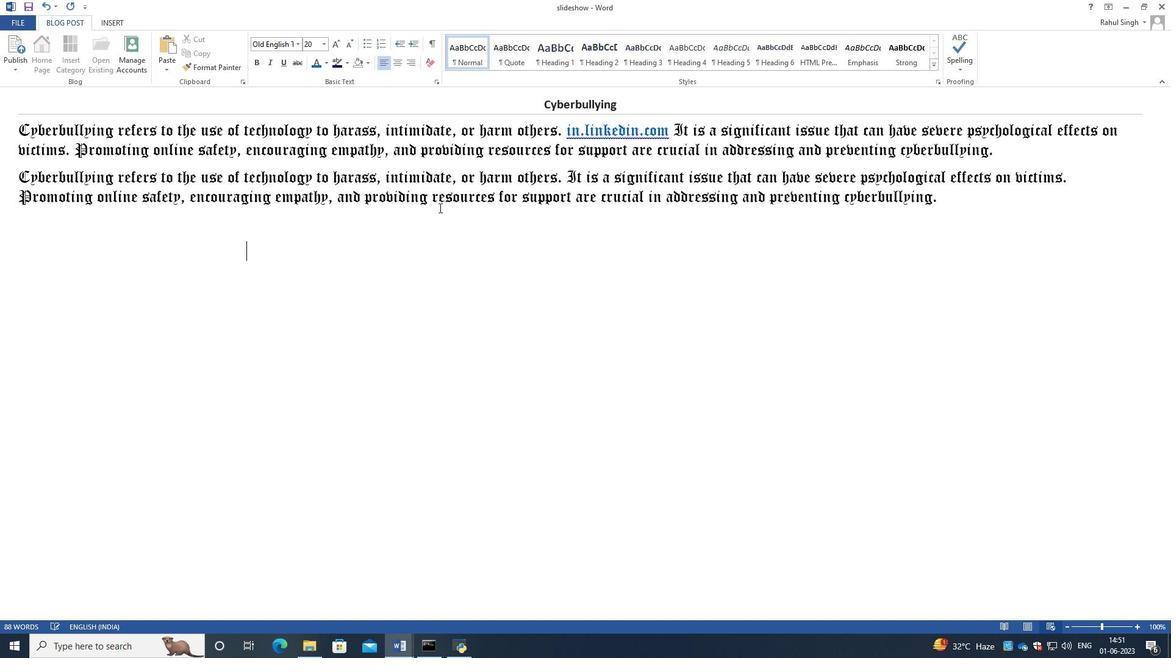 
Action: Key pressed <Key.space>
Screenshot: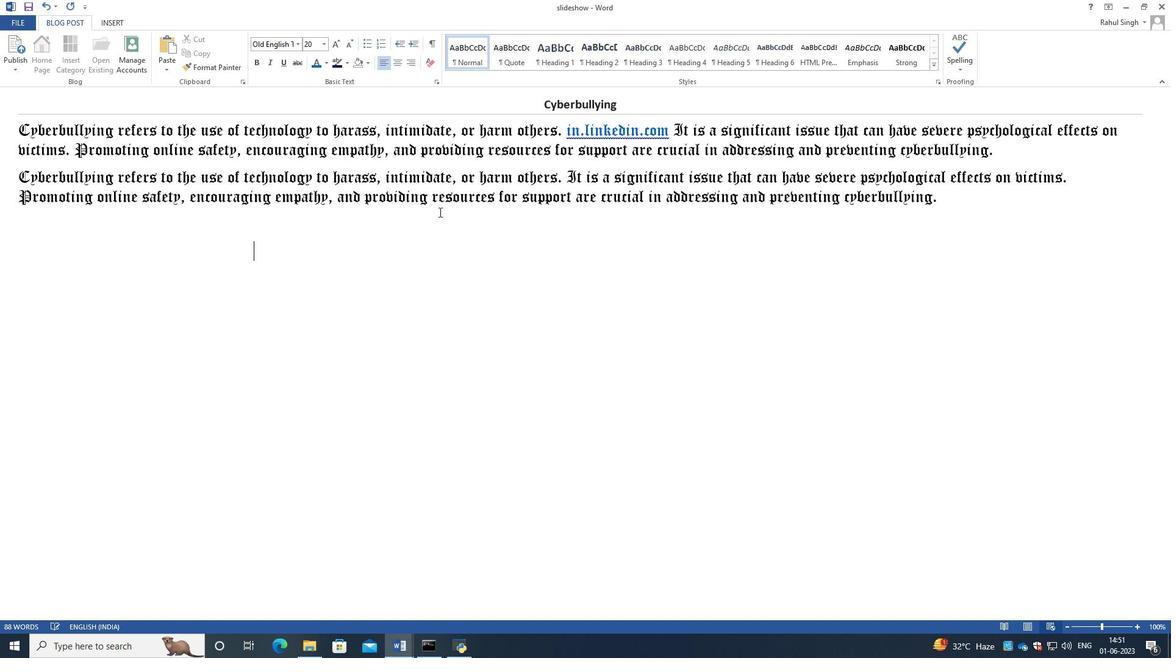 
Action: Mouse moved to (438, 226)
Screenshot: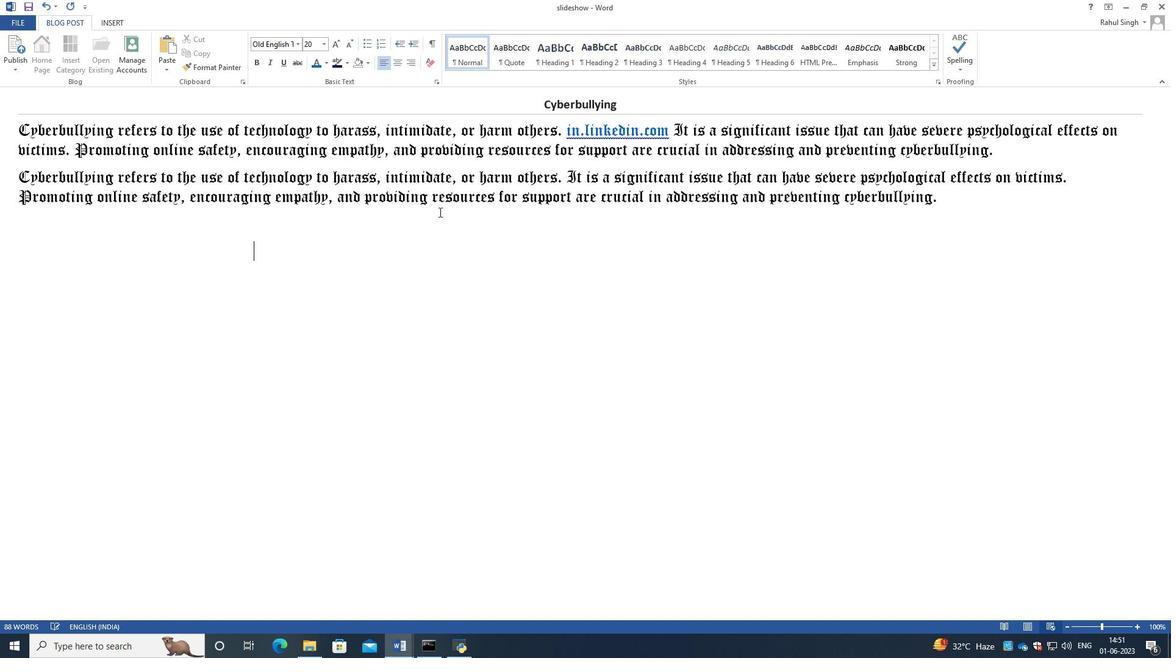 
Action: Key pressed <Key.space>
Screenshot: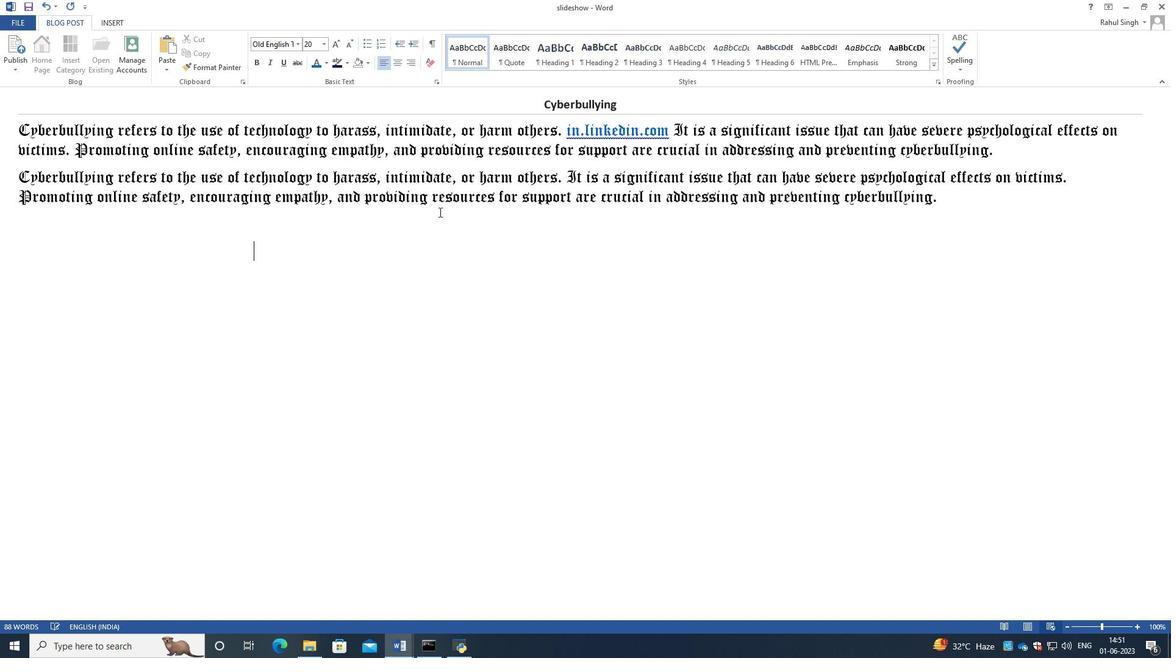 
Action: Mouse moved to (436, 232)
Screenshot: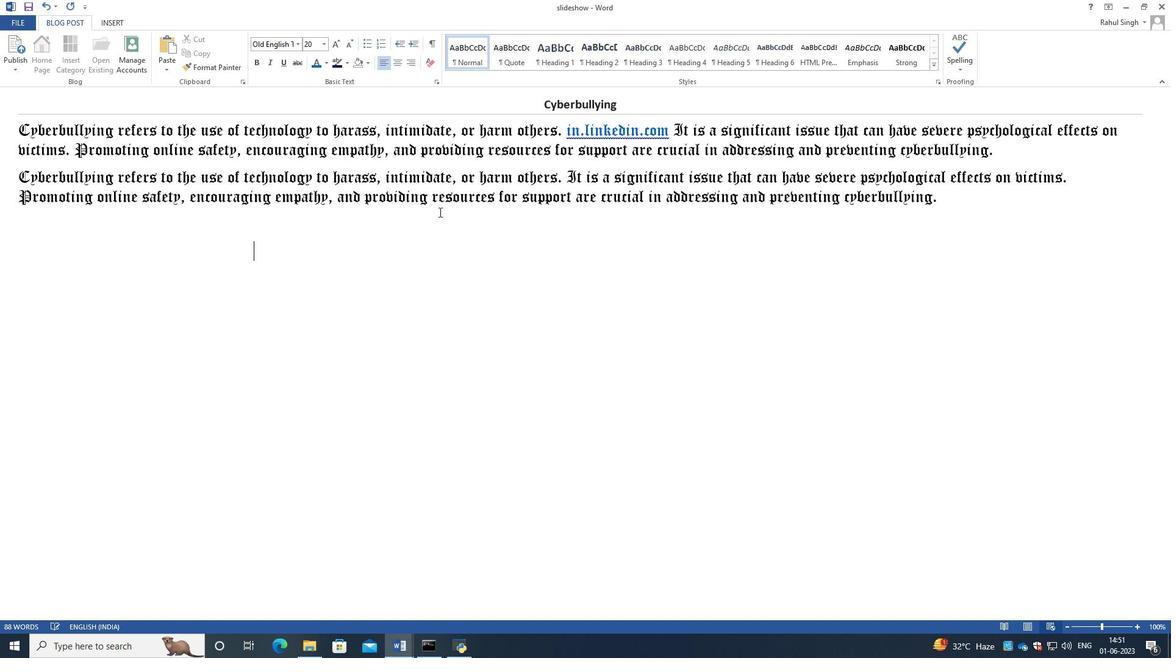 
Action: Key pressed <Key.space>
Screenshot: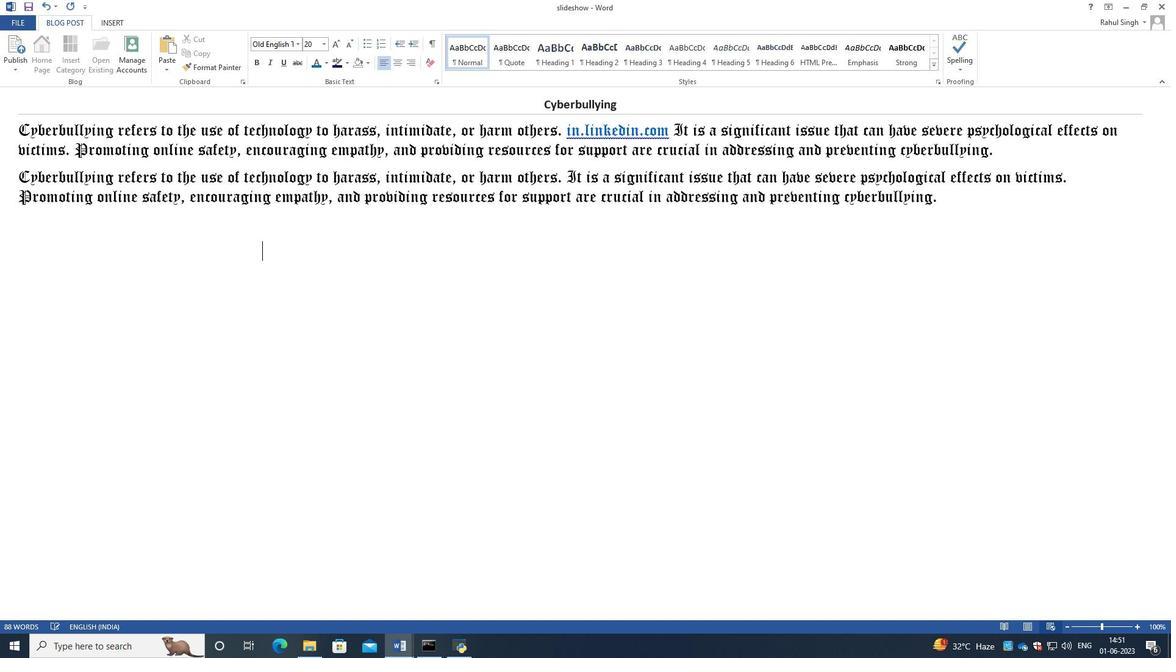 
Action: Mouse moved to (433, 247)
Screenshot: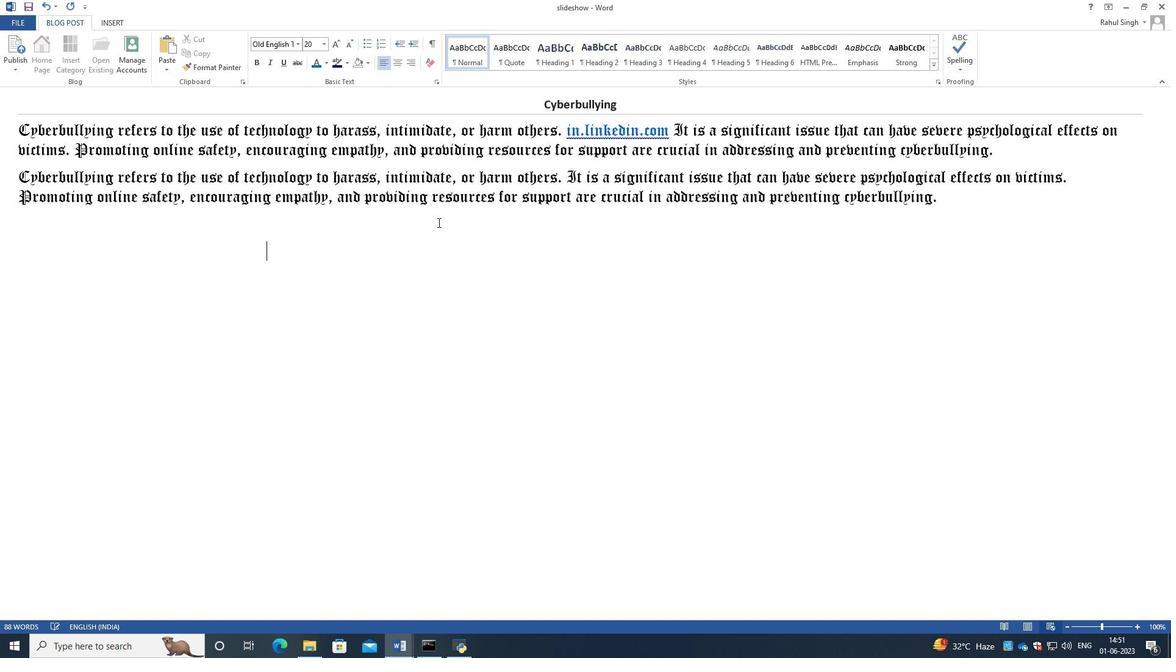 
Action: Key pressed <Key.space>
Screenshot: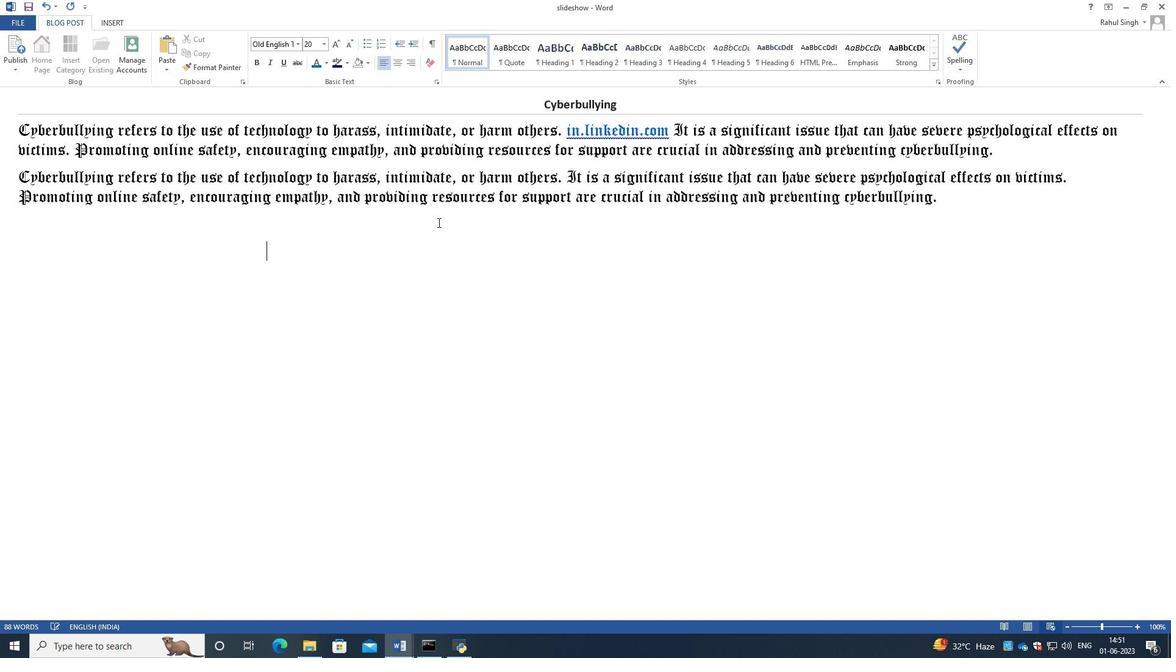 
Action: Mouse moved to (433, 248)
Screenshot: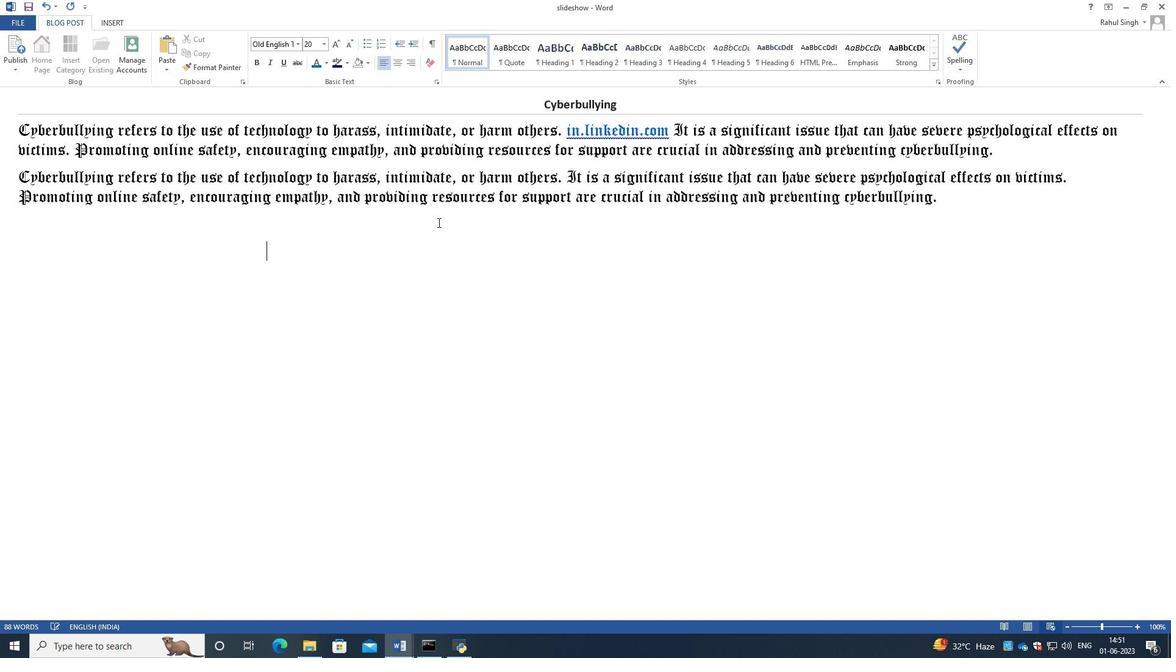 
Action: Key pressed <Key.space>
Screenshot: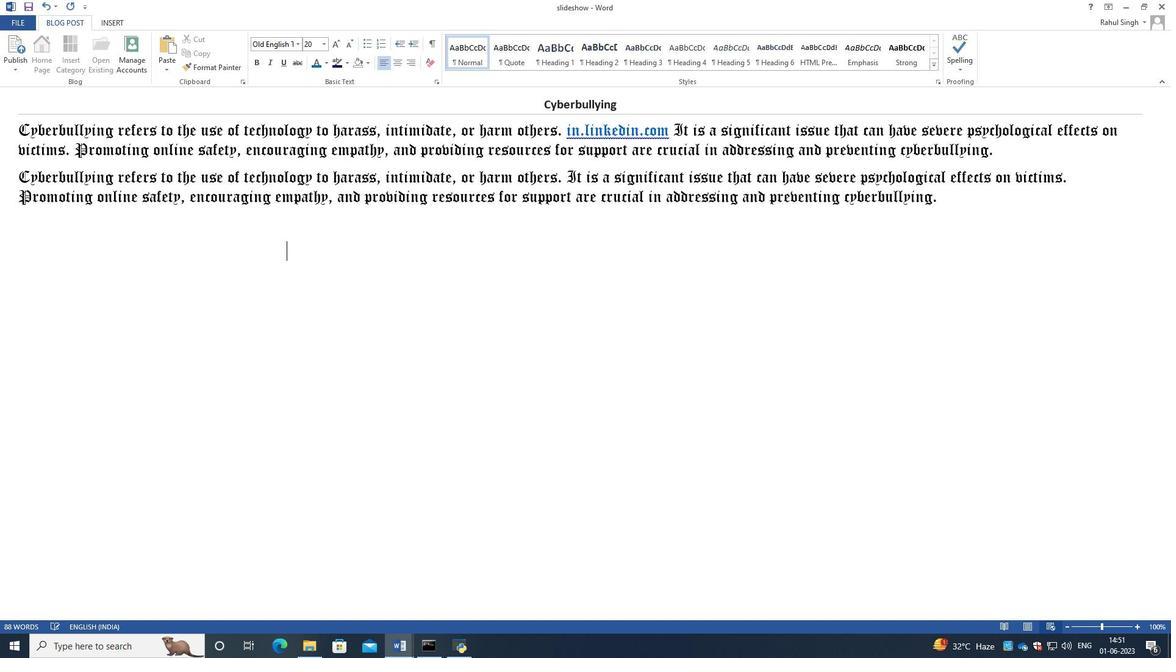 
Action: Mouse moved to (429, 258)
Screenshot: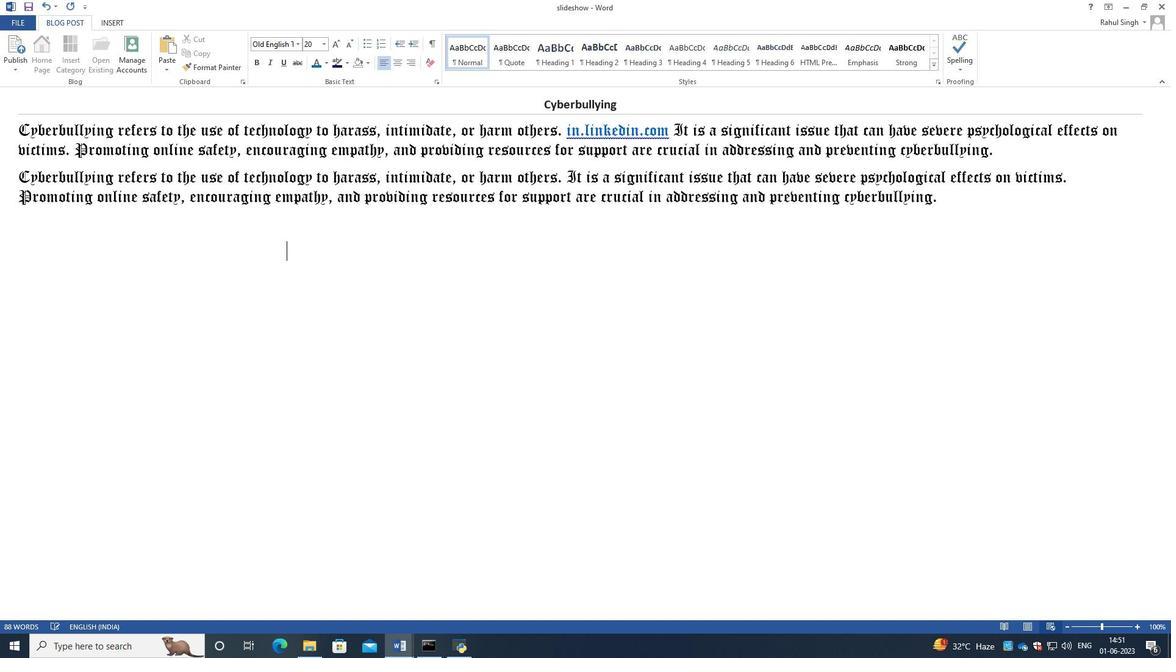 
Action: Key pressed <Key.space><Key.space><Key.space><Key.space><Key.space><Key.space><Key.space><Key.space><Key.space><Key.space><Key.space><Key.space><Key.space><Key.space><Key.space><Key.space><Key.space><Key.space><Key.space><Key.space><Key.space><Key.space><Key.space><Key.space><Key.space><Key.space><Key.space><Key.space><Key.space><Key.space><Key.space><Key.space><Key.space><Key.space><Key.space><Key.space><Key.space><Key.space><Key.space><Key.space><Key.space><Key.space><Key.space><Key.space><Key.space><Key.space><Key.space><Key.space><Key.space><Key.space><Key.space><Key.space><Key.space><Key.space>
Screenshot: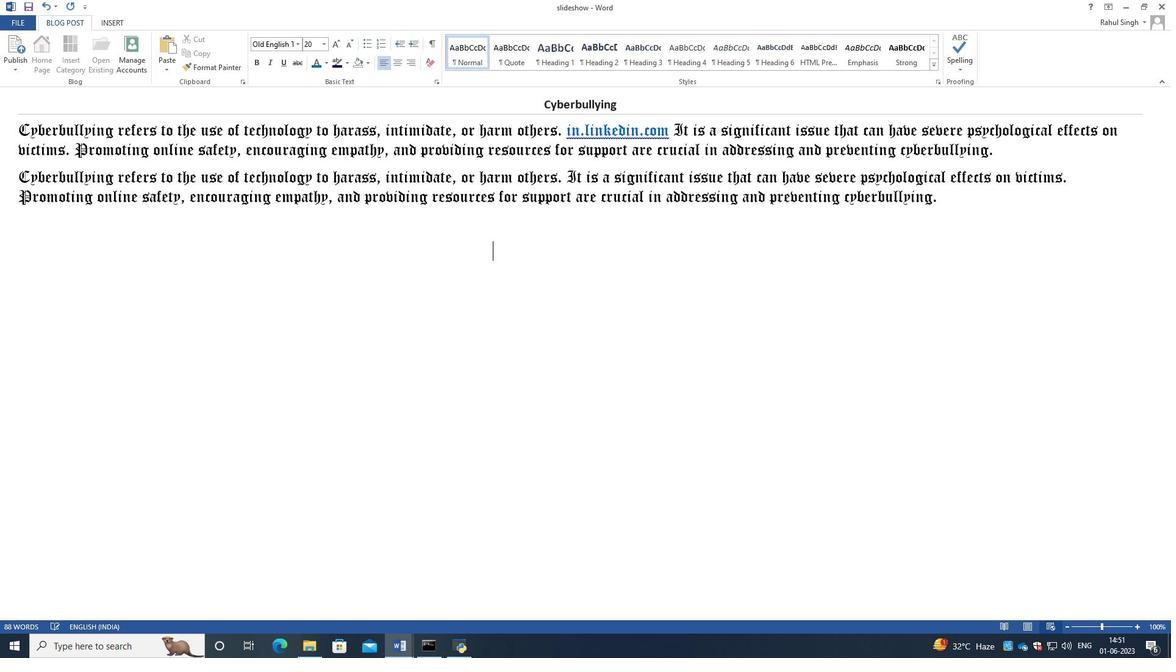 
Action: Mouse moved to (107, 21)
Screenshot: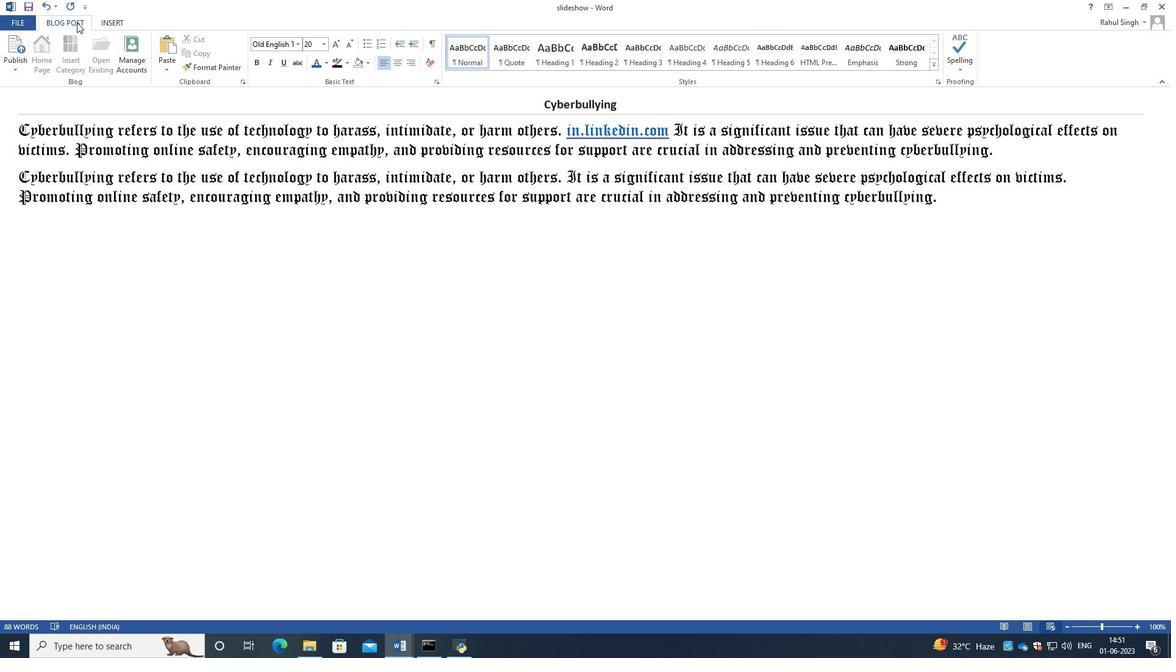 
Action: Mouse pressed left at (107, 21)
Screenshot: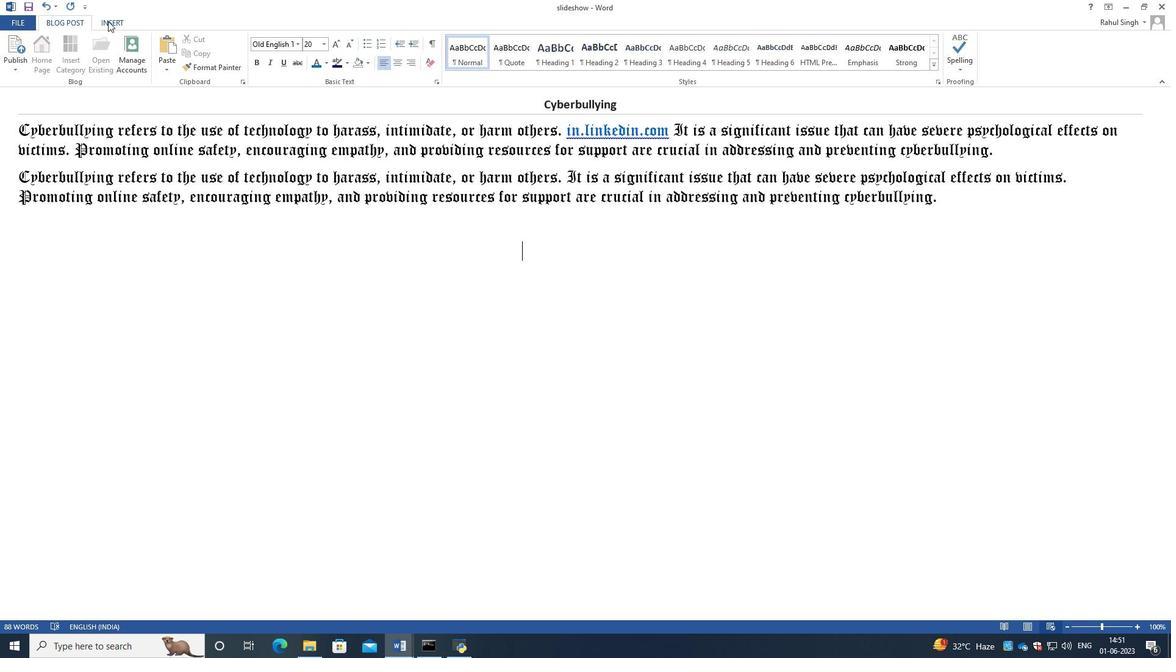 
Action: Mouse moved to (57, 53)
Screenshot: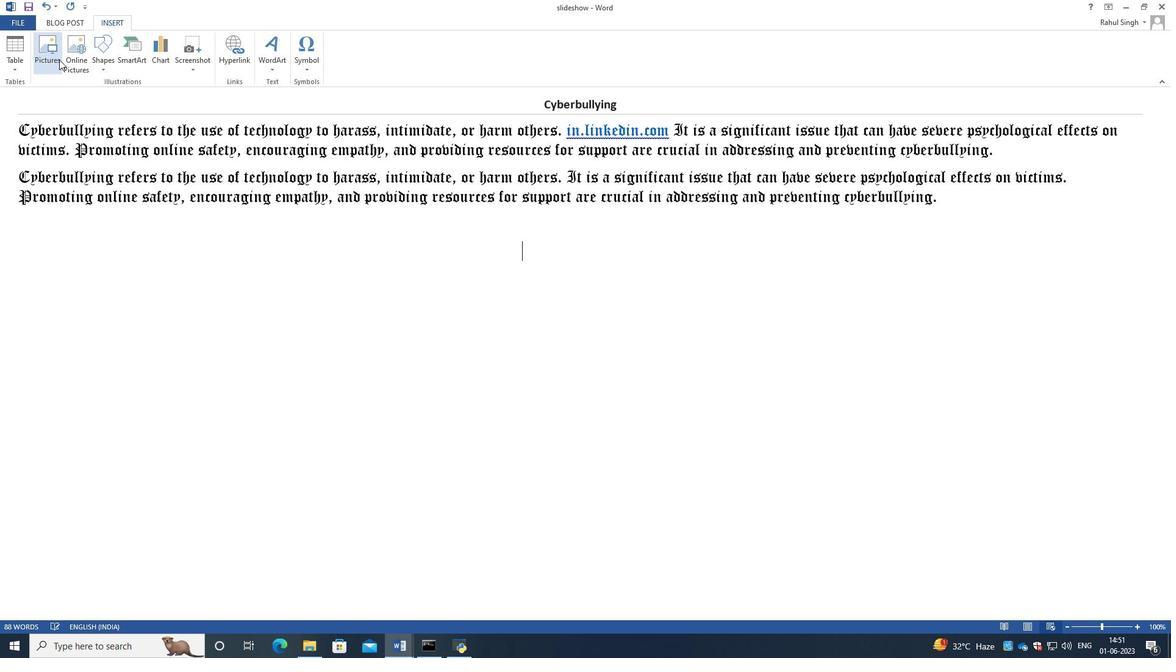 
Action: Mouse pressed left at (57, 53)
Screenshot: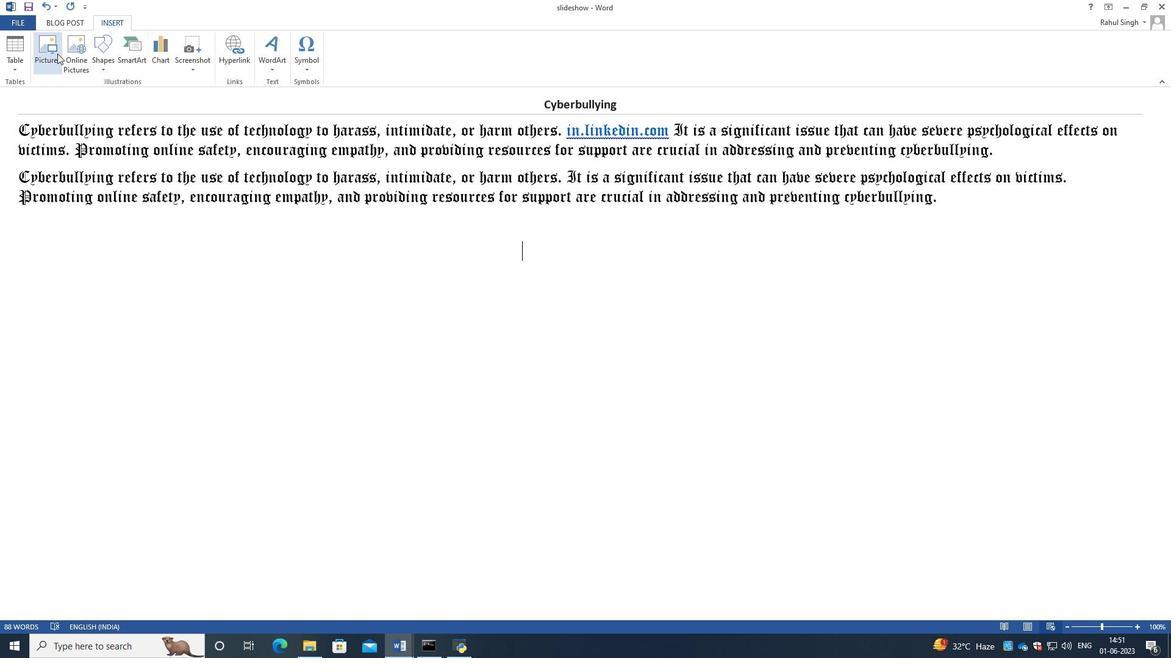 
Action: Mouse moved to (564, 4)
Screenshot: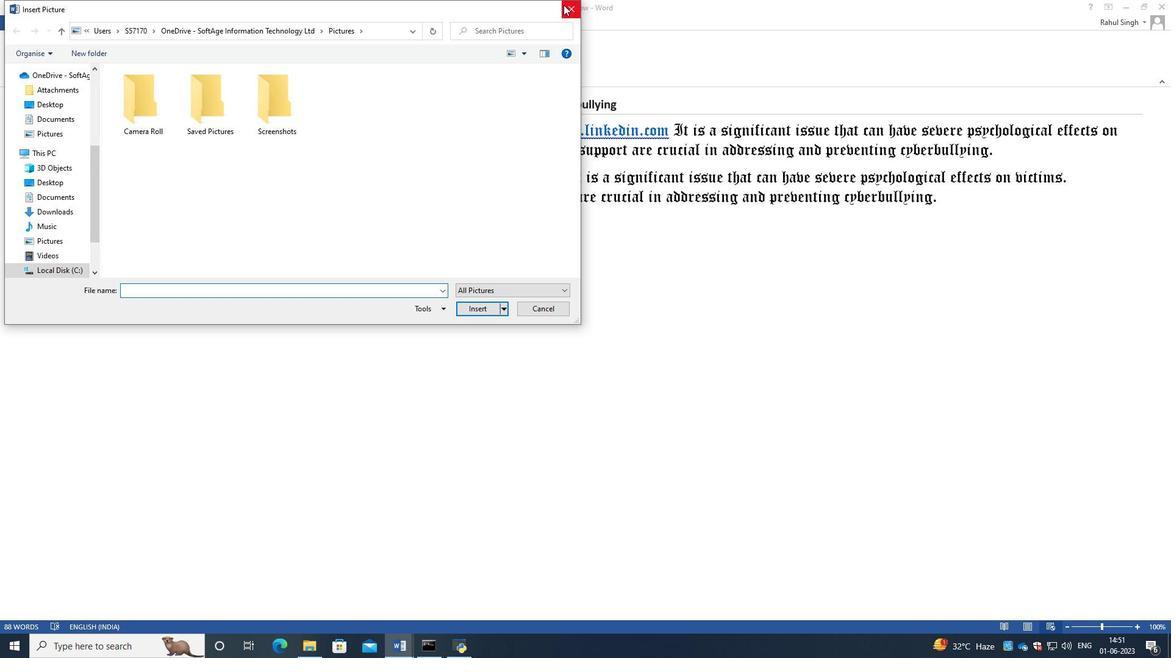 
Action: Mouse pressed left at (564, 4)
Screenshot: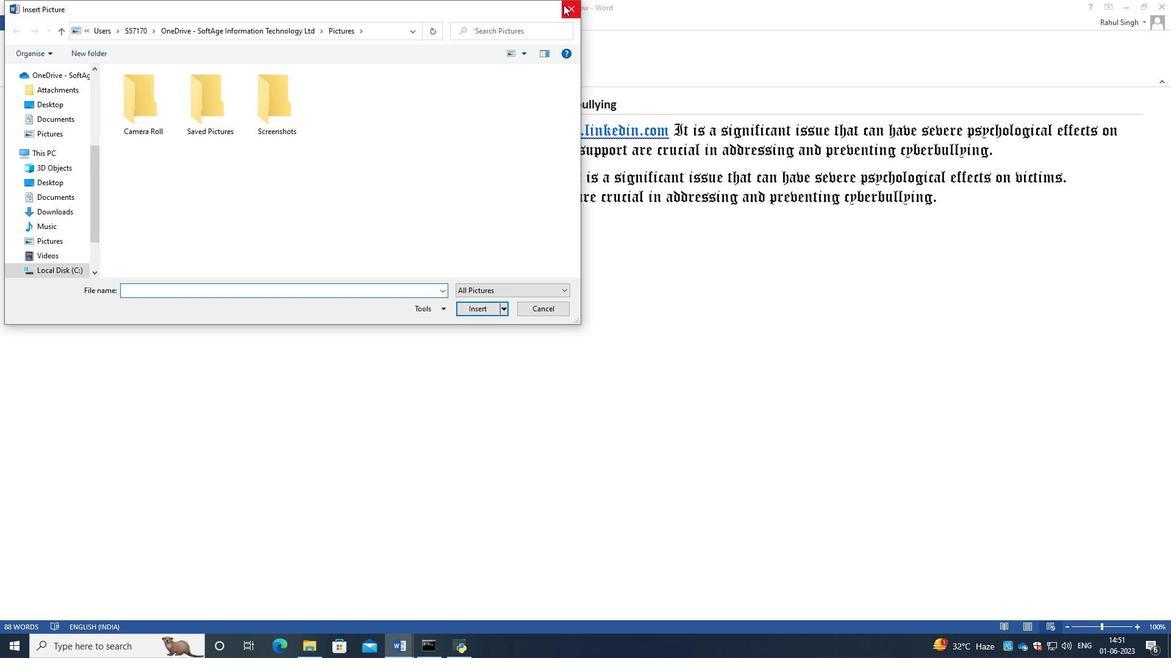 
Action: Mouse moved to (66, 51)
Screenshot: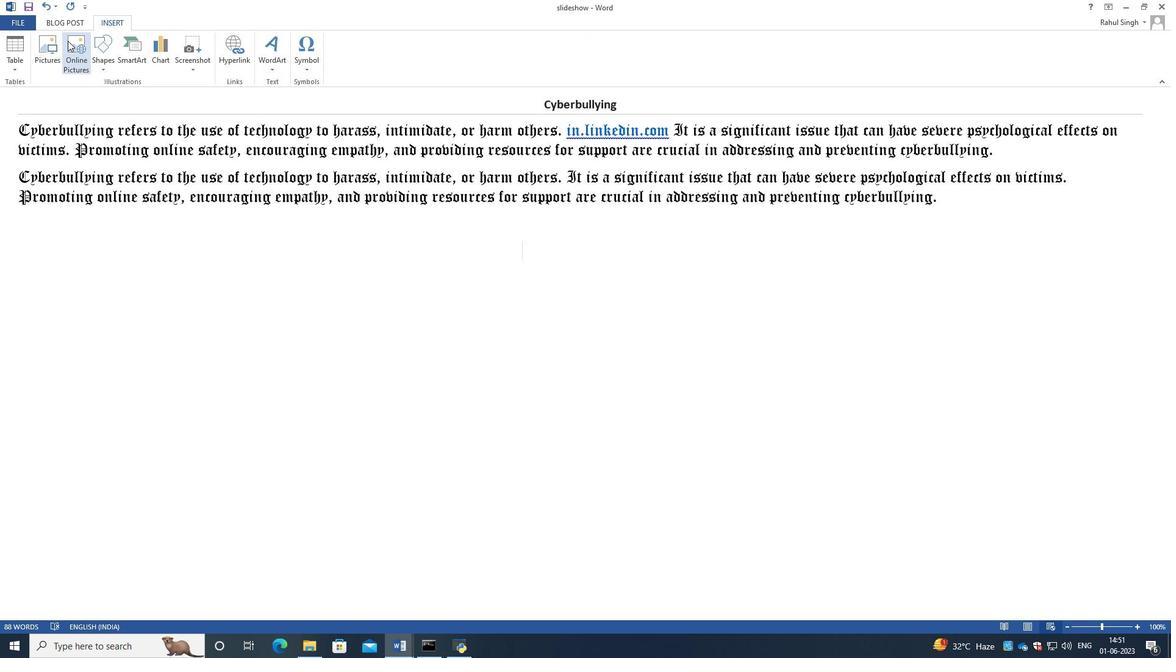 
Action: Mouse pressed left at (66, 51)
Screenshot: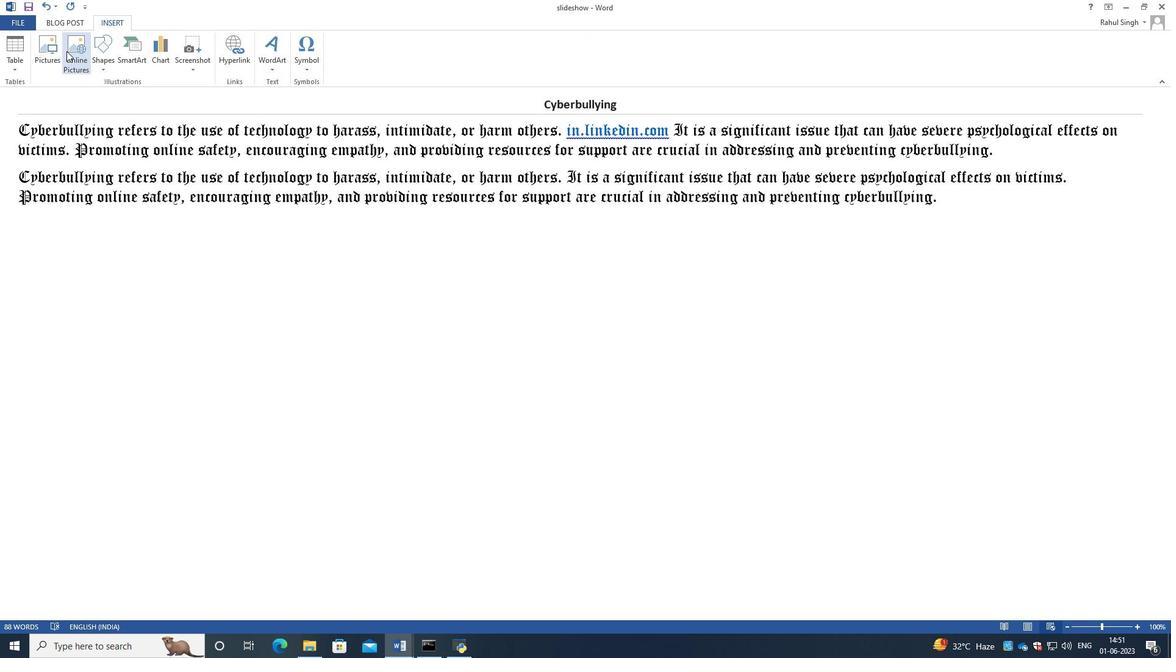
Action: Mouse moved to (635, 248)
Screenshot: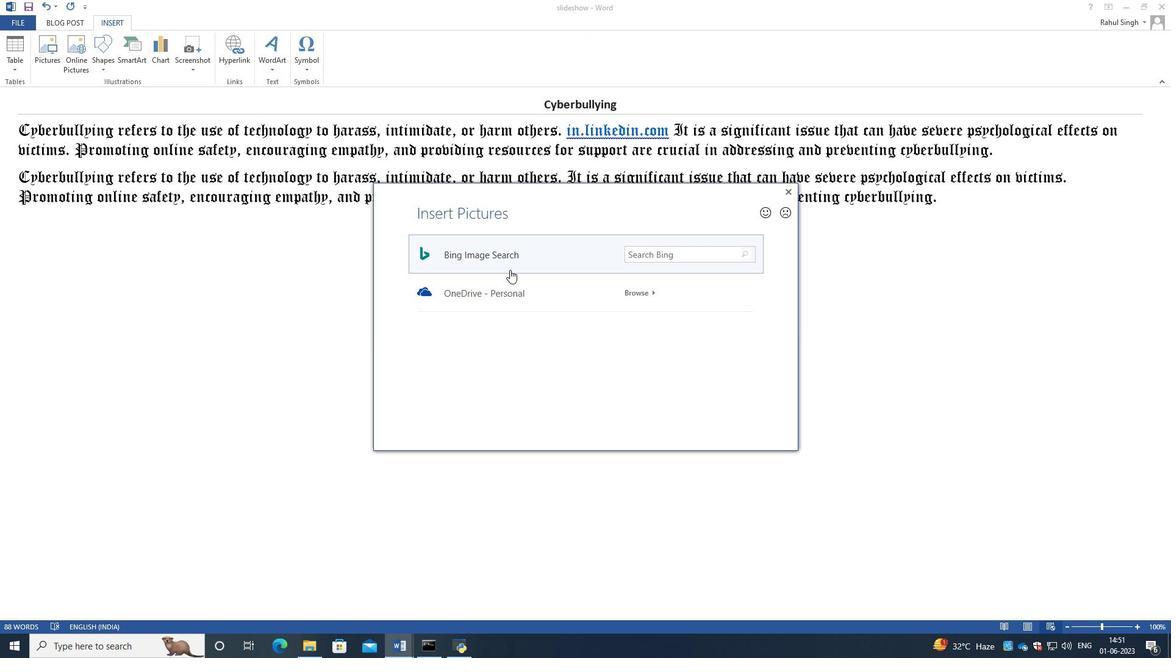 
Action: Mouse pressed left at (635, 248)
Screenshot: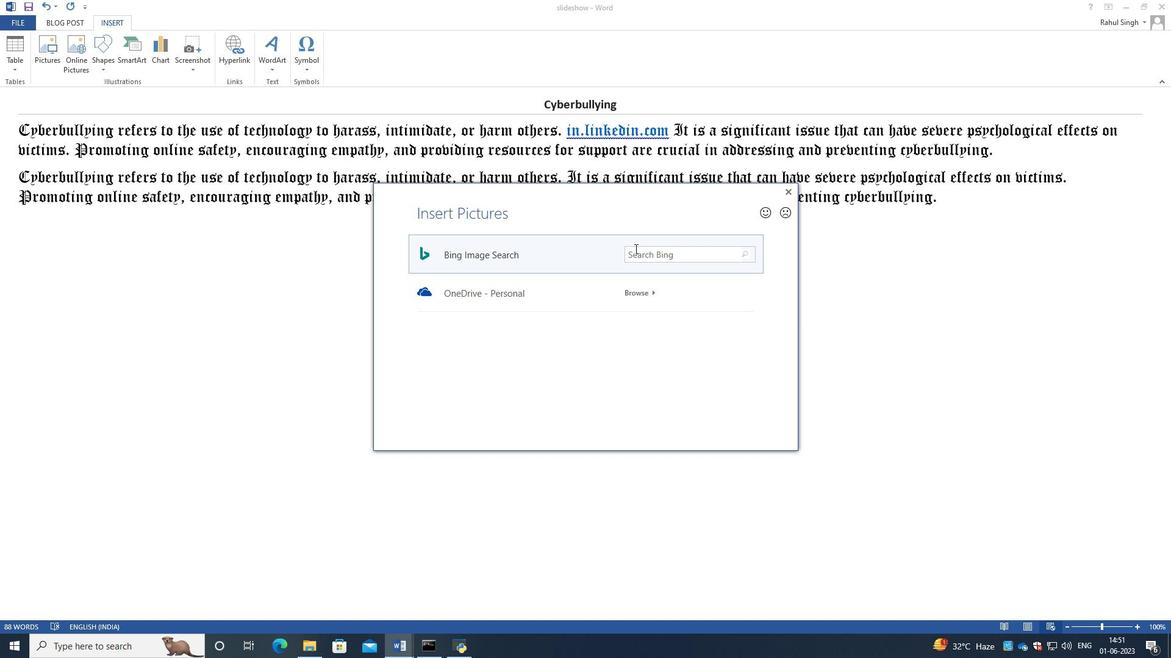 
Action: Key pressed dance<Key.space>stages<Key.enter>
Screenshot: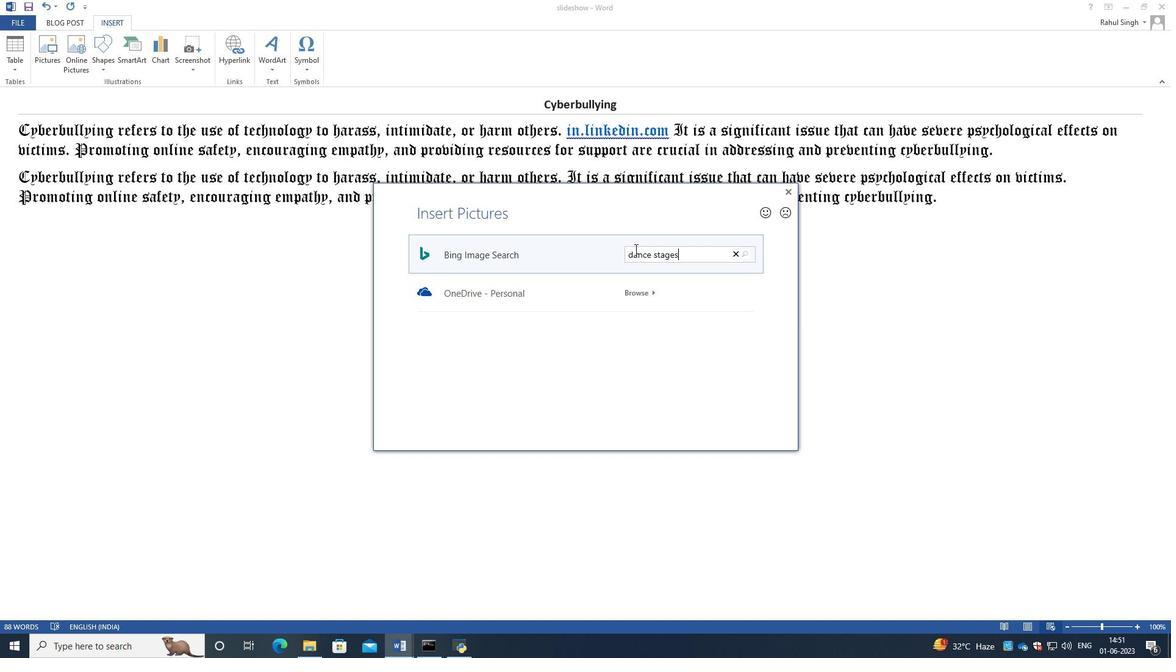 
Action: Mouse moved to (605, 302)
Screenshot: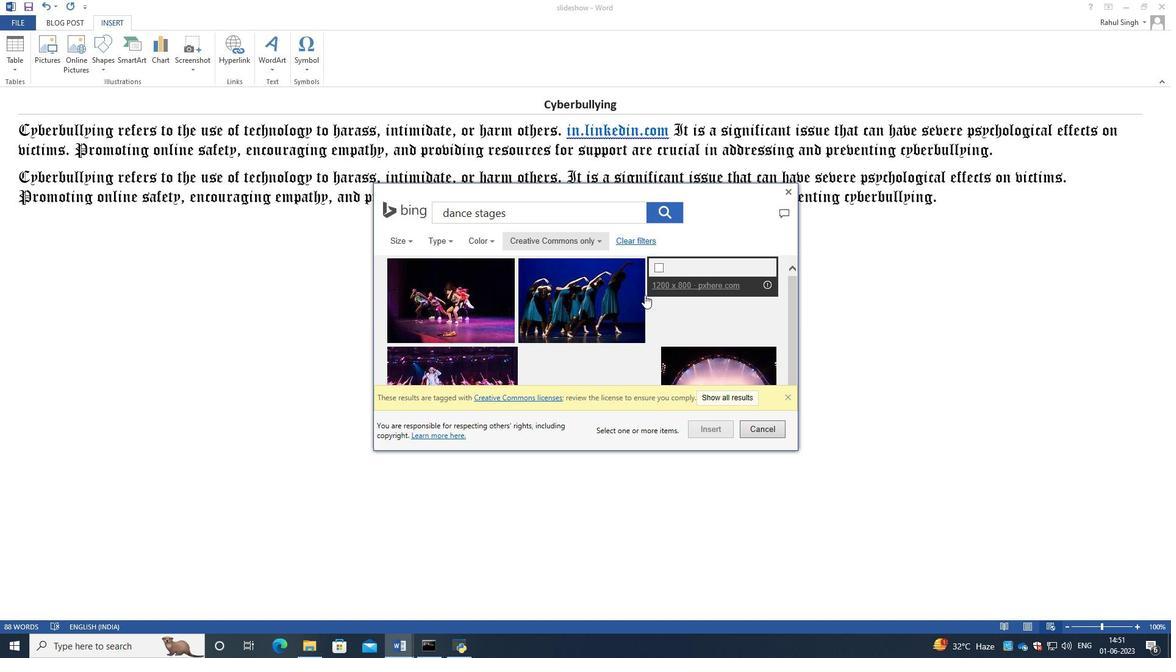 
Action: Mouse scrolled (605, 302) with delta (0, 0)
Screenshot: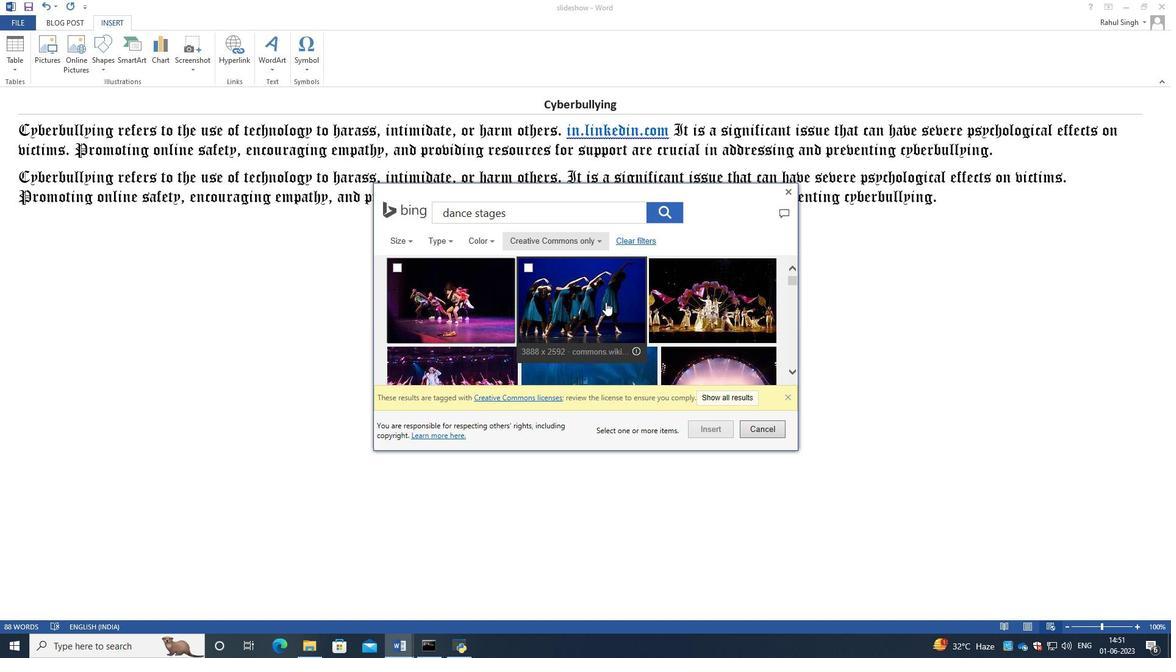 
Action: Mouse scrolled (605, 302) with delta (0, 0)
Screenshot: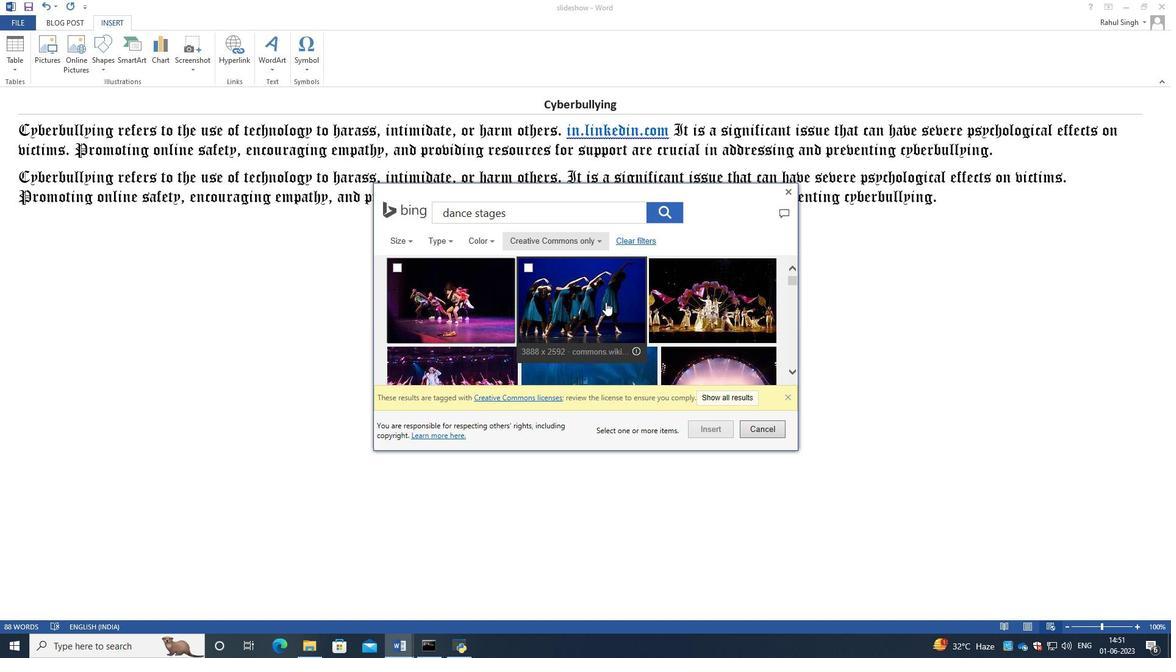 
Action: Mouse scrolled (605, 302) with delta (0, 0)
Screenshot: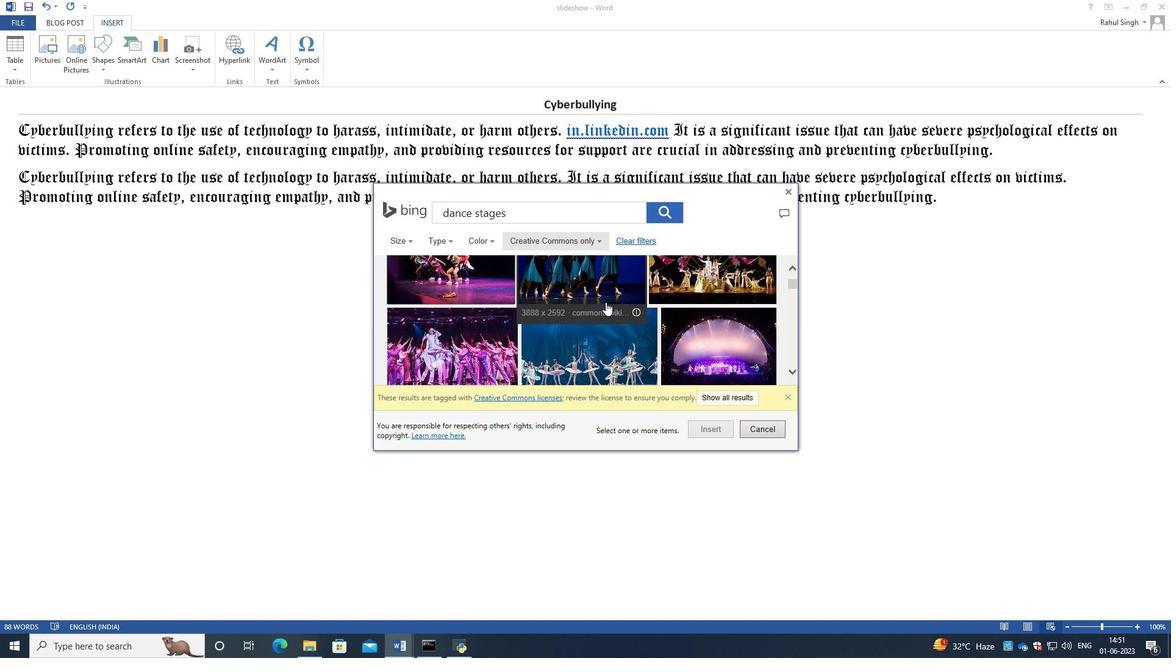 
Action: Mouse scrolled (605, 302) with delta (0, 0)
Screenshot: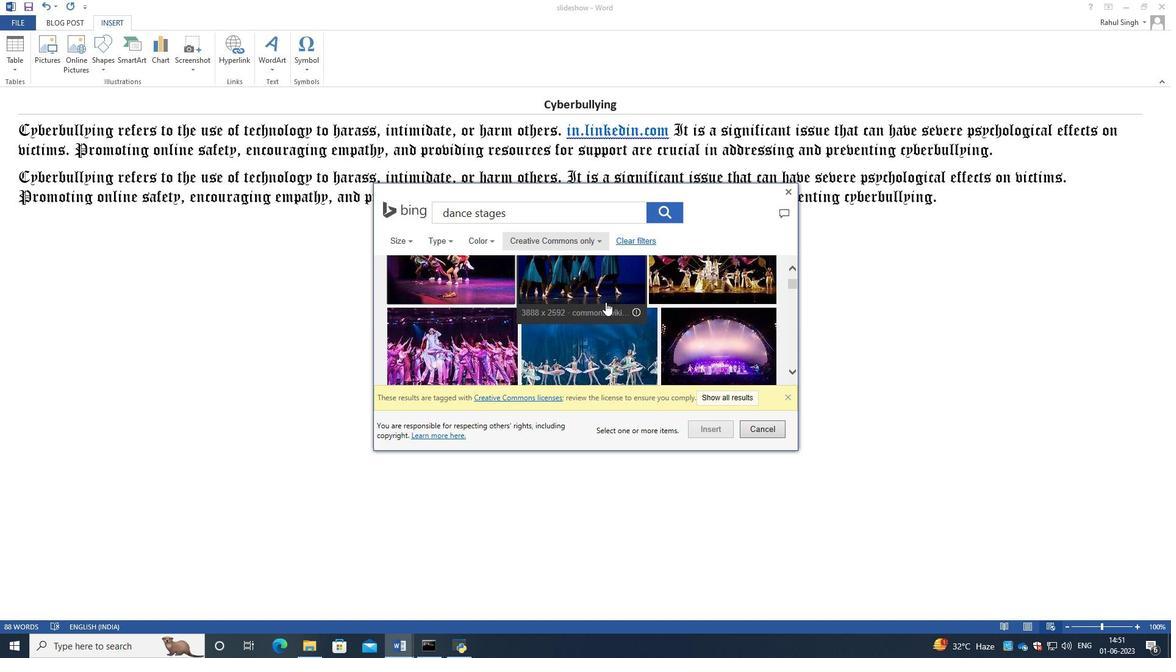 
Action: Mouse scrolled (605, 302) with delta (0, 0)
Screenshot: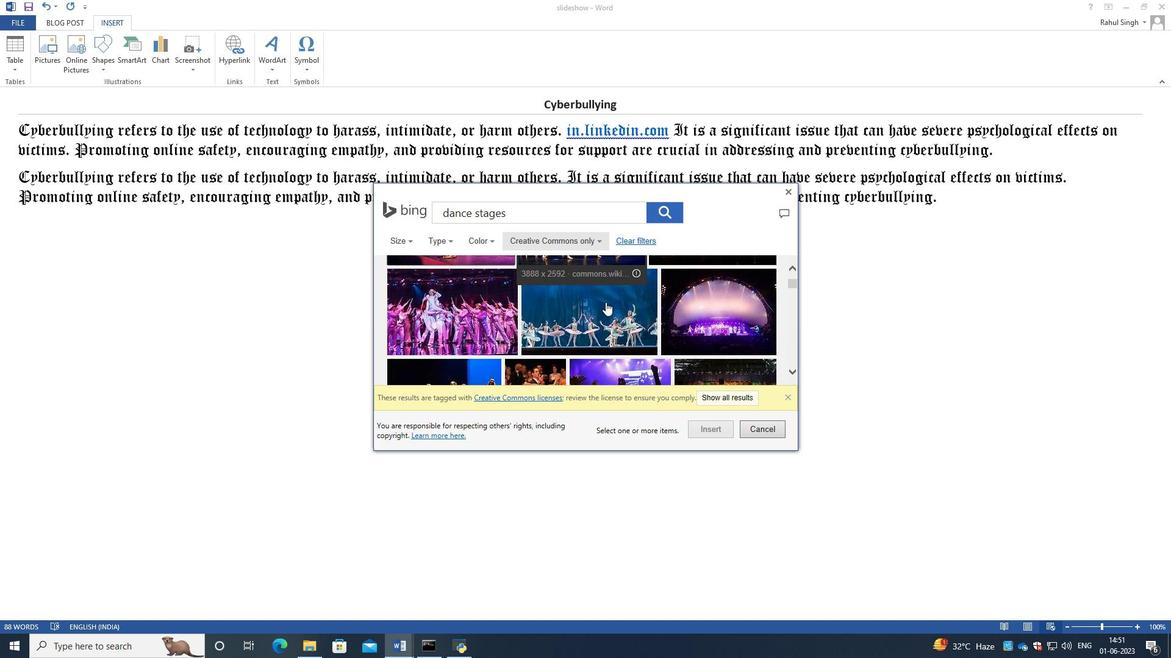 
Action: Mouse scrolled (605, 302) with delta (0, 0)
Screenshot: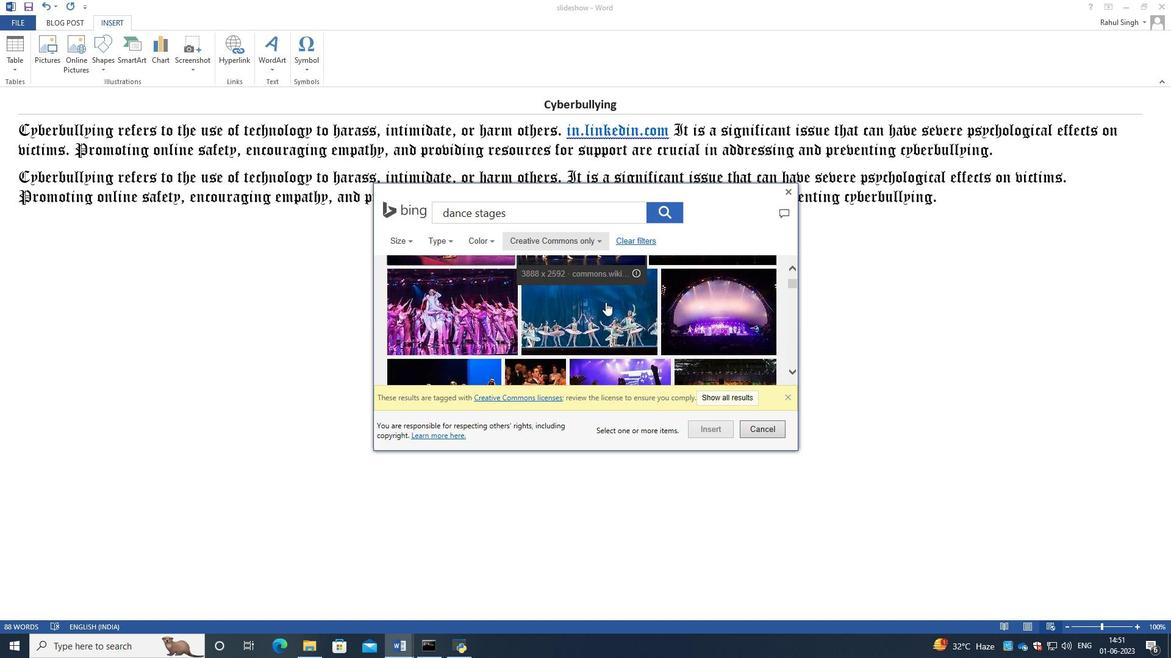 
Action: Mouse scrolled (605, 302) with delta (0, 0)
Screenshot: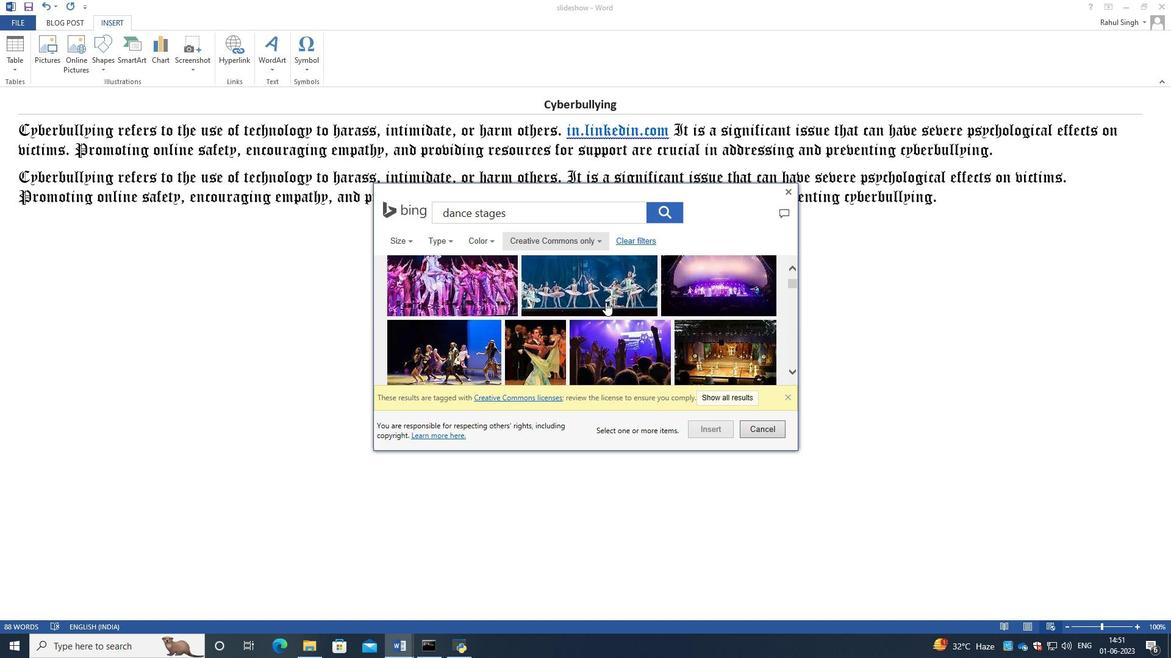 
Action: Mouse scrolled (605, 302) with delta (0, 0)
Screenshot: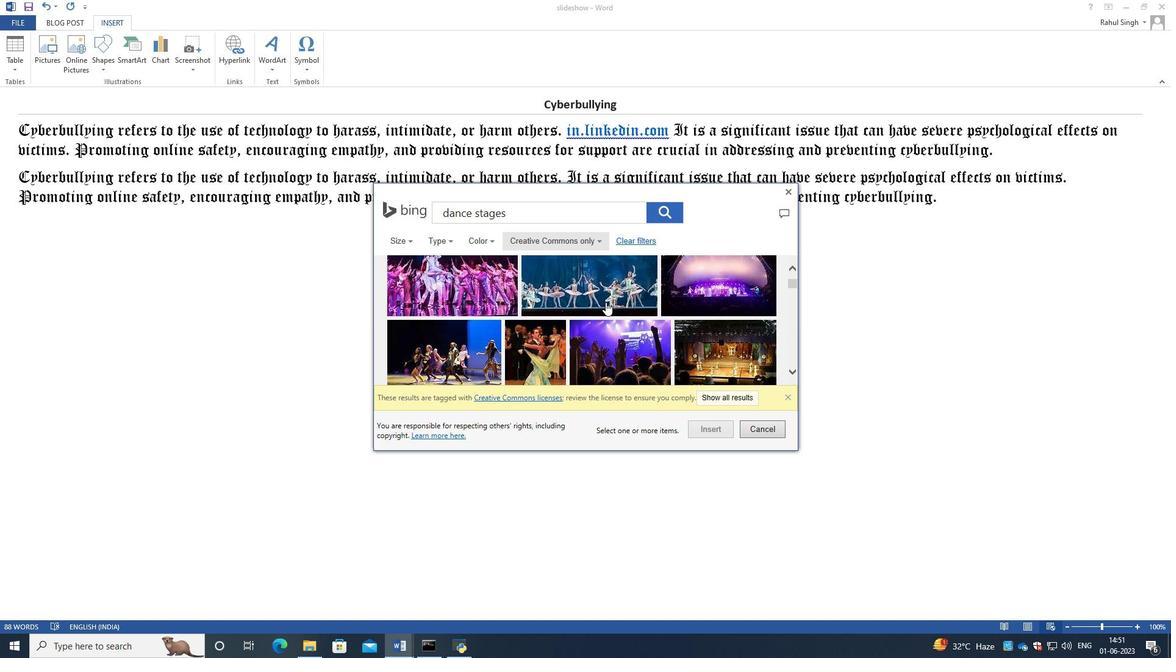 
Action: Mouse scrolled (605, 303) with delta (0, 0)
Screenshot: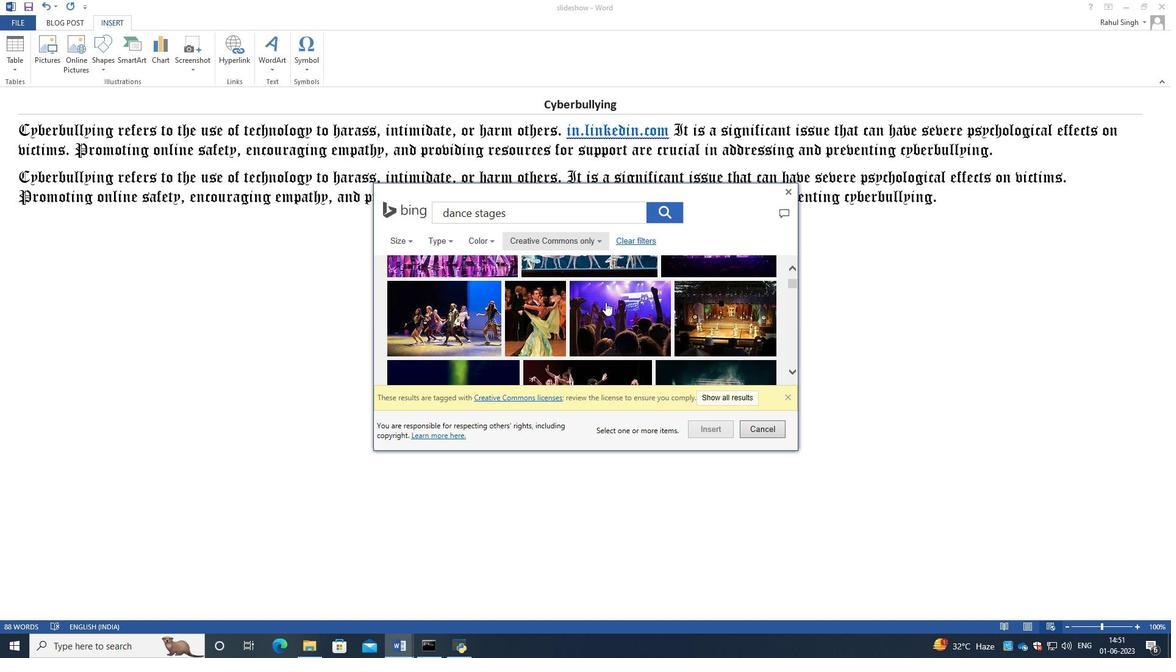 
Action: Mouse scrolled (605, 303) with delta (0, 0)
Screenshot: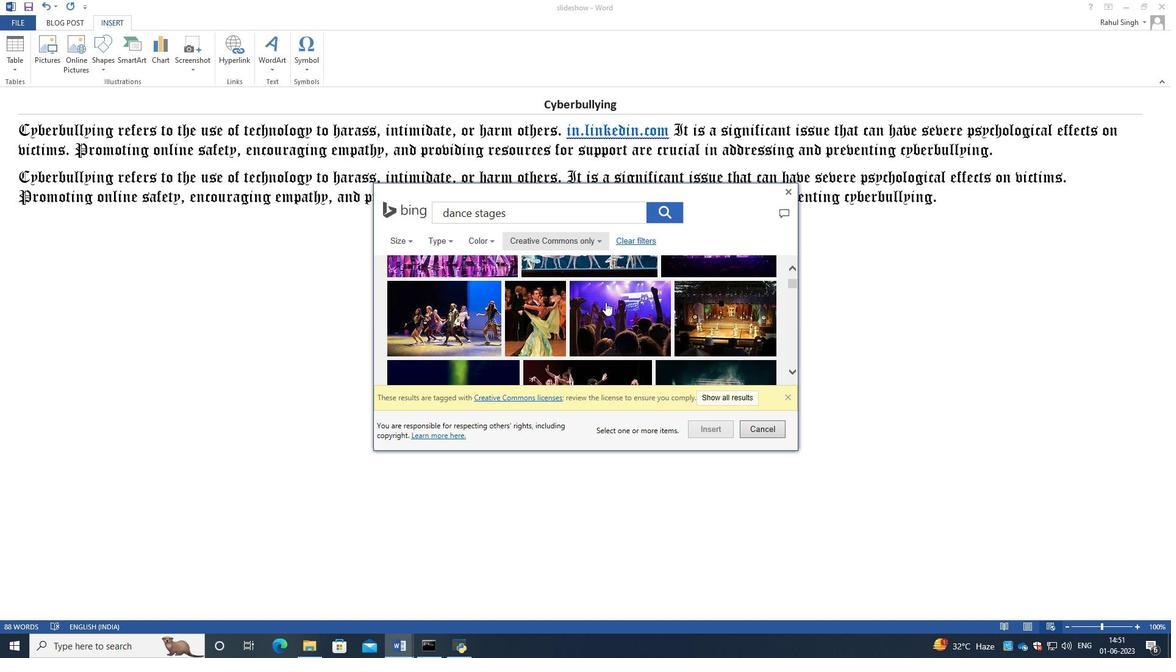 
Action: Mouse moved to (585, 341)
Screenshot: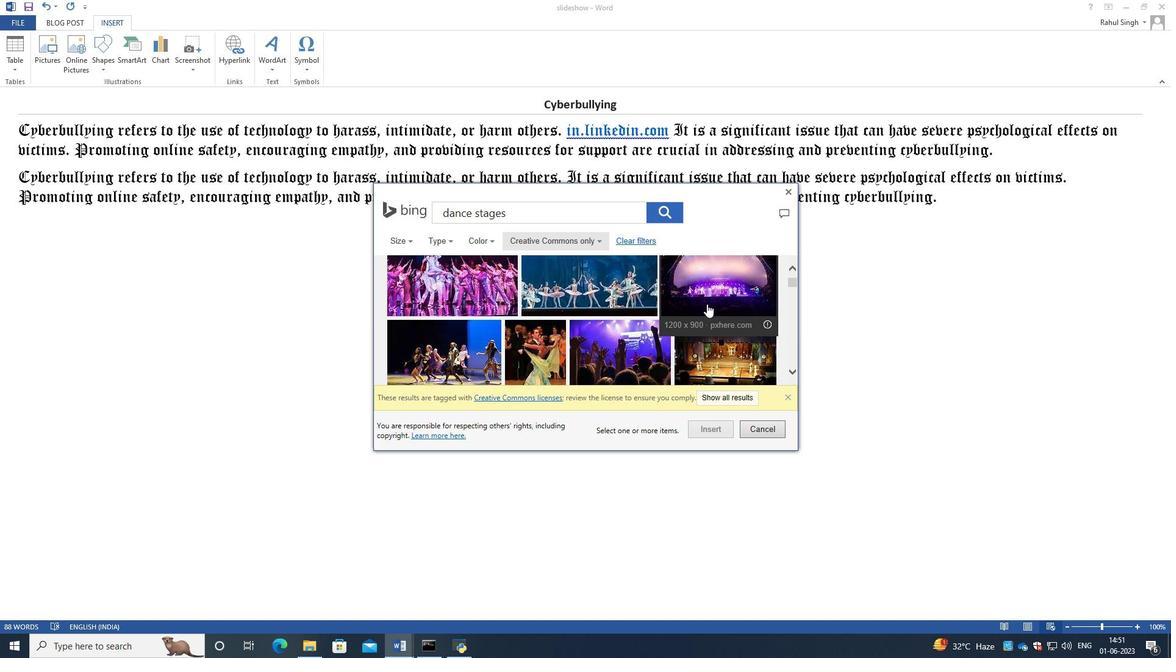 
Action: Mouse scrolled (585, 341) with delta (0, 0)
Screenshot: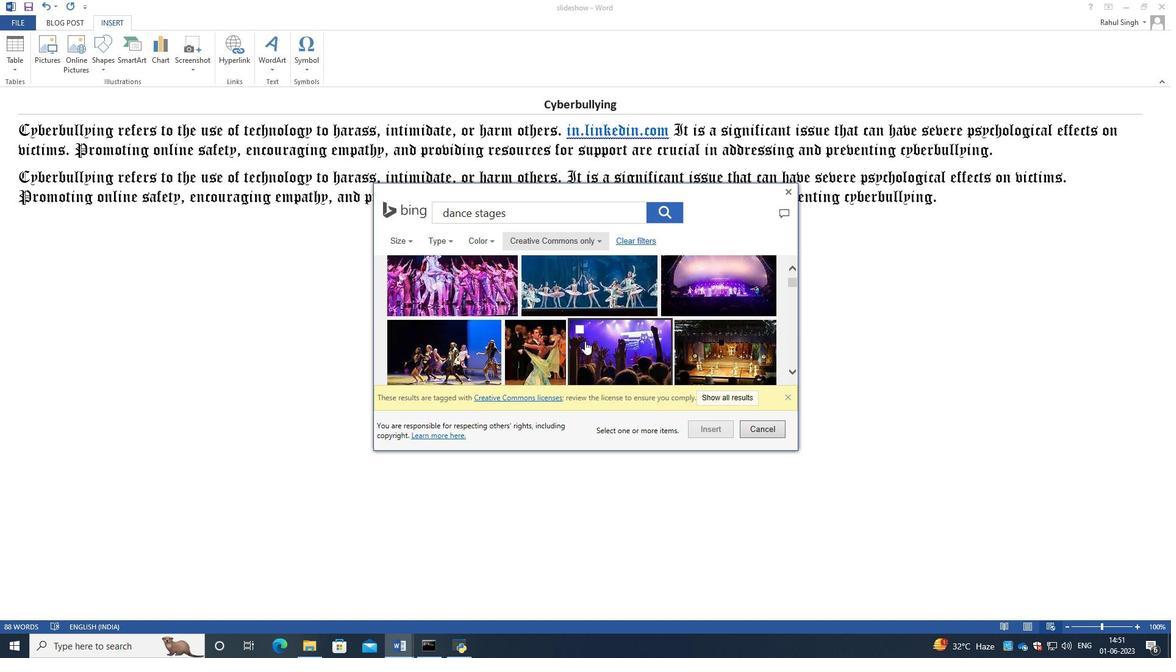 
Action: Mouse scrolled (585, 341) with delta (0, 0)
Screenshot: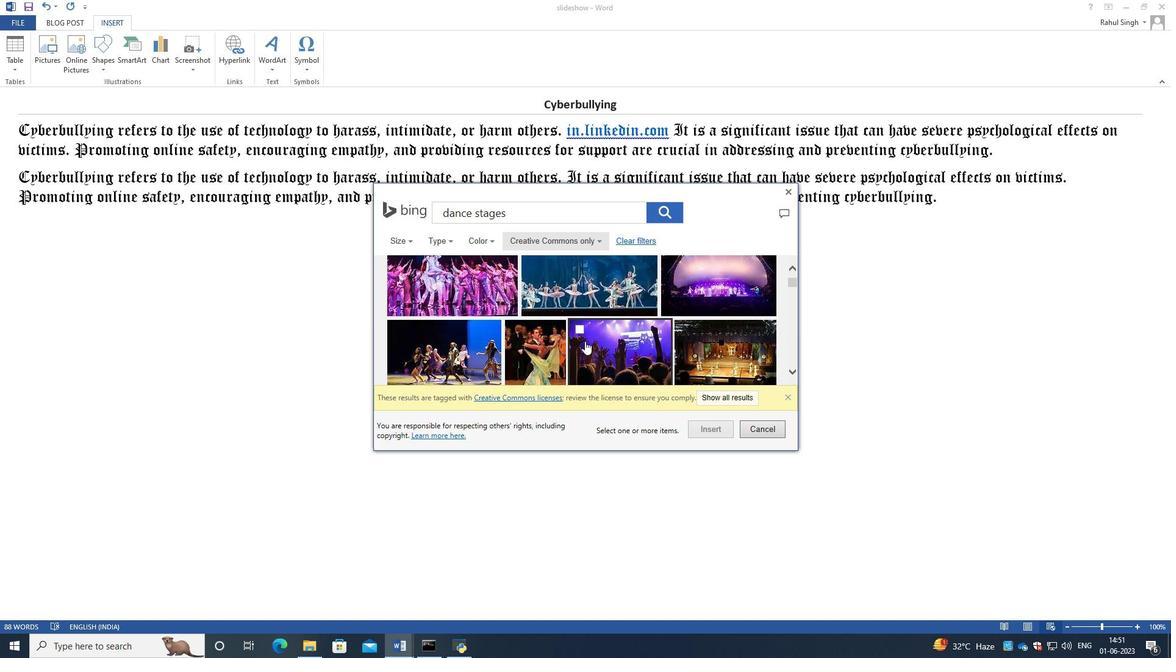 
Action: Mouse scrolled (585, 341) with delta (0, 0)
Screenshot: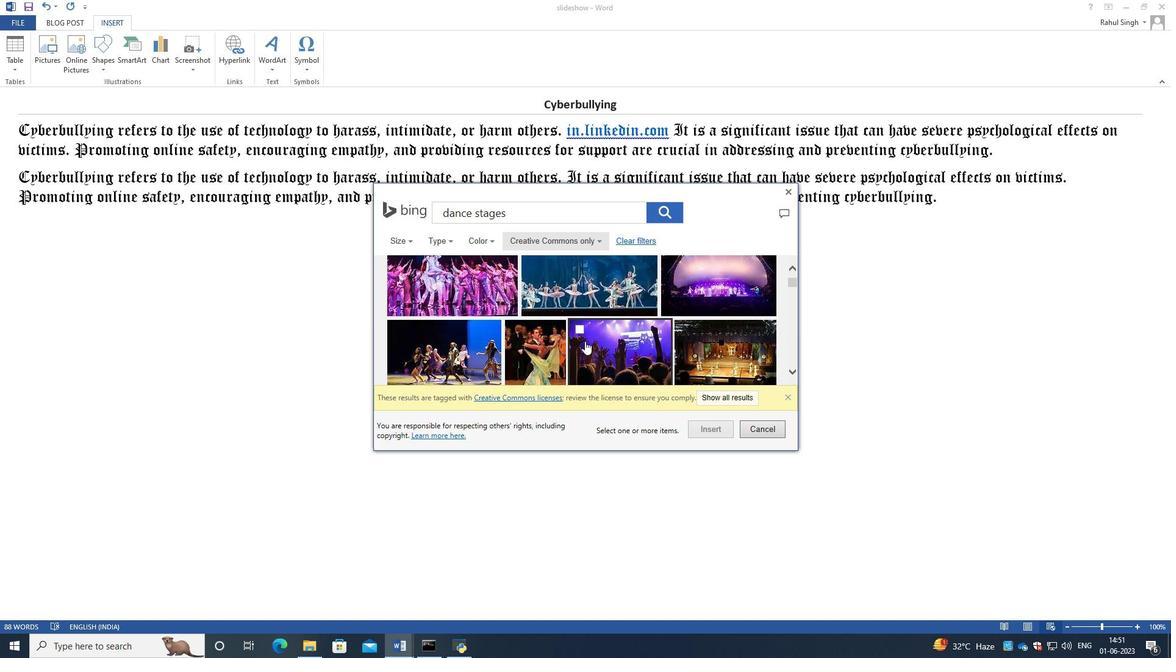 
Action: Mouse scrolled (585, 341) with delta (0, 0)
Screenshot: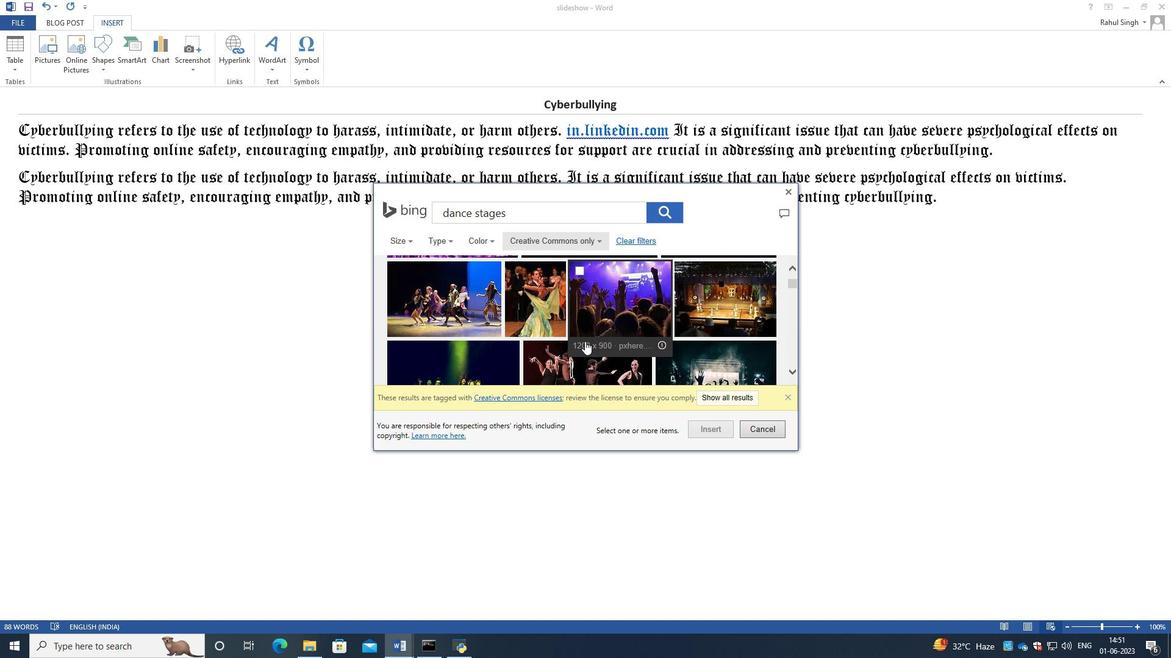 
Action: Mouse scrolled (585, 341) with delta (0, 0)
Screenshot: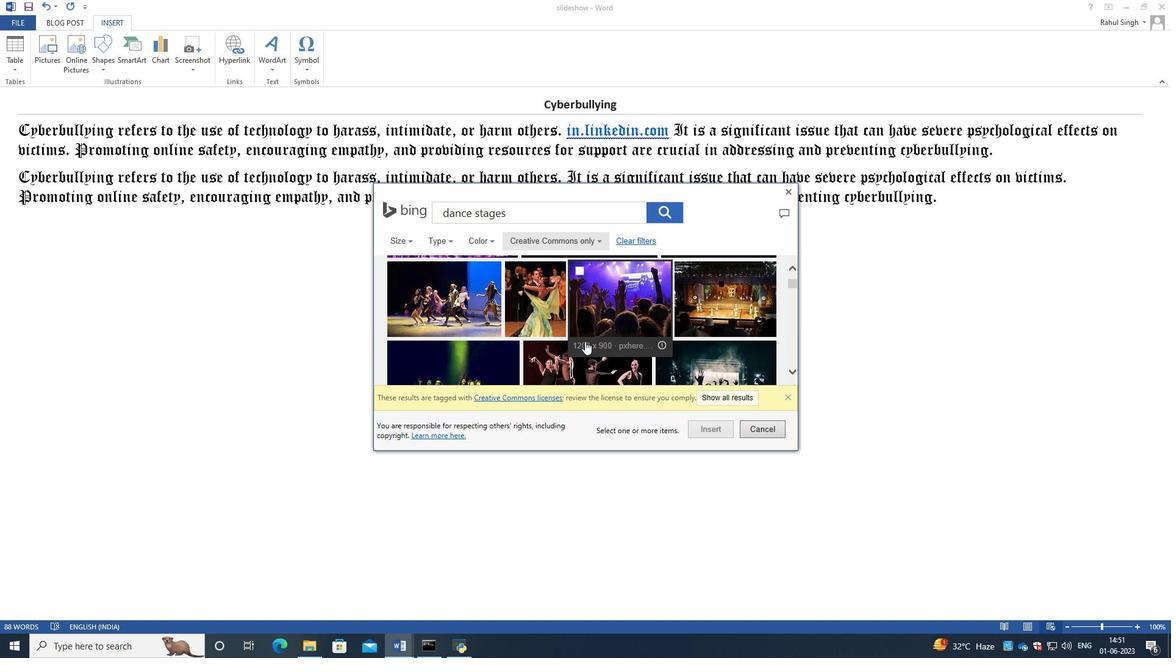
Action: Mouse scrolled (585, 341) with delta (0, 0)
Screenshot: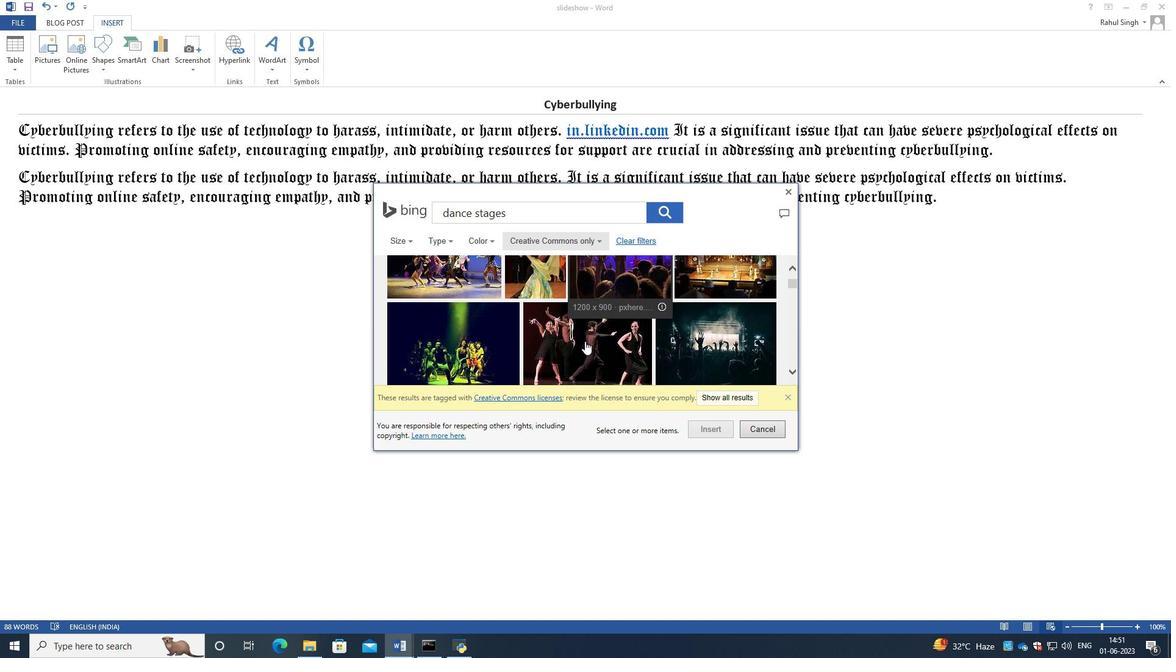 
Action: Mouse moved to (585, 341)
Screenshot: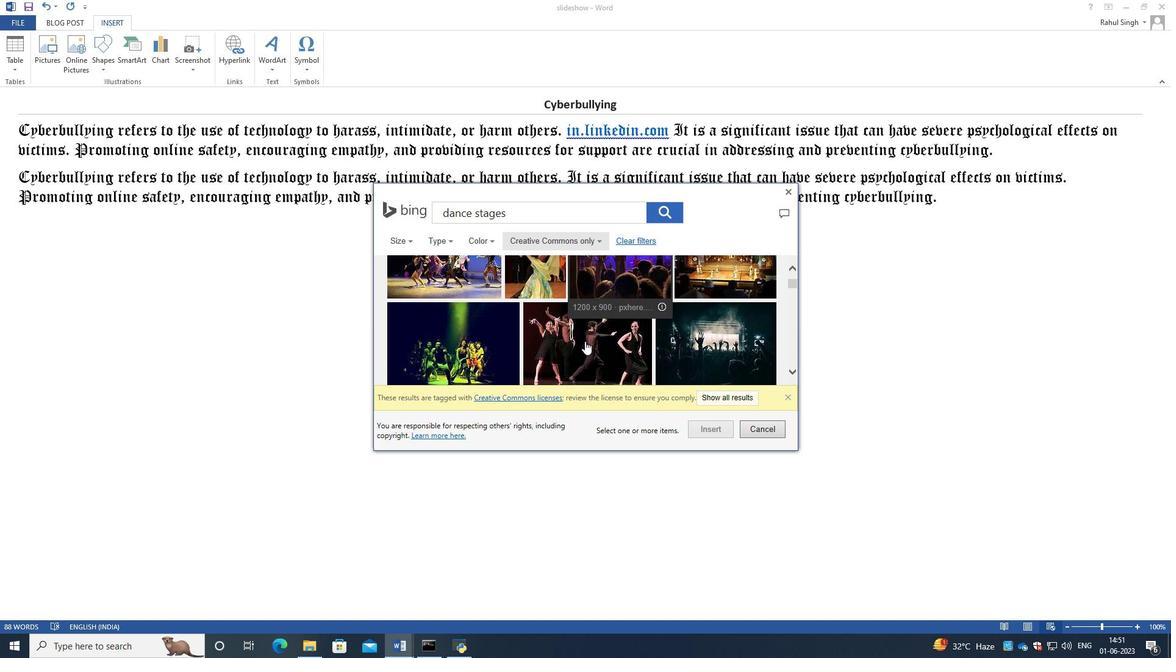 
Action: Mouse scrolled (585, 341) with delta (0, 0)
Screenshot: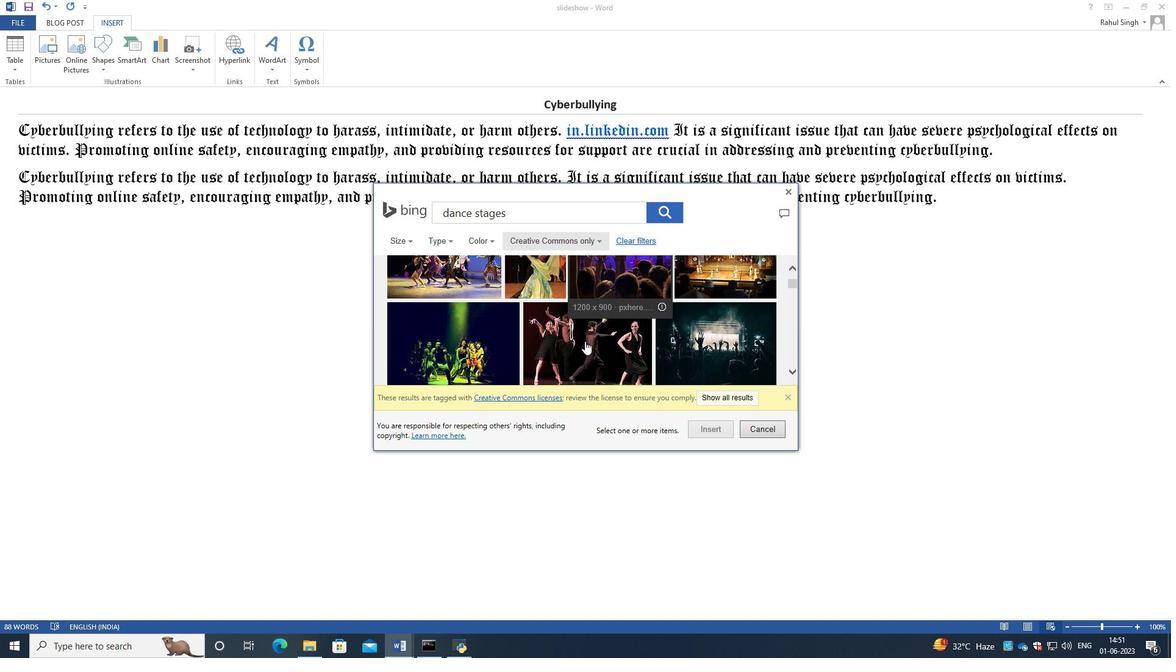 
Action: Mouse moved to (585, 342)
Screenshot: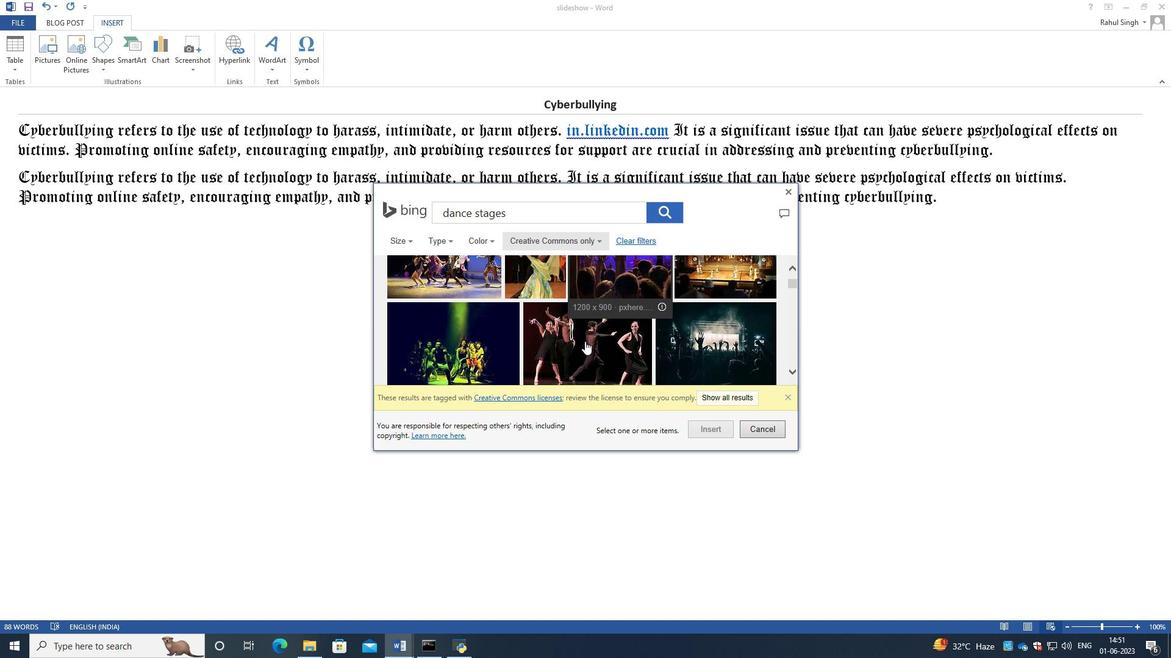 
Action: Mouse scrolled (585, 341) with delta (0, 0)
Screenshot: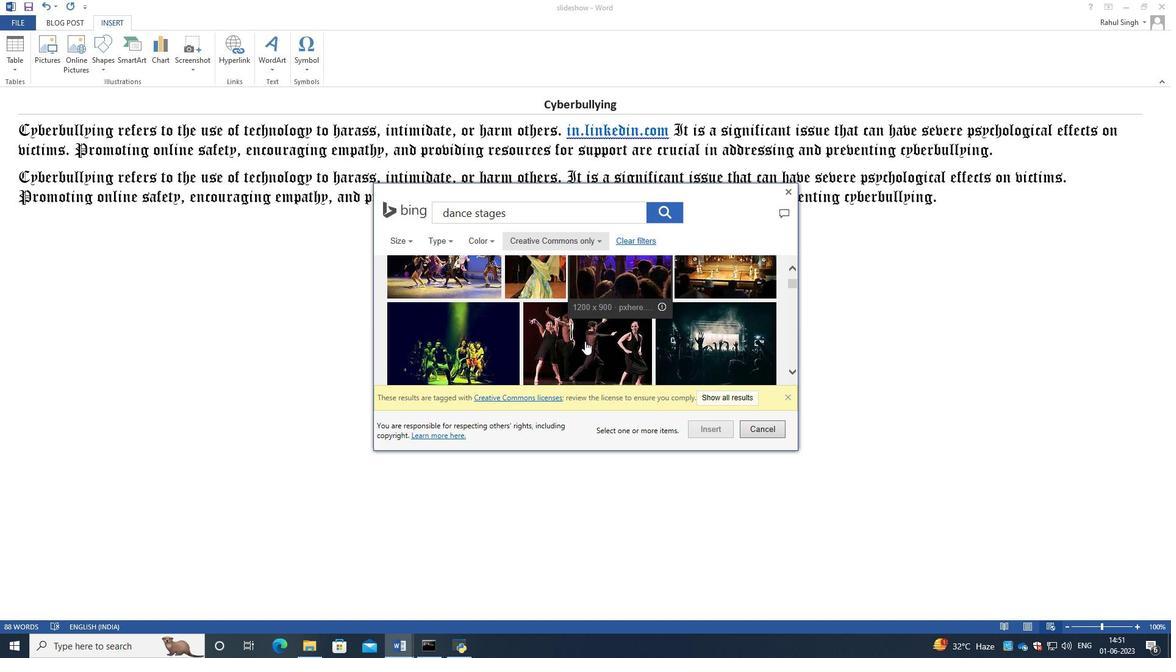 
Action: Mouse scrolled (585, 341) with delta (0, 0)
Screenshot: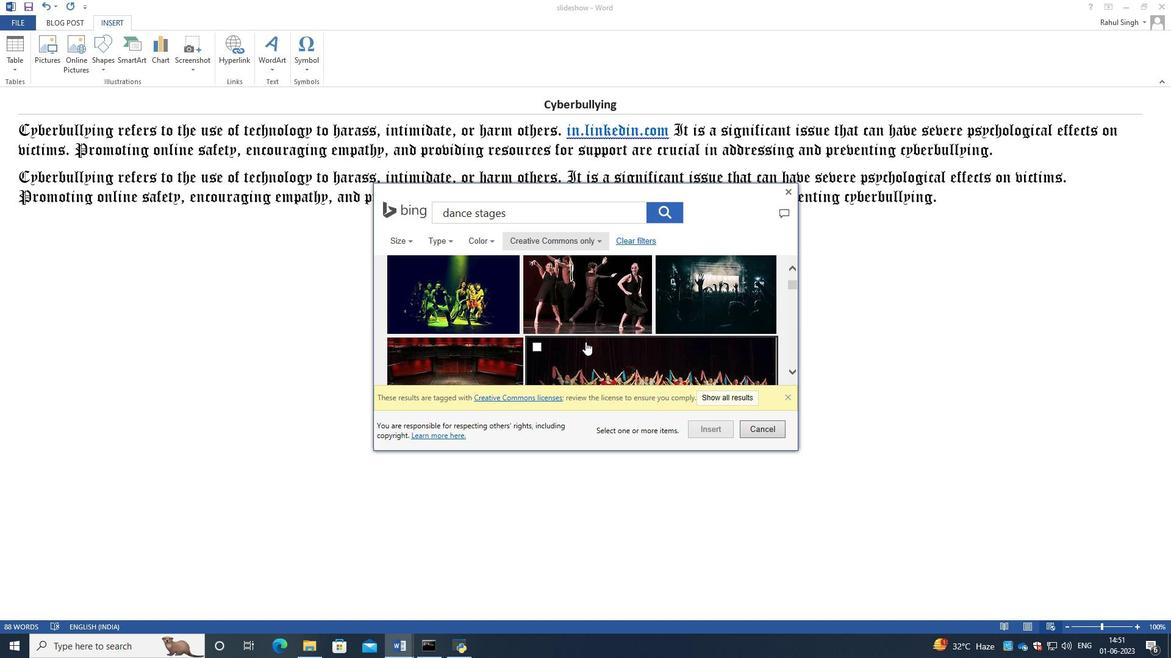 
Action: Mouse scrolled (585, 341) with delta (0, 0)
Screenshot: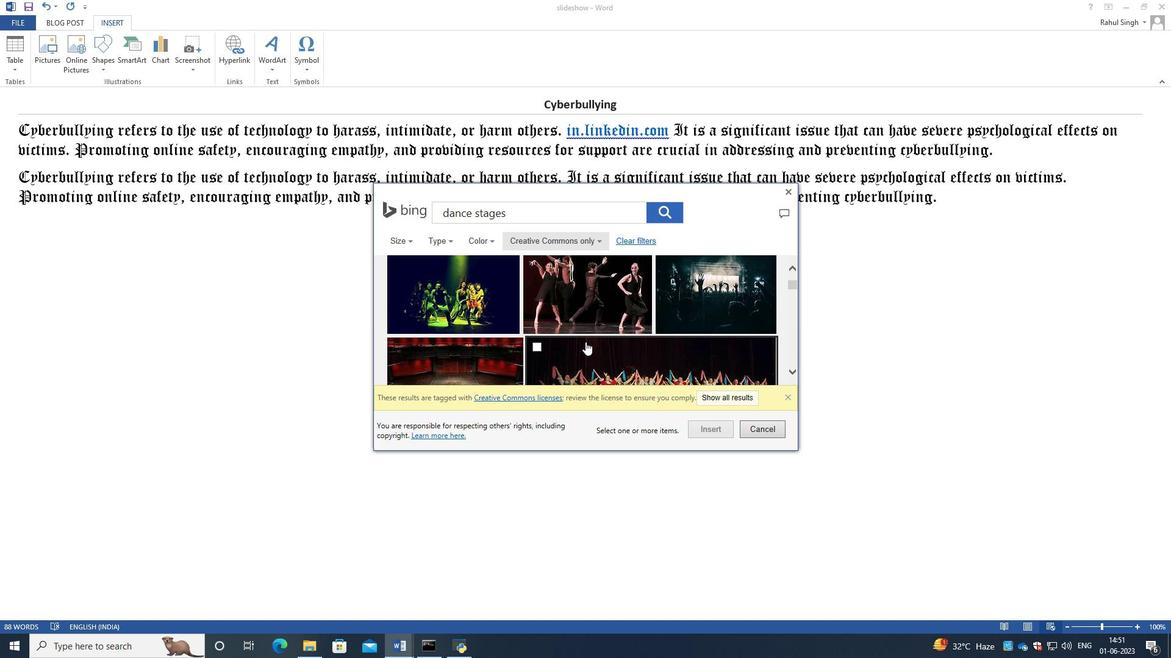 
Action: Mouse scrolled (585, 341) with delta (0, 0)
Screenshot: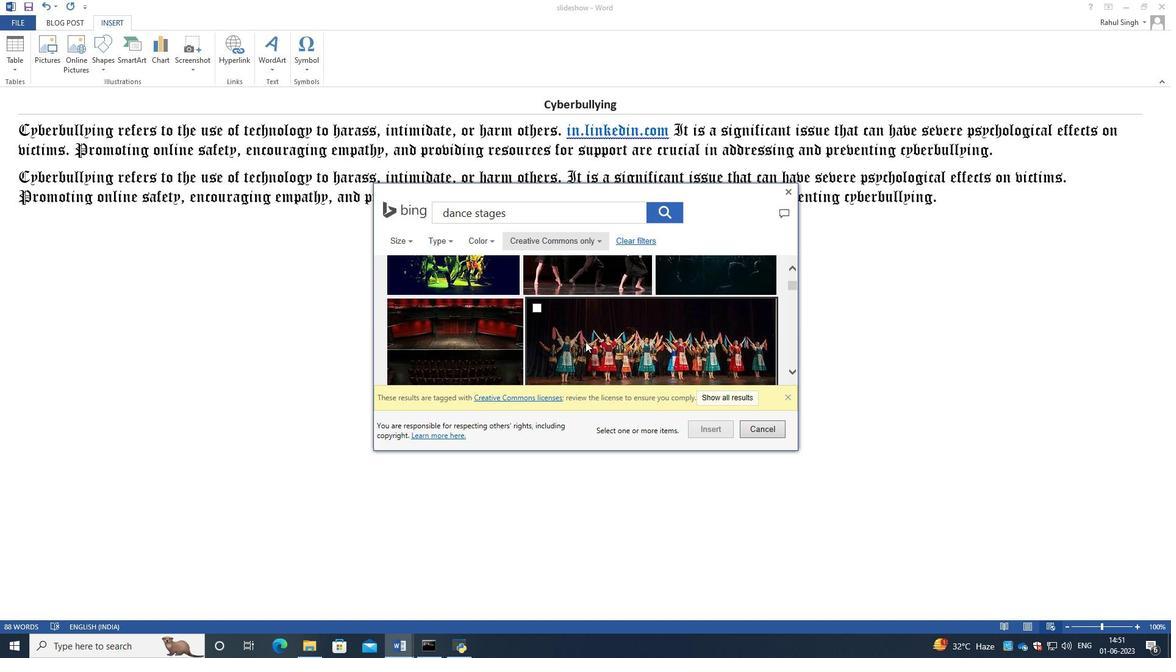 
Action: Mouse scrolled (585, 341) with delta (0, 0)
Screenshot: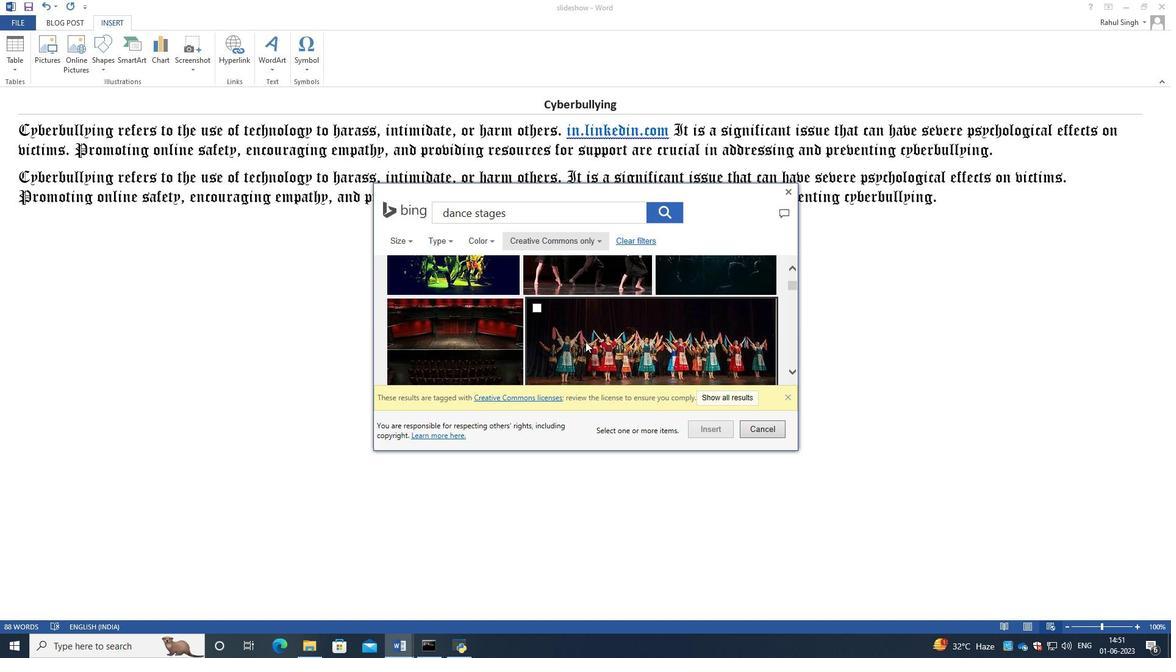 
Action: Mouse scrolled (585, 341) with delta (0, 0)
Screenshot: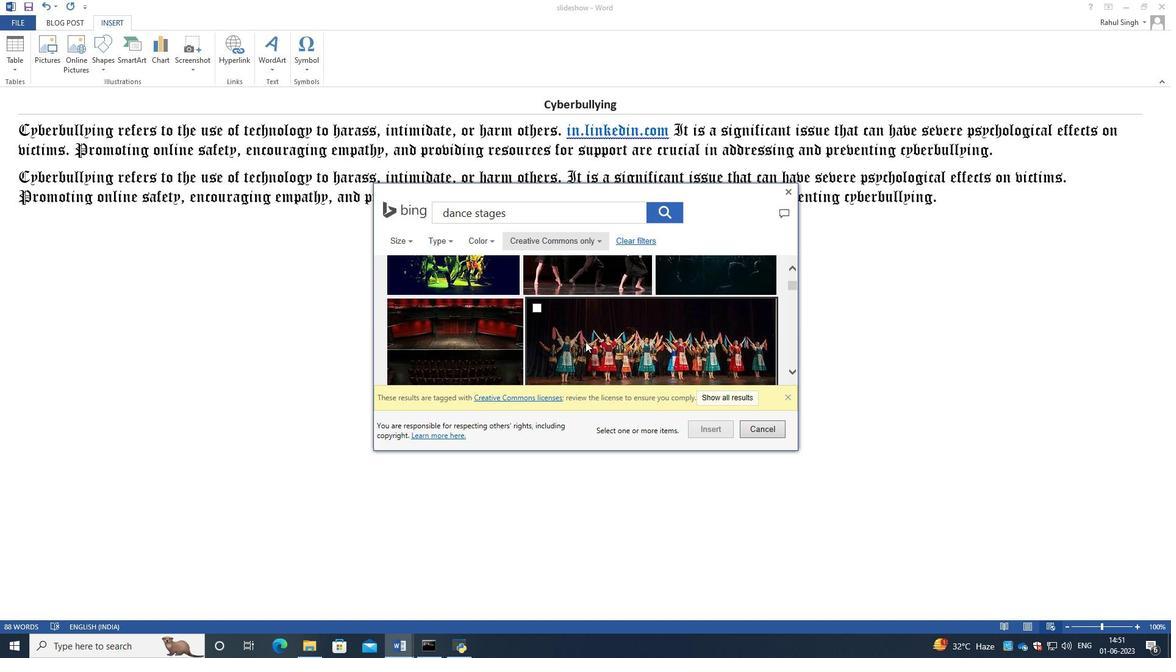 
Action: Mouse scrolled (585, 341) with delta (0, 0)
Screenshot: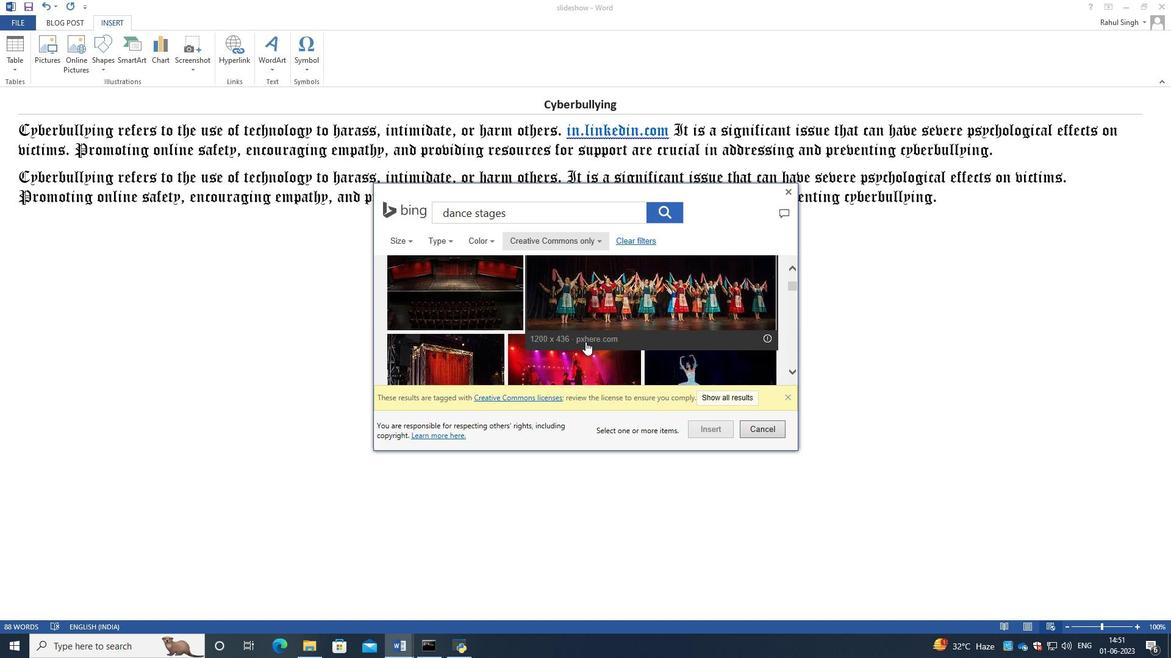 
Action: Mouse scrolled (585, 341) with delta (0, 0)
Screenshot: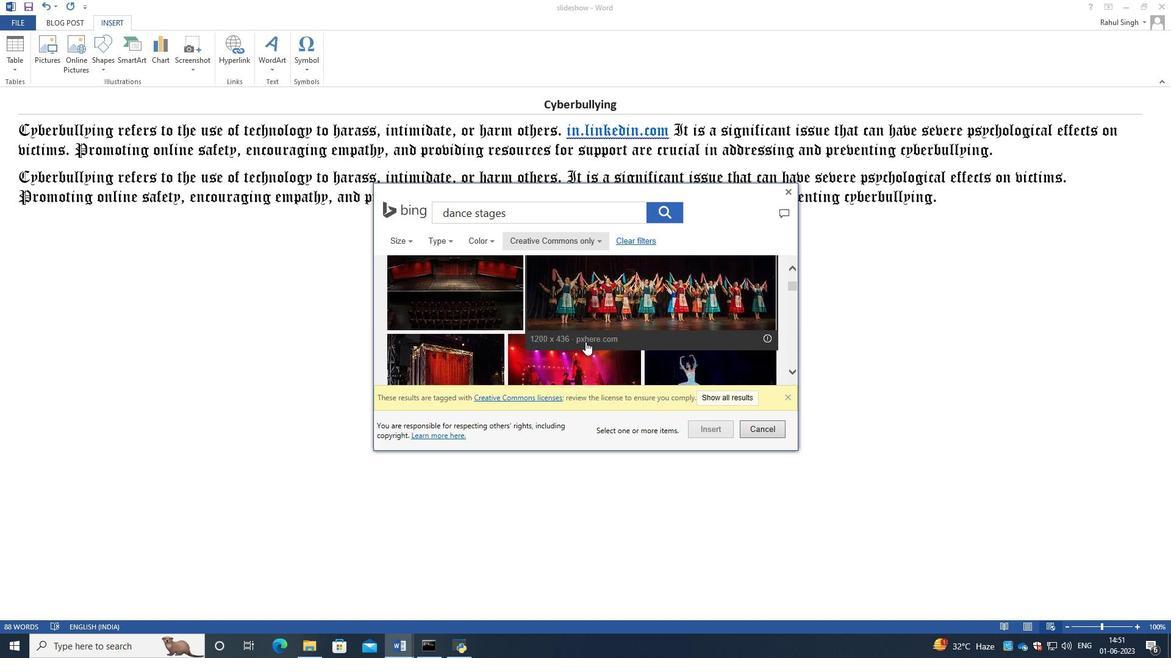 
Action: Mouse scrolled (585, 341) with delta (0, 0)
Screenshot: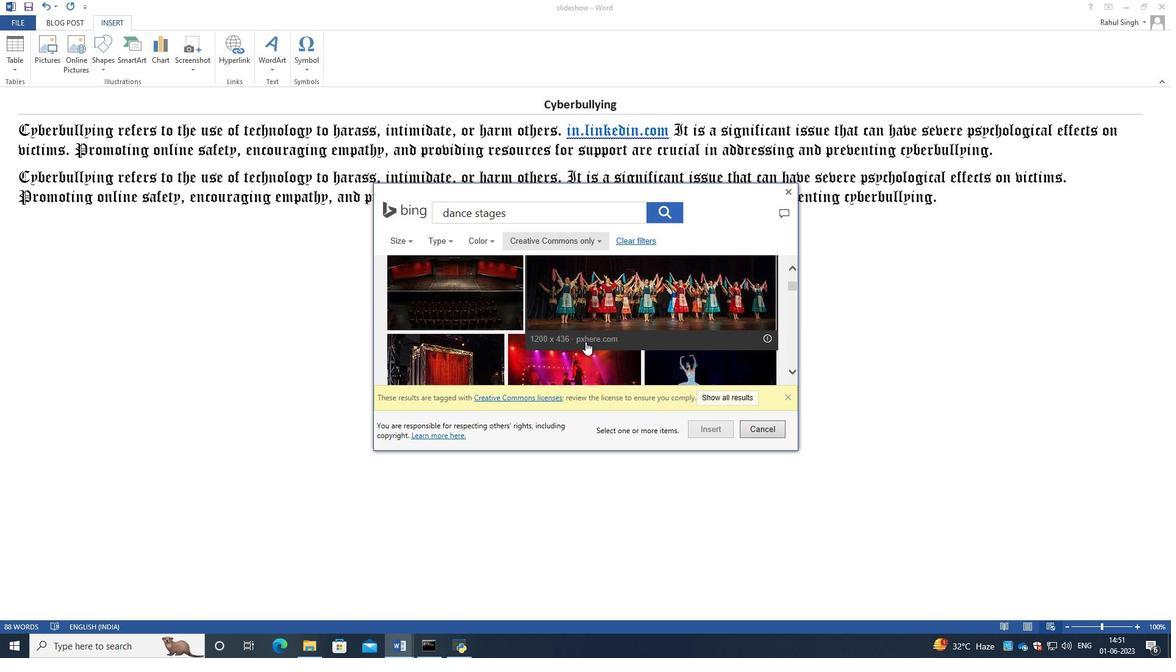 
Action: Mouse scrolled (585, 341) with delta (0, 0)
Screenshot: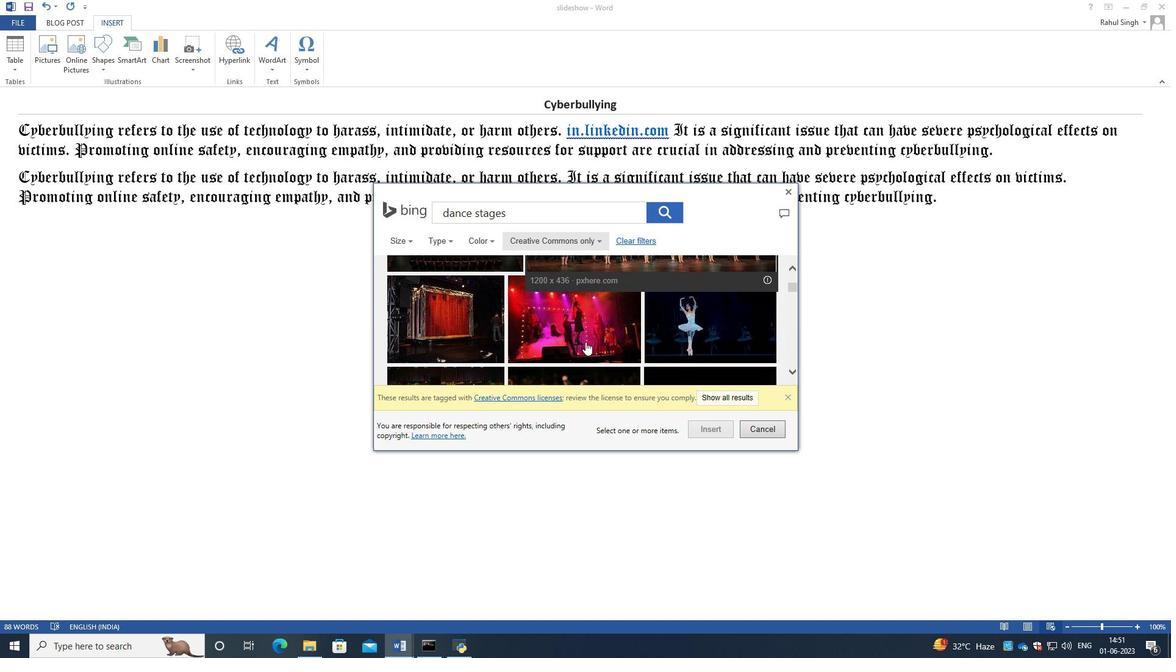 
Action: Mouse scrolled (585, 341) with delta (0, 0)
Screenshot: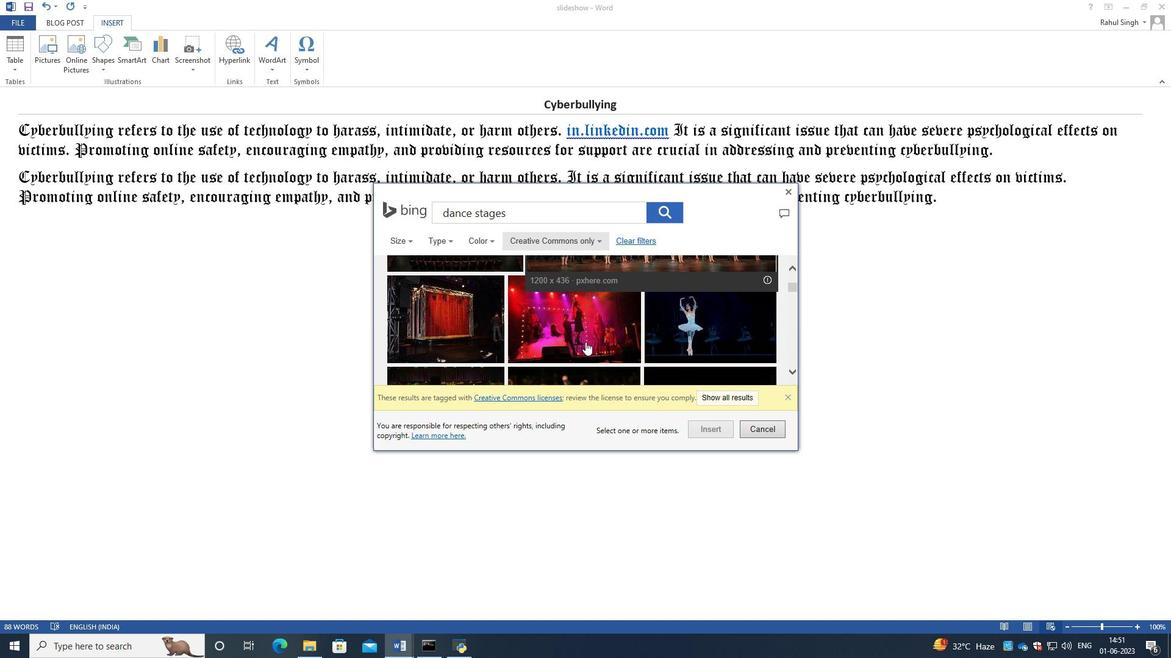 
Action: Mouse scrolled (585, 341) with delta (0, 0)
Screenshot: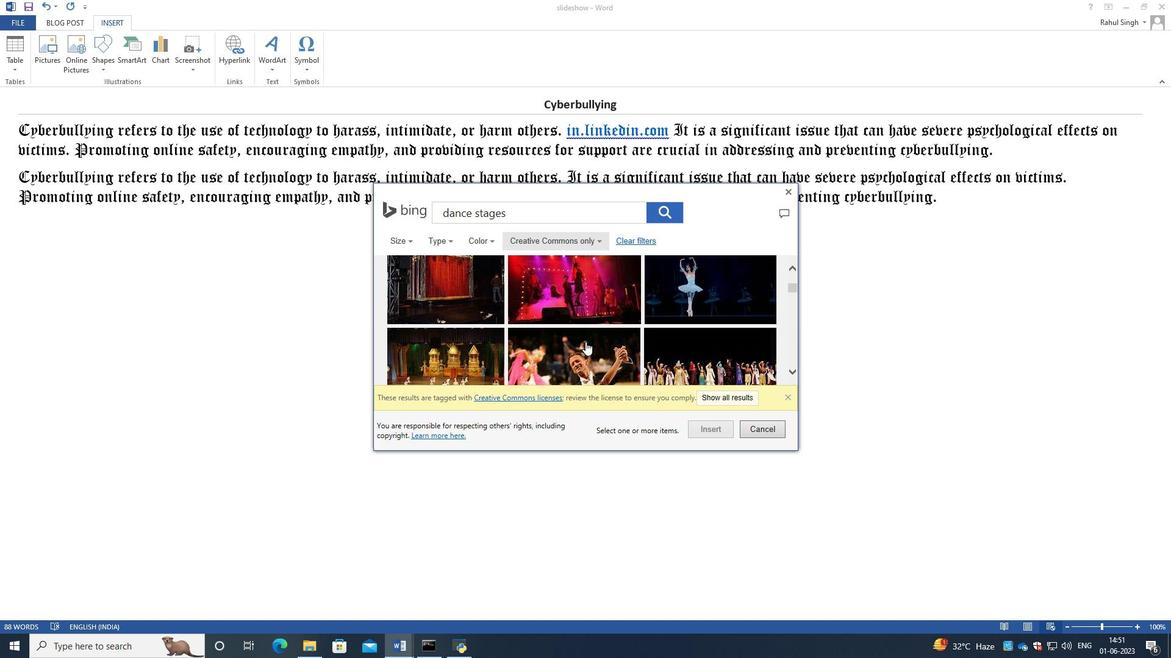 
Action: Mouse scrolled (585, 341) with delta (0, 0)
Screenshot: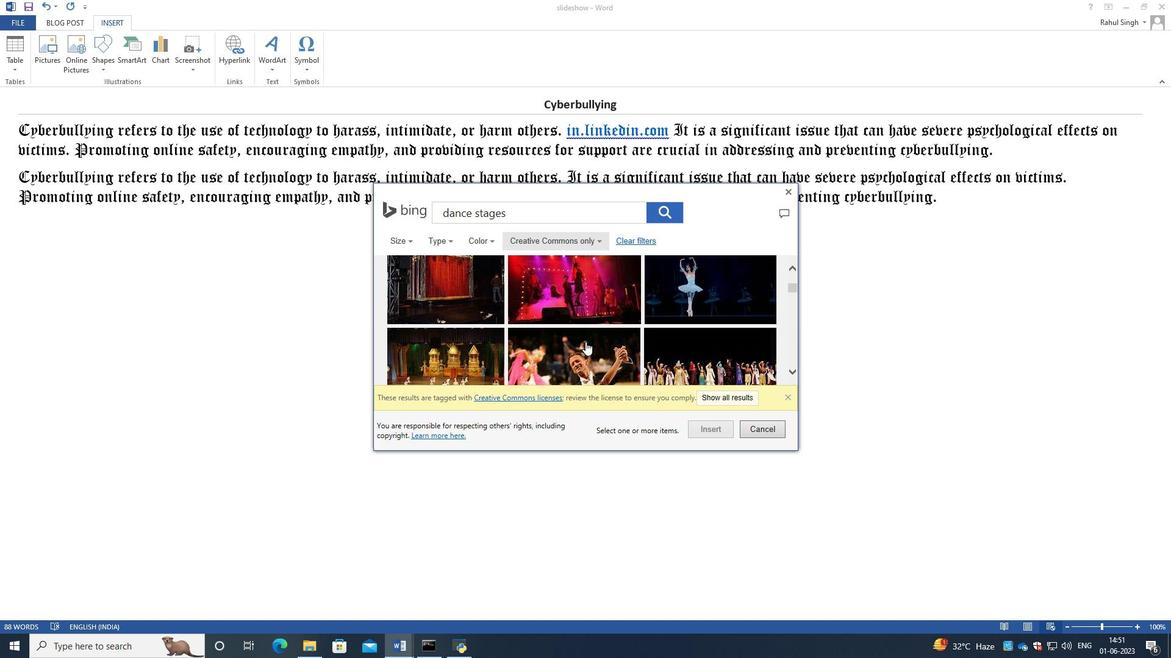 
Action: Mouse scrolled (585, 341) with delta (0, 0)
Screenshot: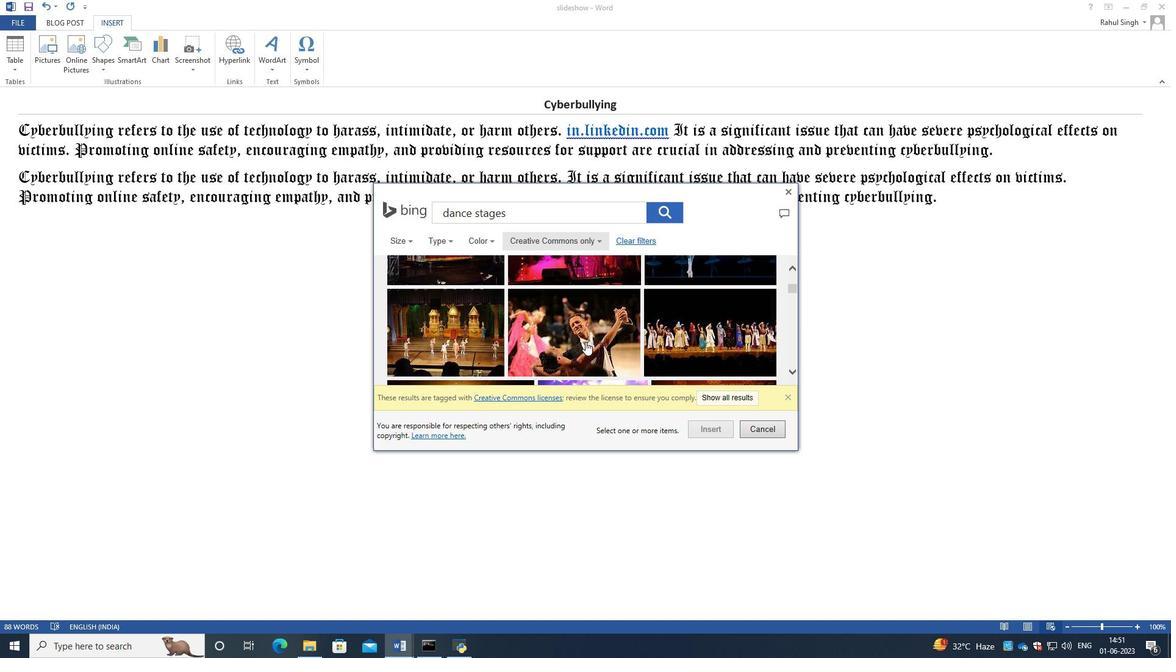 
Action: Mouse scrolled (585, 341) with delta (0, 0)
Screenshot: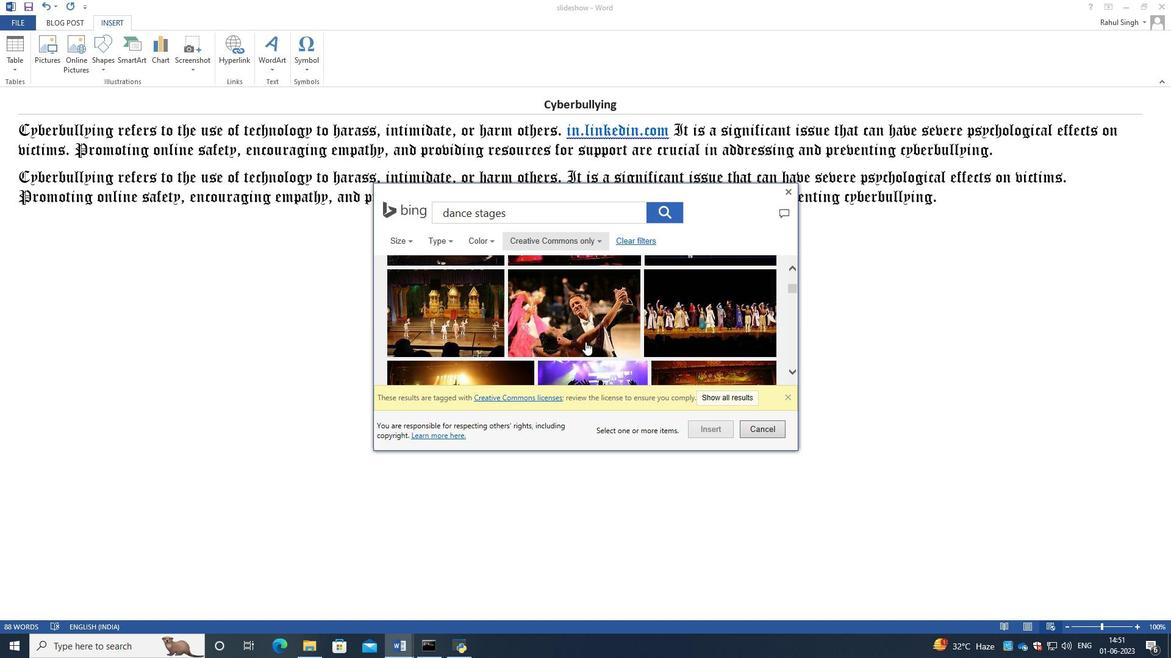 
Action: Mouse scrolled (585, 341) with delta (0, 0)
Screenshot: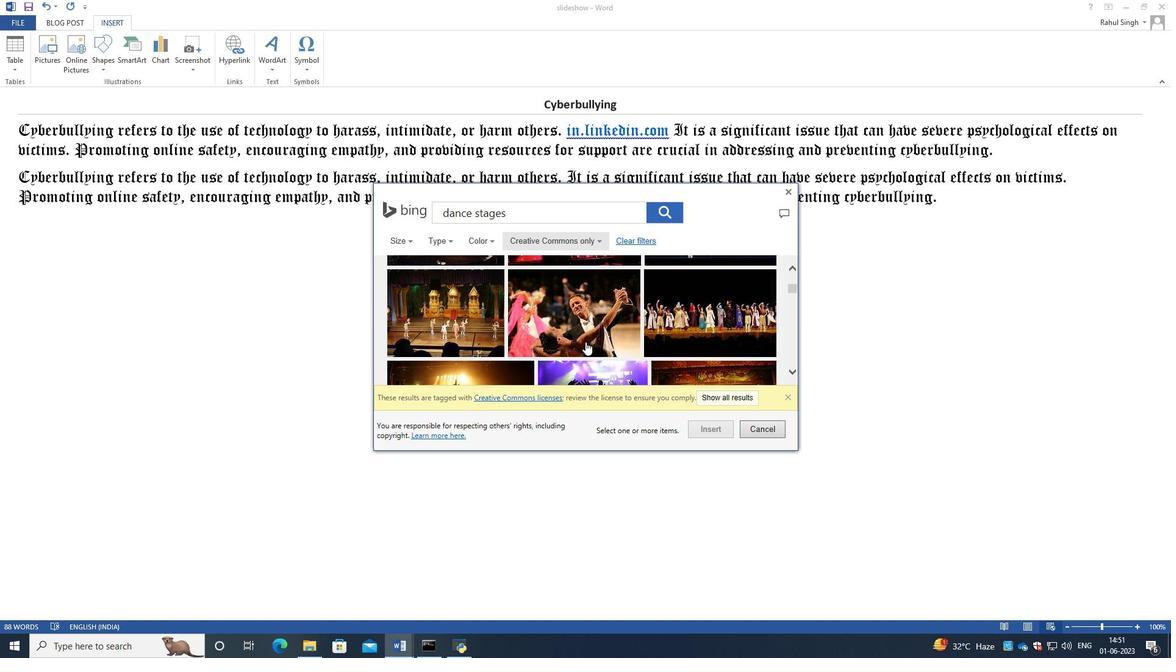 
Action: Mouse scrolled (585, 341) with delta (0, 0)
Screenshot: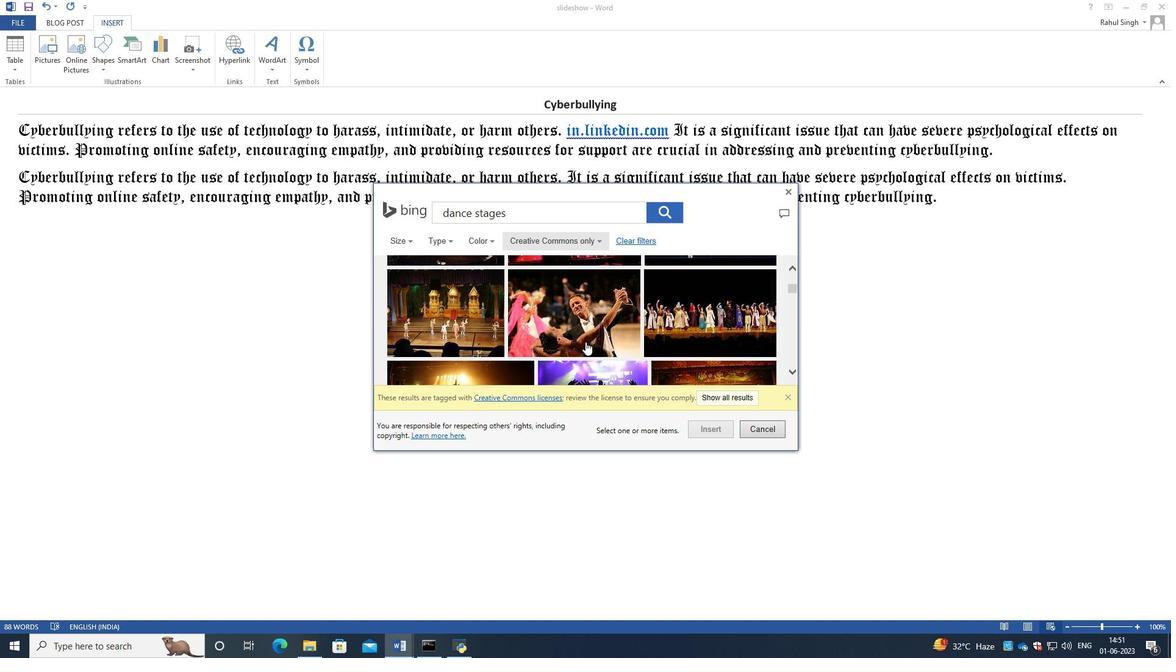 
Action: Mouse scrolled (585, 341) with delta (0, 0)
Screenshot: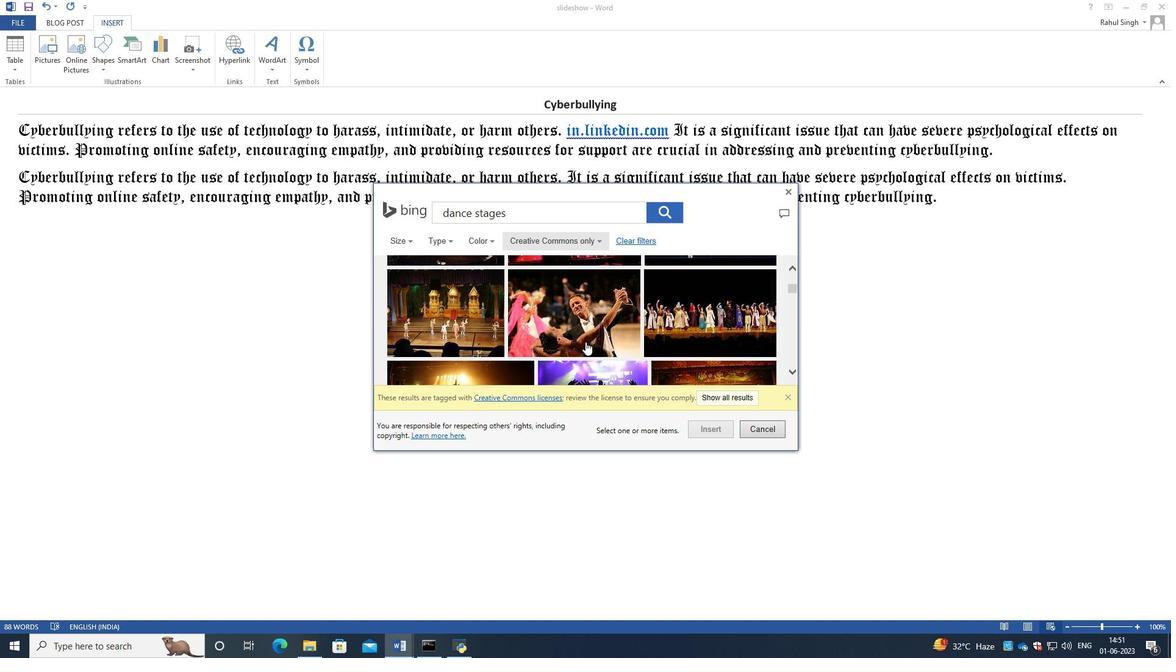 
Action: Mouse scrolled (585, 341) with delta (0, 0)
Screenshot: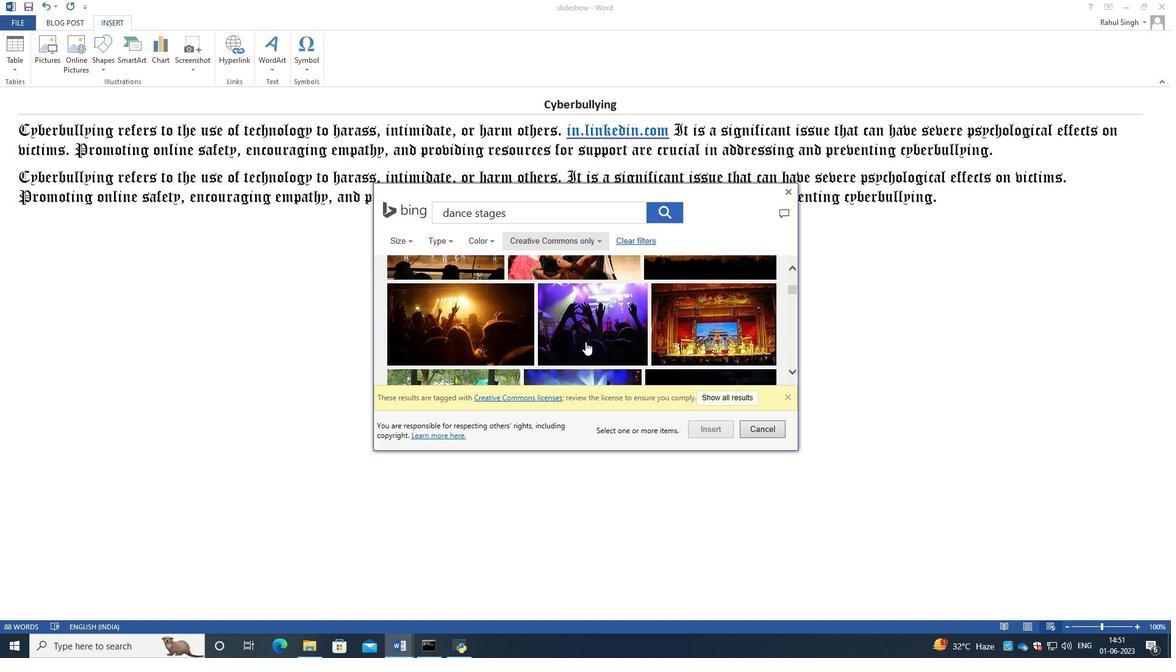 
Action: Mouse scrolled (585, 341) with delta (0, 0)
Screenshot: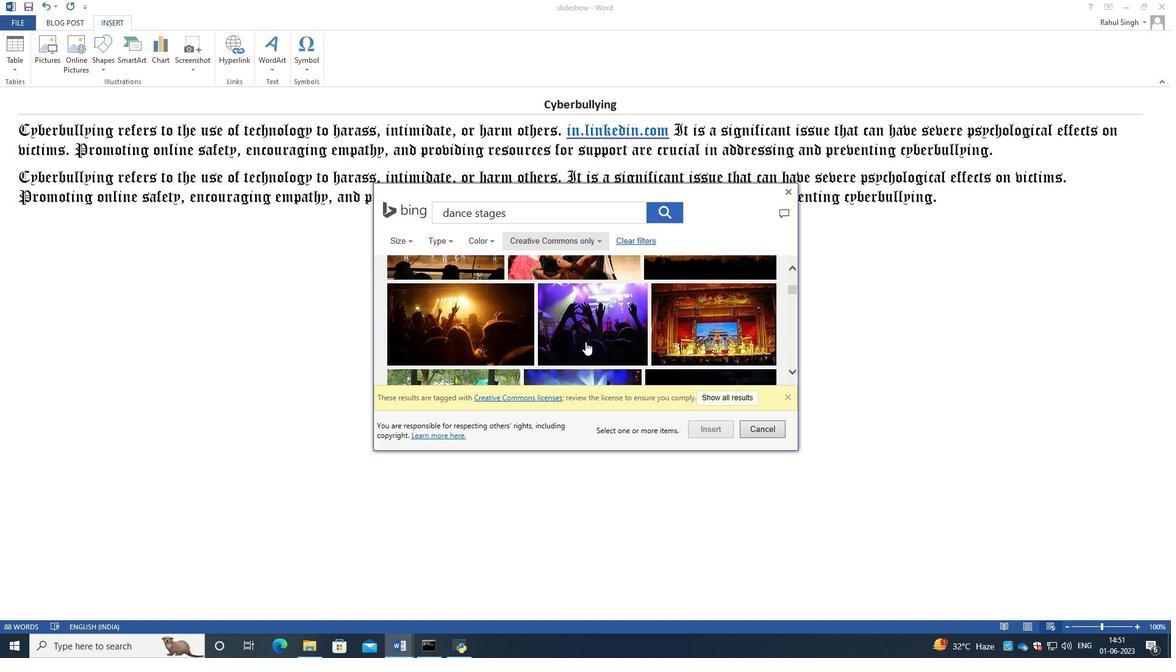 
Action: Mouse scrolled (585, 341) with delta (0, 0)
Screenshot: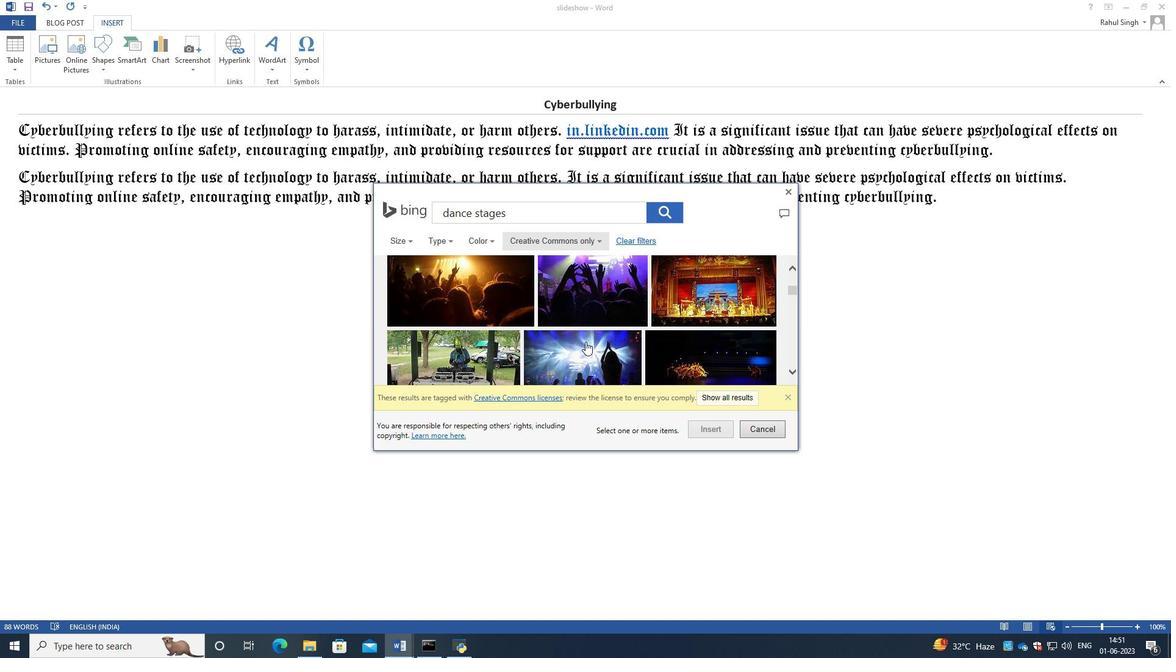 
Action: Mouse scrolled (585, 341) with delta (0, 0)
Screenshot: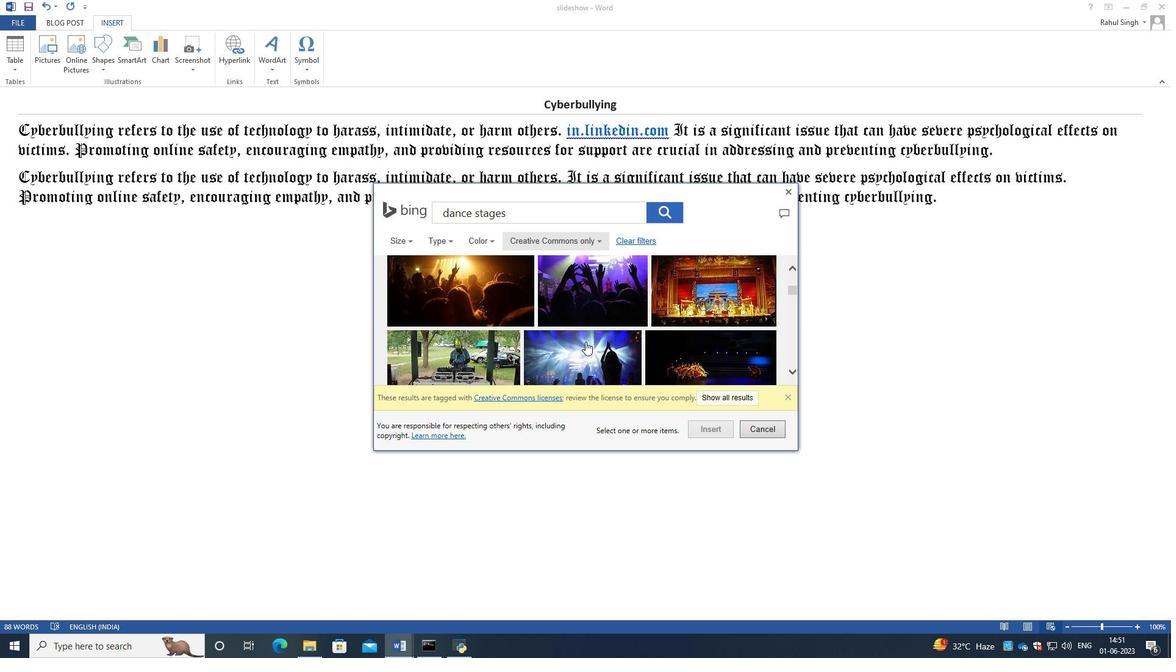 
Action: Mouse scrolled (585, 341) with delta (0, 0)
Screenshot: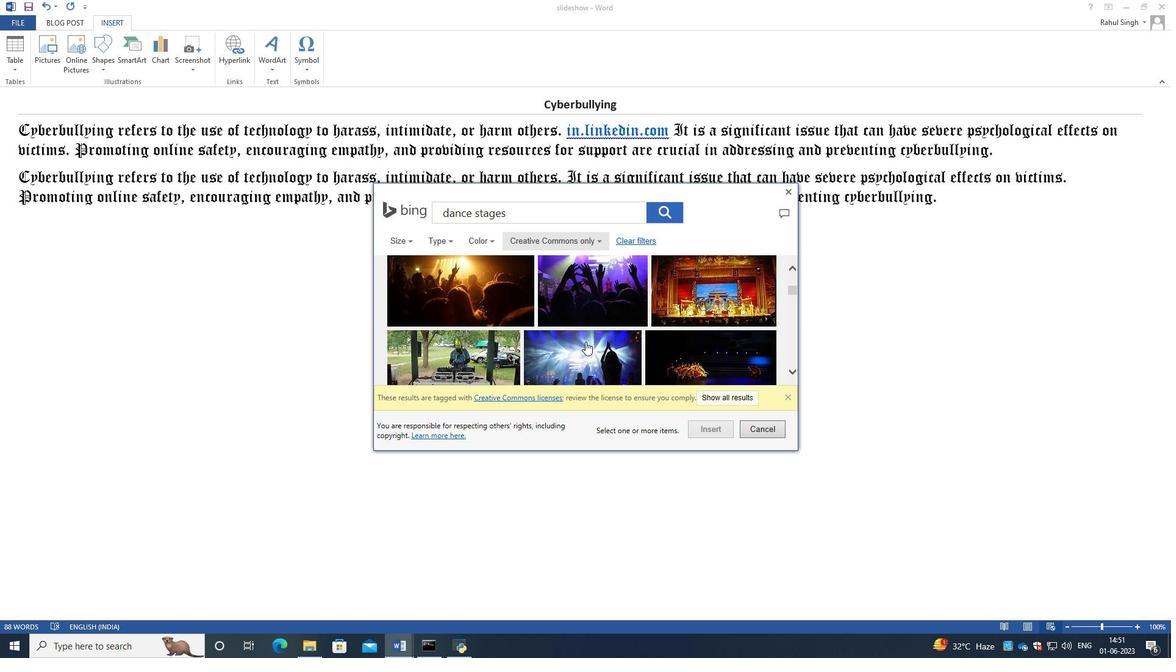 
Action: Mouse scrolled (585, 341) with delta (0, 0)
Screenshot: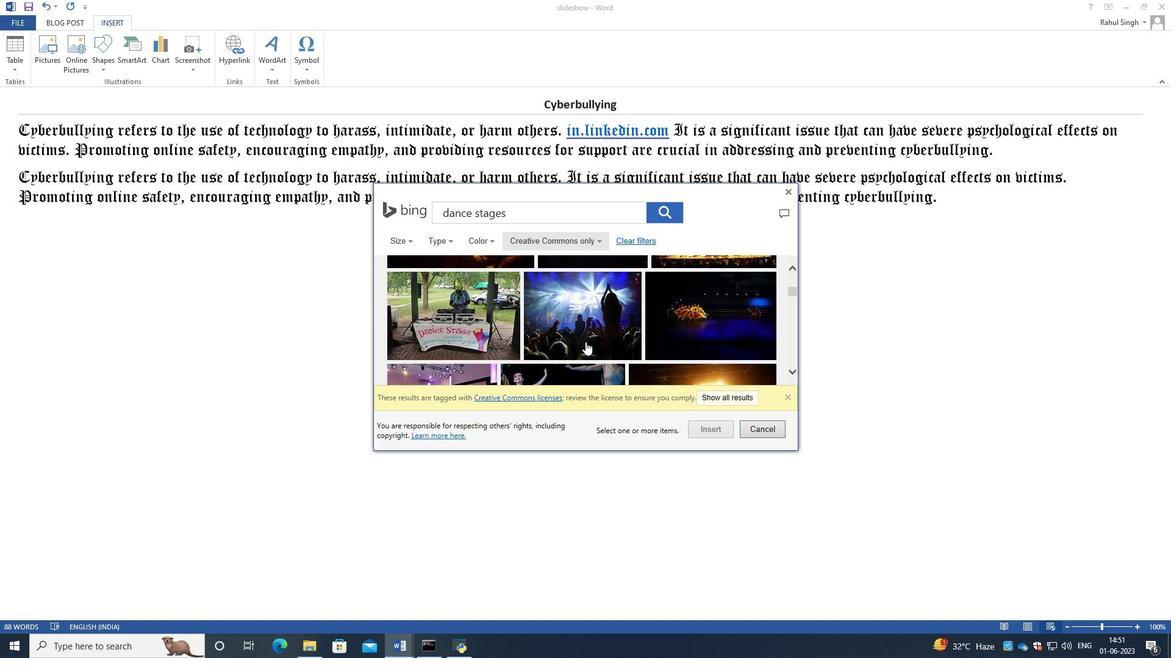 
Action: Mouse scrolled (585, 341) with delta (0, 0)
Screenshot: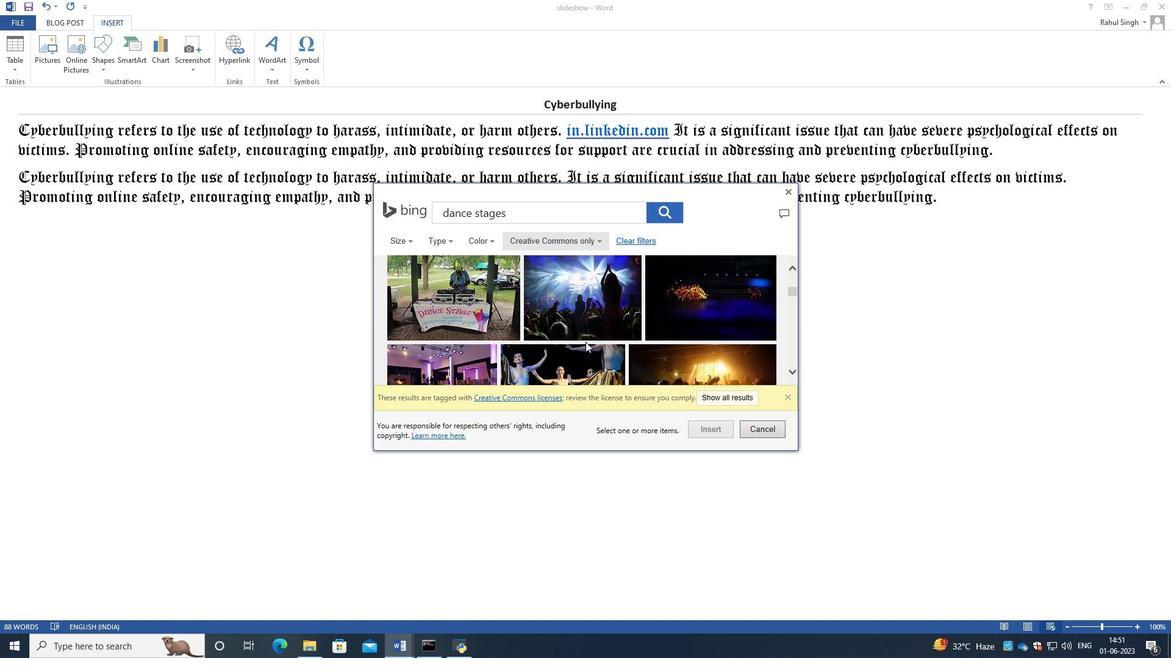 
Action: Mouse scrolled (585, 341) with delta (0, 0)
Screenshot: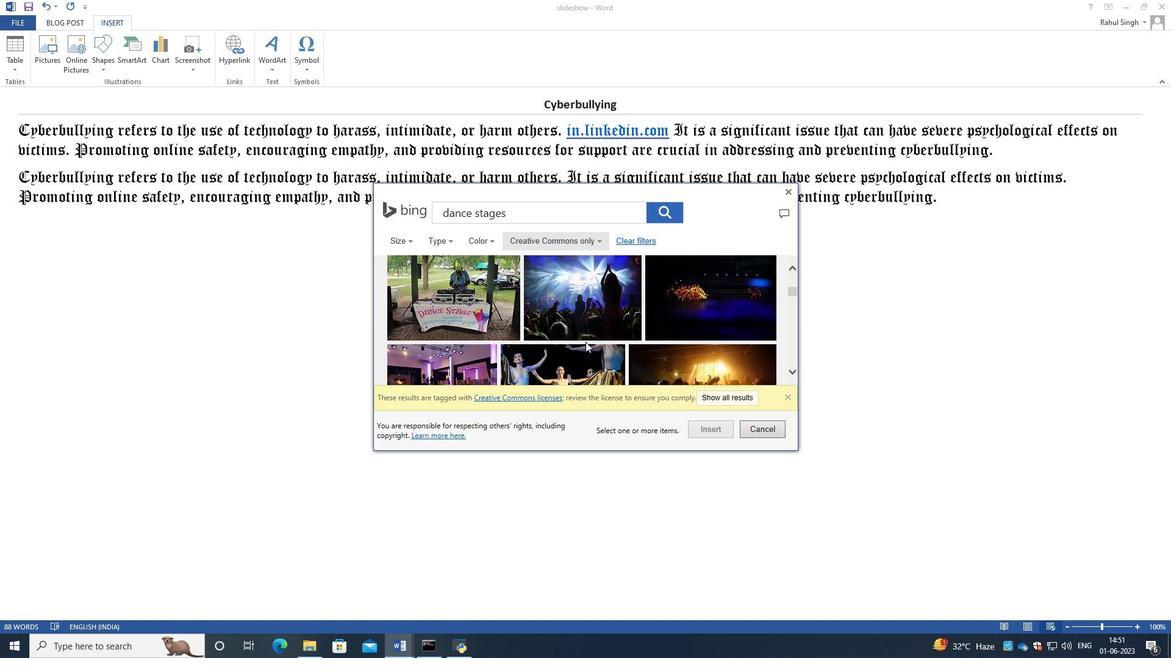 
Action: Mouse scrolled (585, 341) with delta (0, 0)
Screenshot: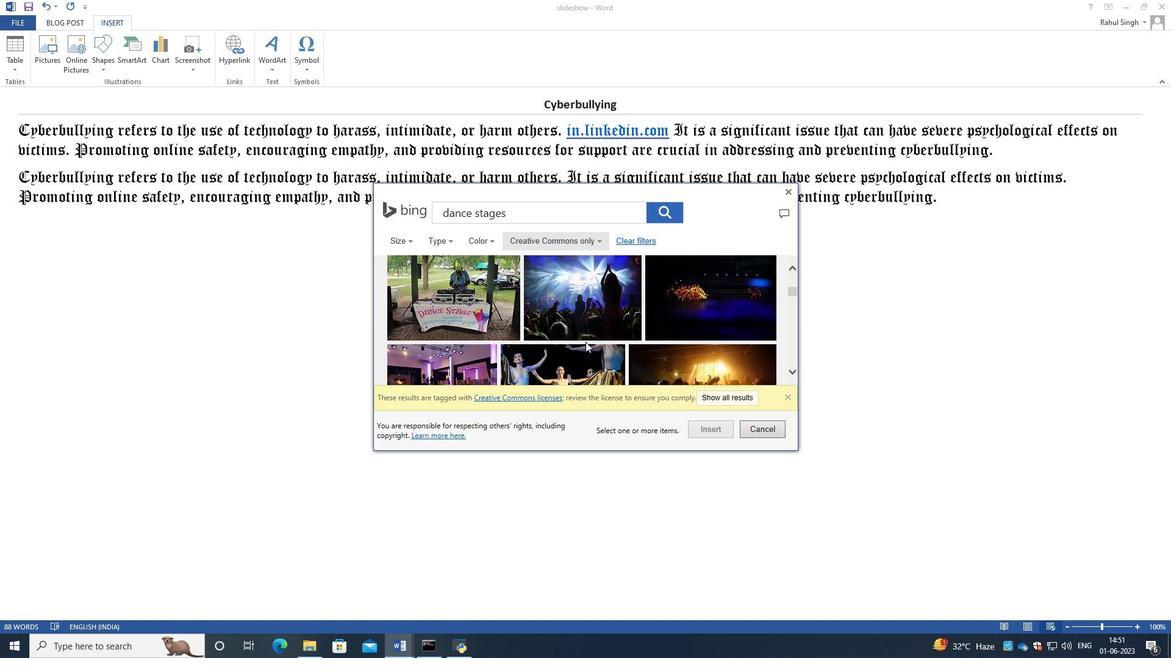 
Action: Mouse scrolled (585, 341) with delta (0, 0)
Screenshot: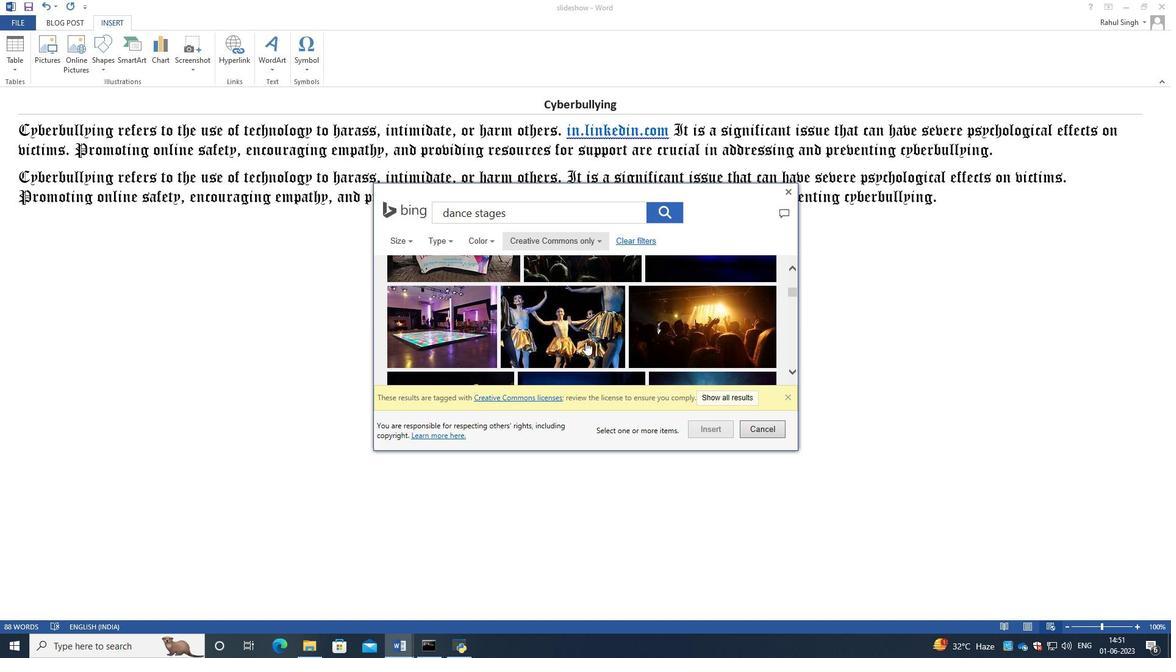 
Action: Mouse scrolled (585, 341) with delta (0, 0)
